 Task: Open a blank google sheet and write heading  Optimize Sales. Add 10 people name  'Ethan Reynolds, Olivia Thompson, Benjamin Martinez, Emma Davis, Alexander Mitchell, Ava Rodriguez, Daniel Anderson, Mia Lewis, Christopher Scott, Sophia Harris.'Item code in between  450-900. Product range in between  1000-5000. Add Products  Nike shoe, Adidas shoe, Gucci T-shirt, Louis Vuitton bag, Zara Shirt, H&M jeans, Chanel perfume, Versace perfume, Ralph Lauren, Prada ShirtChoose quantity  1 to 10  Tax 12 percent Total Add Amount. Save page  Optimize Sales review   book
Action: Mouse moved to (254, 273)
Screenshot: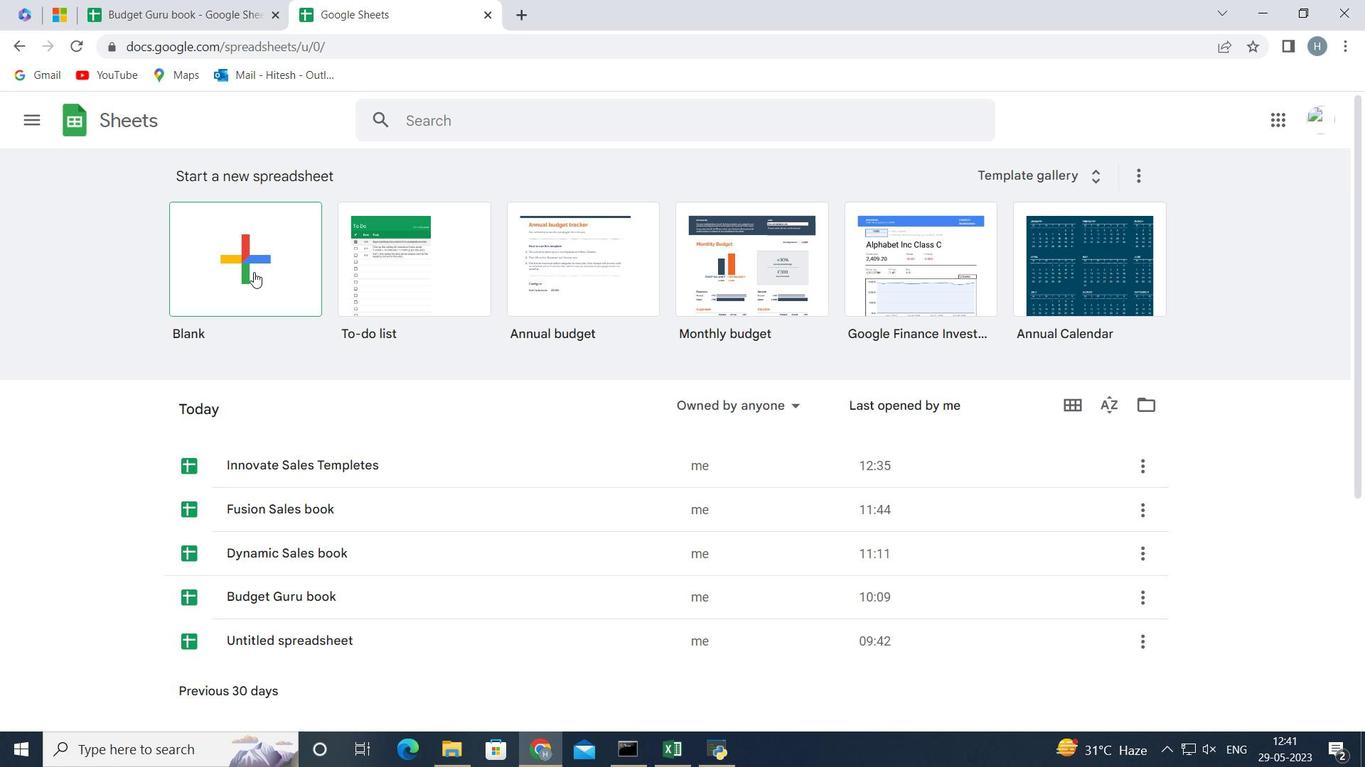 
Action: Mouse pressed left at (254, 273)
Screenshot: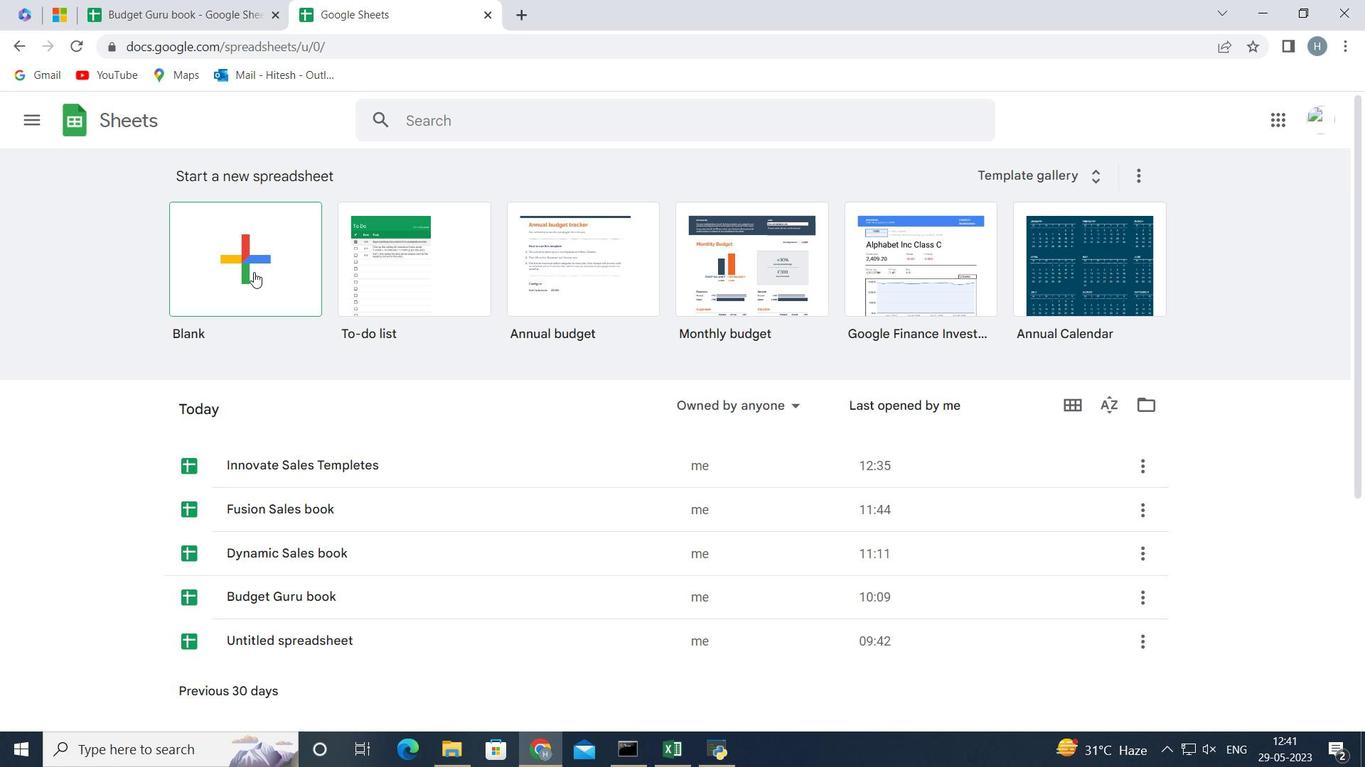 
Action: Mouse scrolled (254, 273) with delta (0, 0)
Screenshot: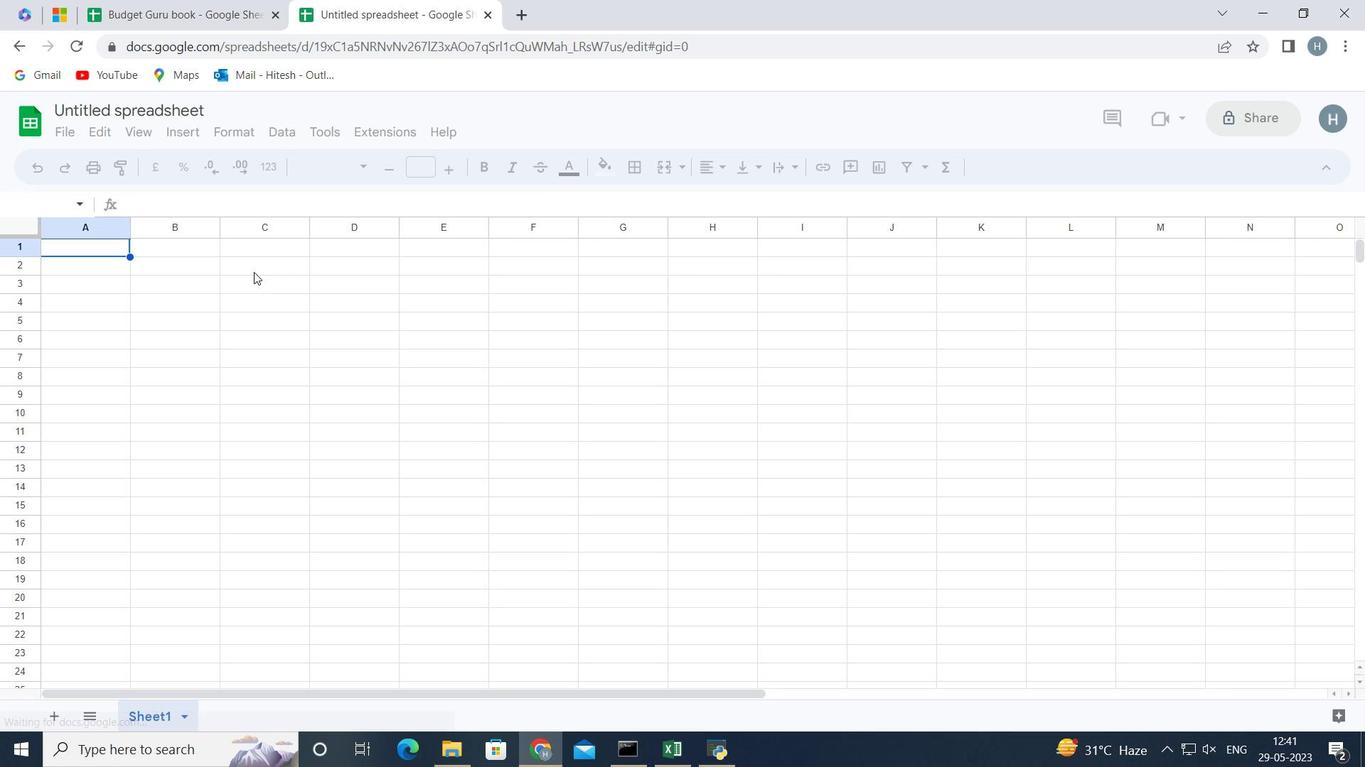 
Action: Mouse scrolled (254, 273) with delta (0, 0)
Screenshot: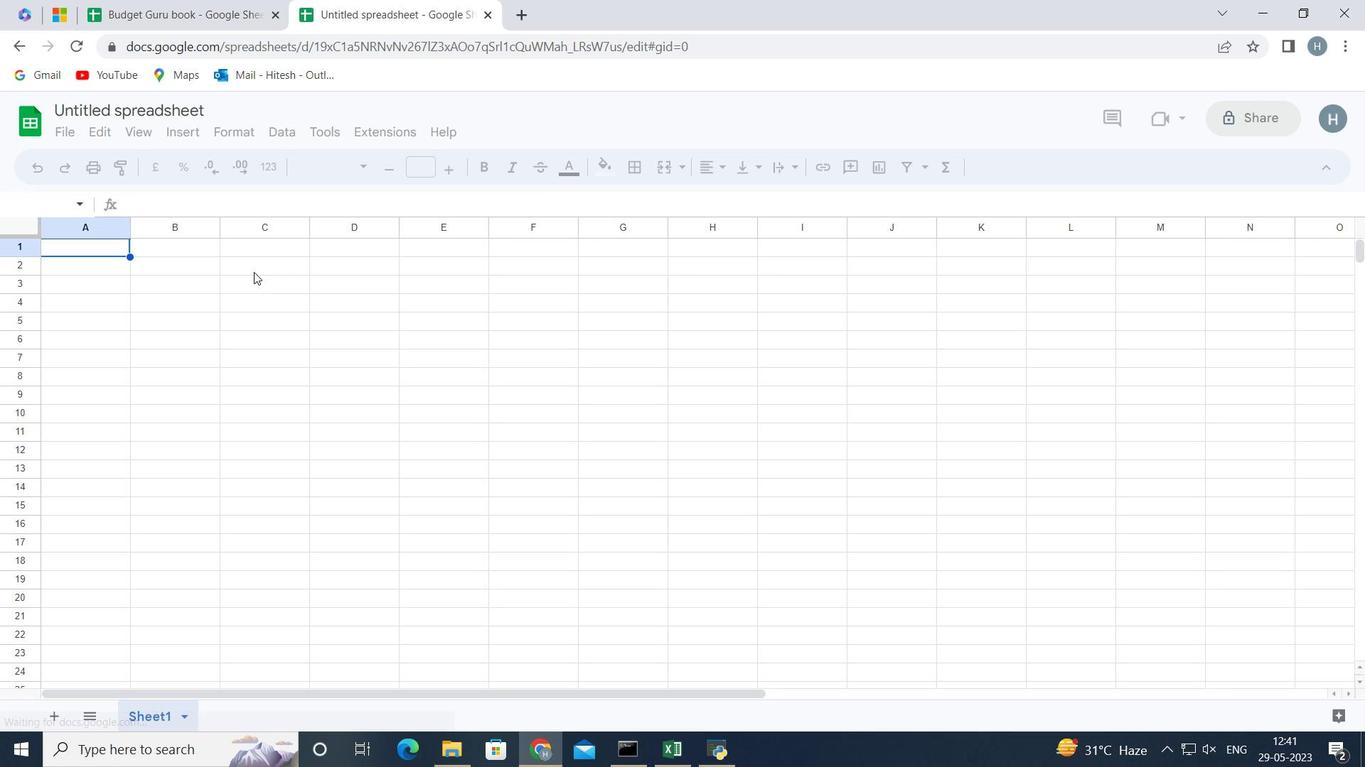 
Action: Mouse scrolled (254, 273) with delta (0, 0)
Screenshot: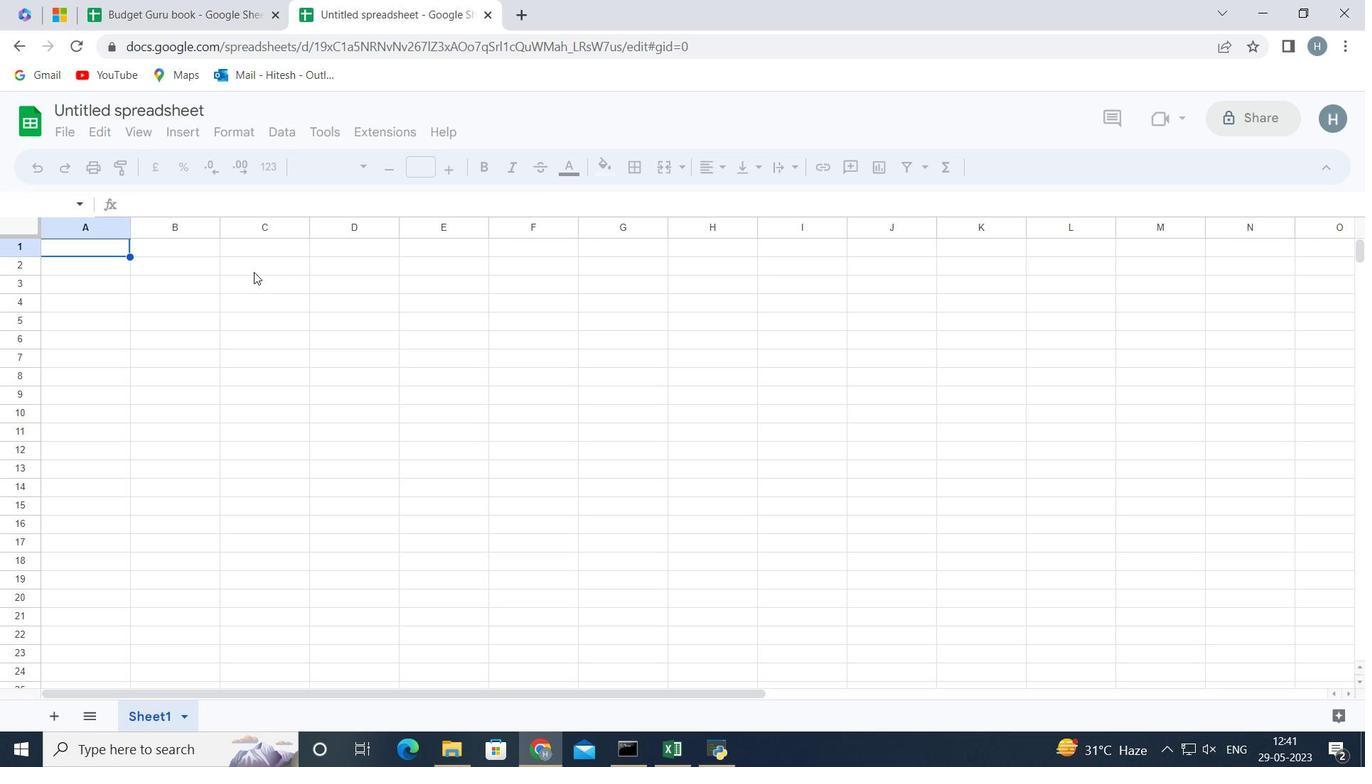 
Action: Mouse scrolled (254, 273) with delta (0, 0)
Screenshot: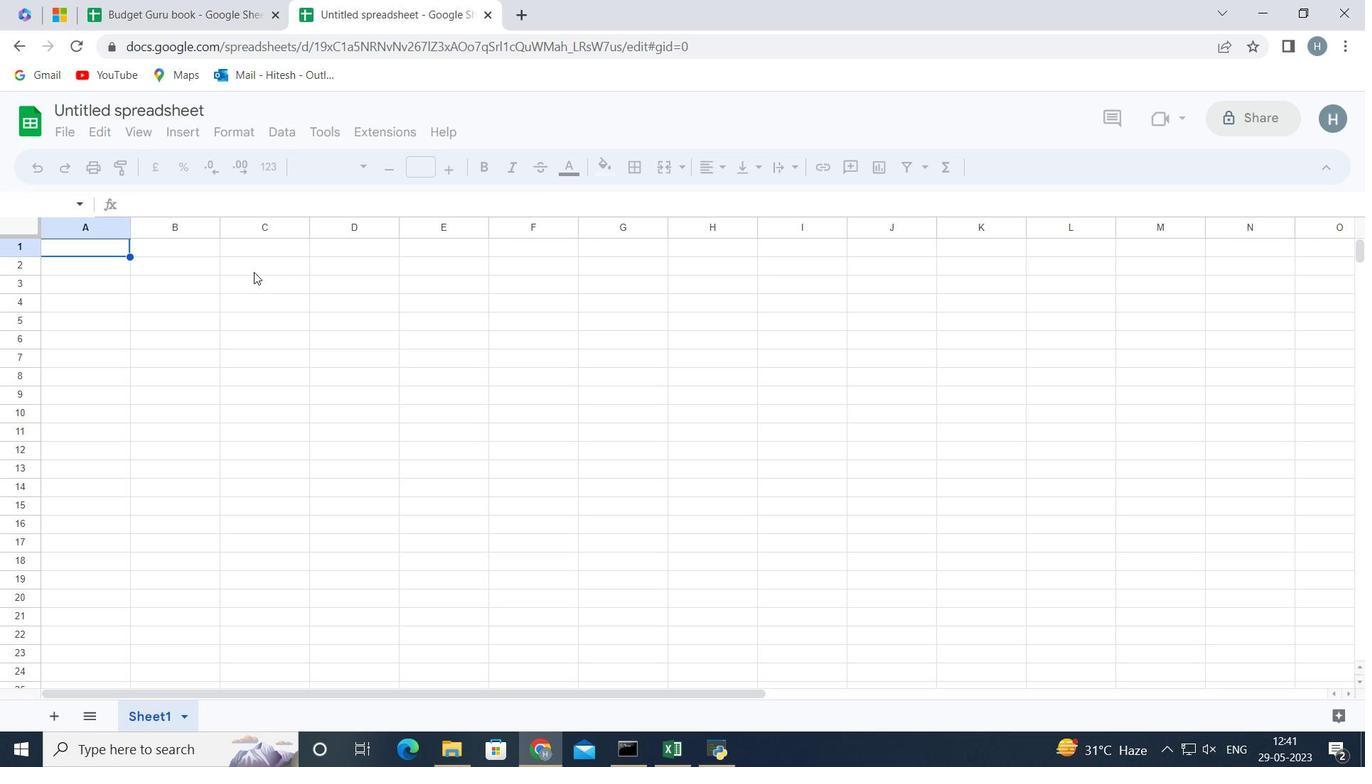 
Action: Mouse scrolled (254, 273) with delta (0, 0)
Screenshot: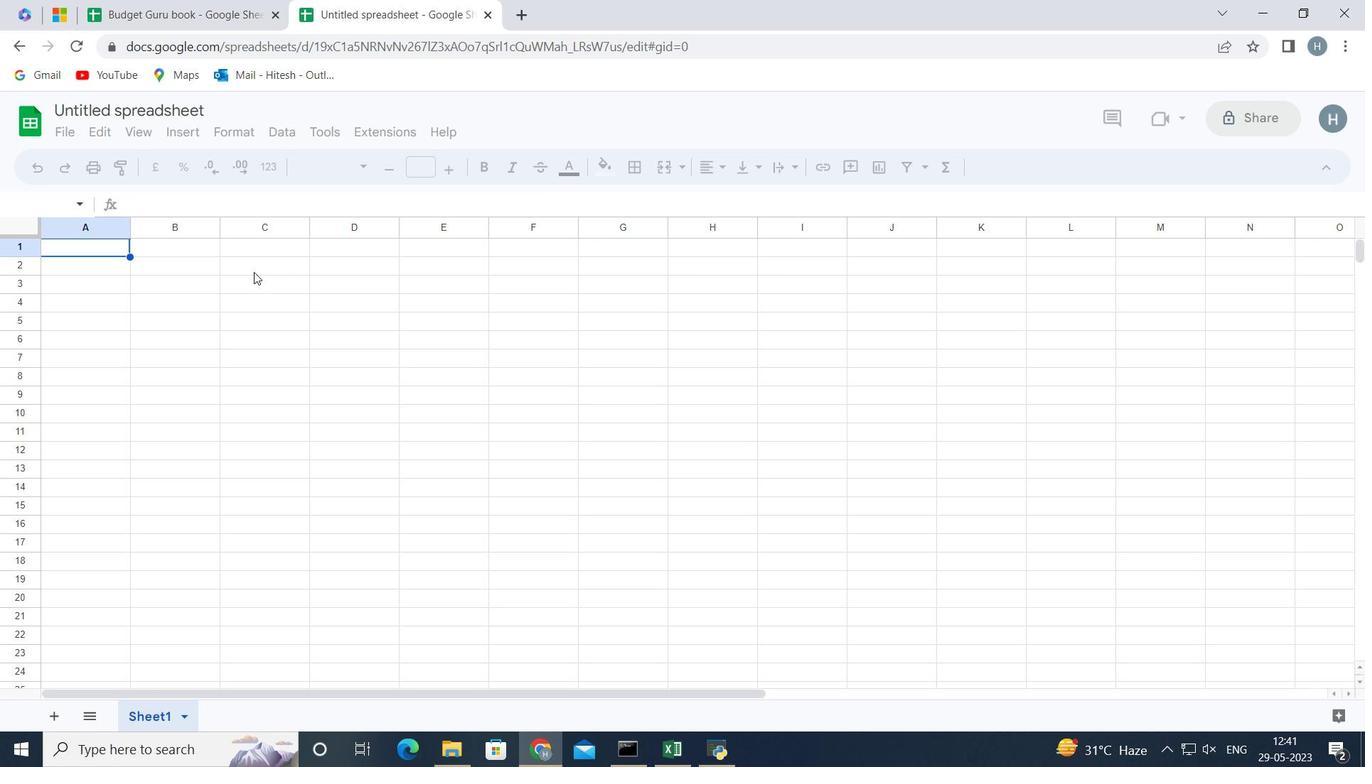 
Action: Mouse scrolled (254, 273) with delta (0, 0)
Screenshot: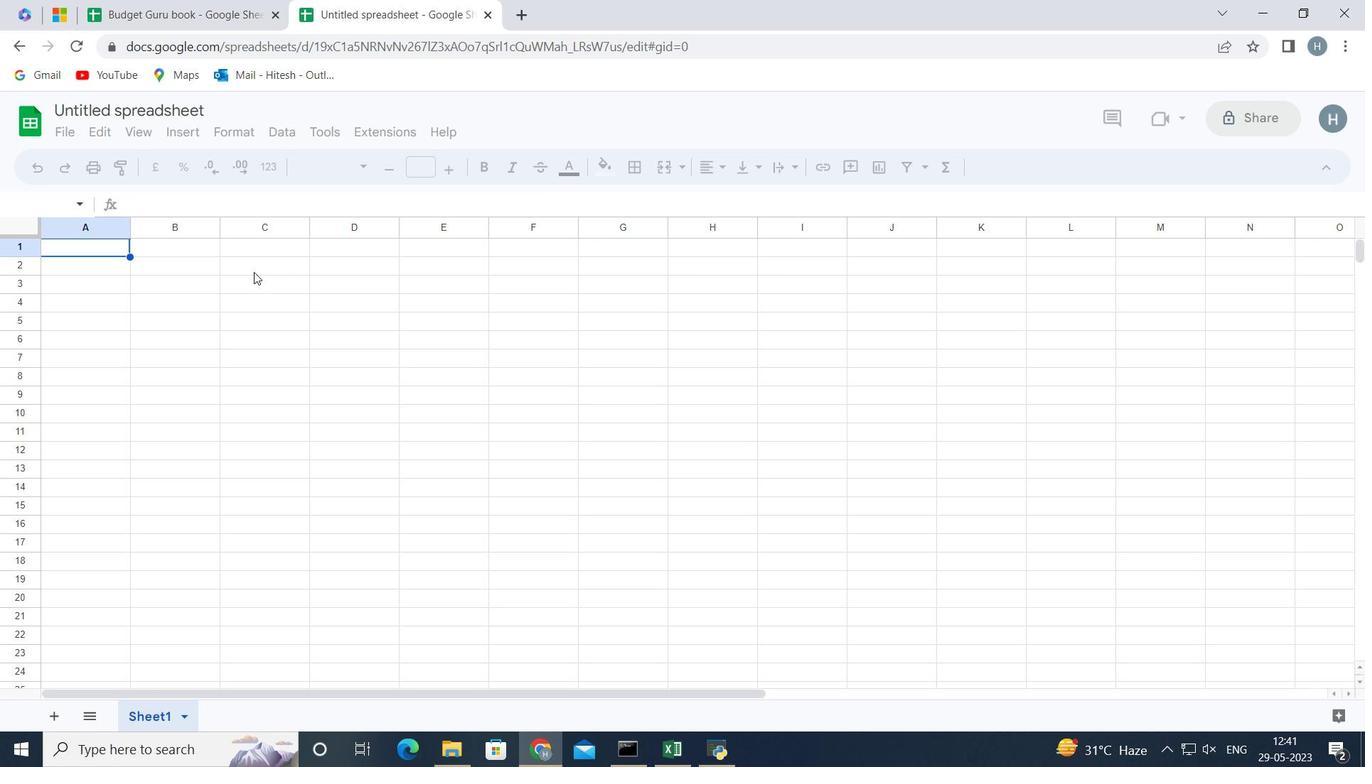 
Action: Mouse scrolled (254, 273) with delta (0, 0)
Screenshot: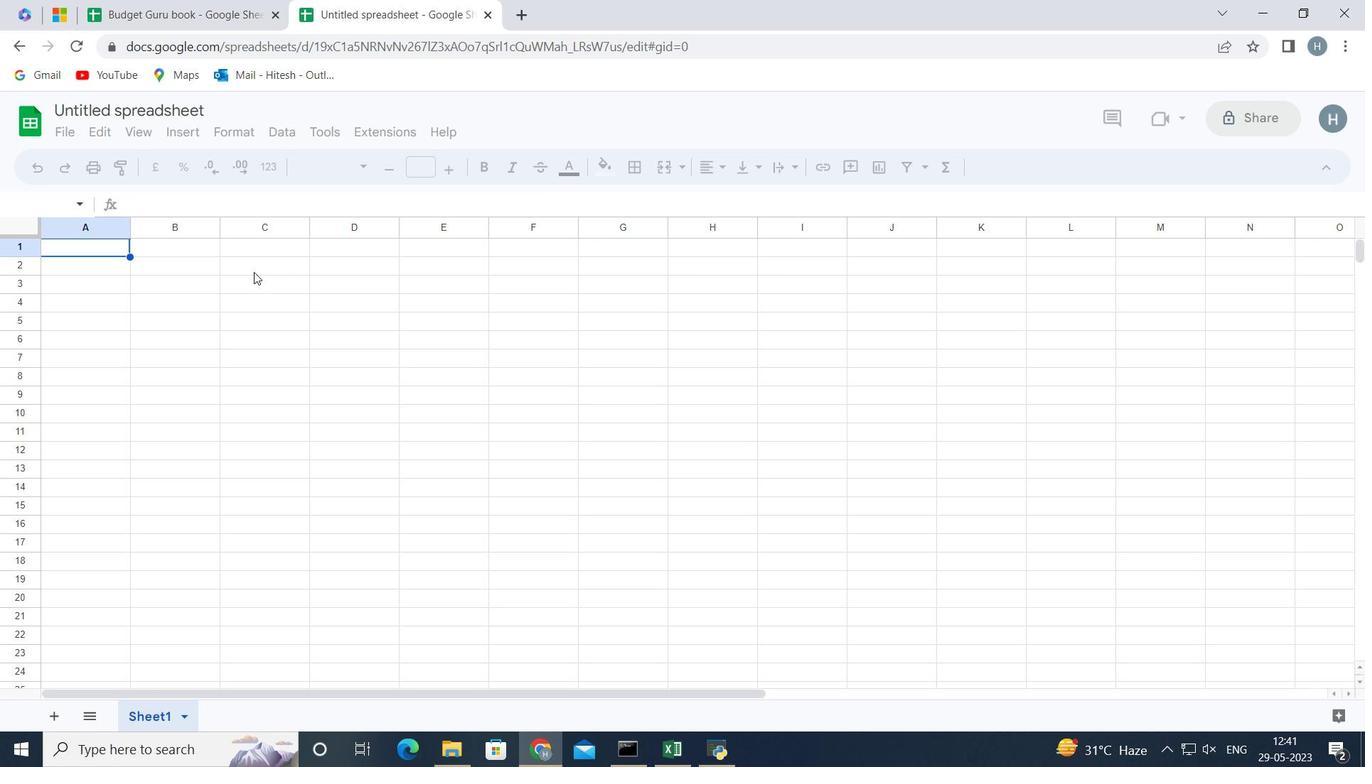 
Action: Mouse moved to (63, 241)
Screenshot: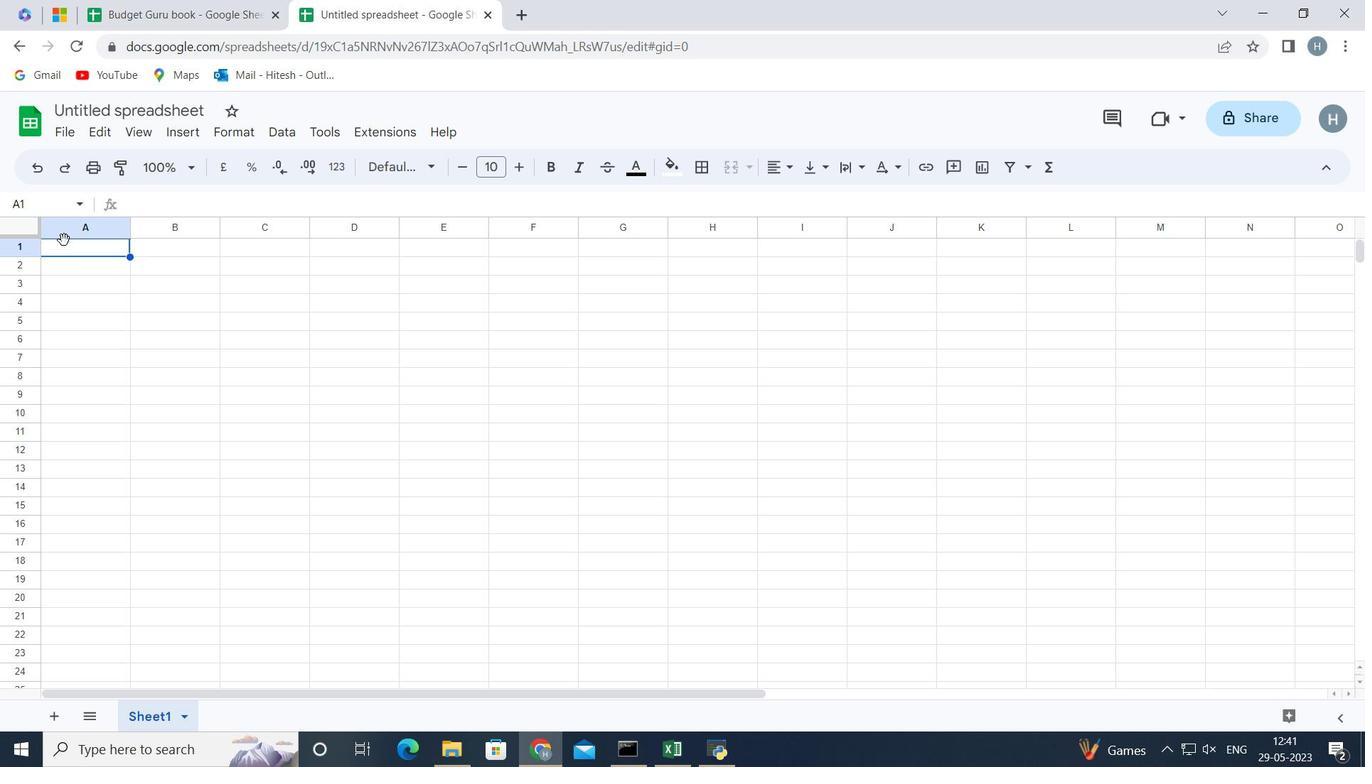 
Action: Key pressed <Key.shift>Optimize<Key.space><Key.shift>Sales<Key.enter>
Screenshot: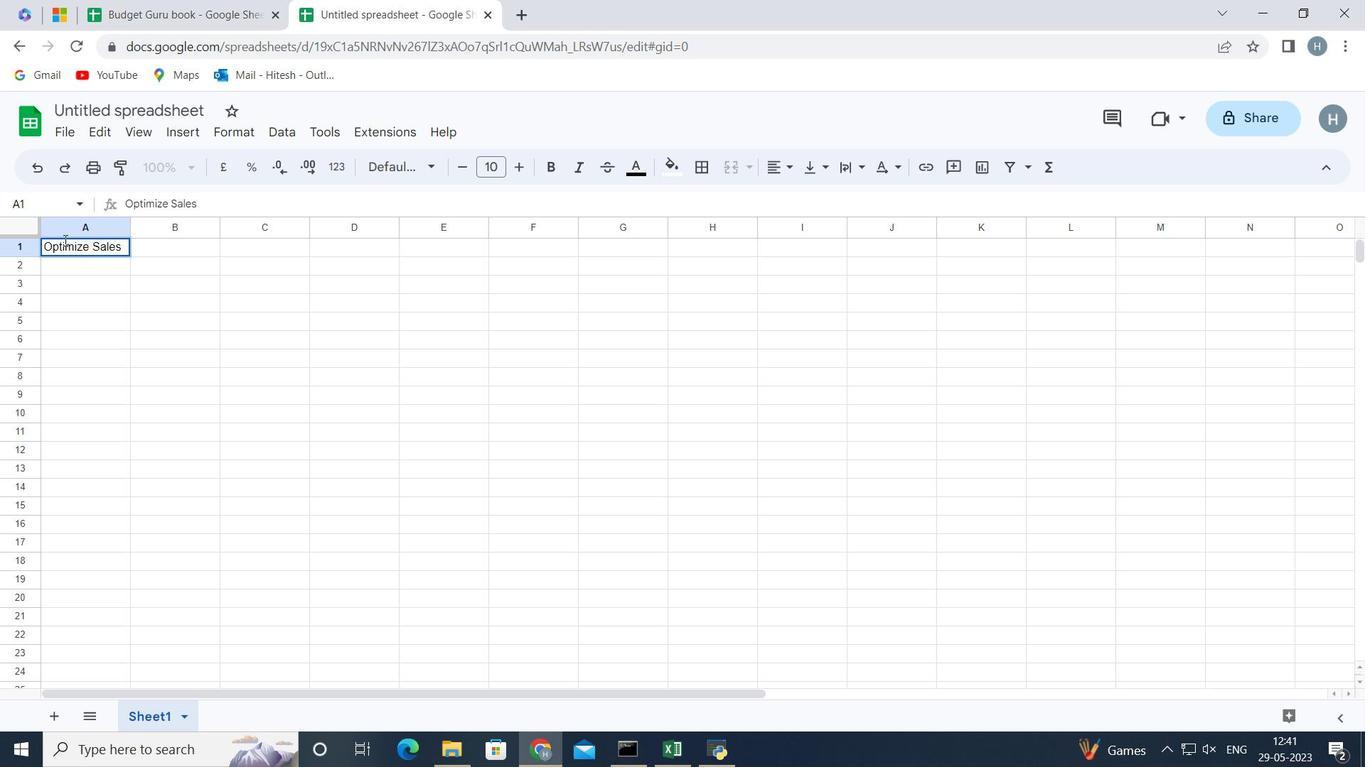 
Action: Mouse moved to (137, 248)
Screenshot: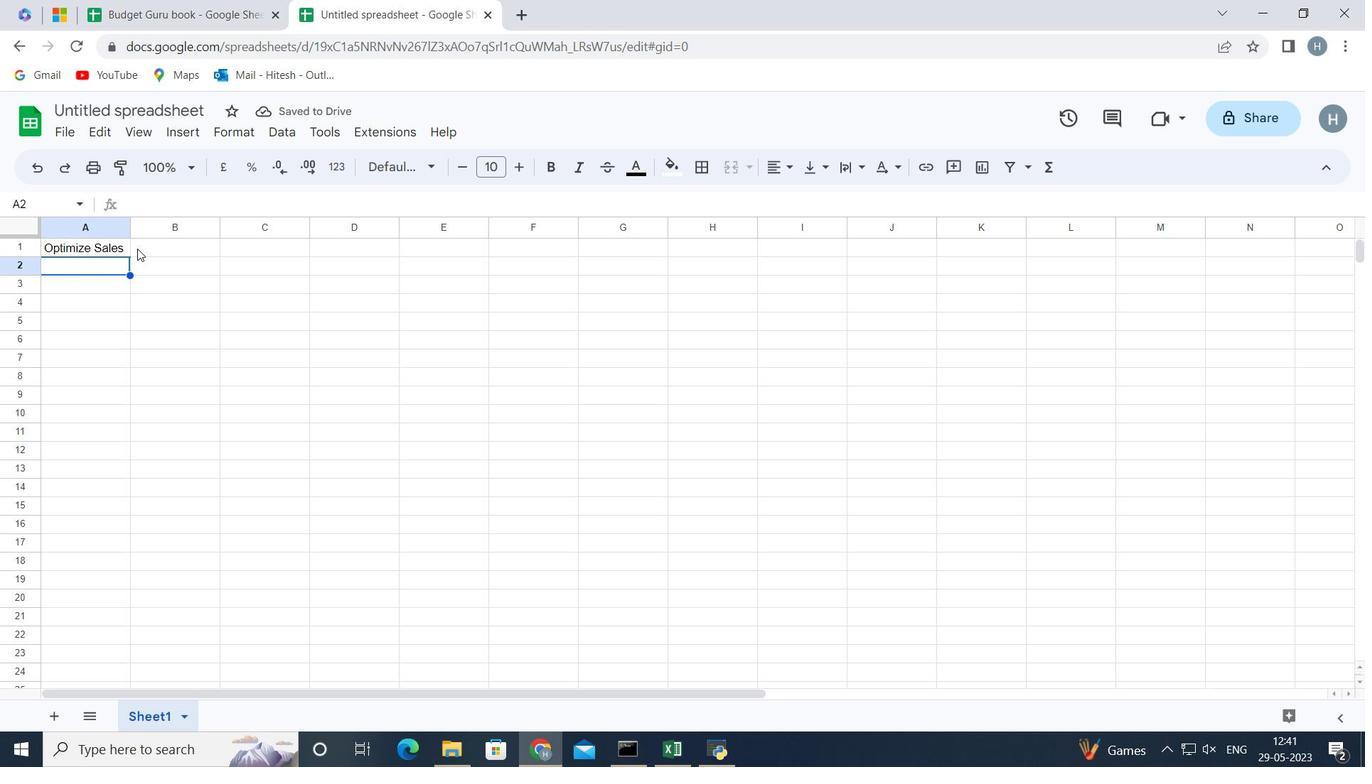 
Action: Key pressed <Key.shift>Name<Key.enter>
Screenshot: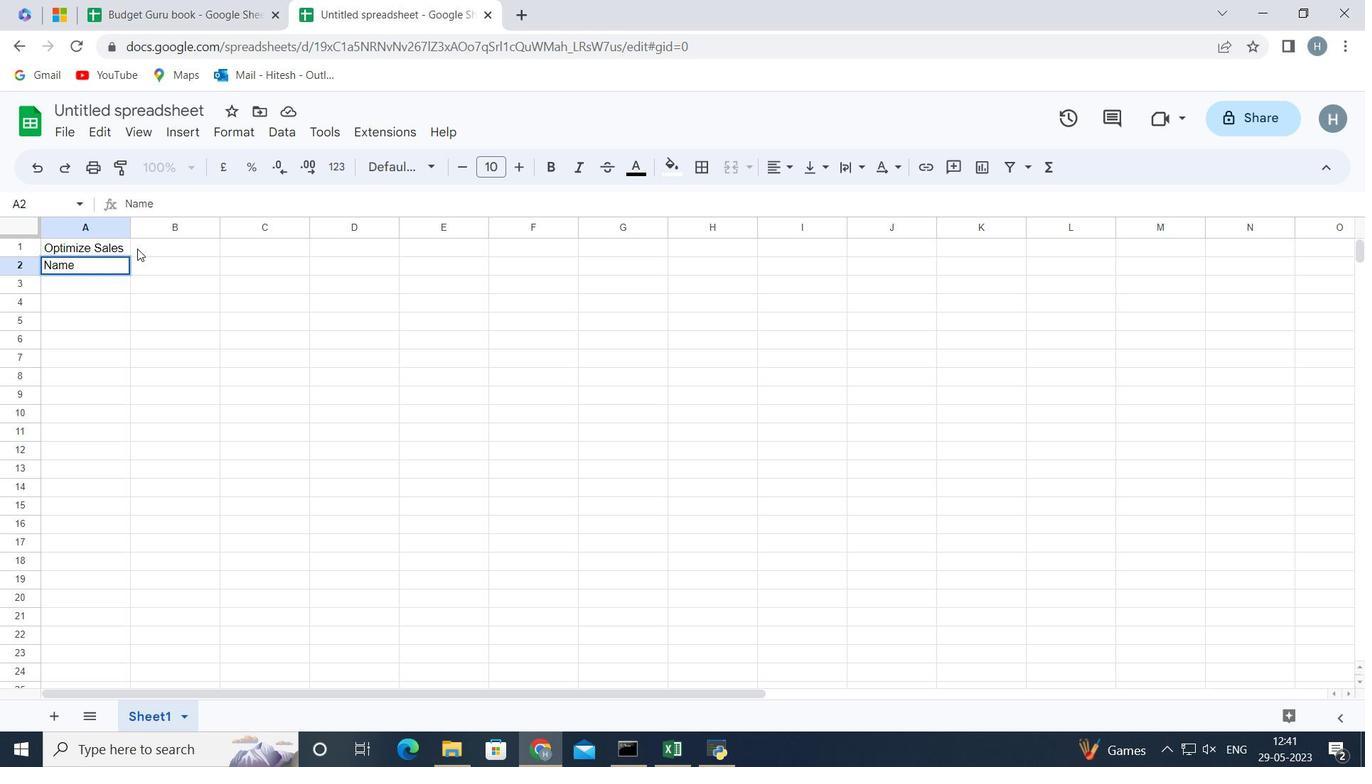 
Action: Mouse moved to (87, 248)
Screenshot: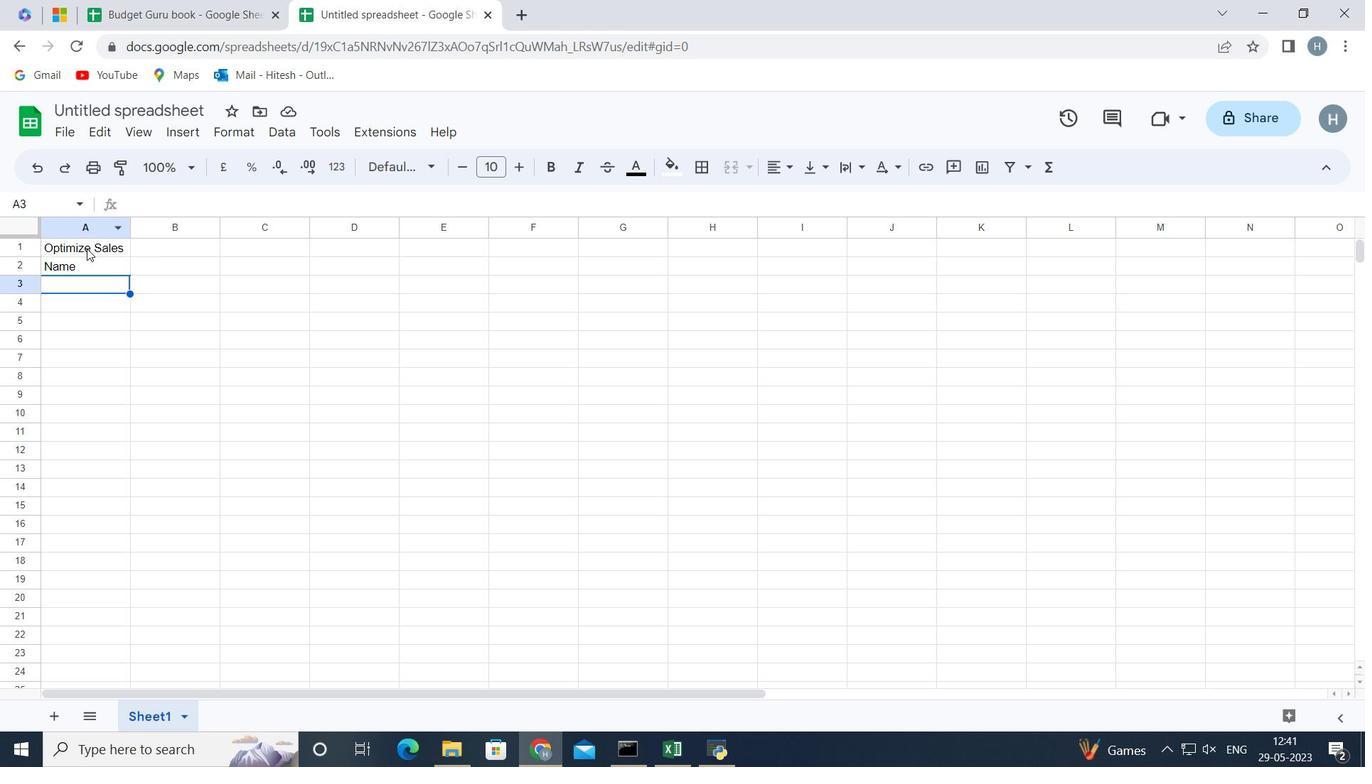 
Action: Mouse pressed left at (87, 248)
Screenshot: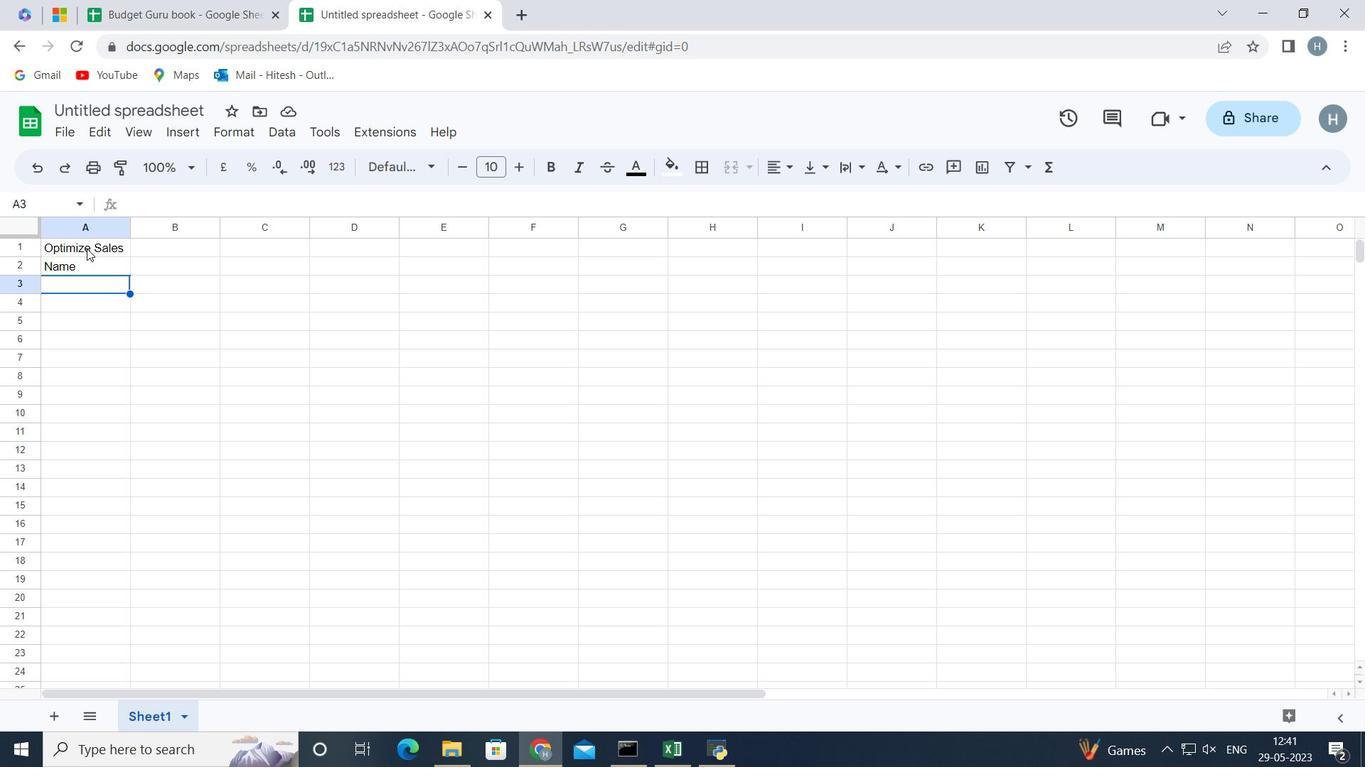 
Action: Mouse moved to (97, 268)
Screenshot: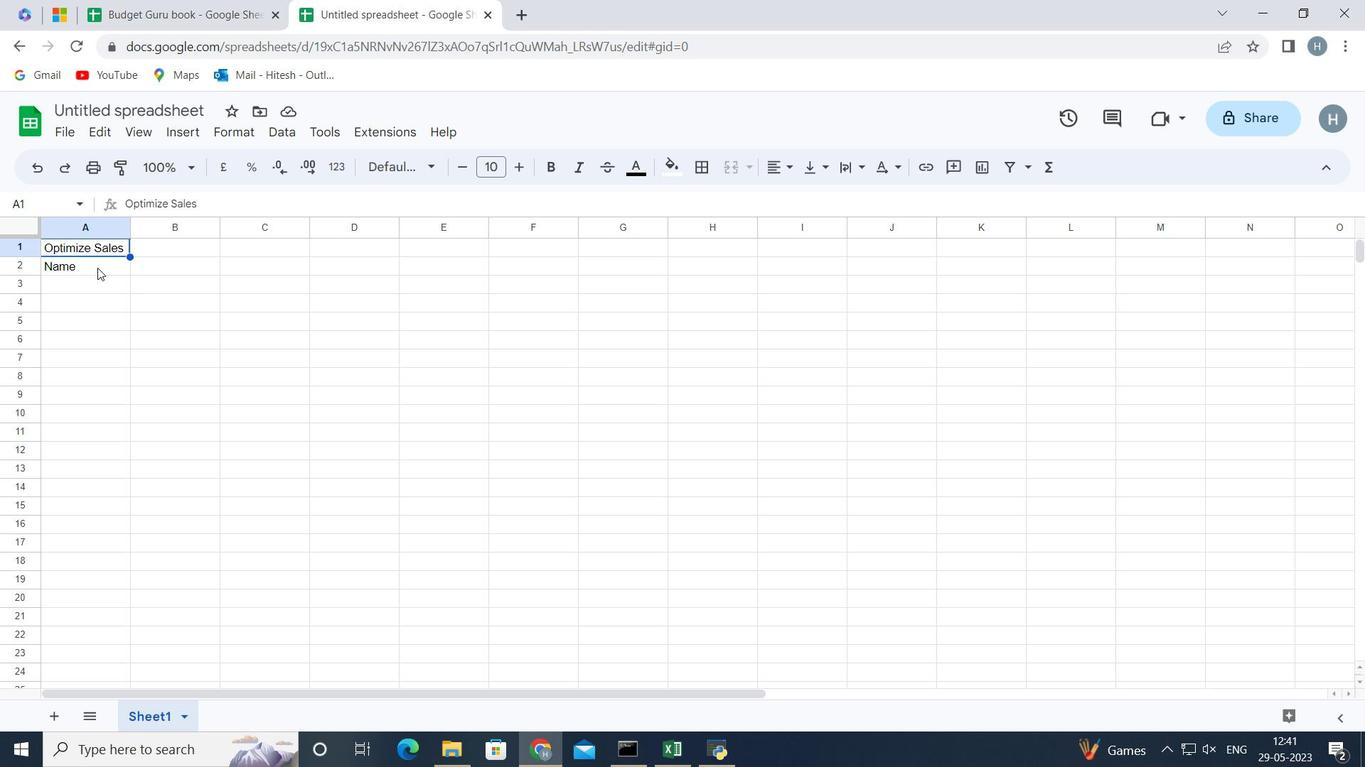 
Action: Mouse pressed left at (97, 268)
Screenshot: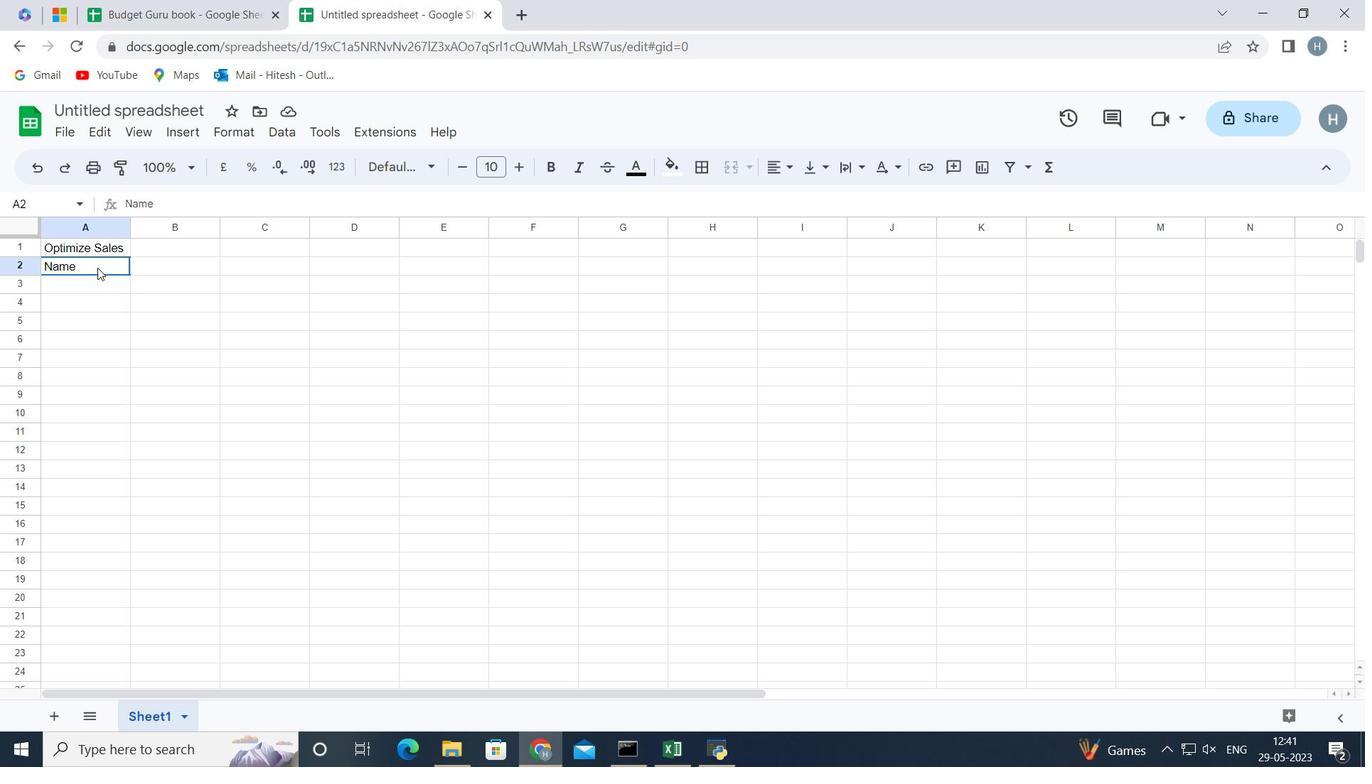 
Action: Mouse moved to (102, 277)
Screenshot: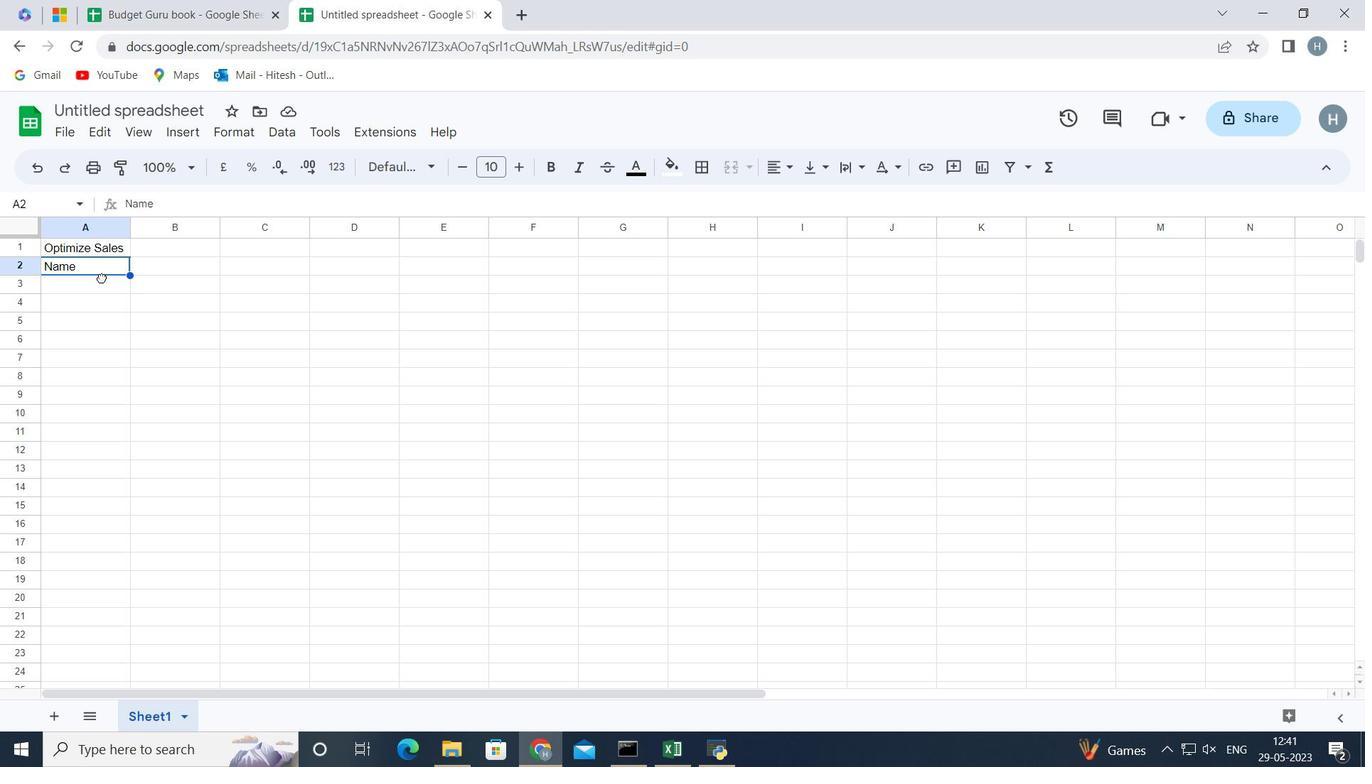 
Action: Mouse pressed left at (102, 277)
Screenshot: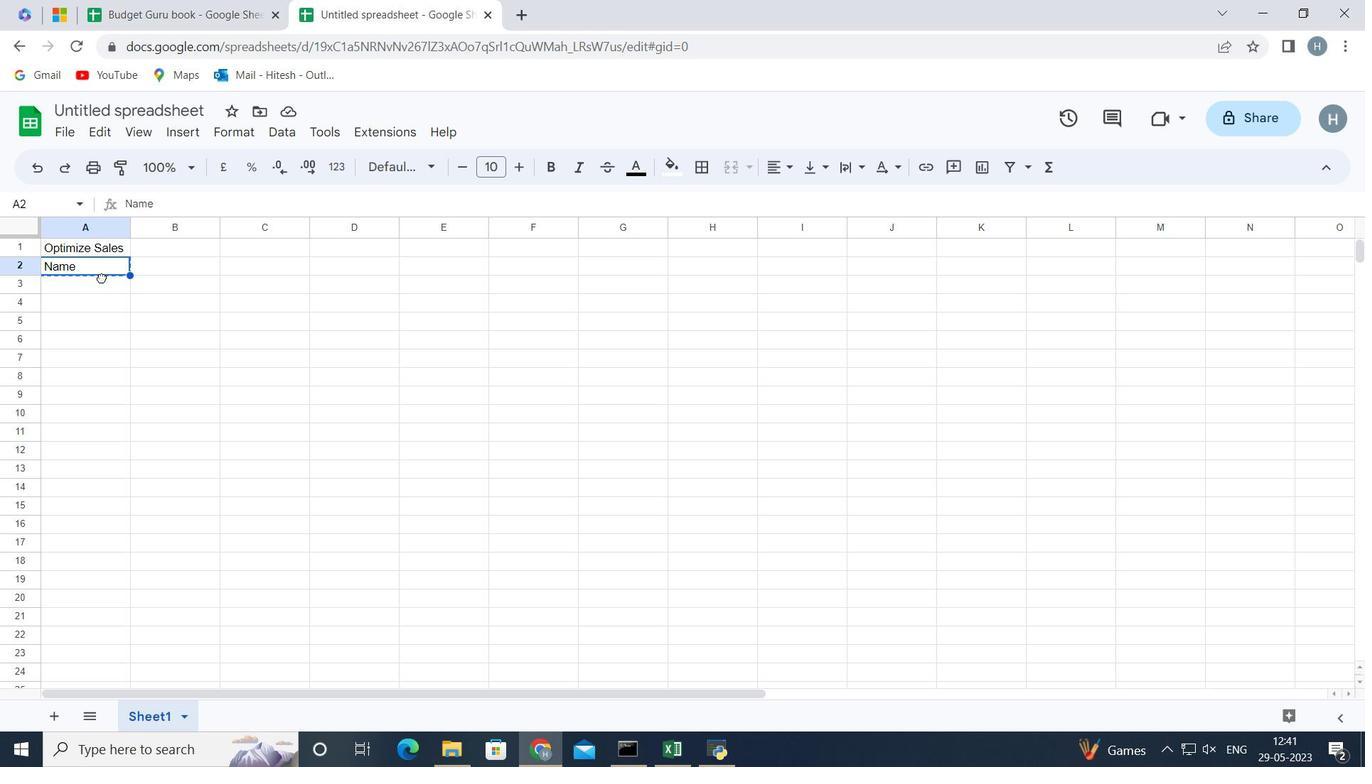 
Action: Mouse moved to (103, 282)
Screenshot: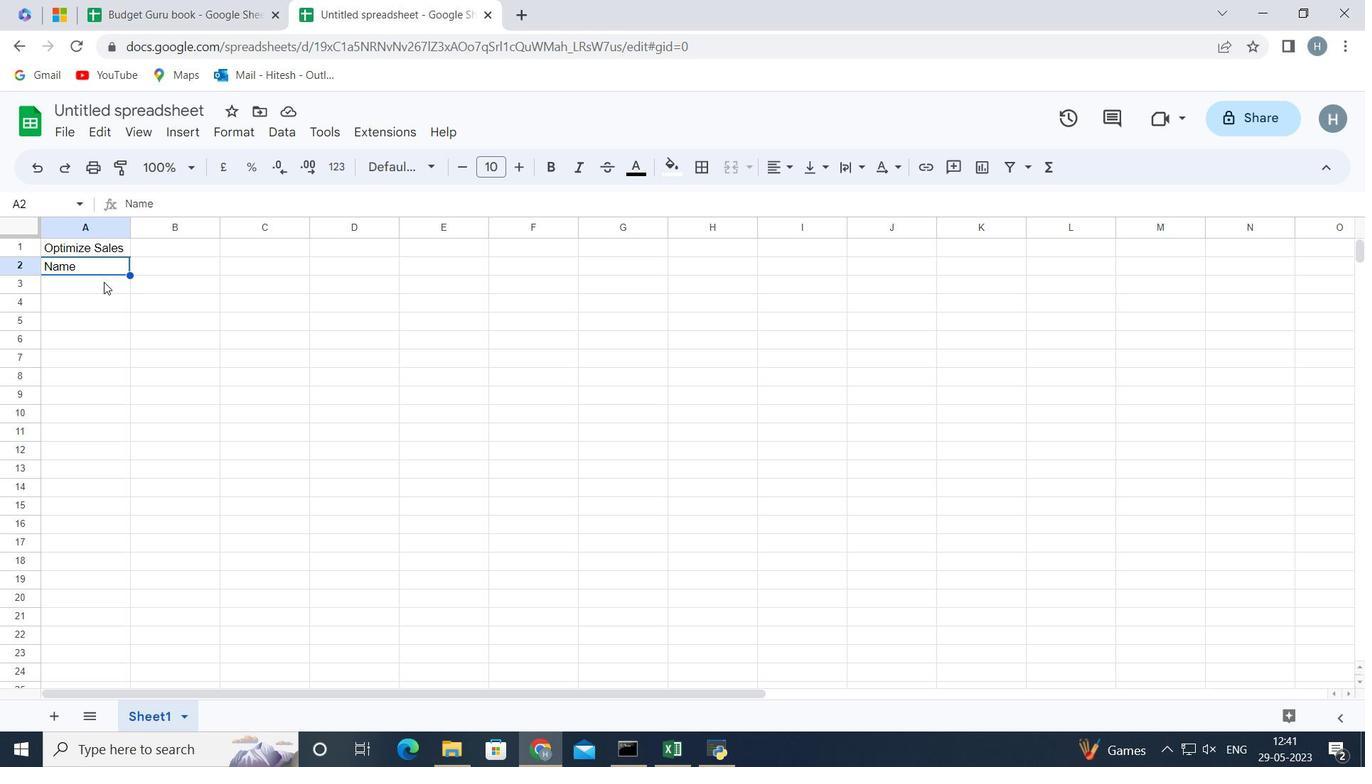 
Action: Mouse pressed left at (103, 282)
Screenshot: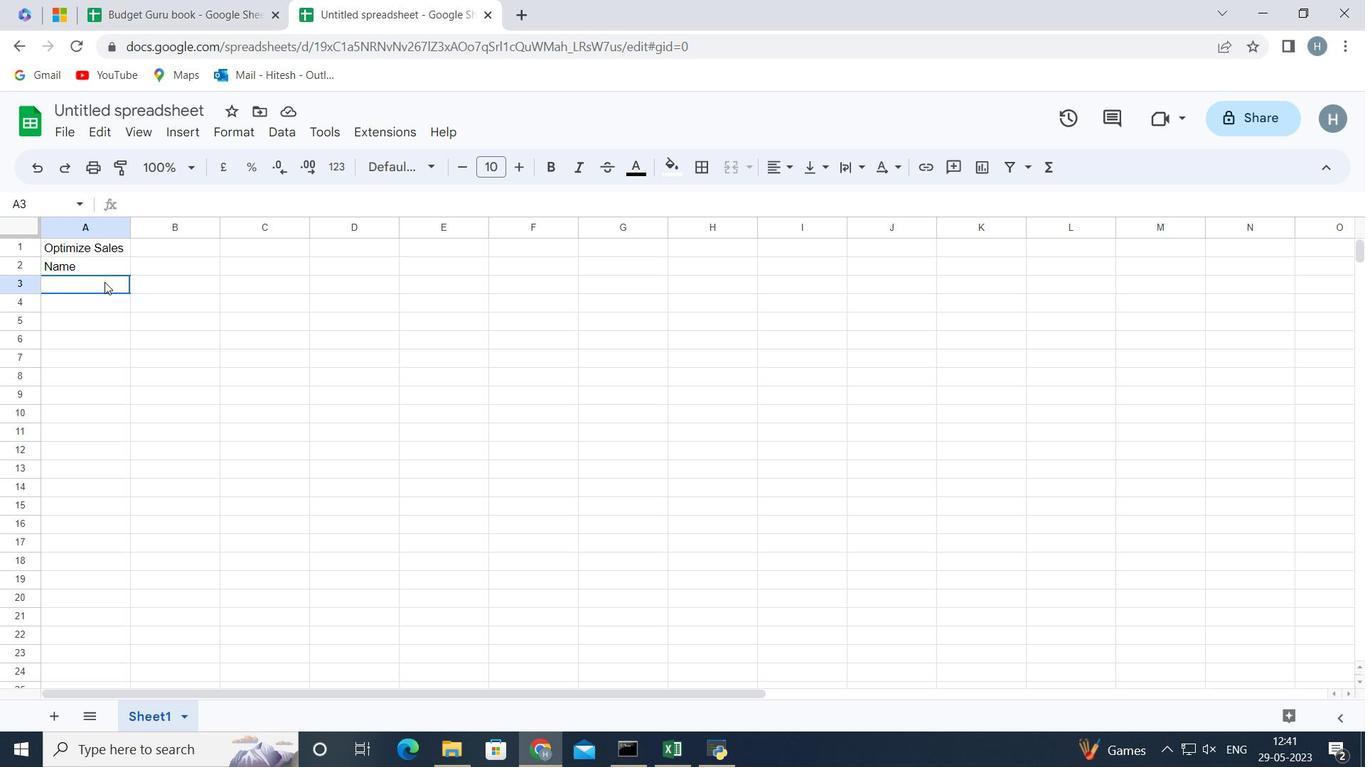 
Action: Mouse moved to (101, 285)
Screenshot: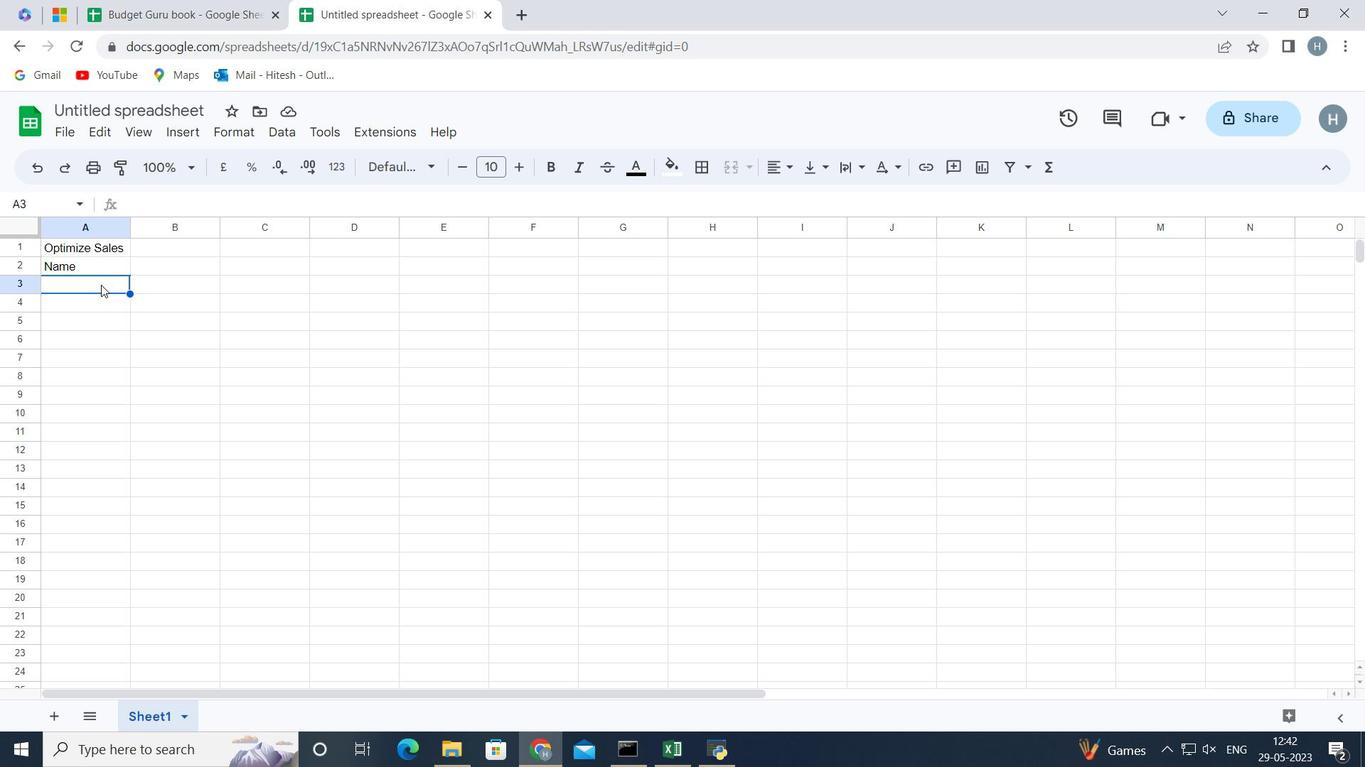 
Action: Key pressed <Key.shift>Ethan<Key.space><Key.shift>Reynolds<Key.enter><Key.shift><Key.shift><Key.shift><Key.shift><Key.shift><Key.shift><Key.shift><Key.shift><Key.shift><Key.shift><Key.shift><Key.shift><Key.shift><Key.shift>Olivia<Key.space><Key.shift><Key.shift><Key.shift><Key.shift>Thompson<Key.enter><Key.shift><Key.shift><Key.shift><Key.shift><Key.shift><Key.shift>Benjamin<Key.space><Key.shift>Martinez<Key.space><Key.enter><Key.shift>Emma<Key.space><Key.shift>Davis<Key.space><Key.enter><Key.shift>Alexander<Key.space><Key.shift>Mitchell<Key.enter><Key.shift>Ava<Key.space><Key.shift><Key.shift><Key.shift>Rodriguez<Key.enter><Key.shift>Daniel<Key.space><Key.shift>Anderson<Key.space><Key.enter><Key.shift>Mia<Key.space><Key.shift>Lewis<Key.space><Key.enter><Key.shift>Christopher<Key.space><Key.shift>Scott<Key.enter><Key.shift>Sophia<Key.space><Key.shift>Harris<Key.enter>
Screenshot: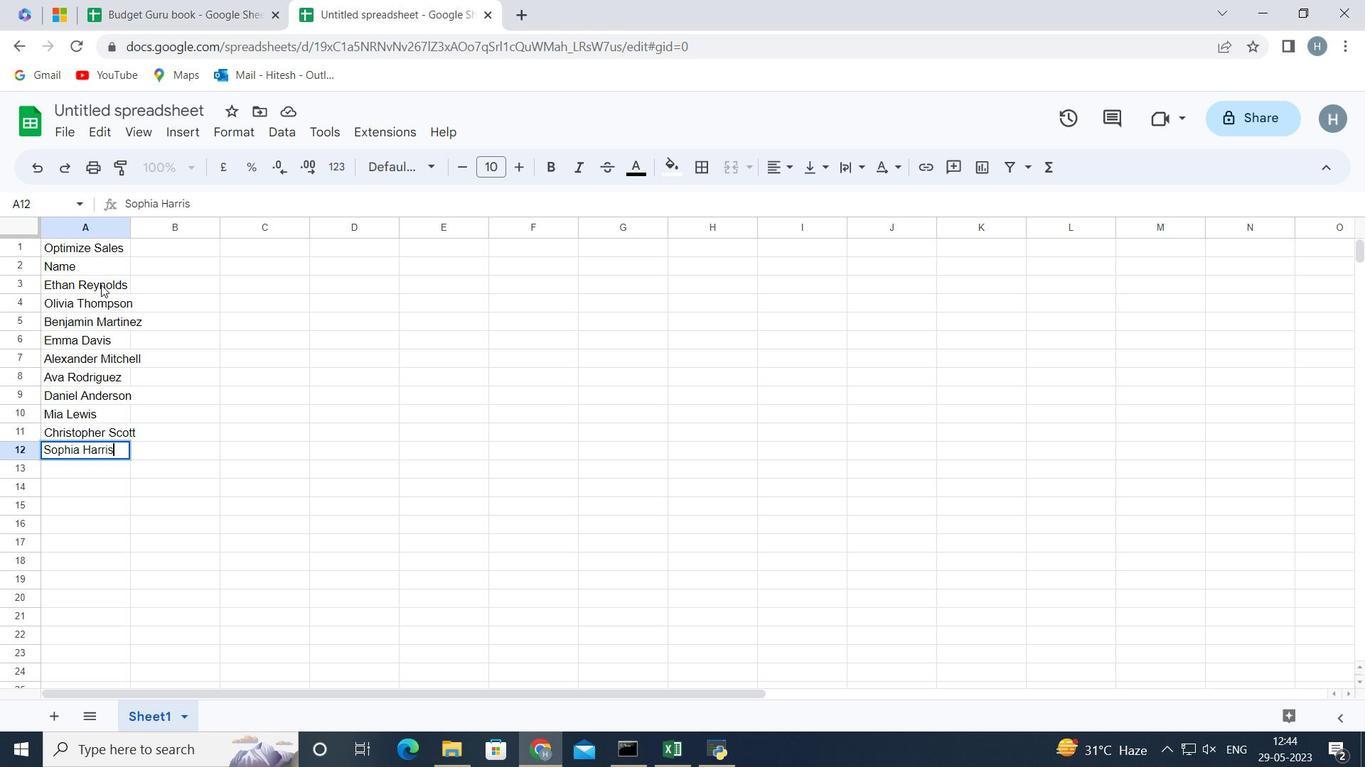 
Action: Mouse moved to (129, 231)
Screenshot: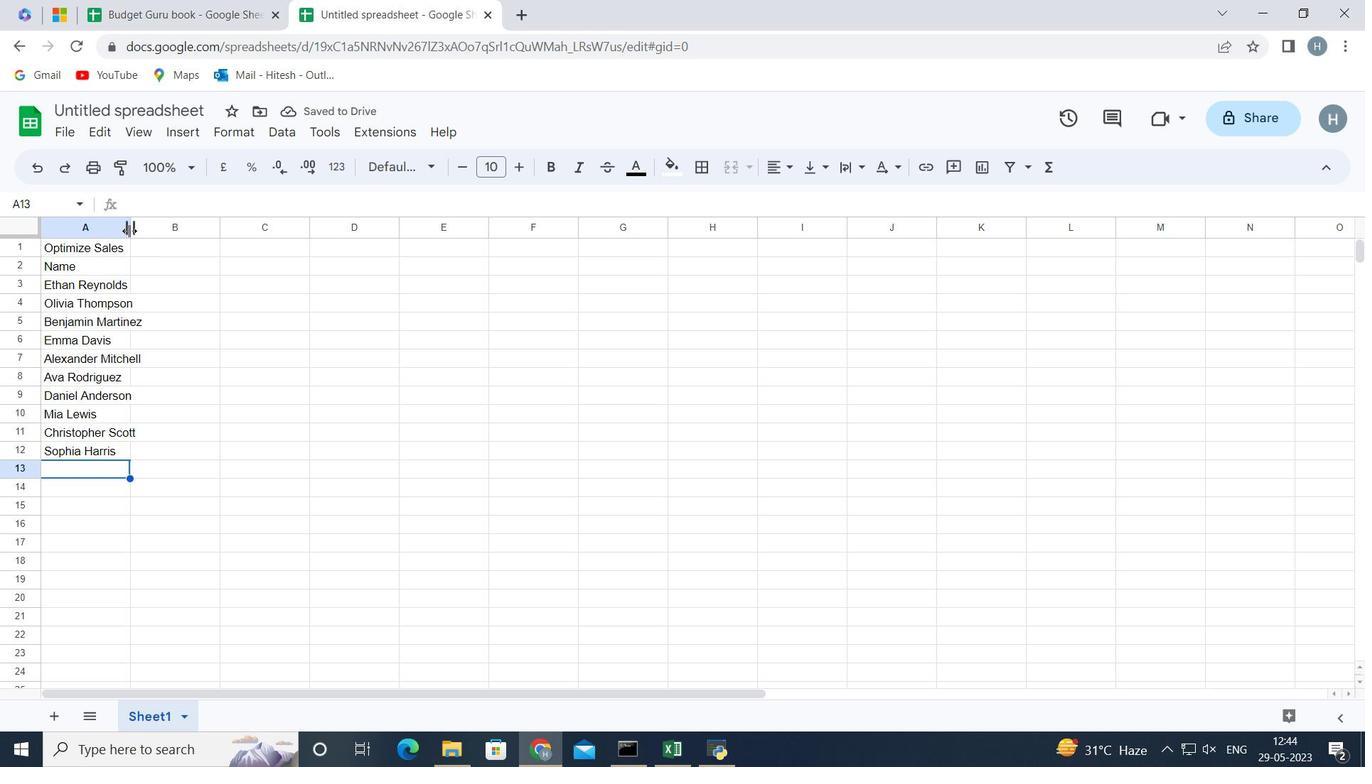 
Action: Mouse pressed left at (129, 231)
Screenshot: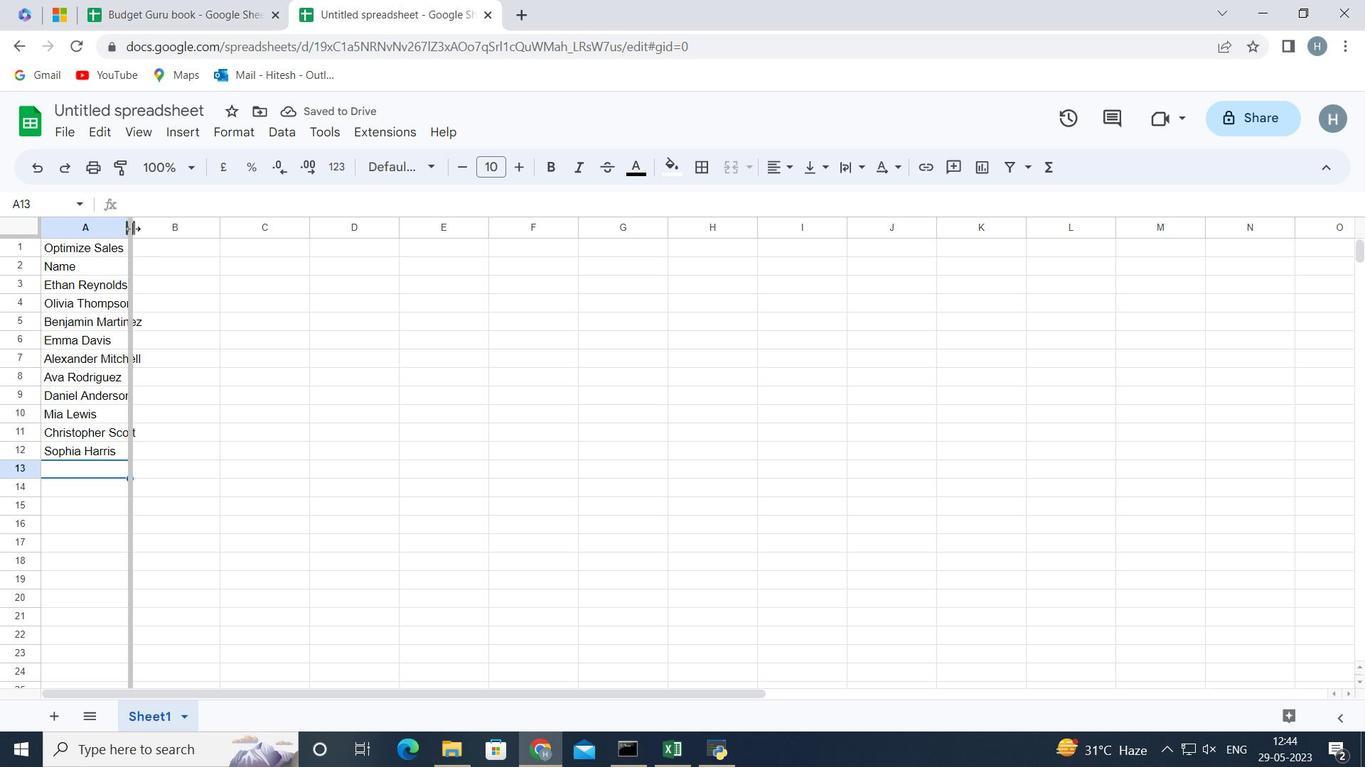 
Action: Mouse moved to (186, 263)
Screenshot: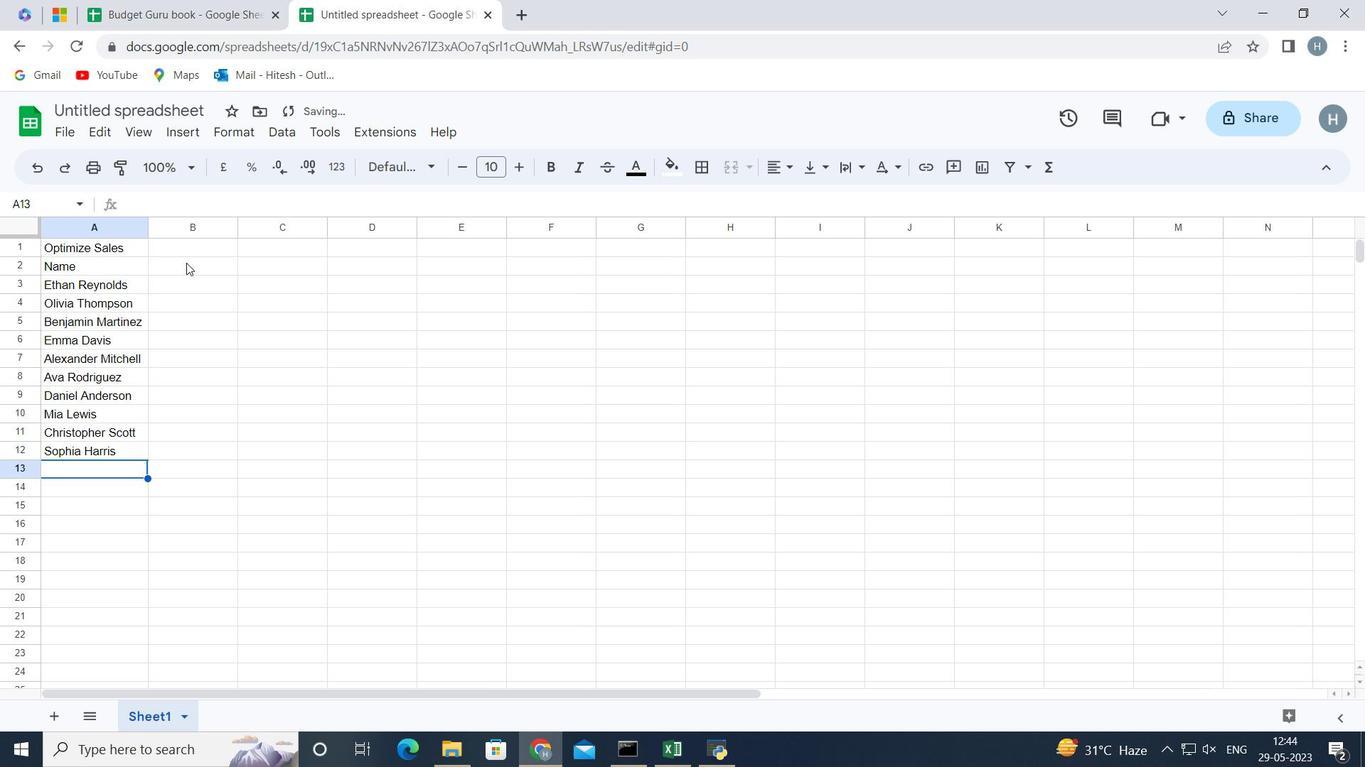 
Action: Mouse pressed left at (186, 263)
Screenshot: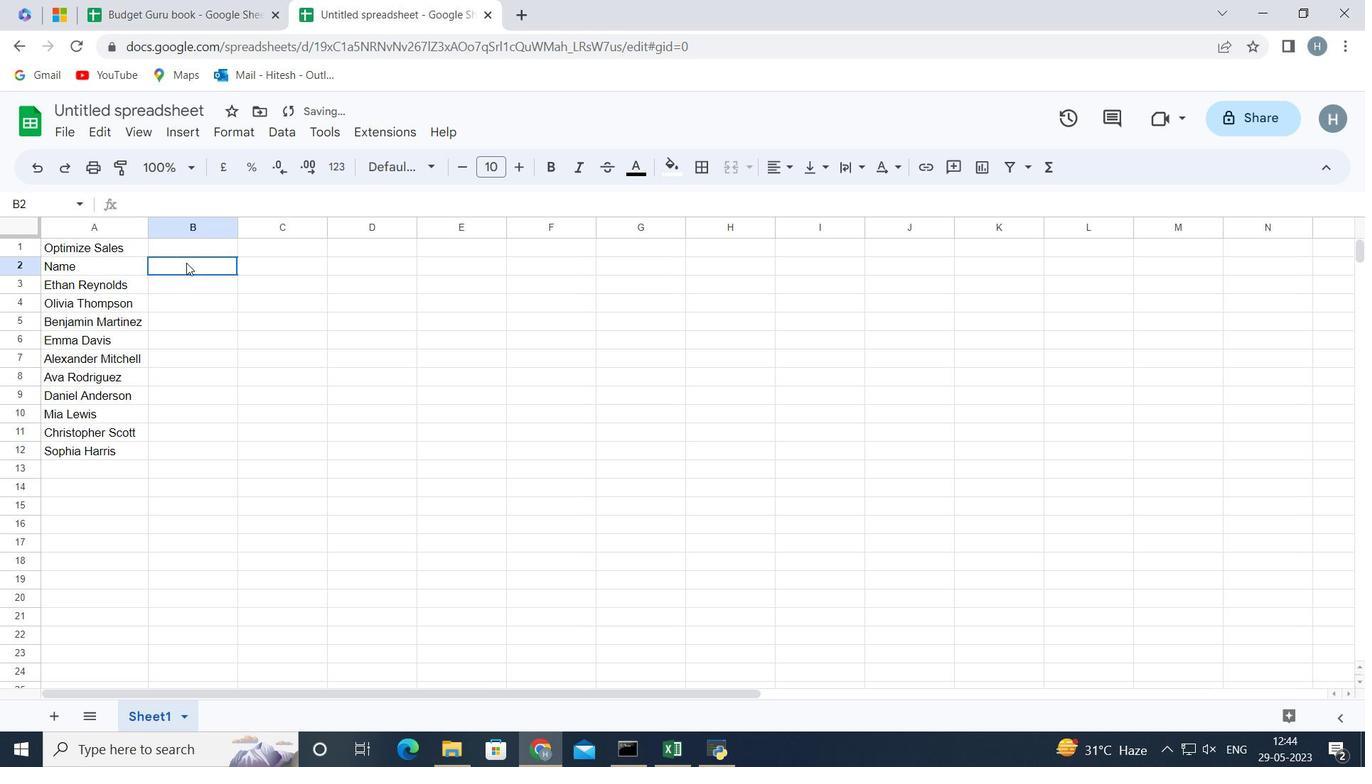 
Action: Mouse moved to (185, 263)
Screenshot: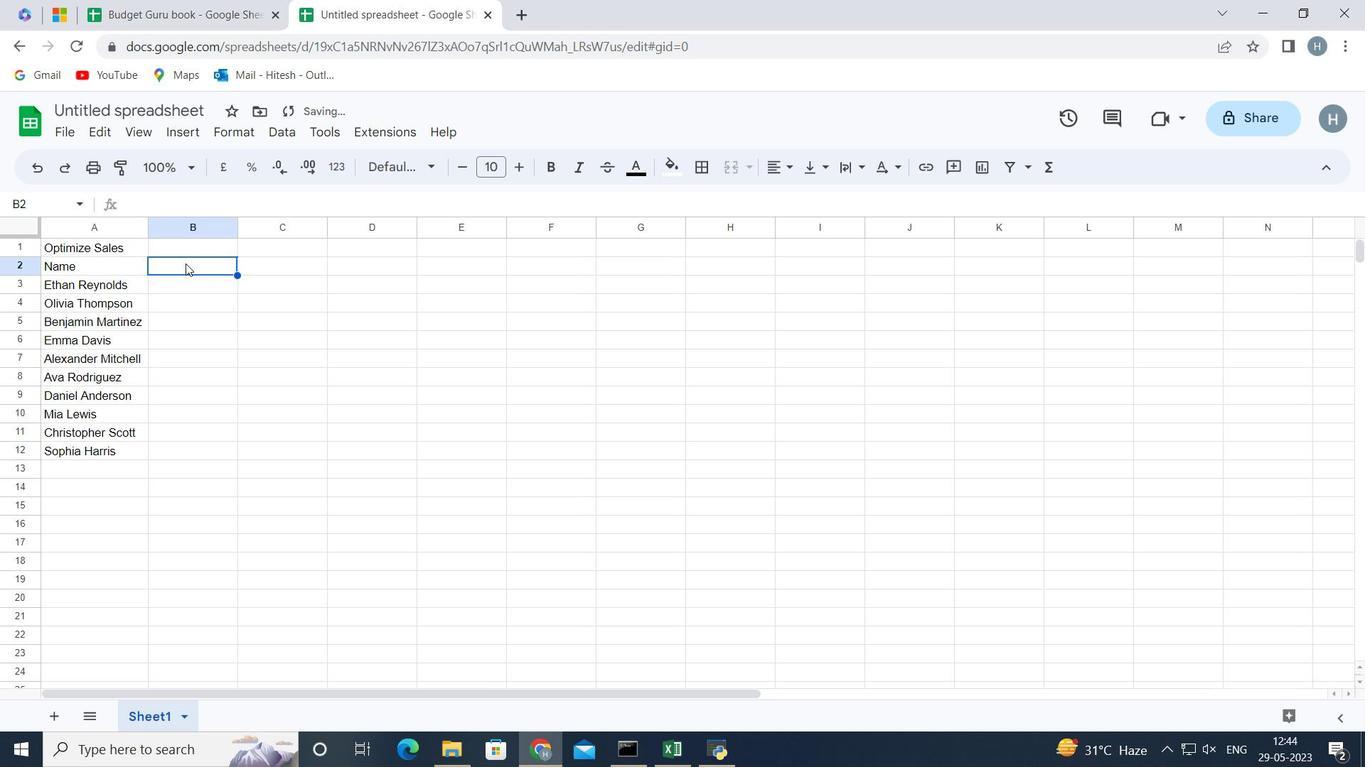 
Action: Key pressed <Key.shift>Iteam<Key.space><Key.shift>Code<Key.enter>
Screenshot: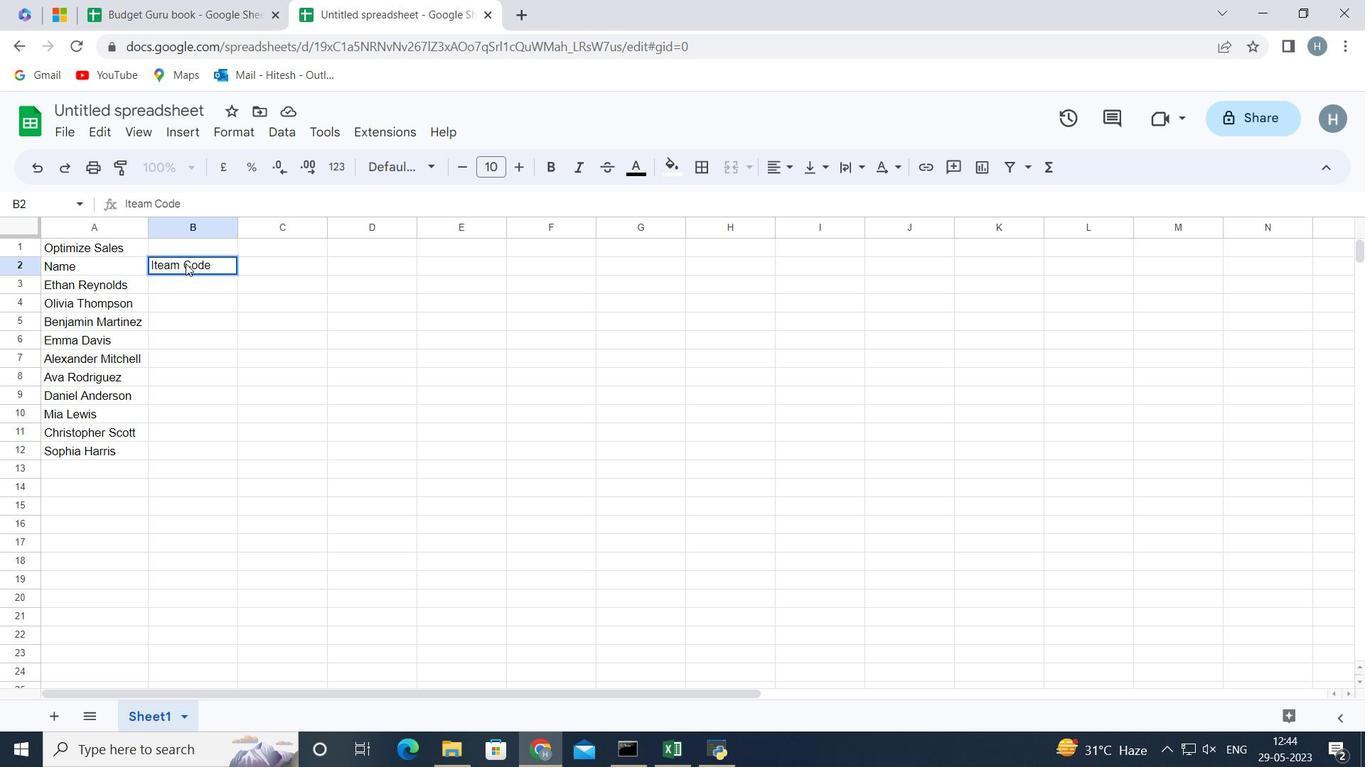 
Action: Mouse moved to (170, 267)
Screenshot: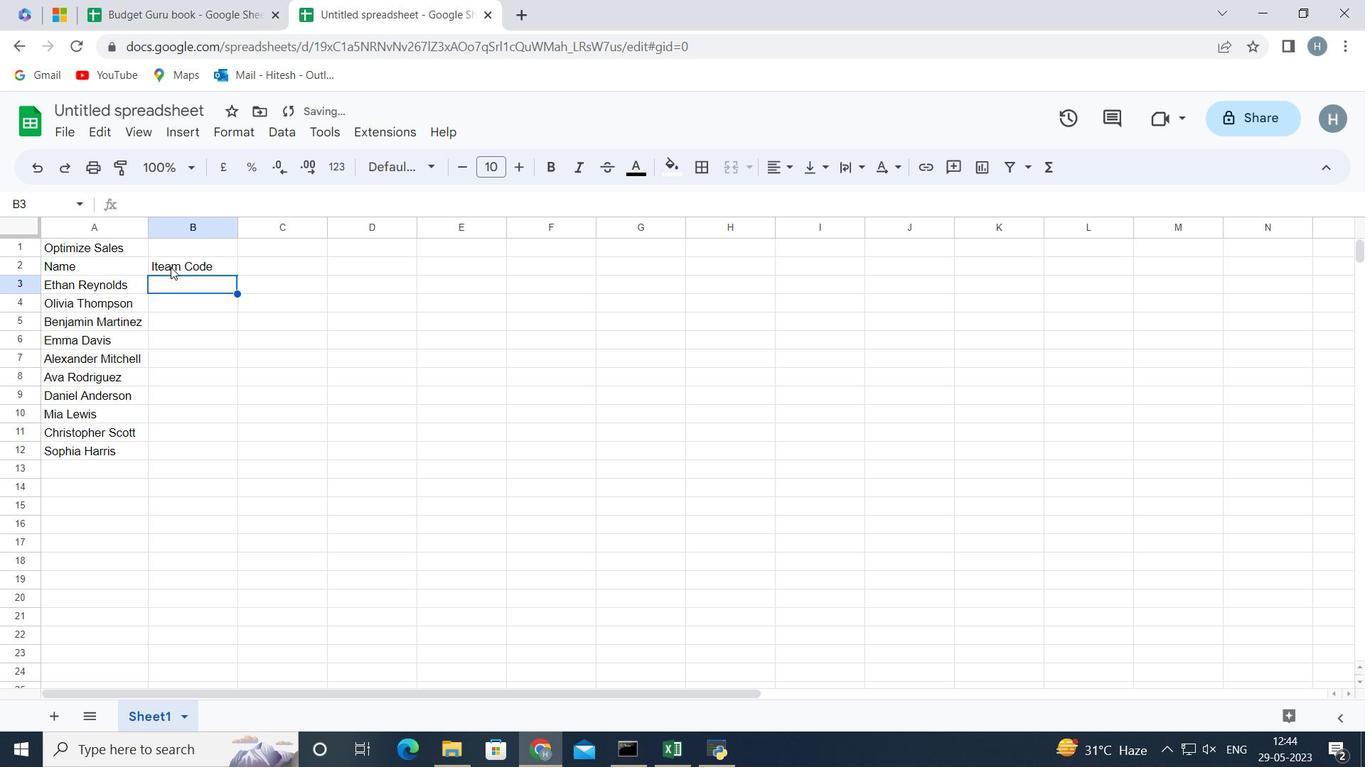 
Action: Key pressed 500<Key.enter>550<Key.enter>900<Key.enter>700<Key.enter>840<Key.enter>660<Key.enter>530<Key.enter>870<Key.enter>5<Key.backspace>450<Key.enter>79-<Key.backspace>0<Key.enter>
Screenshot: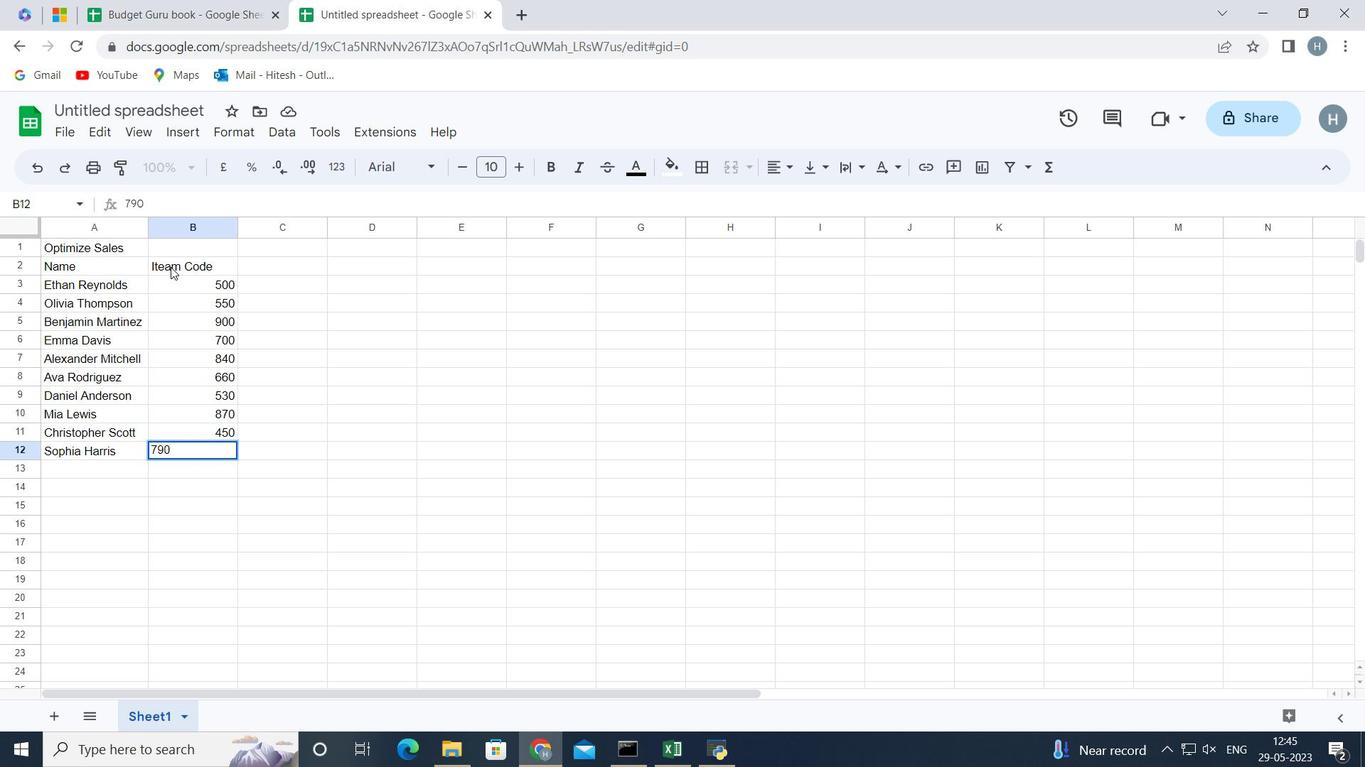 
Action: Mouse moved to (290, 264)
Screenshot: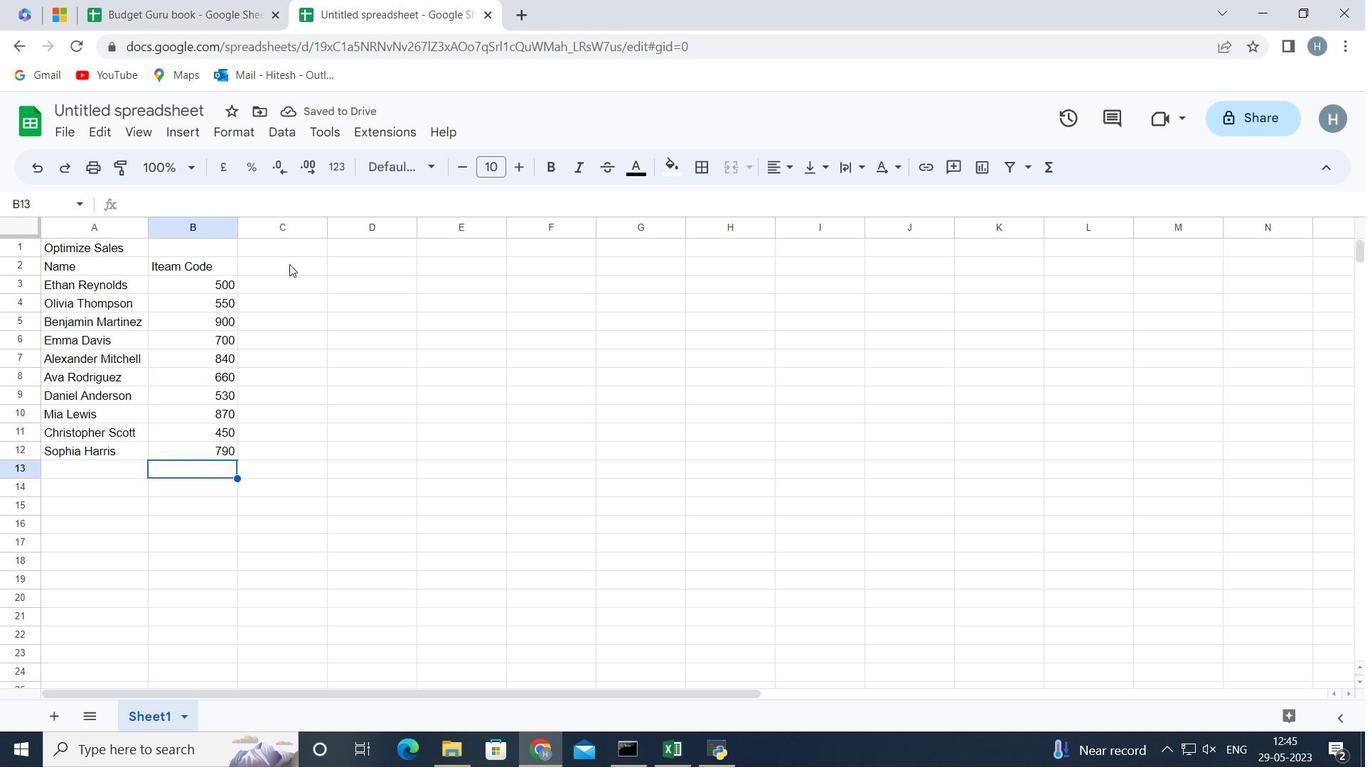 
Action: Mouse pressed left at (290, 264)
Screenshot: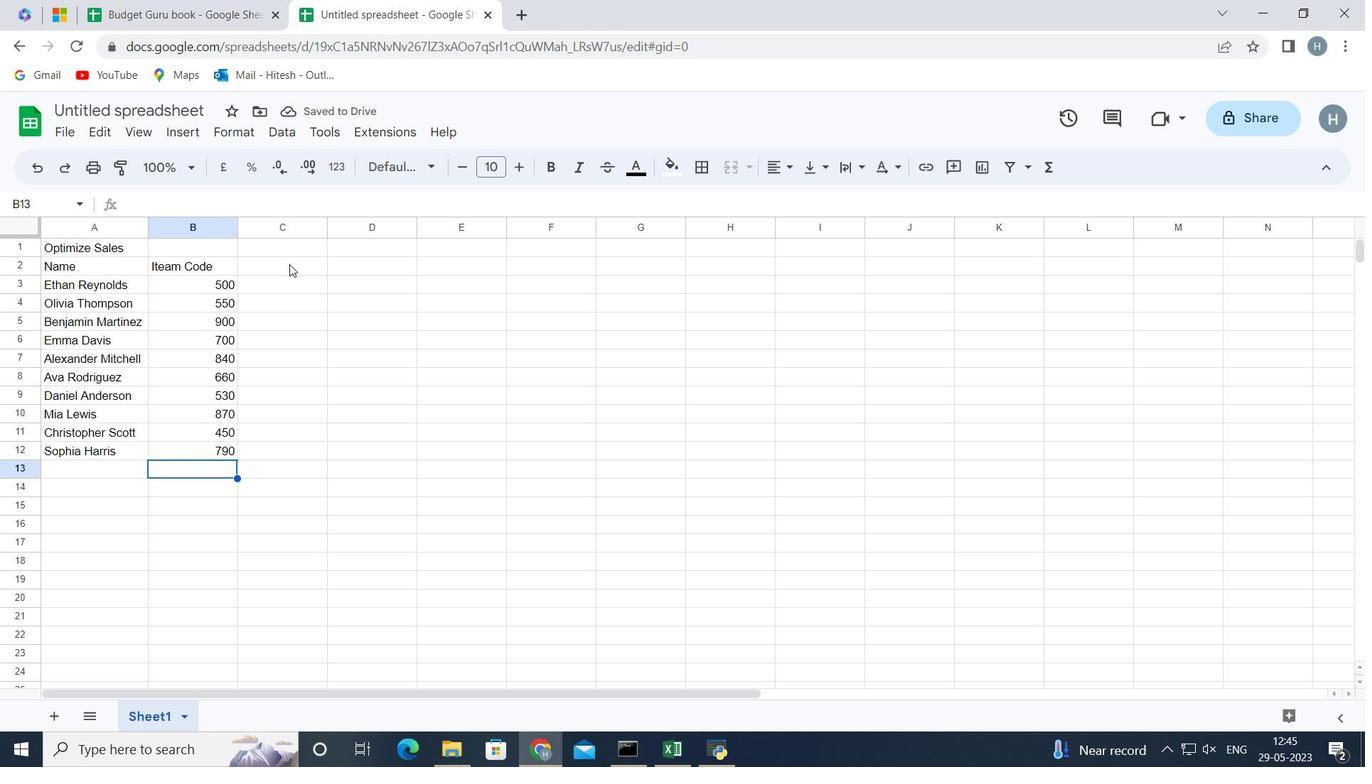 
Action: Key pressed <Key.shift>Product<Key.space><Key.shift>Range<Key.enter>1200<Key.enter>2899<Key.backspace><Key.backspace>00<Key.enter>5000<Key.enter>43<Key.enter><Key.up><Key.backspace>4300<Key.enter>2400<Key.enter>1700<Key.enter>49<Key.backspace><Key.backspace>4100<Key.enter>180<Key.backspace><Key.backspace>3600<Key.backspace><Key.backspace><Key.backspace><Key.backspace><Key.backspace>3600<Key.enter>3300<Key.enter>2500<Key.enter>
Screenshot: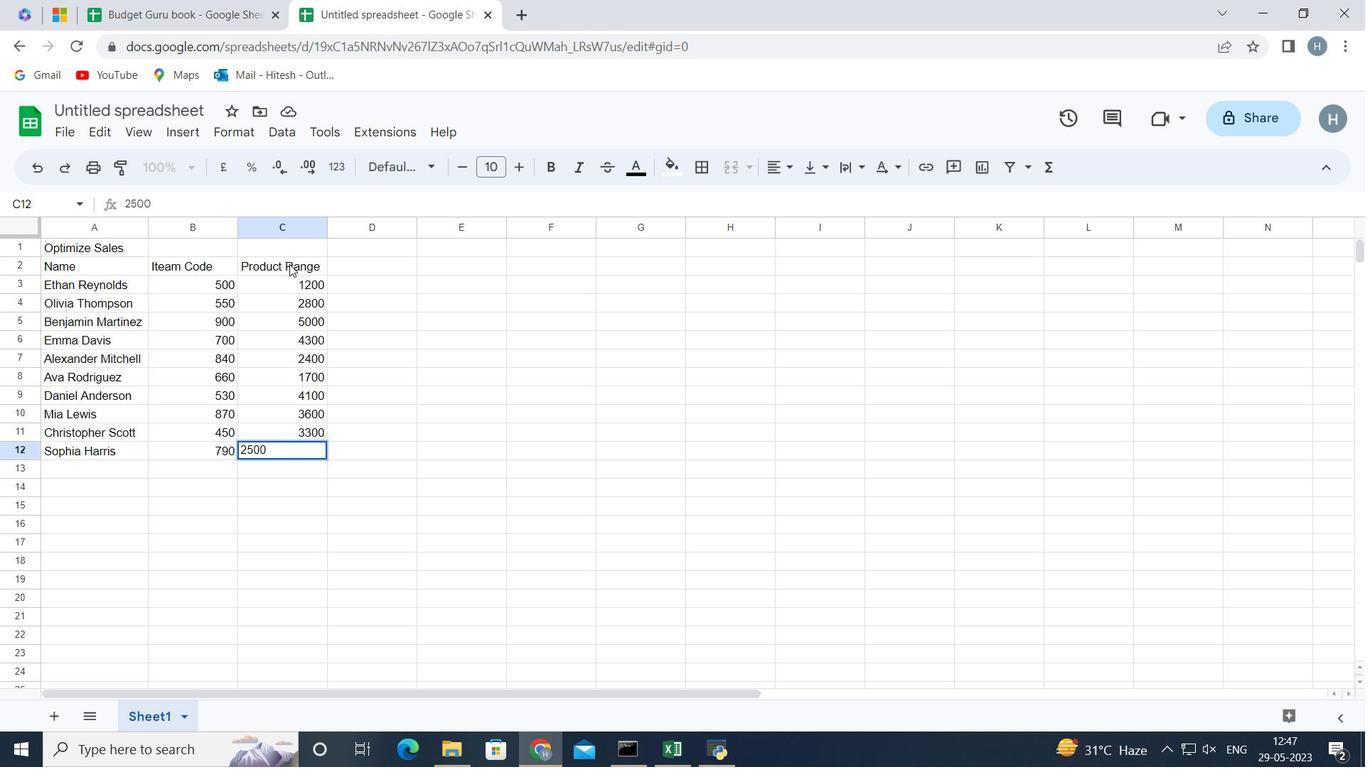 
Action: Mouse moved to (392, 261)
Screenshot: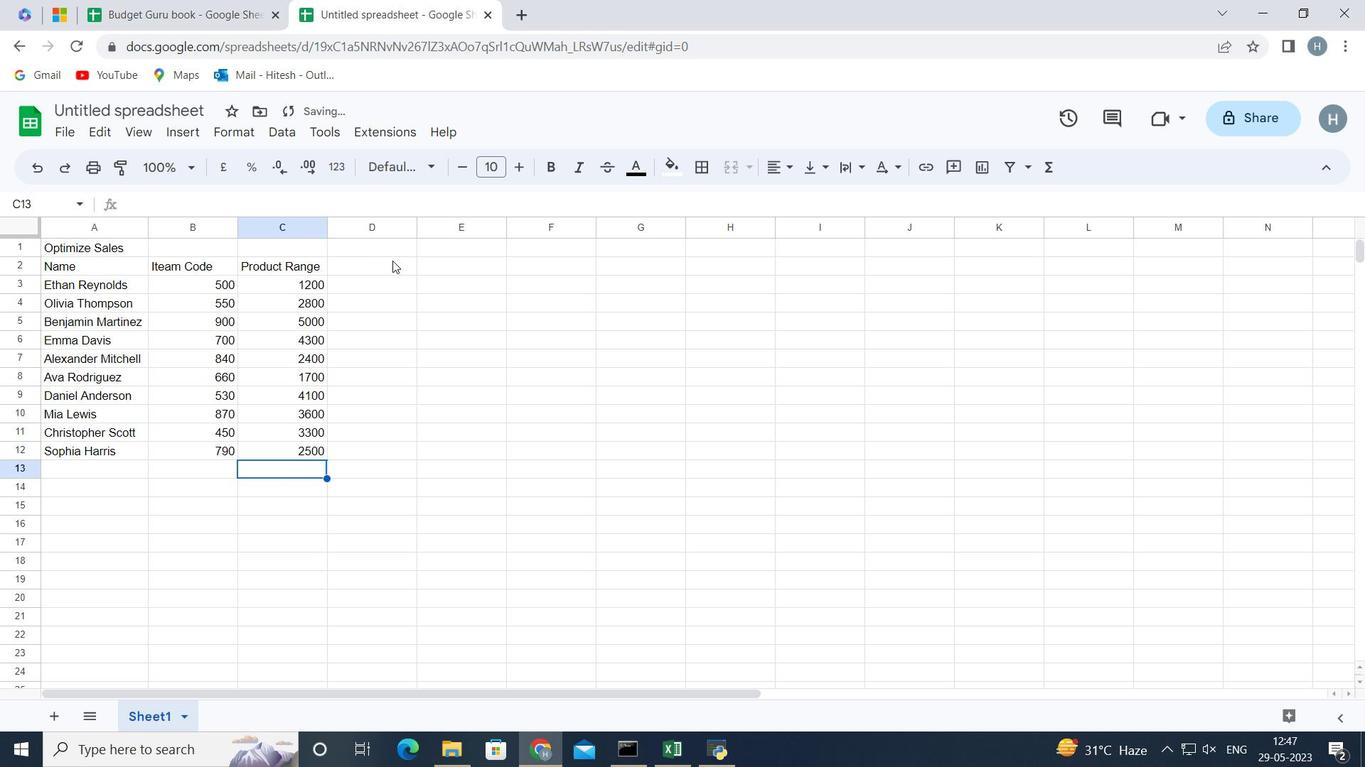 
Action: Mouse pressed left at (392, 261)
Screenshot: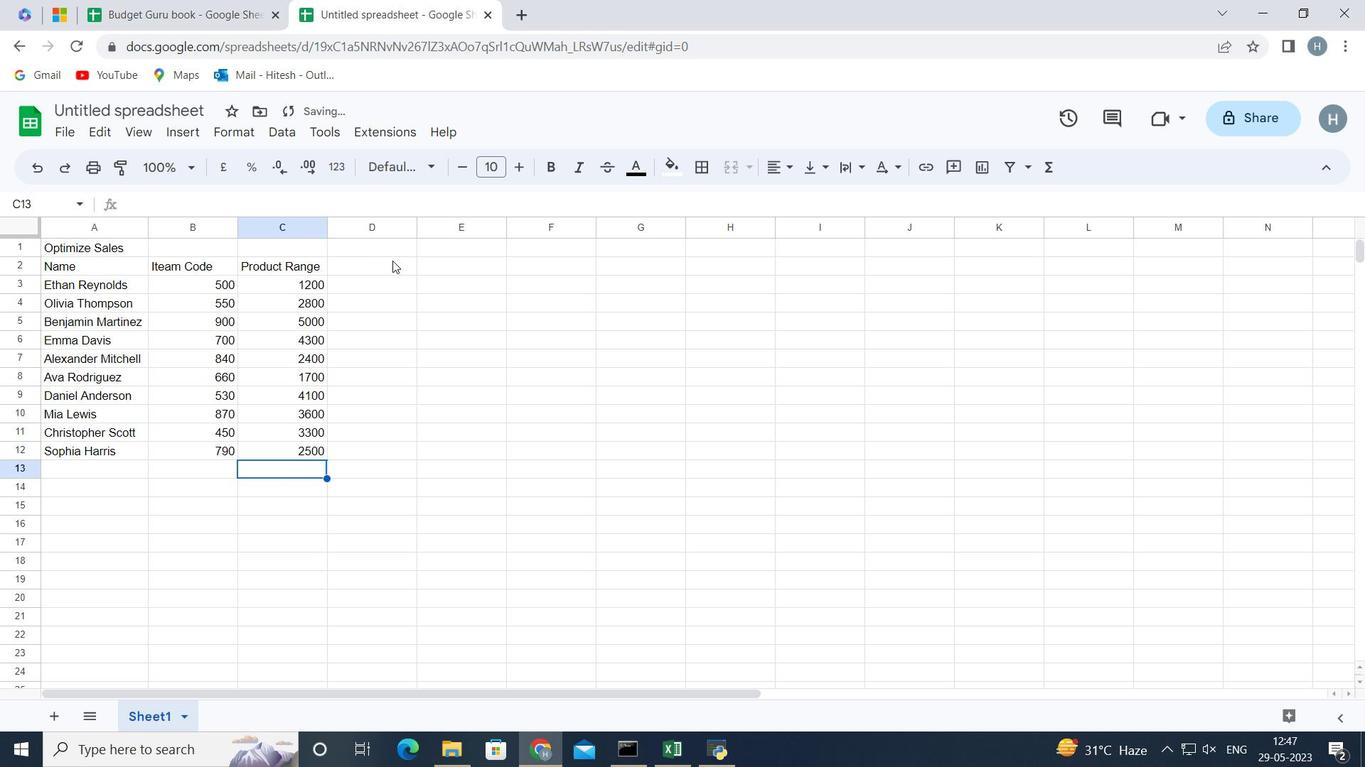 
Action: Mouse moved to (391, 260)
Screenshot: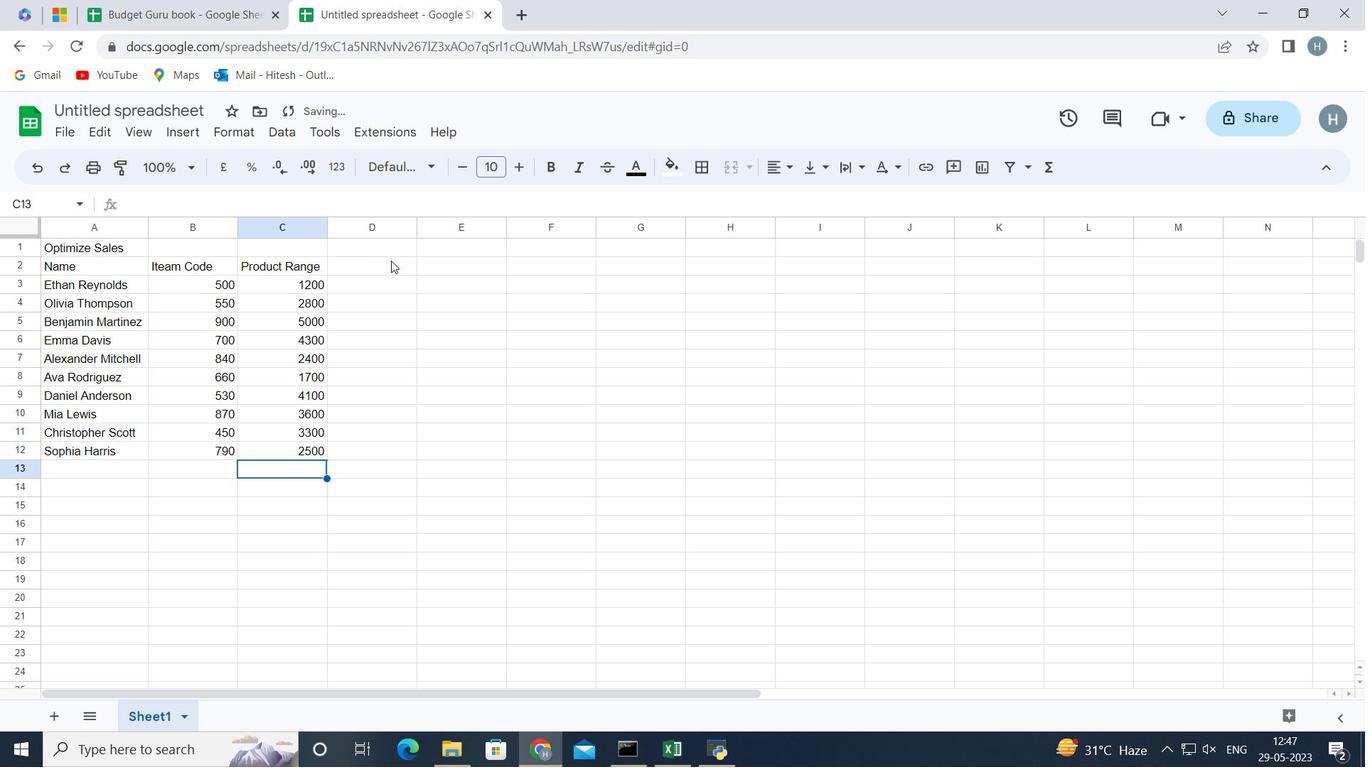 
Action: Key pressed <Key.shift>Product<Key.enter><Key.shift>Nike<Key.space><Key.shift>Shoe<Key.enter><Key.shift>Adidas<Key.space><Key.shift>Shoe<Key.enter><Key.shift>Gucci<Key.space><Key.shift>T-shirt<Key.enter><Key.shift><Key.shift><Key.shift><Key.shift>Louis<Key.space><Key.shift><Key.shift><Key.shift><Key.shift><Key.shift><Key.shift><Key.shift><Key.shift>Vuitton<Key.space>bag<Key.enter><Key.shift>Zara<Key.space><Key.shift>Shirt<Key.enter><Key.shift>H<Key.shift>&<Key.shift>M<Key.space><Key.shift>jeans<Key.enter><Key.shift>Chanel<Key.space><Key.shift>Perfume<Key.space><Key.enter><Key.shift>Versace<Key.space>perfume<Key.enter><Key.shift><Key.shift><Key.shift><Key.shift><Key.shift><Key.shift><Key.shift><Key.shift><Key.shift><Key.shift><Key.shift><Key.shift><Key.shift><Key.shift><Key.shift><Key.shift><Key.shift><Key.shift><Key.shift><Key.shift><Key.shift><Key.shift><Key.shift><Key.shift><Key.shift><Key.shift><Key.shift><Key.shift><Key.shift><Key.shift><Key.shift><Key.shift><Key.shift><Key.shift><Key.shift><Key.shift><Key.shift><Key.shift><Key.shift><Key.shift><Key.shift><Key.shift><Key.shift><Key.shift><Key.shift><Key.shift><Key.shift><Key.shift><Key.shift>Ralph<Key.space><Key.shift><Key.shift><Key.shift><Key.shift><Key.shift><Key.shift>Lauren<Key.enter><Key.shift><Key.shift><Key.shift><Key.shift><Key.shift><Key.shift><Key.shift><Key.shift><Key.shift>Prada<Key.space><Key.shift>Shirt<Key.enter>
Screenshot: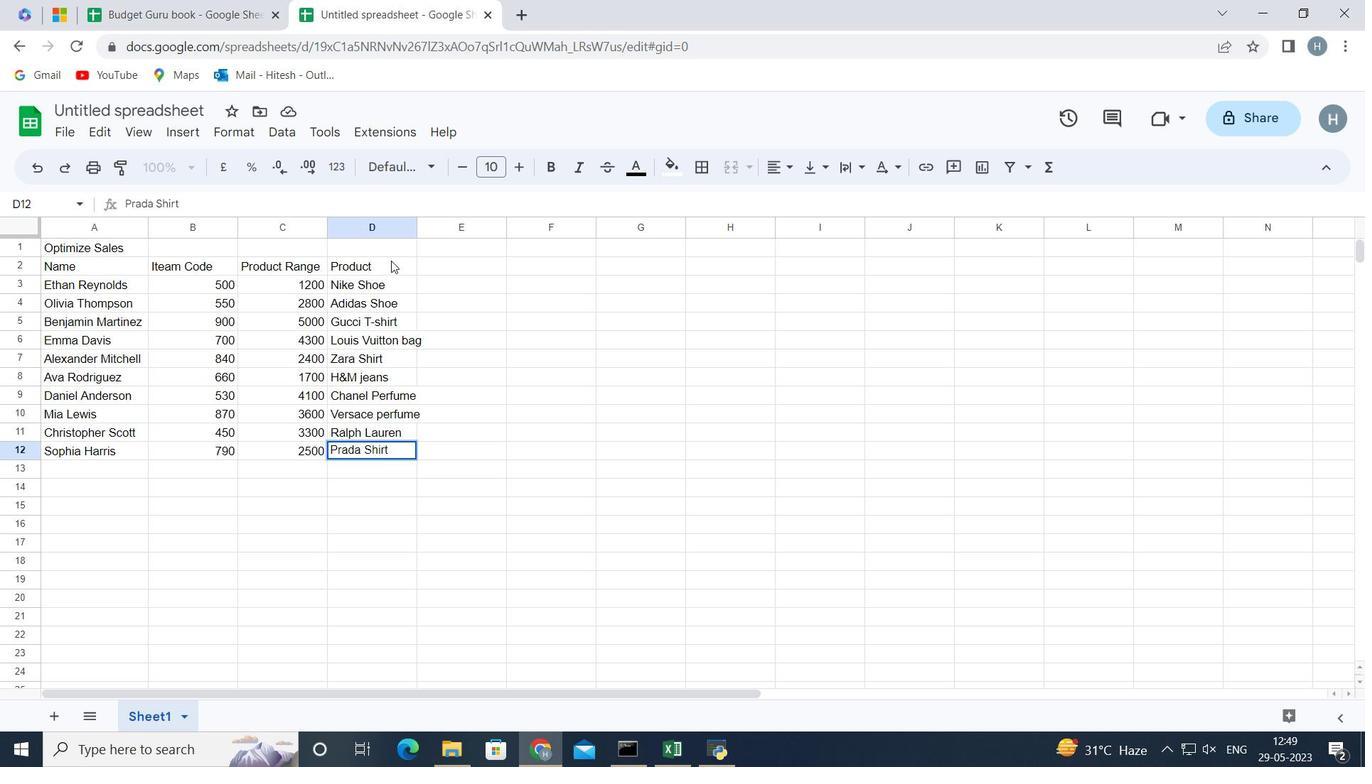 
Action: Mouse moved to (477, 260)
Screenshot: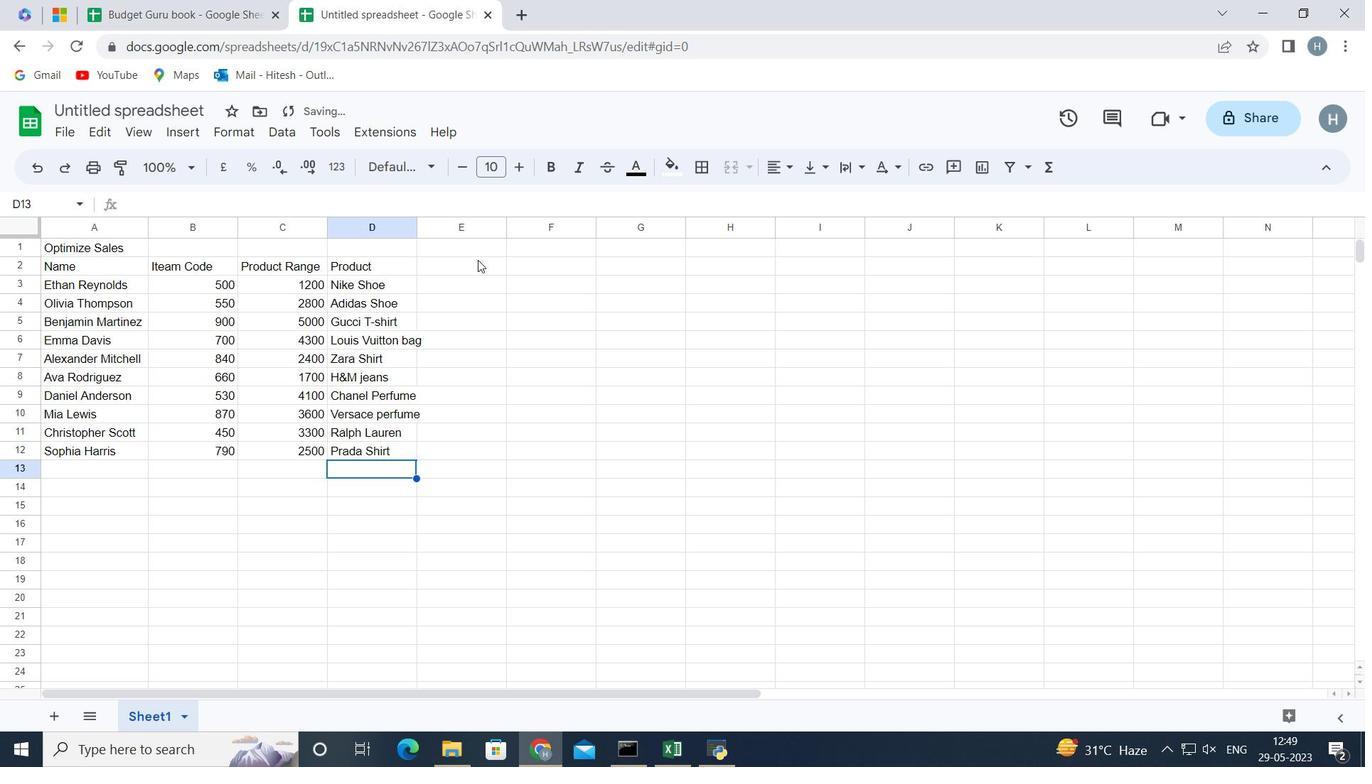 
Action: Mouse pressed left at (477, 260)
Screenshot: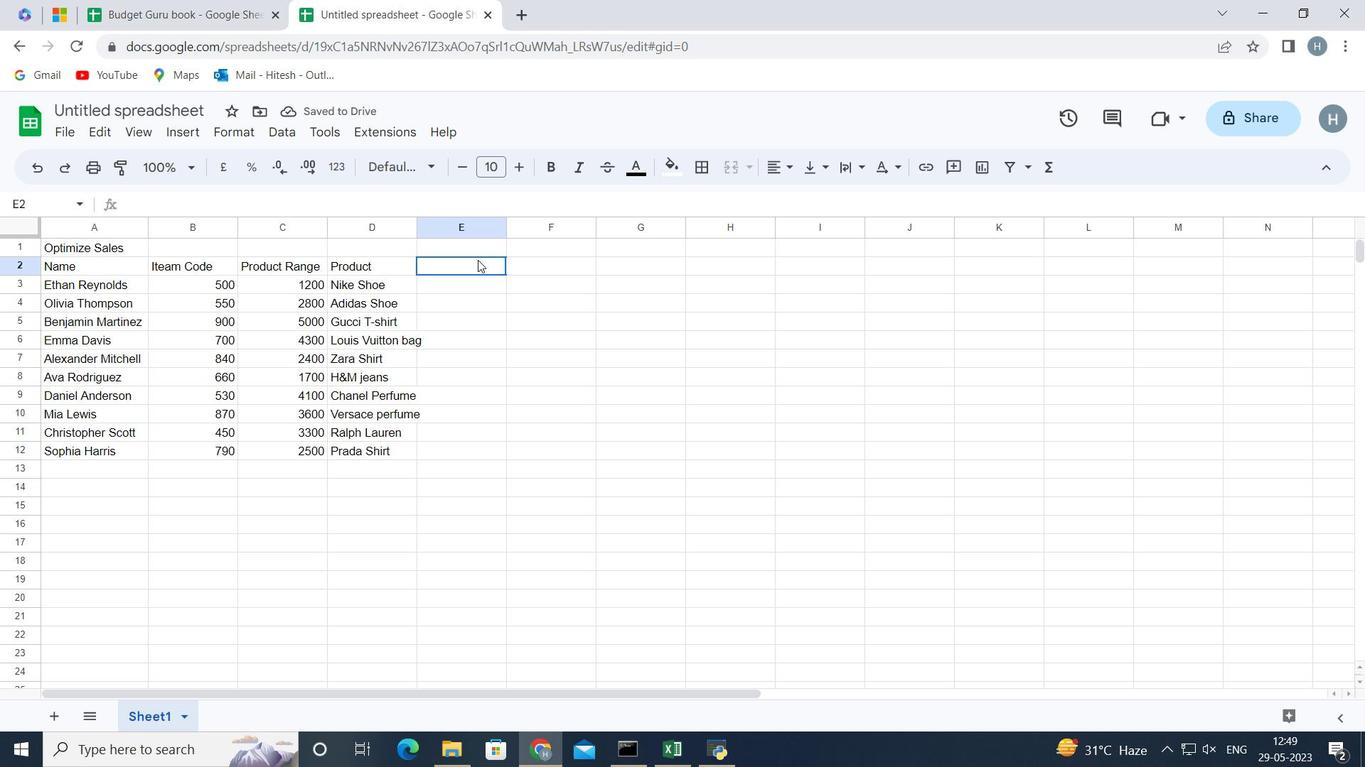
Action: Key pressed <Key.shift>Quantity<Key.enter>6<Key.enter>2<Key.enter>9<Key.enter>5<Key.enter>1<Key.enter>8<Key.enter>7<Key.enter>3<Key.enter>2<Key.enter>4<Key.enter>
Screenshot: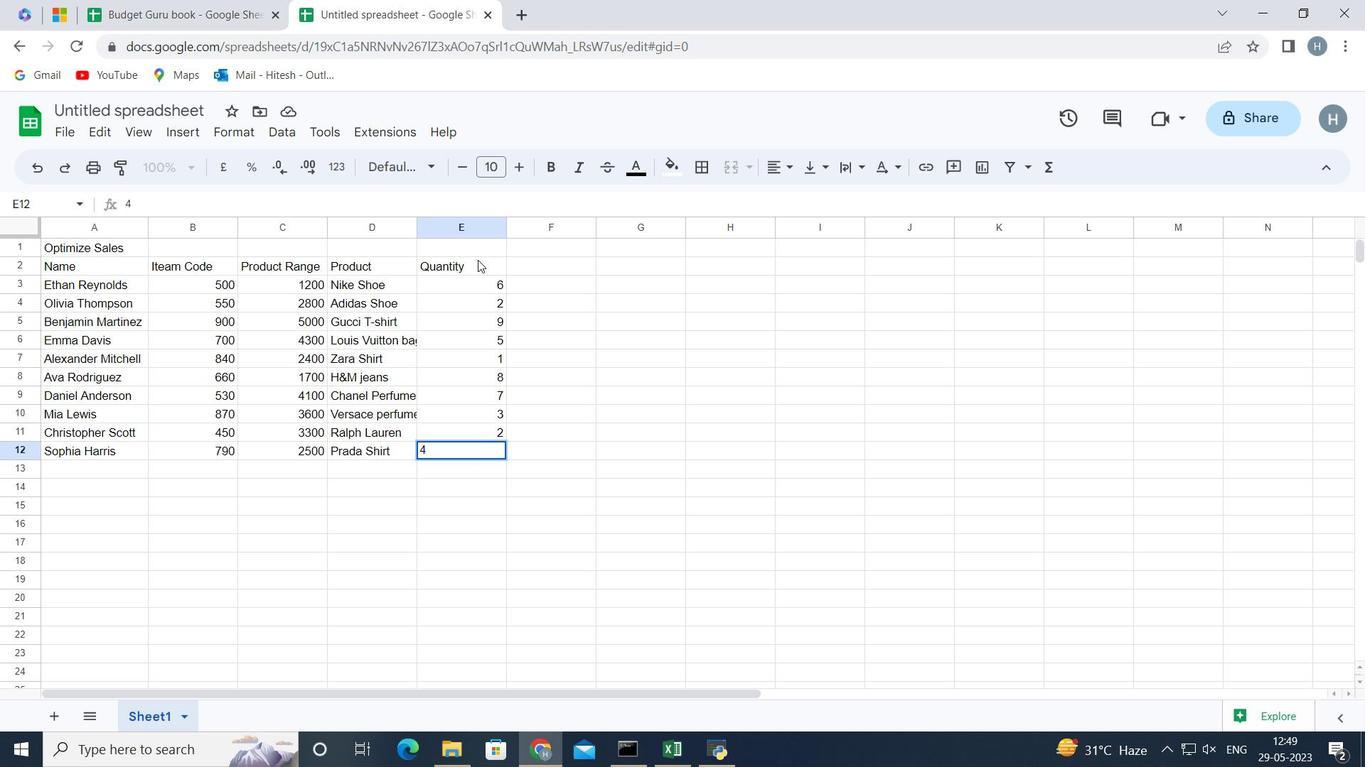 
Action: Mouse moved to (527, 494)
Screenshot: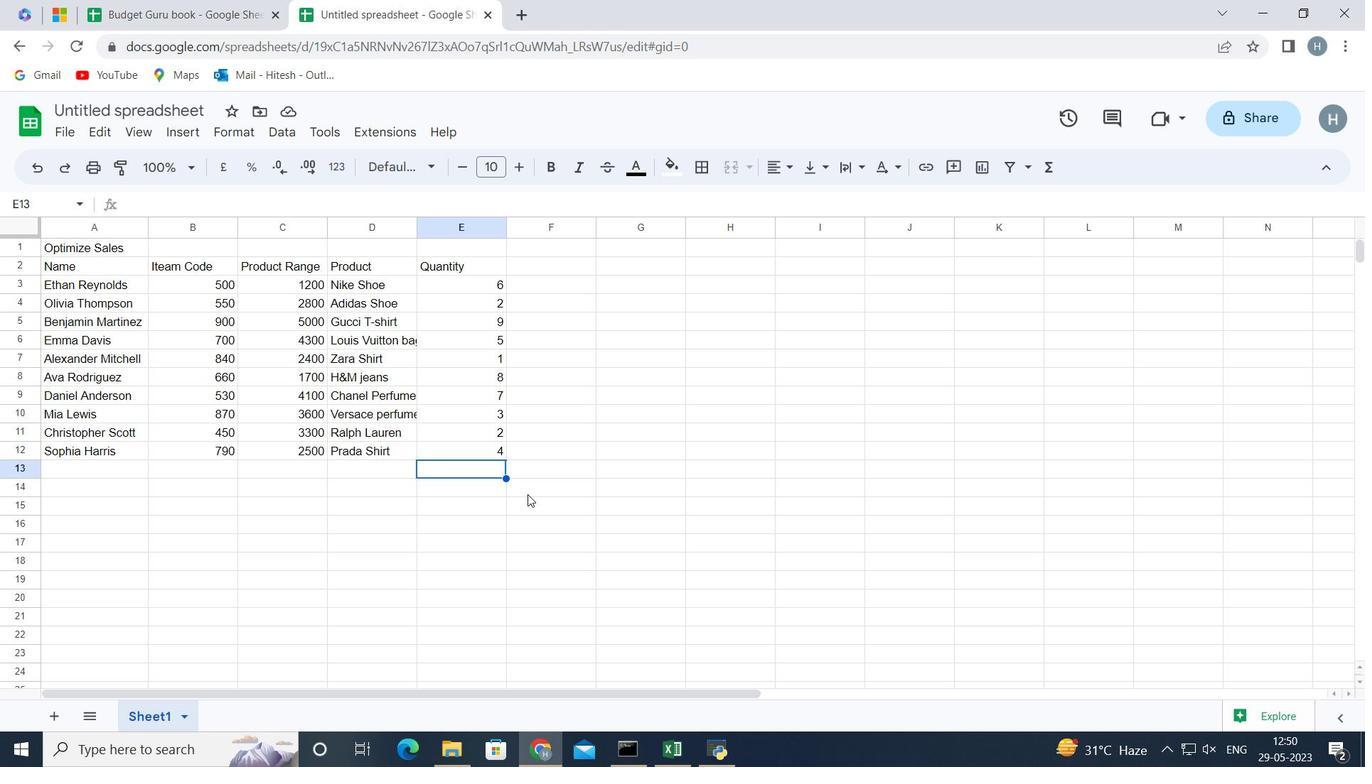 
Action: Mouse pressed left at (527, 494)
Screenshot: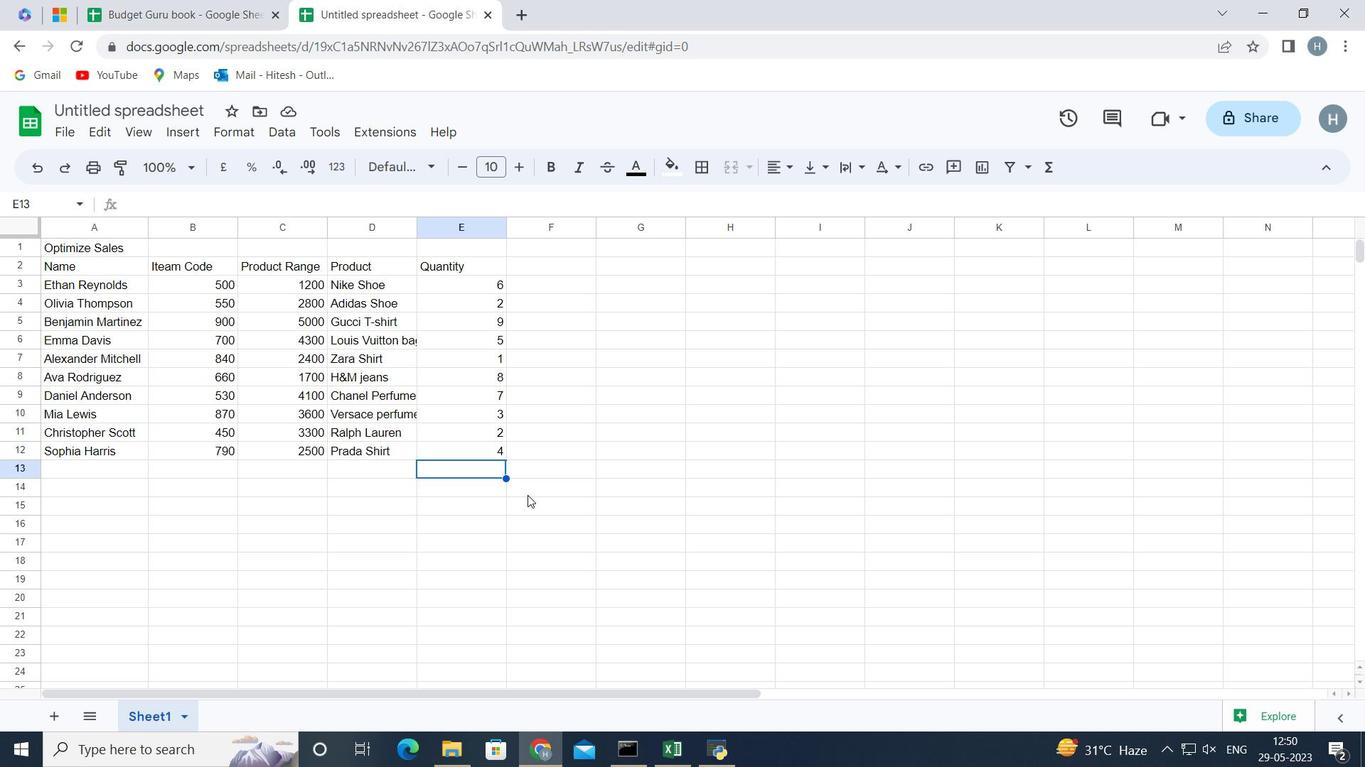 
Action: Mouse moved to (552, 259)
Screenshot: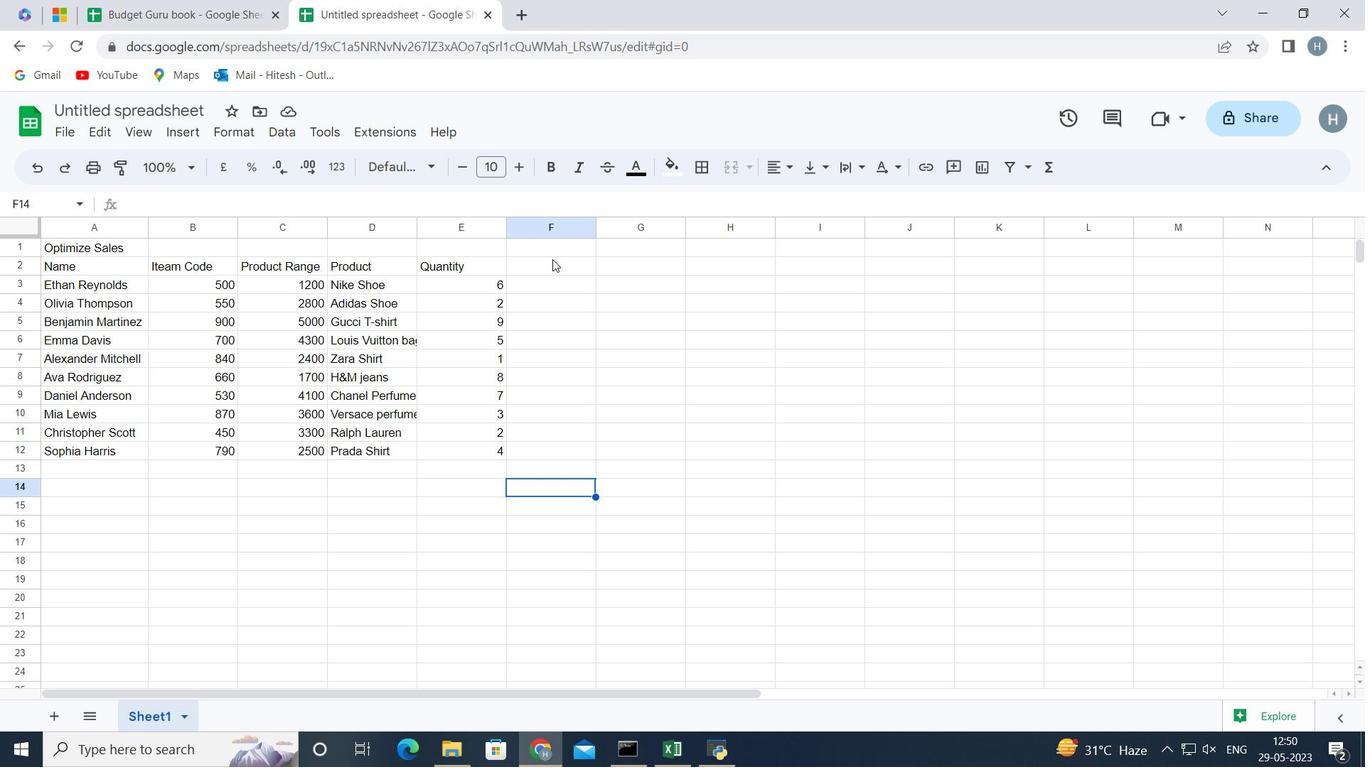 
Action: Mouse pressed left at (552, 259)
Screenshot: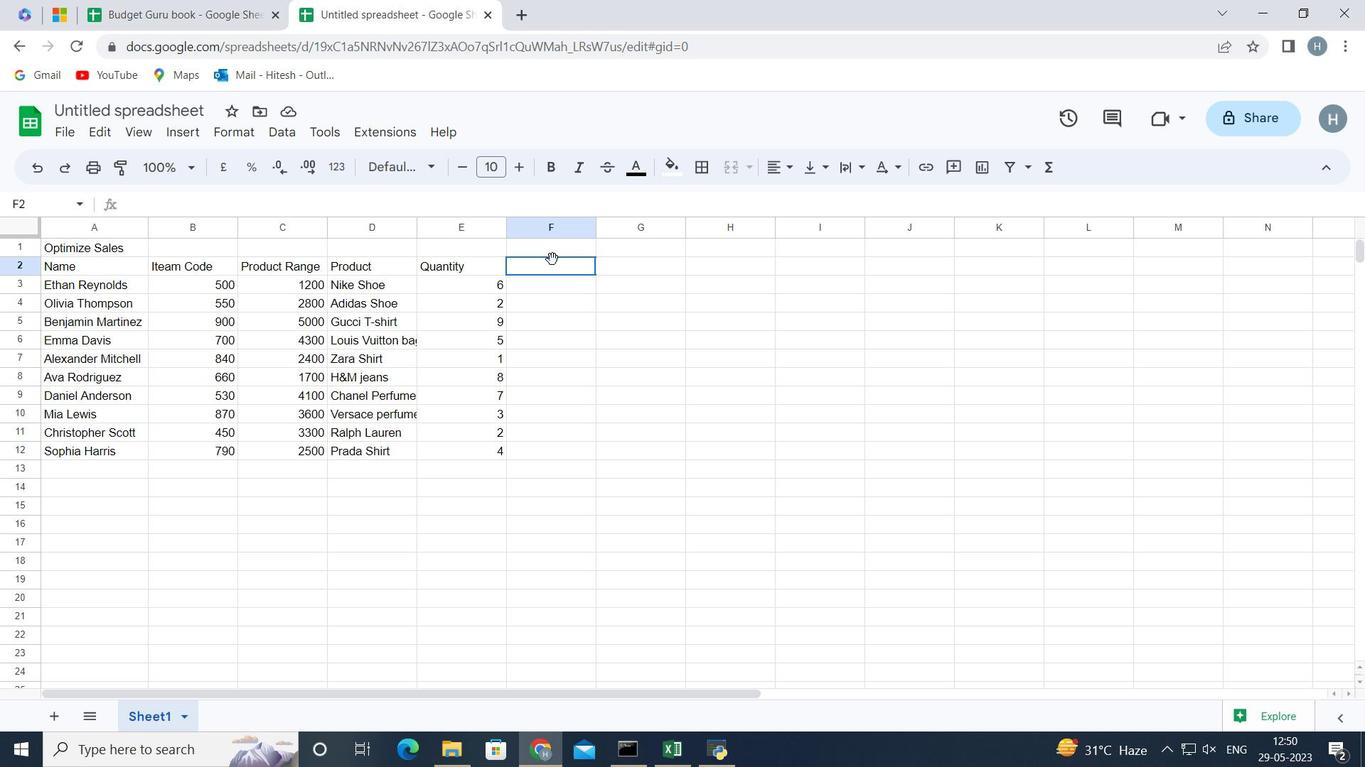 
Action: Mouse moved to (550, 260)
Screenshot: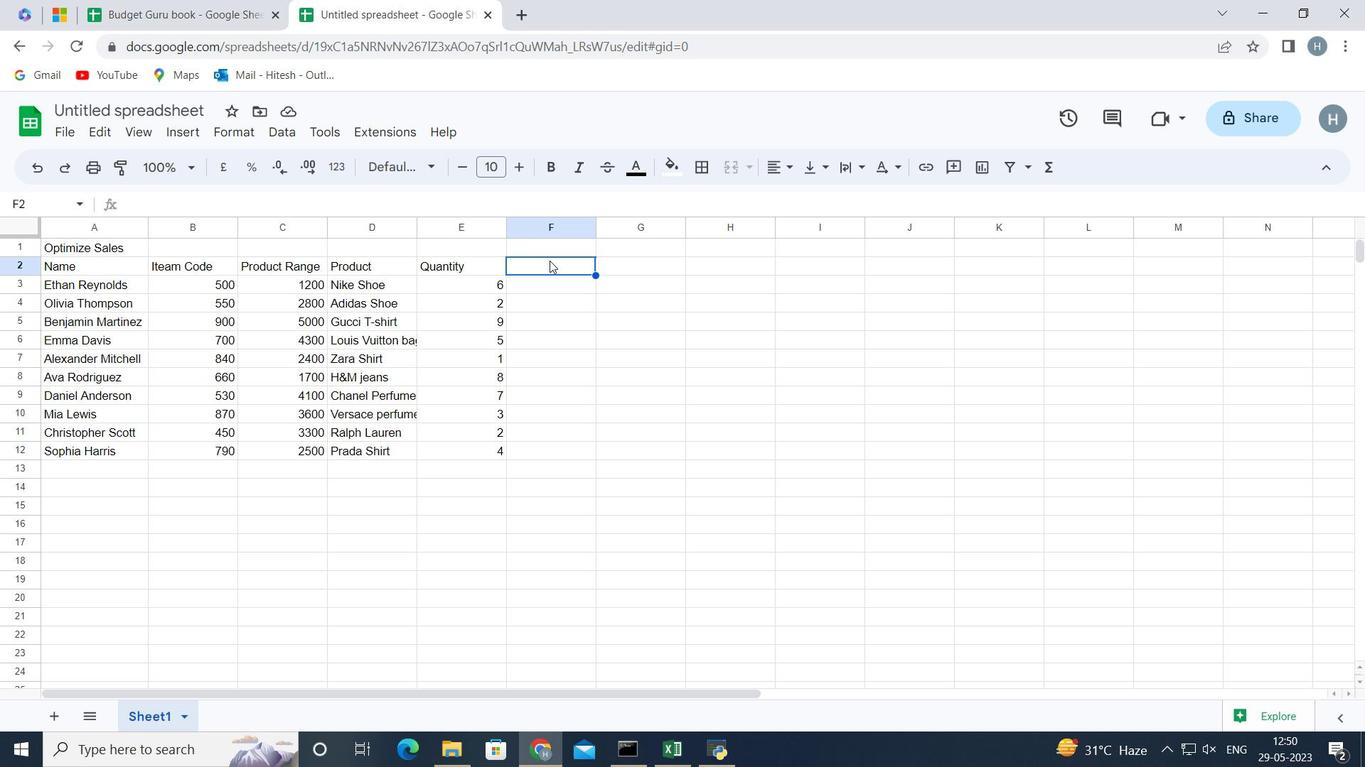 
Action: Key pressed <Key.shift>Tax<Key.enter>
Screenshot: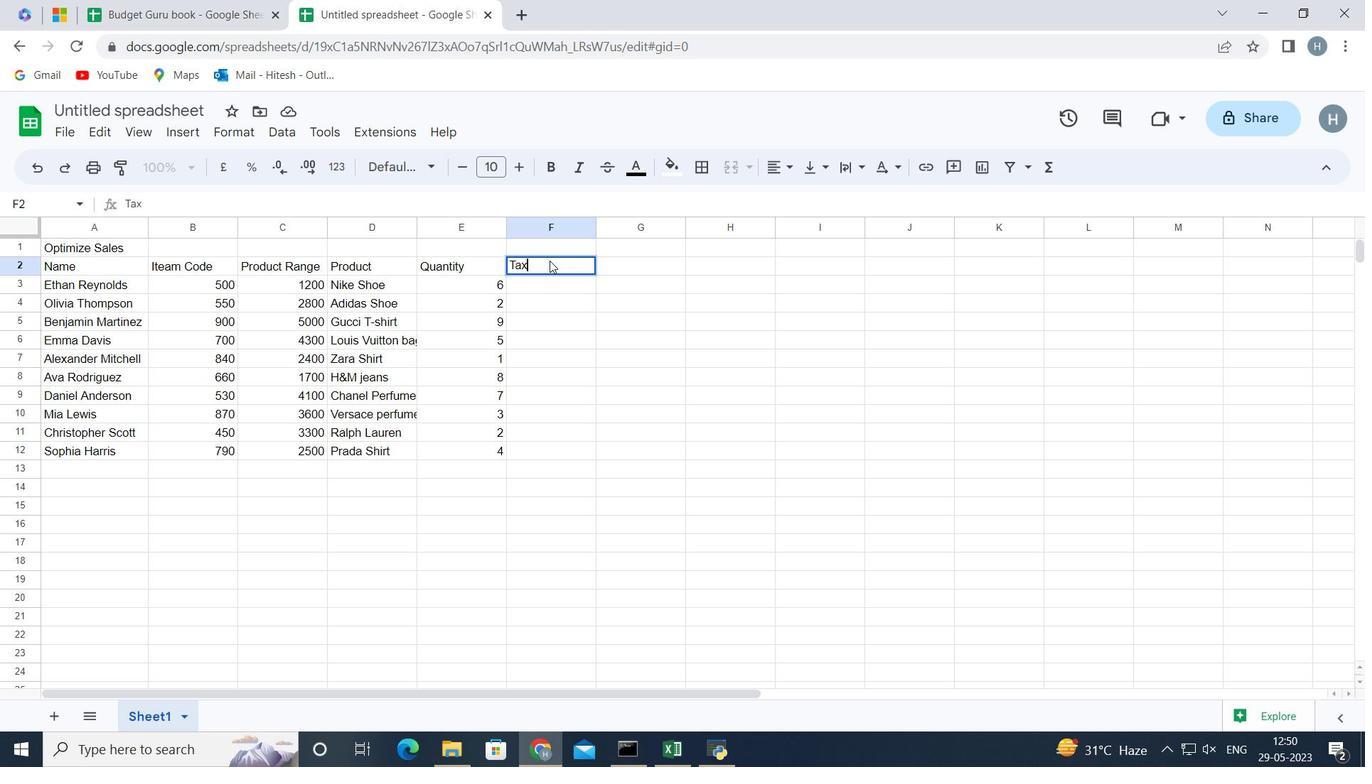 
Action: Mouse moved to (483, 292)
Screenshot: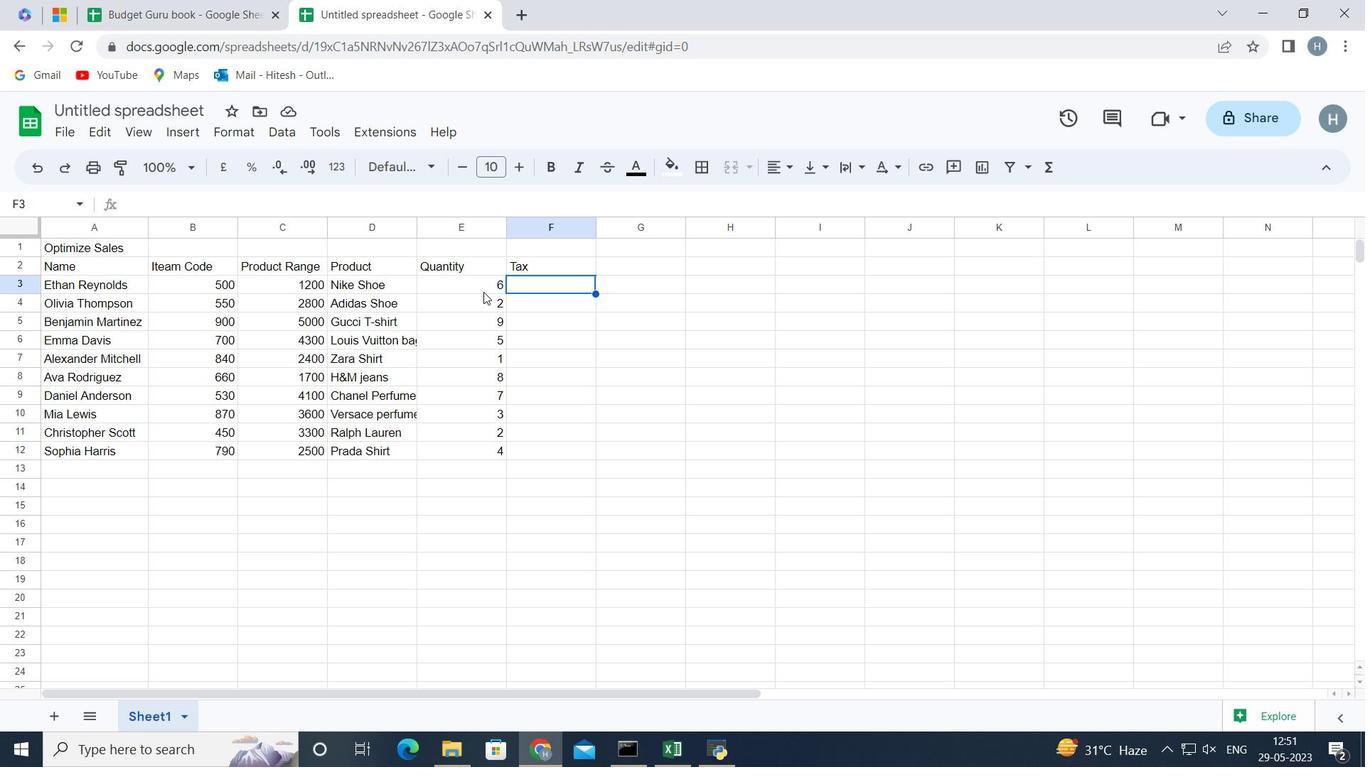 
Action: Key pressed =
Screenshot: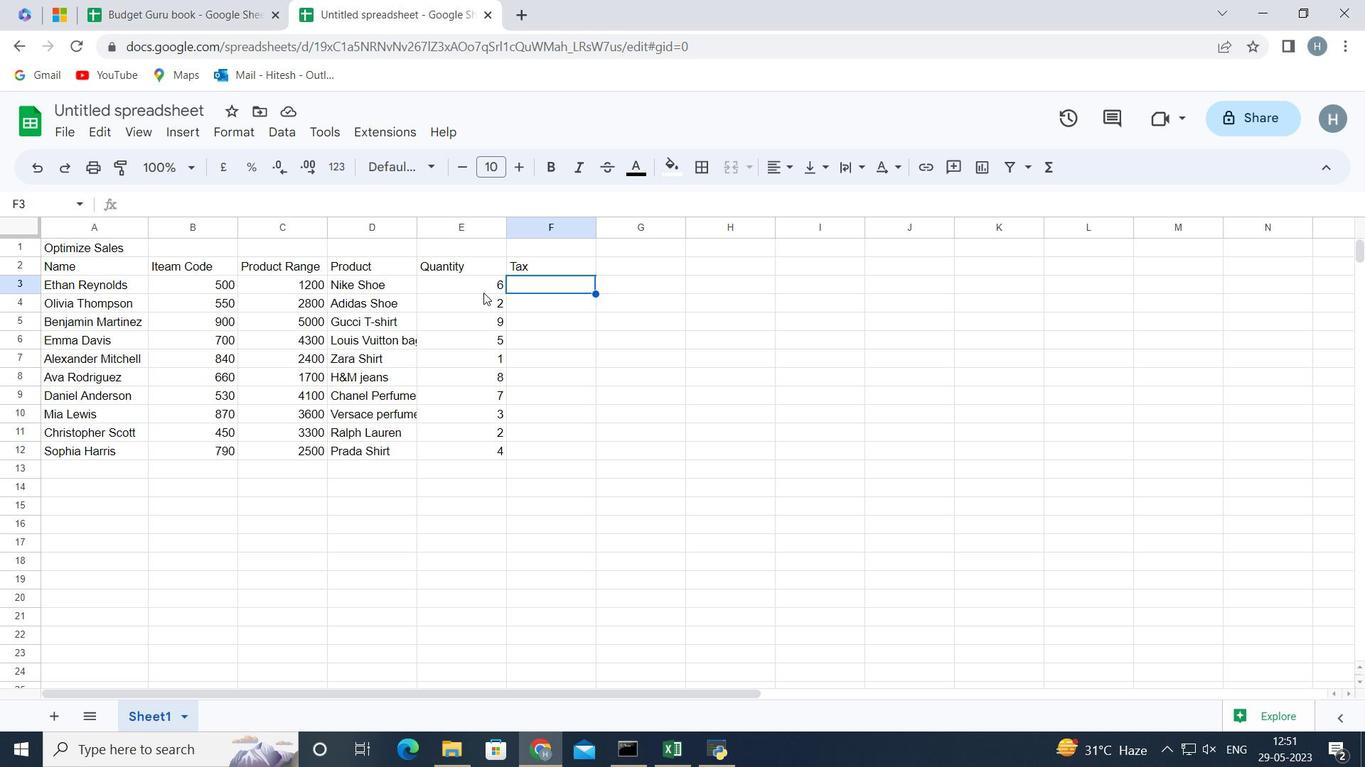 
Action: Mouse moved to (290, 280)
Screenshot: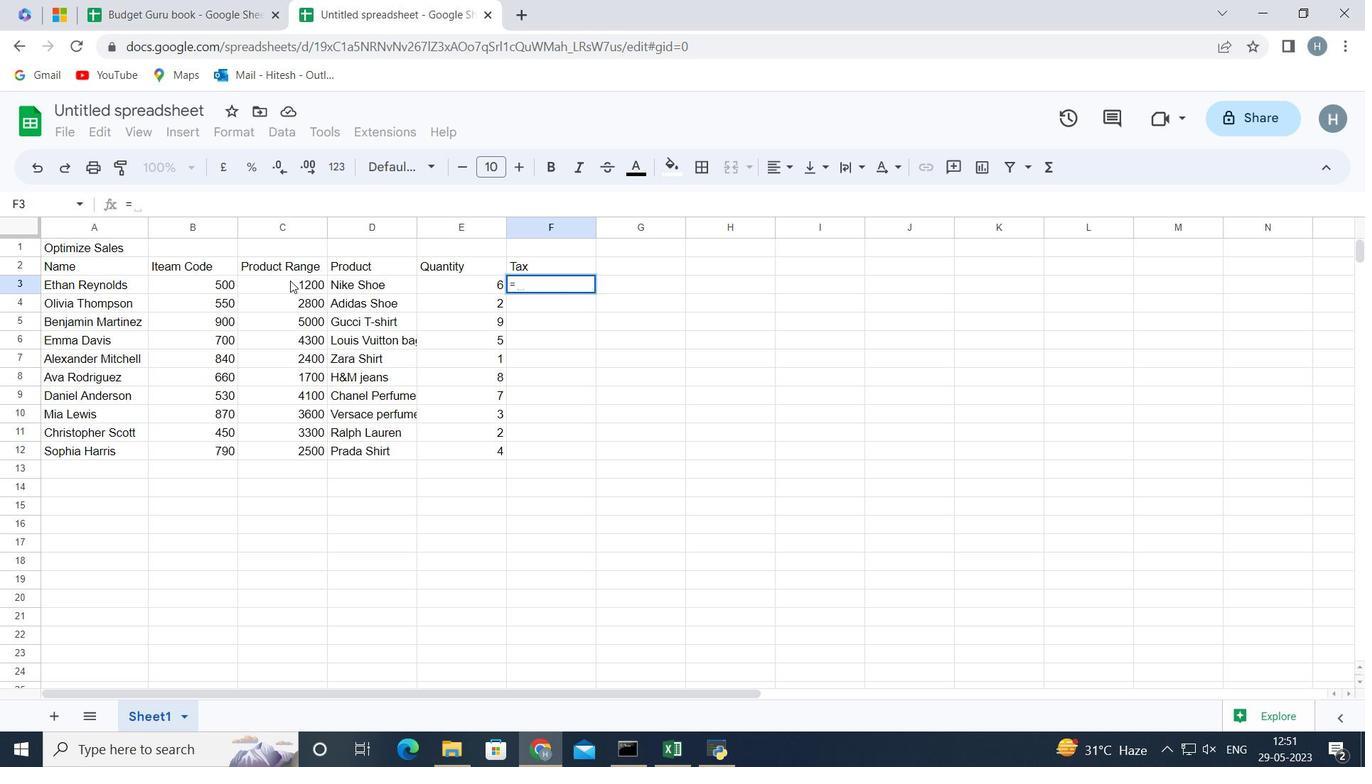 
Action: Mouse pressed left at (290, 280)
Screenshot: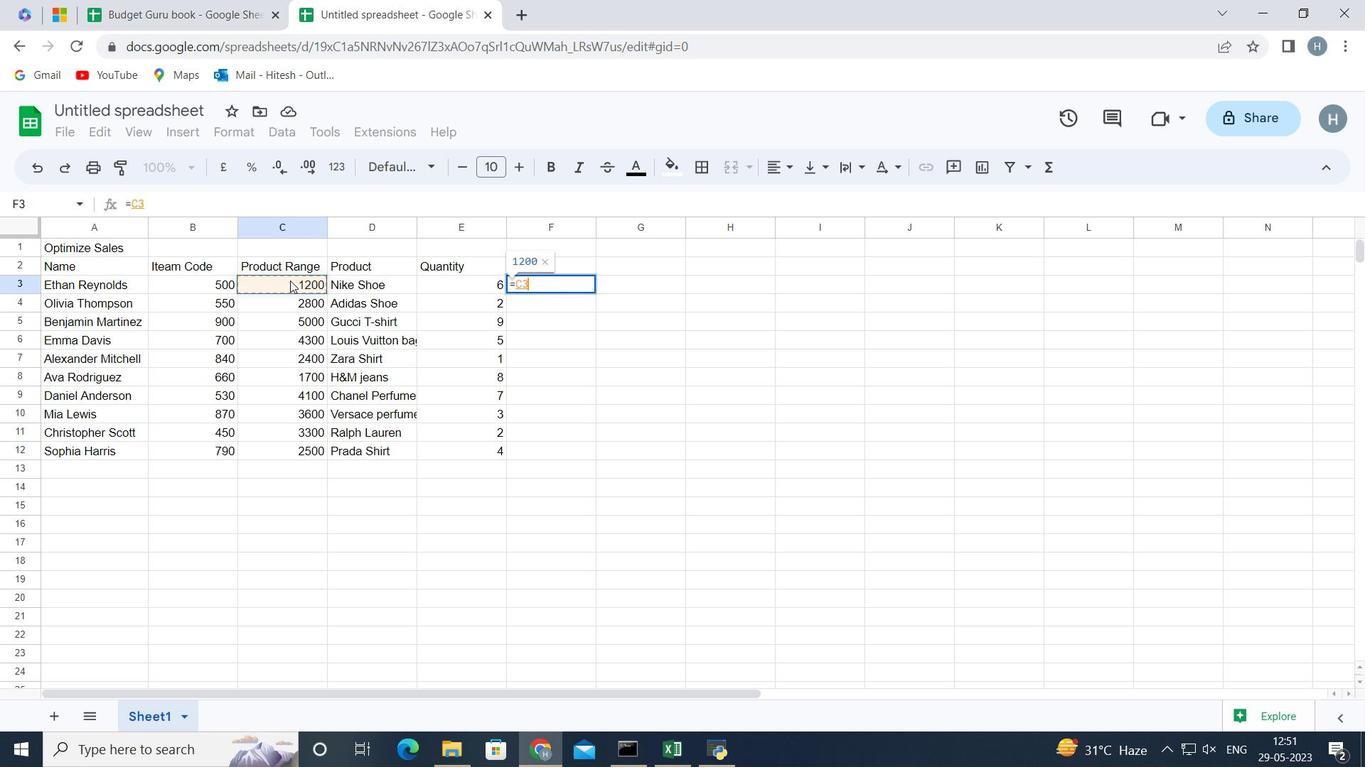 
Action: Mouse moved to (285, 280)
Screenshot: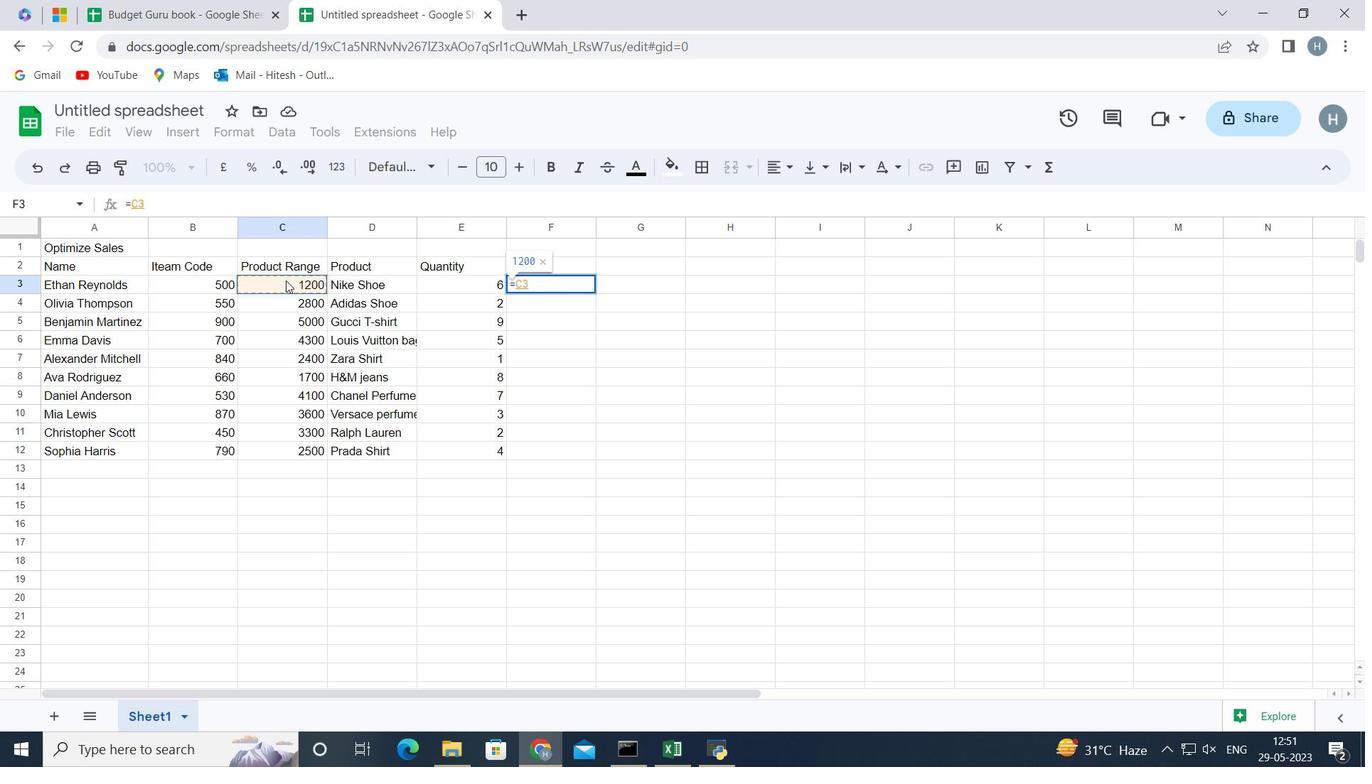 
Action: Key pressed *
Screenshot: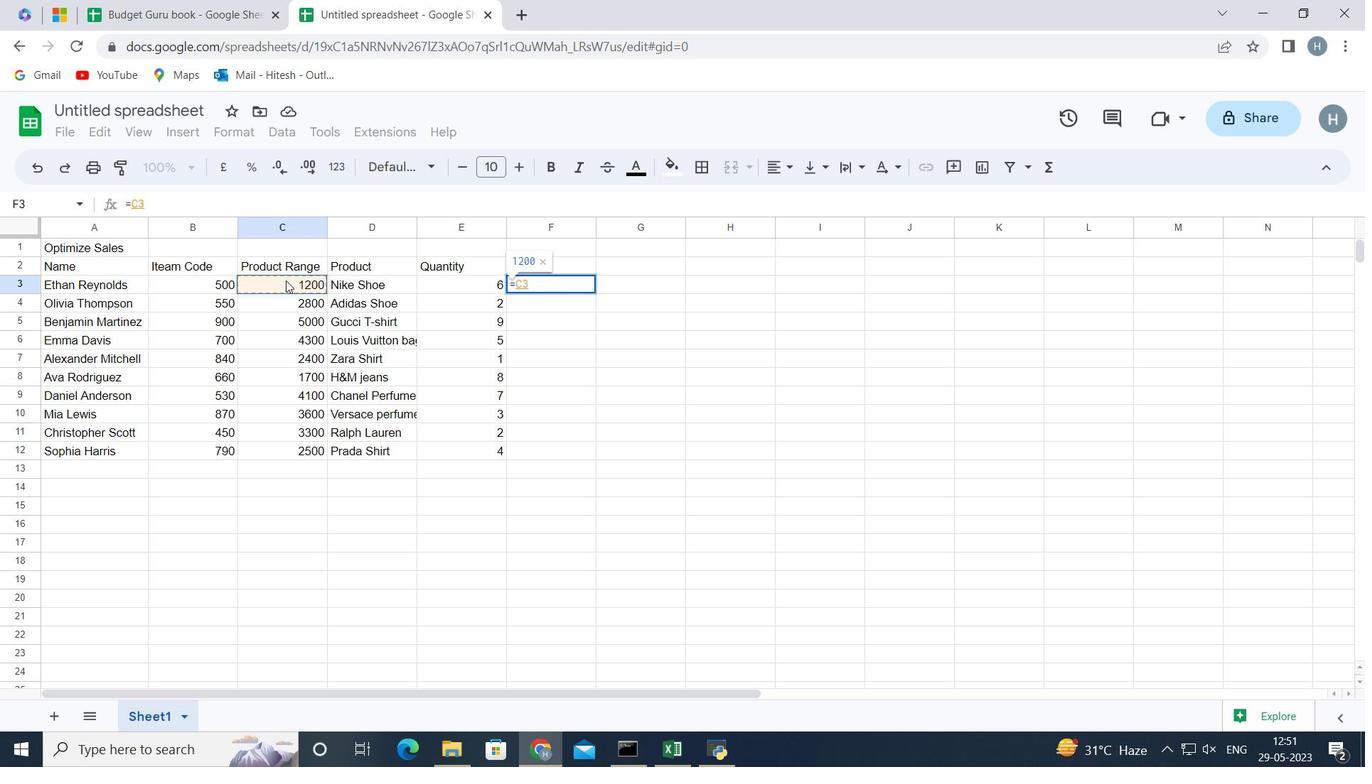 
Action: Mouse moved to (285, 282)
Screenshot: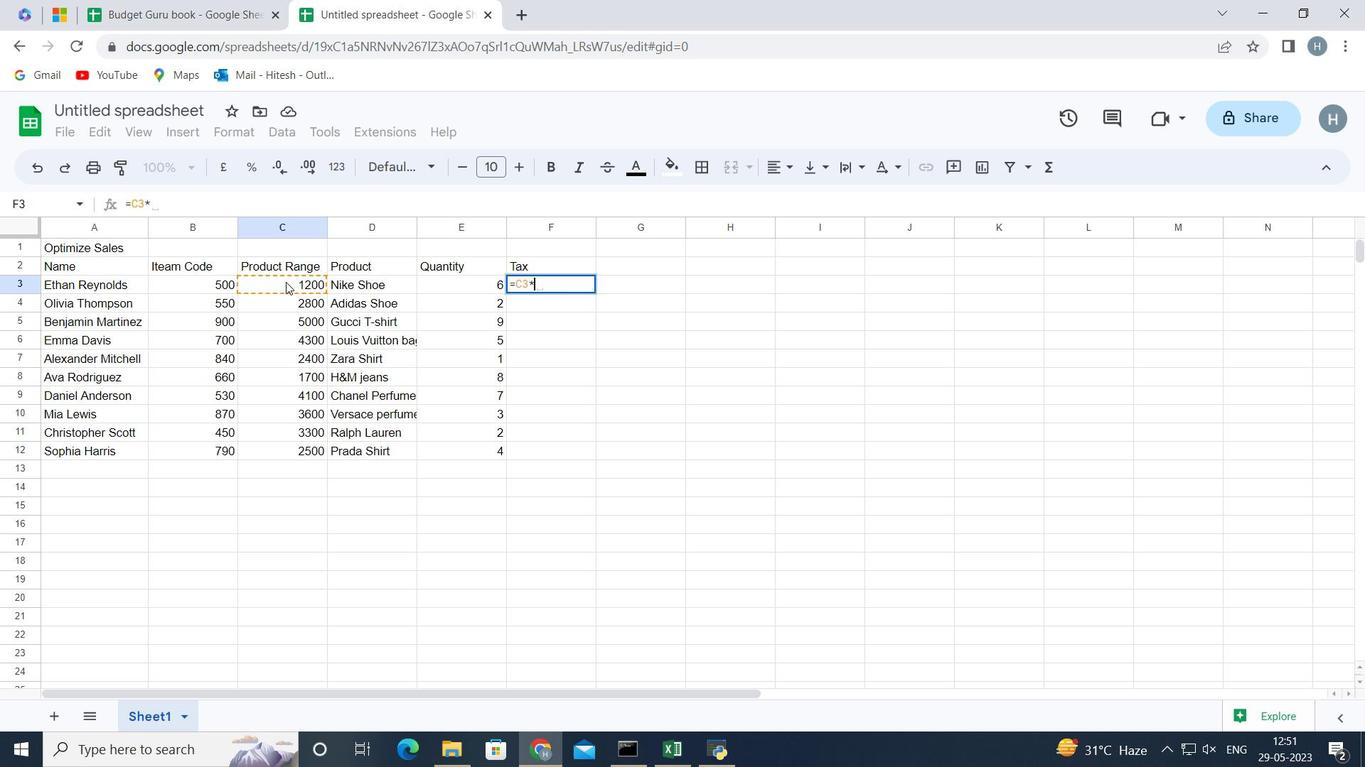 
Action: Key pressed 1
Screenshot: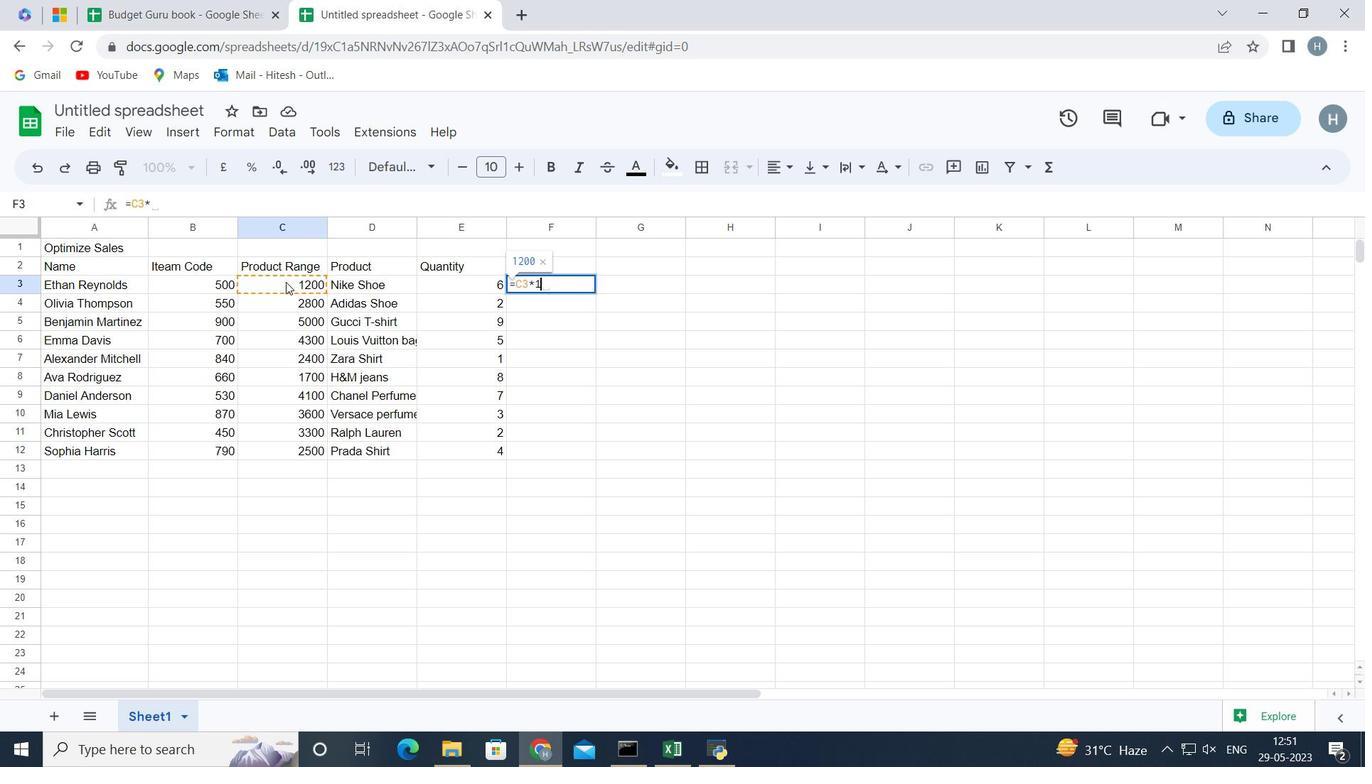 
Action: Mouse moved to (285, 282)
Screenshot: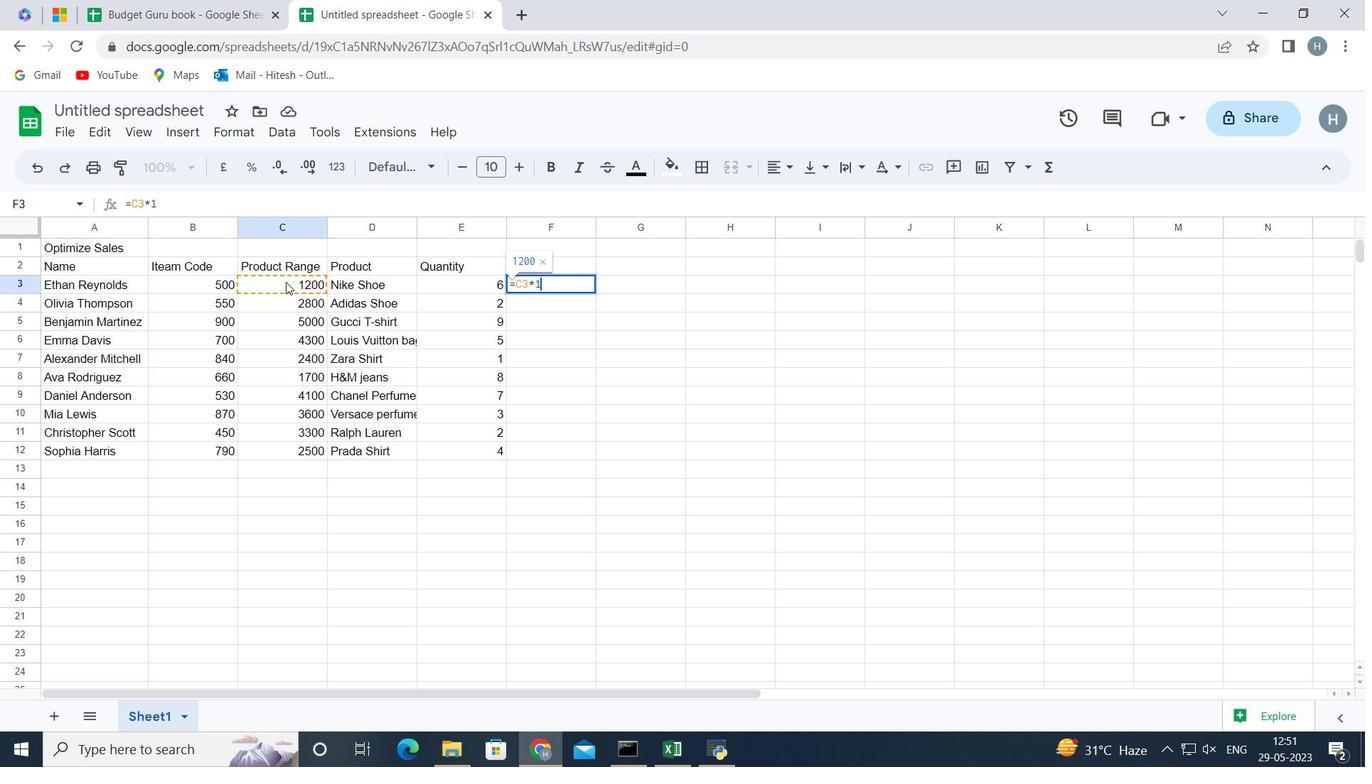 
Action: Key pressed 2<Key.shift><Key.shift><Key.shift><Key.shift><Key.shift><Key.shift><Key.shift>%<Key.enter>
Screenshot: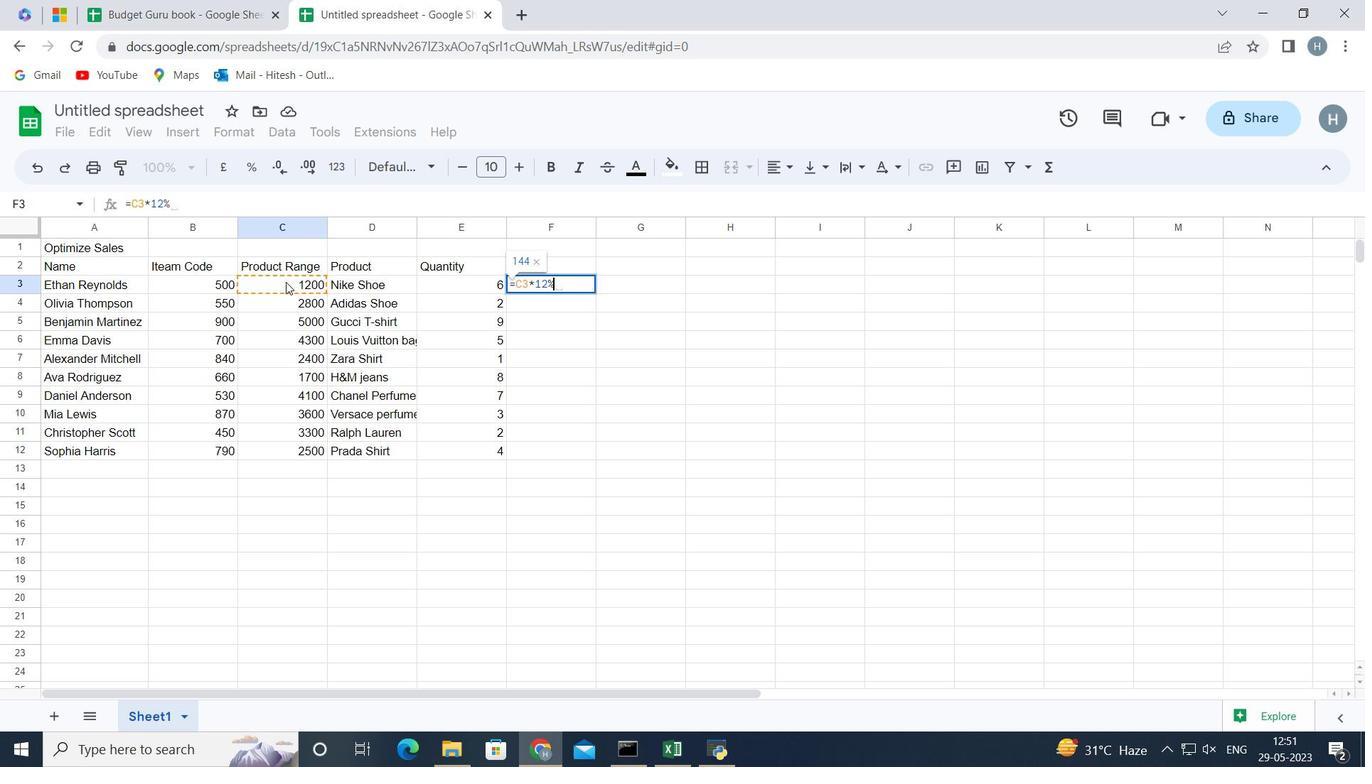 
Action: Mouse moved to (615, 416)
Screenshot: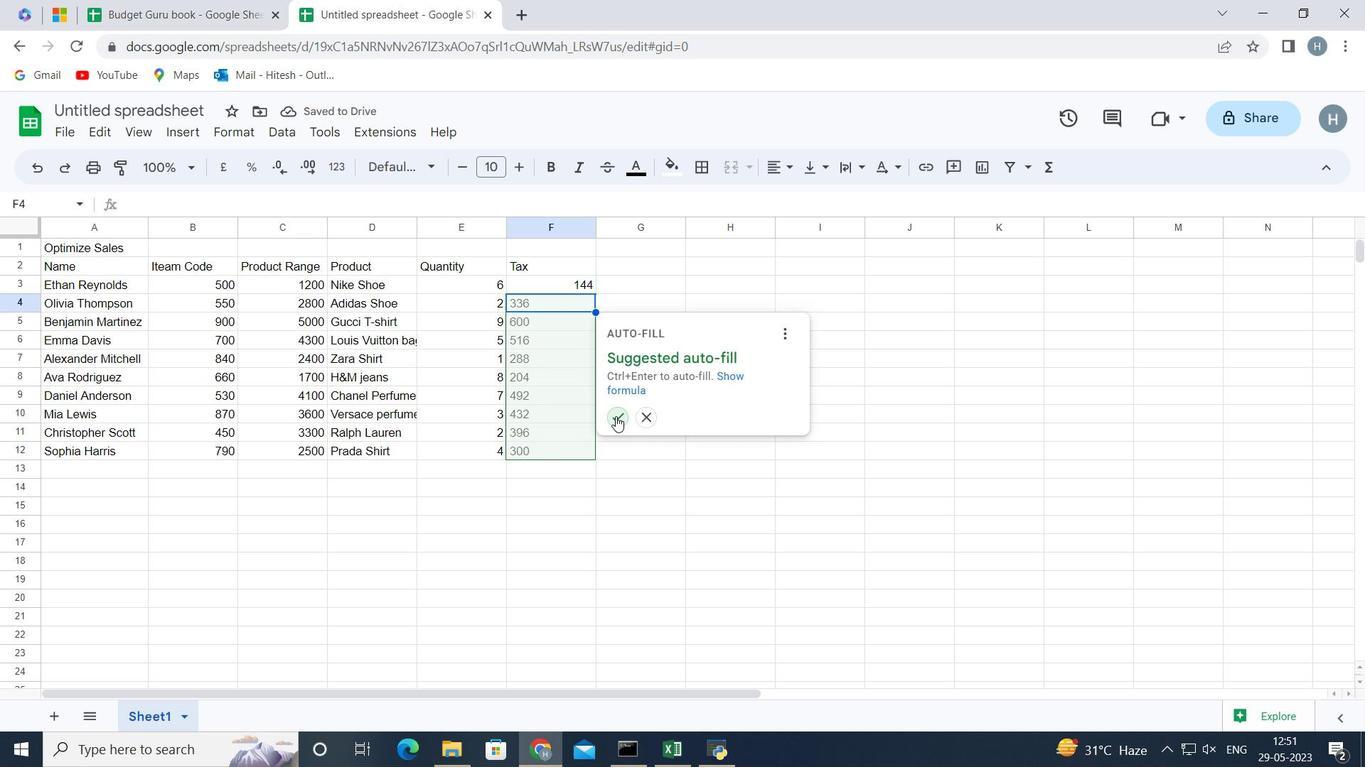 
Action: Mouse pressed left at (615, 416)
Screenshot: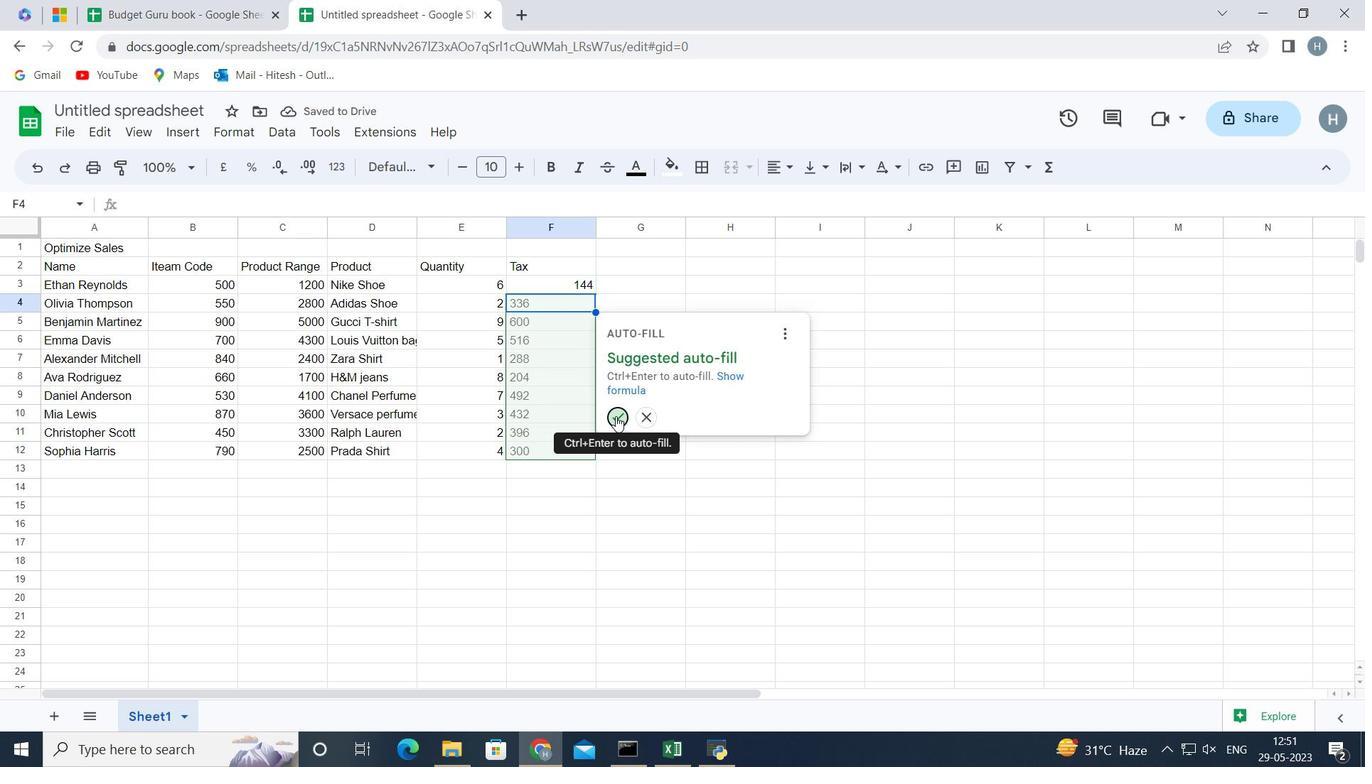 
Action: Mouse moved to (624, 466)
Screenshot: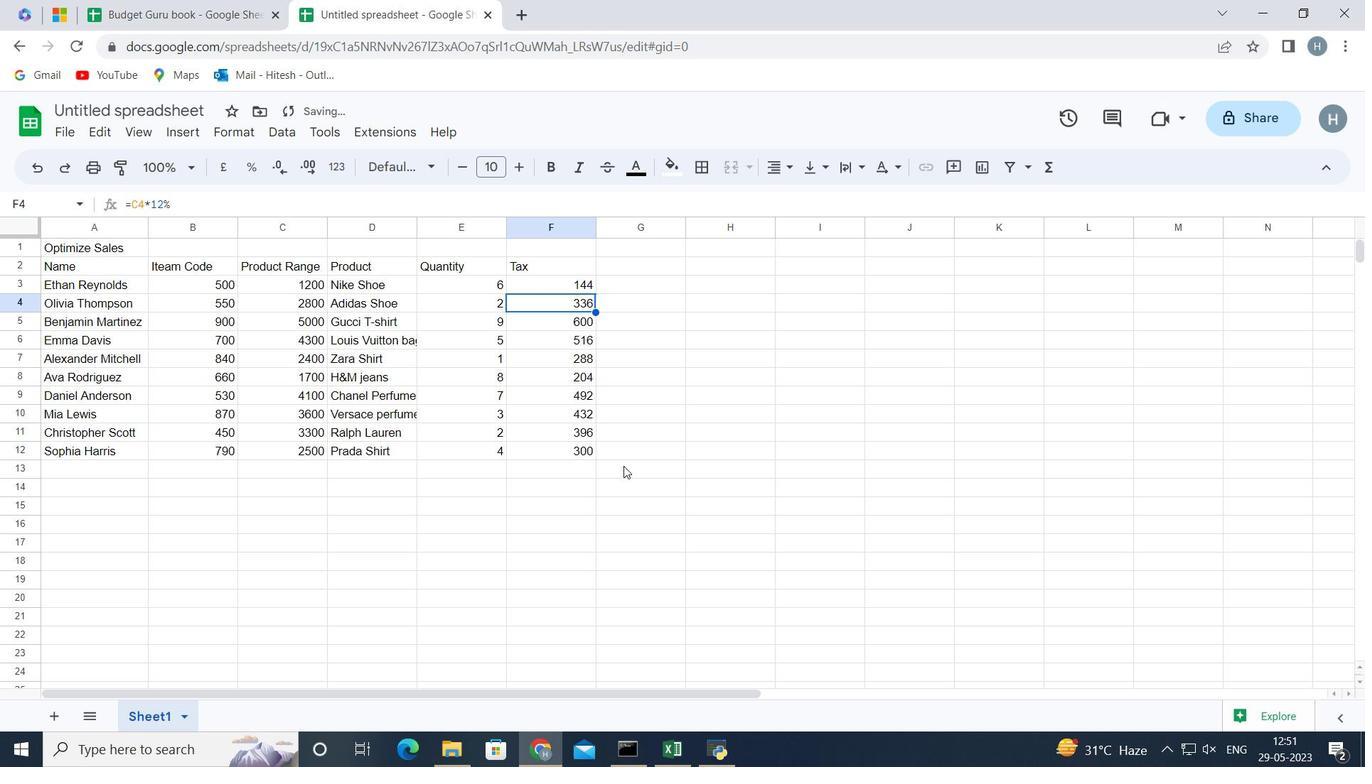 
Action: Mouse pressed left at (624, 466)
Screenshot: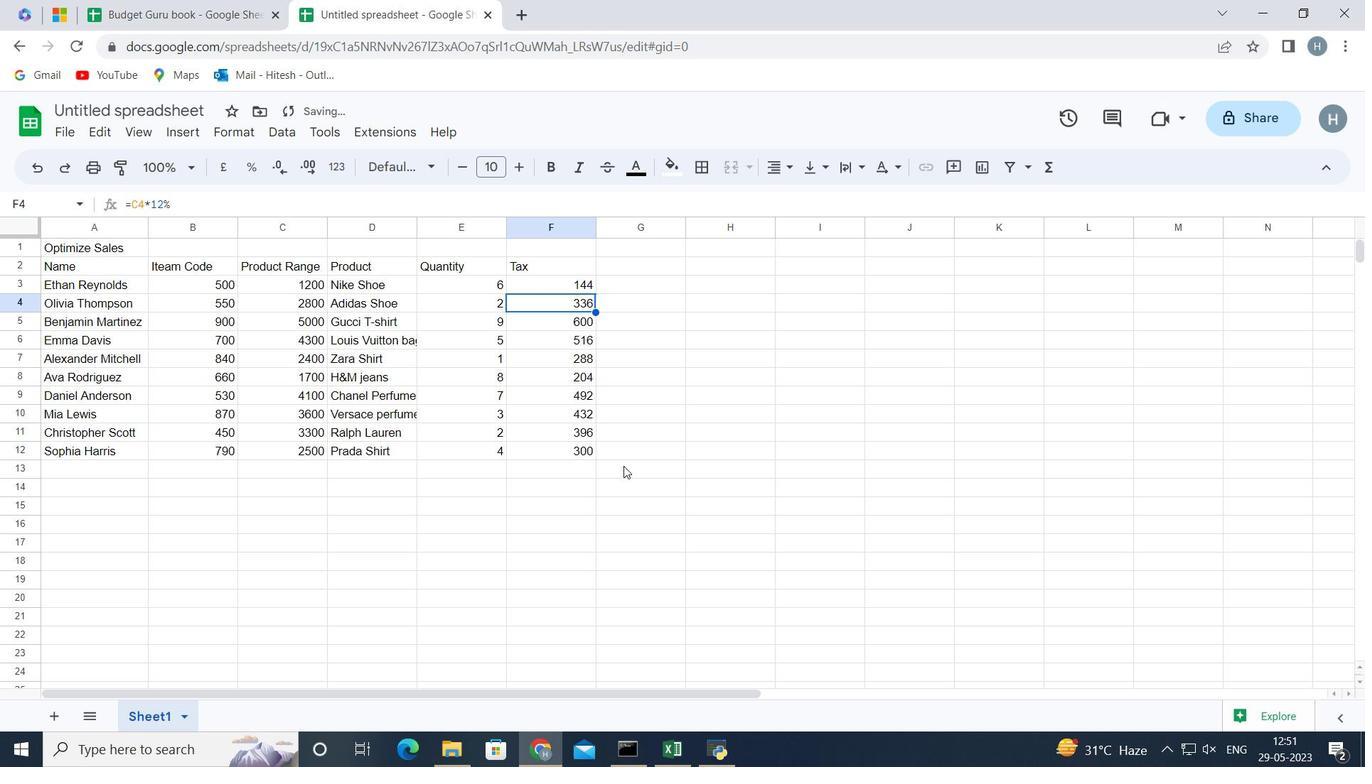 
Action: Mouse moved to (624, 265)
Screenshot: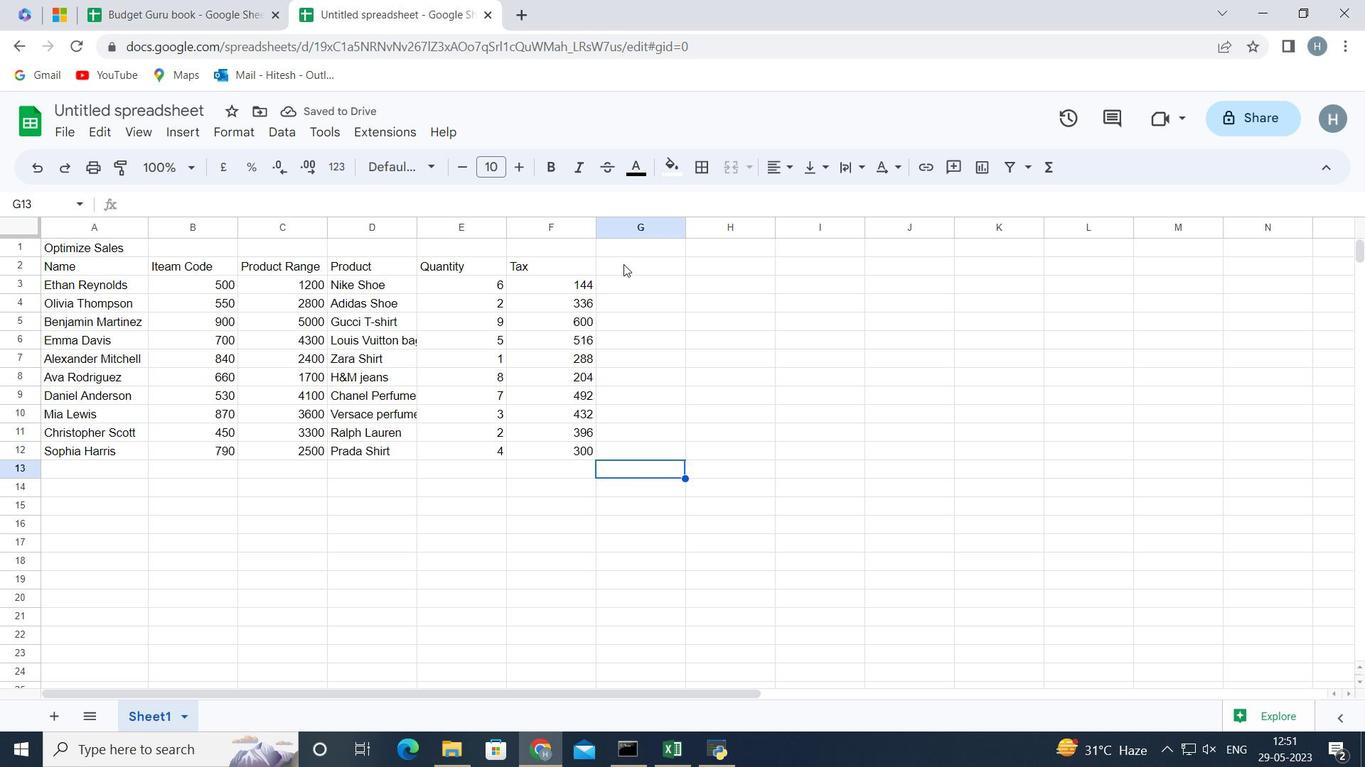 
Action: Mouse pressed left at (624, 265)
Screenshot: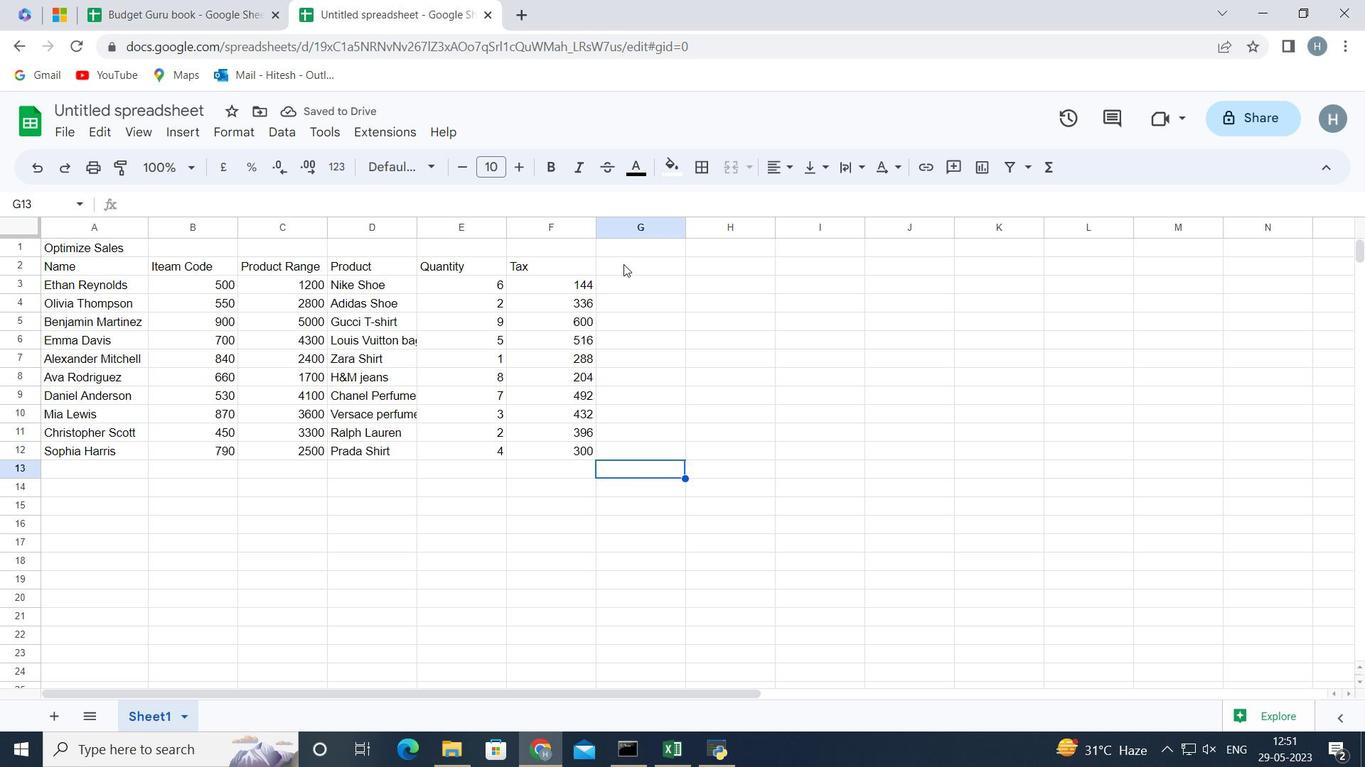 
Action: Mouse moved to (623, 264)
Screenshot: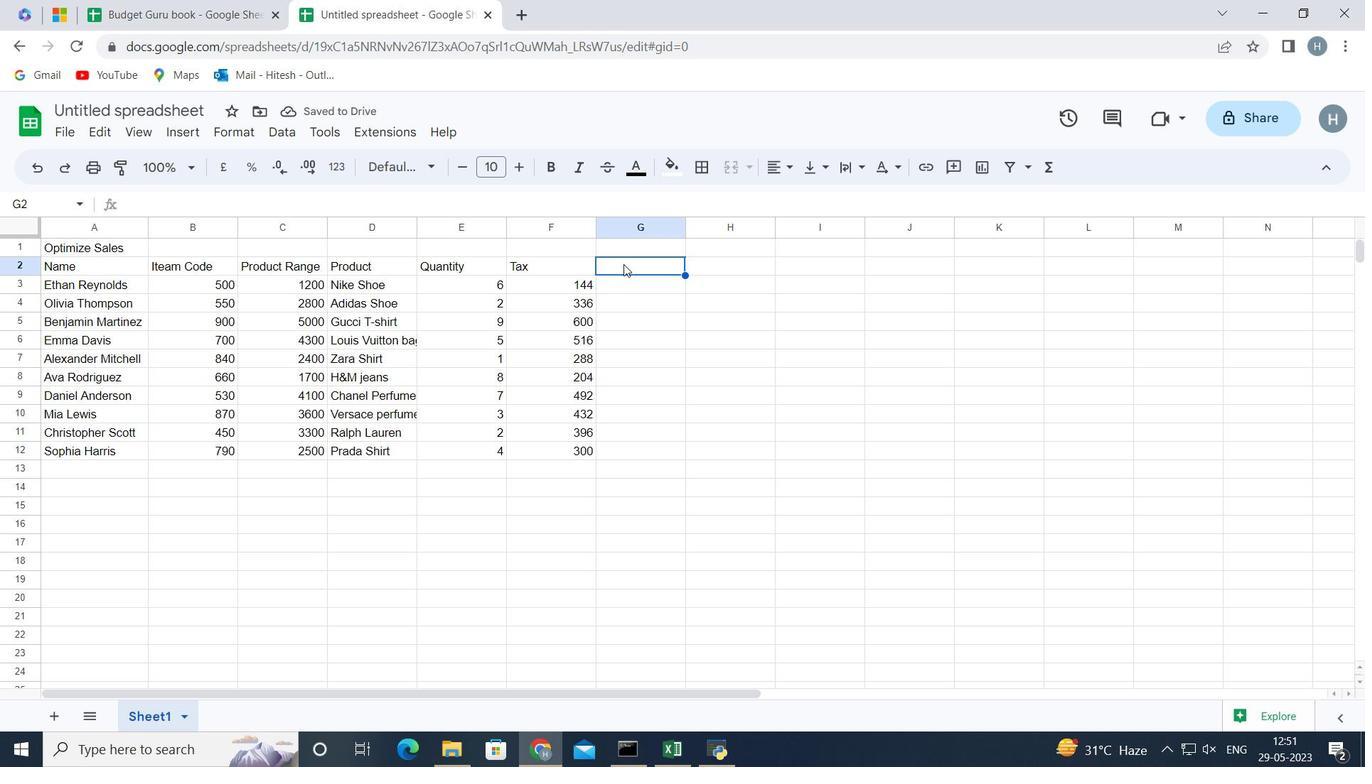 
Action: Key pressed <Key.shift>Total<Key.enter>
Screenshot: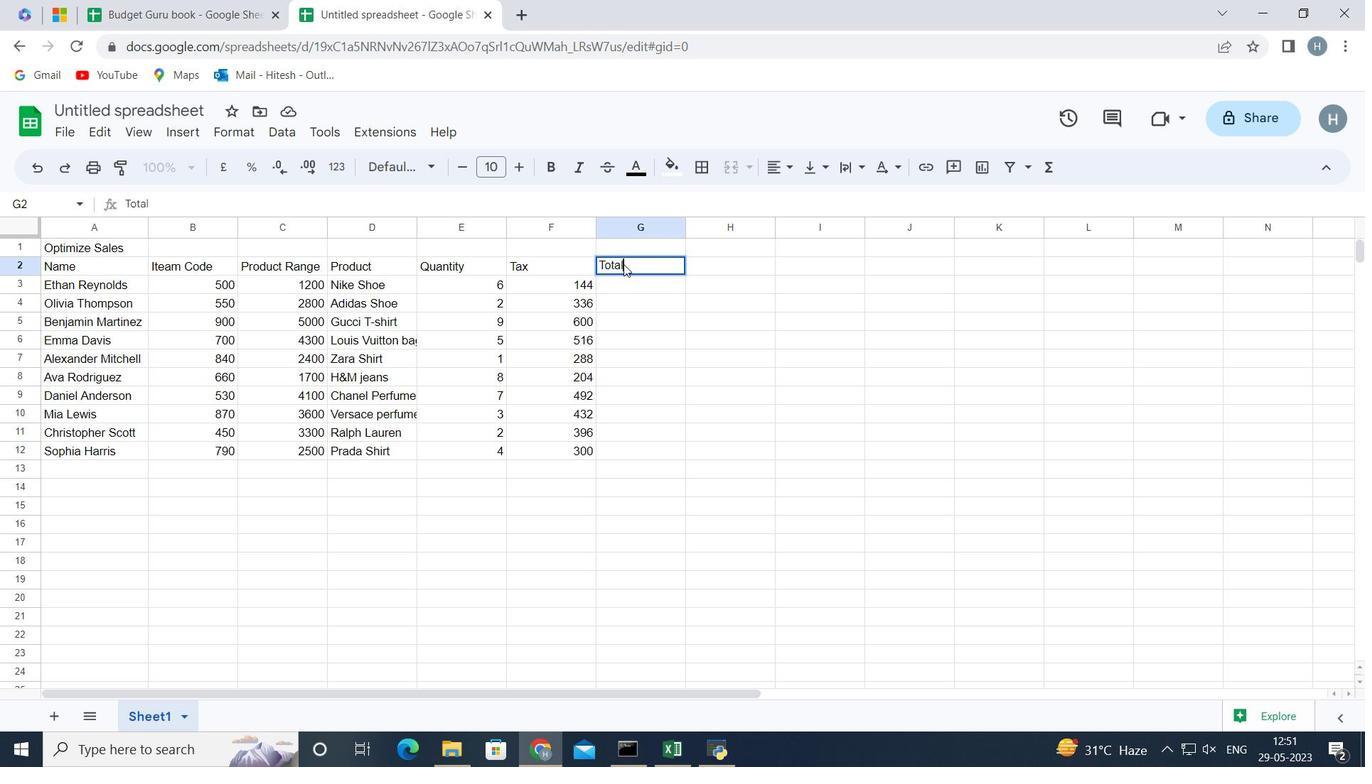 
Action: Mouse moved to (636, 313)
Screenshot: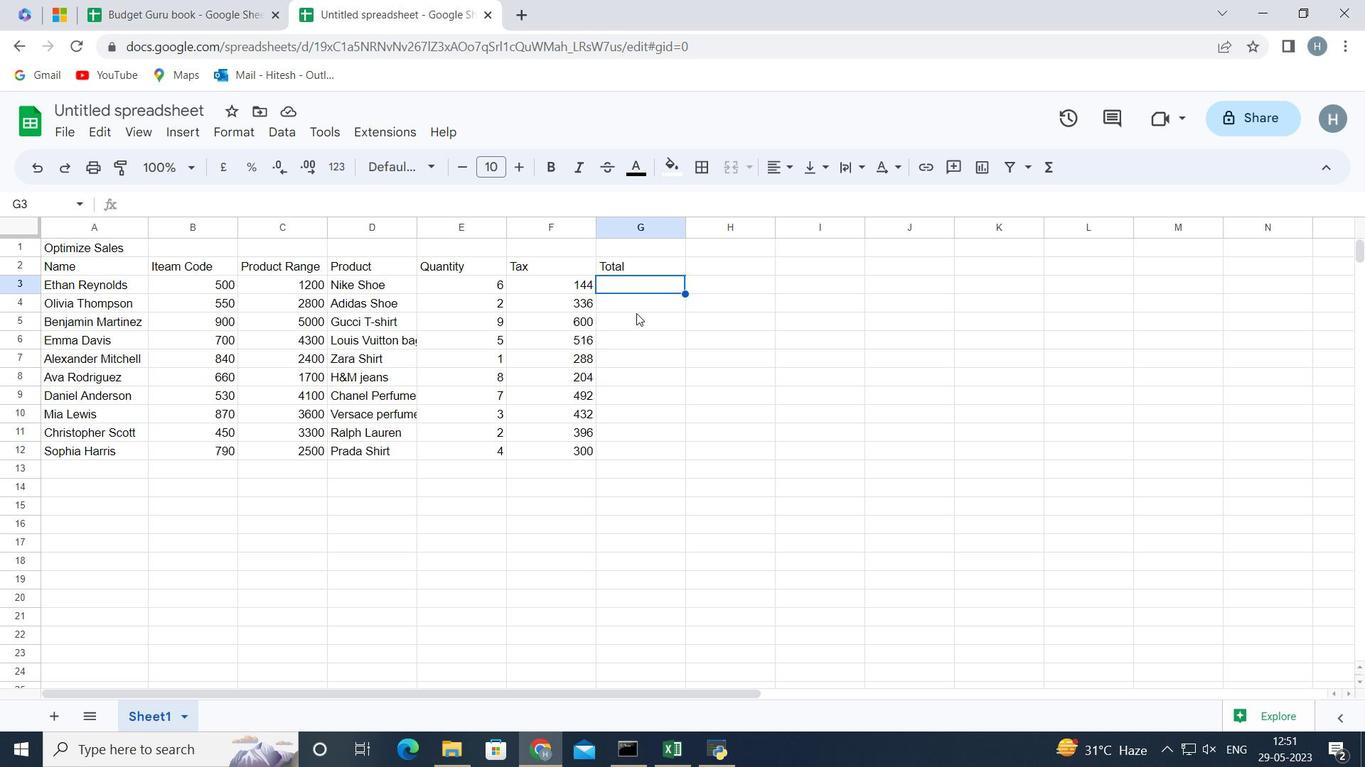 
Action: Key pressed =
Screenshot: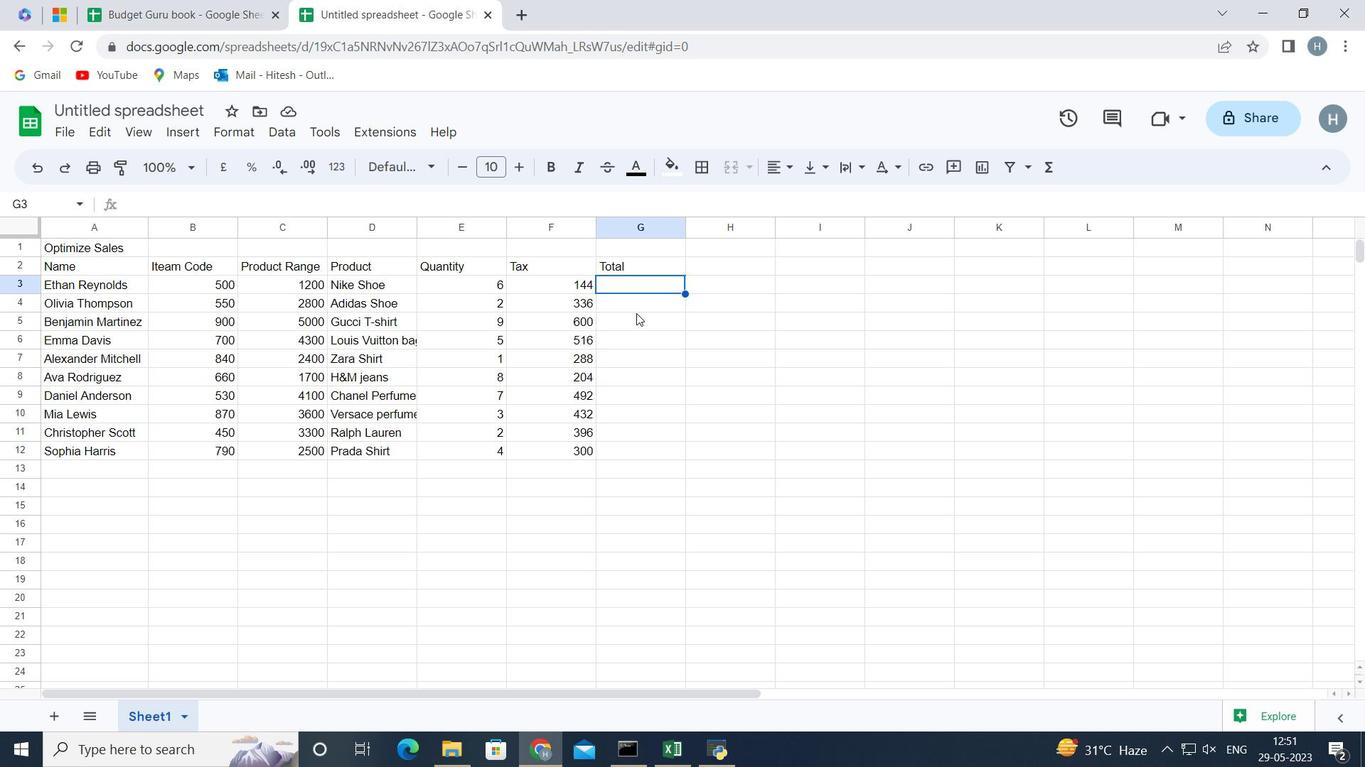 
Action: Mouse moved to (462, 280)
Screenshot: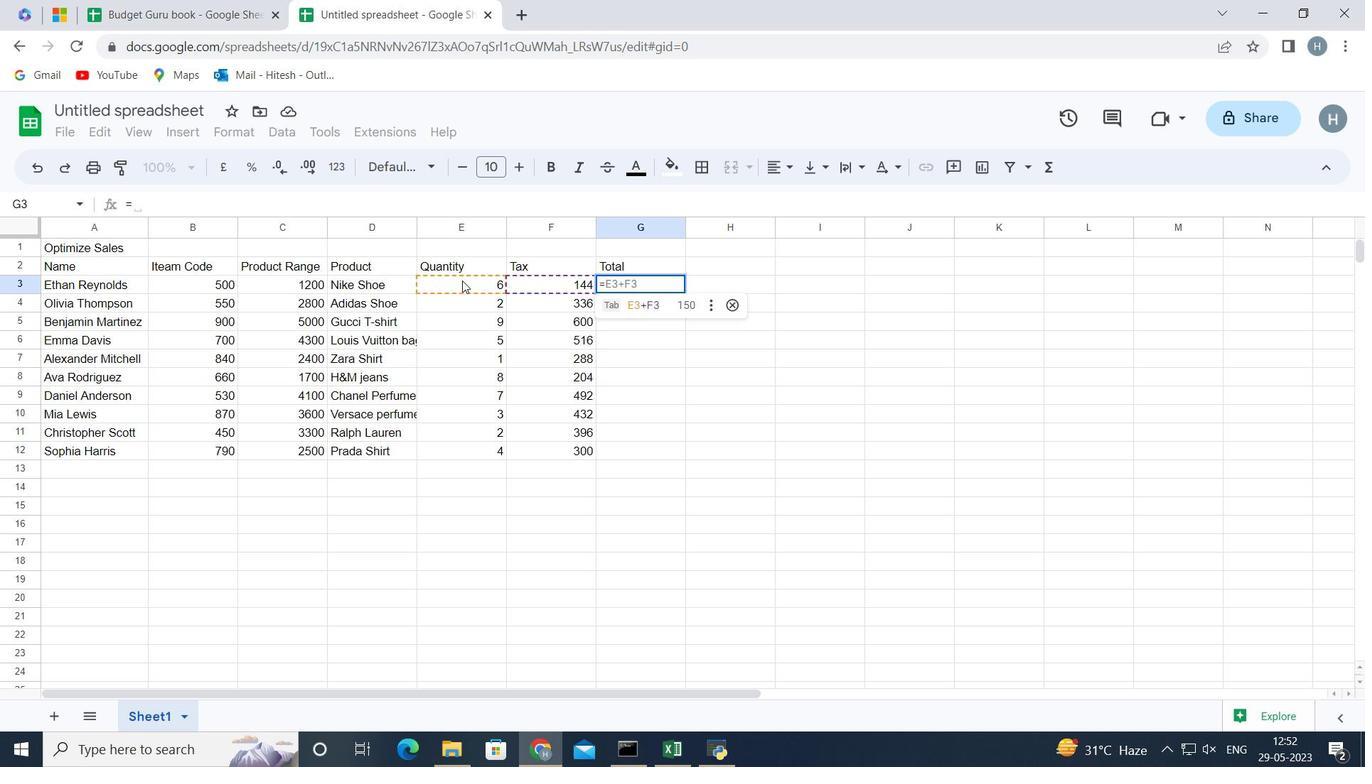 
Action: Mouse pressed left at (462, 280)
Screenshot: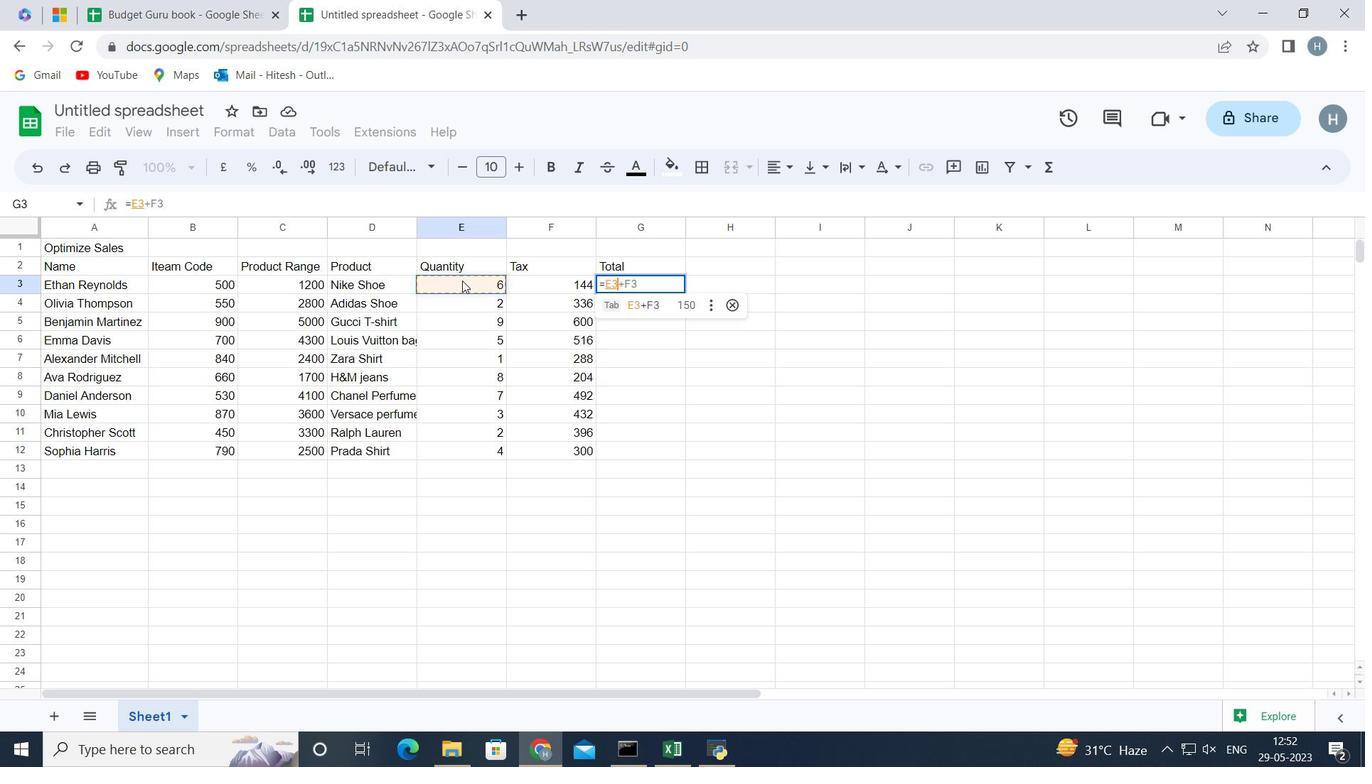 
Action: Mouse moved to (410, 303)
Screenshot: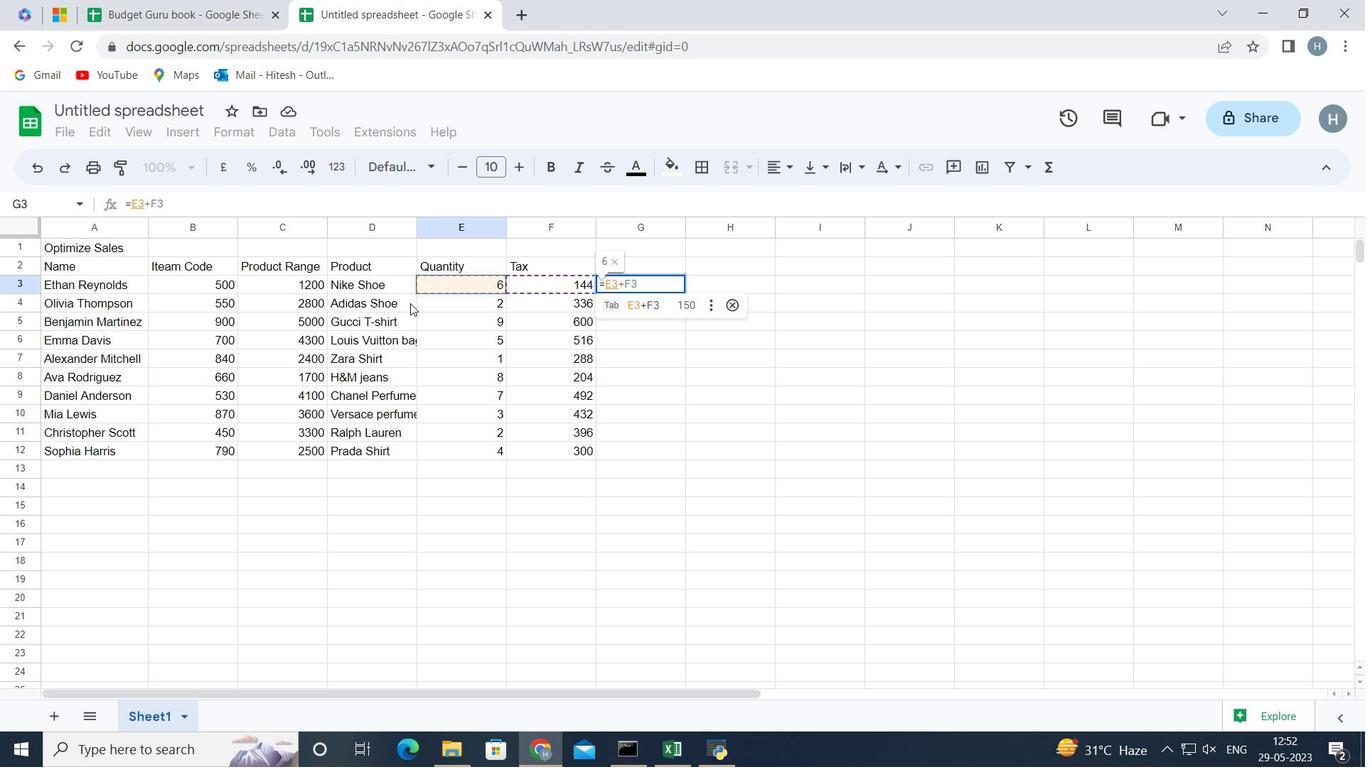 
Action: Key pressed <Key.shift_r><Key.shift_r><Key.shift_r>(
Screenshot: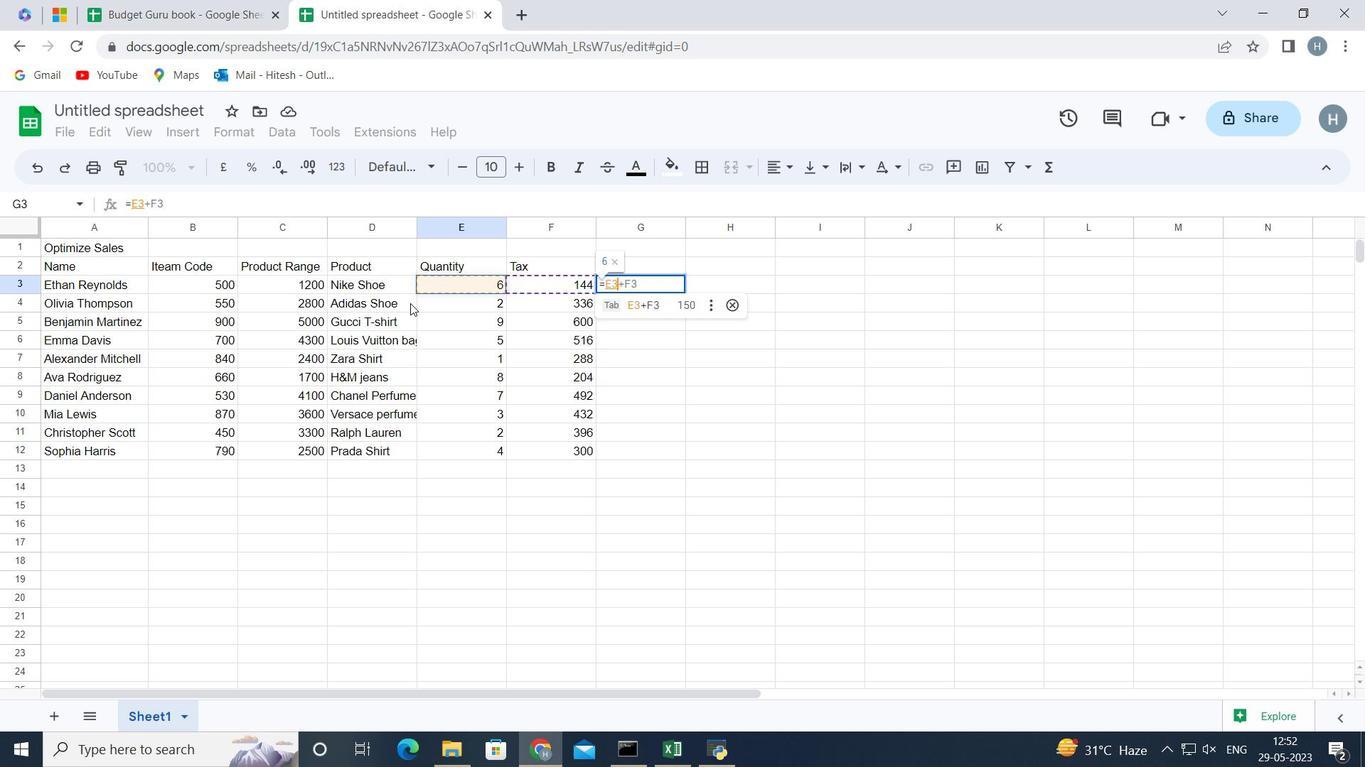 
Action: Mouse moved to (565, 276)
Screenshot: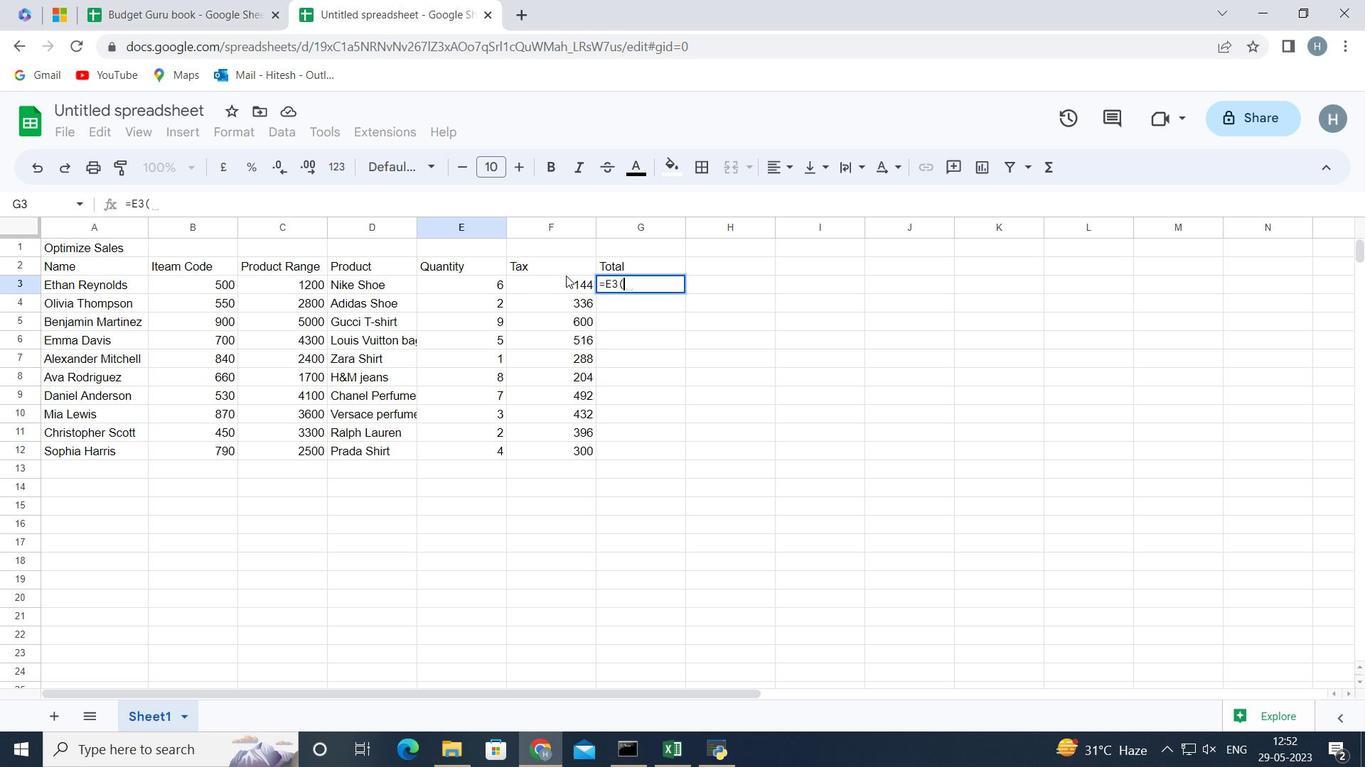 
Action: Key pressed <Key.backspace>*
Screenshot: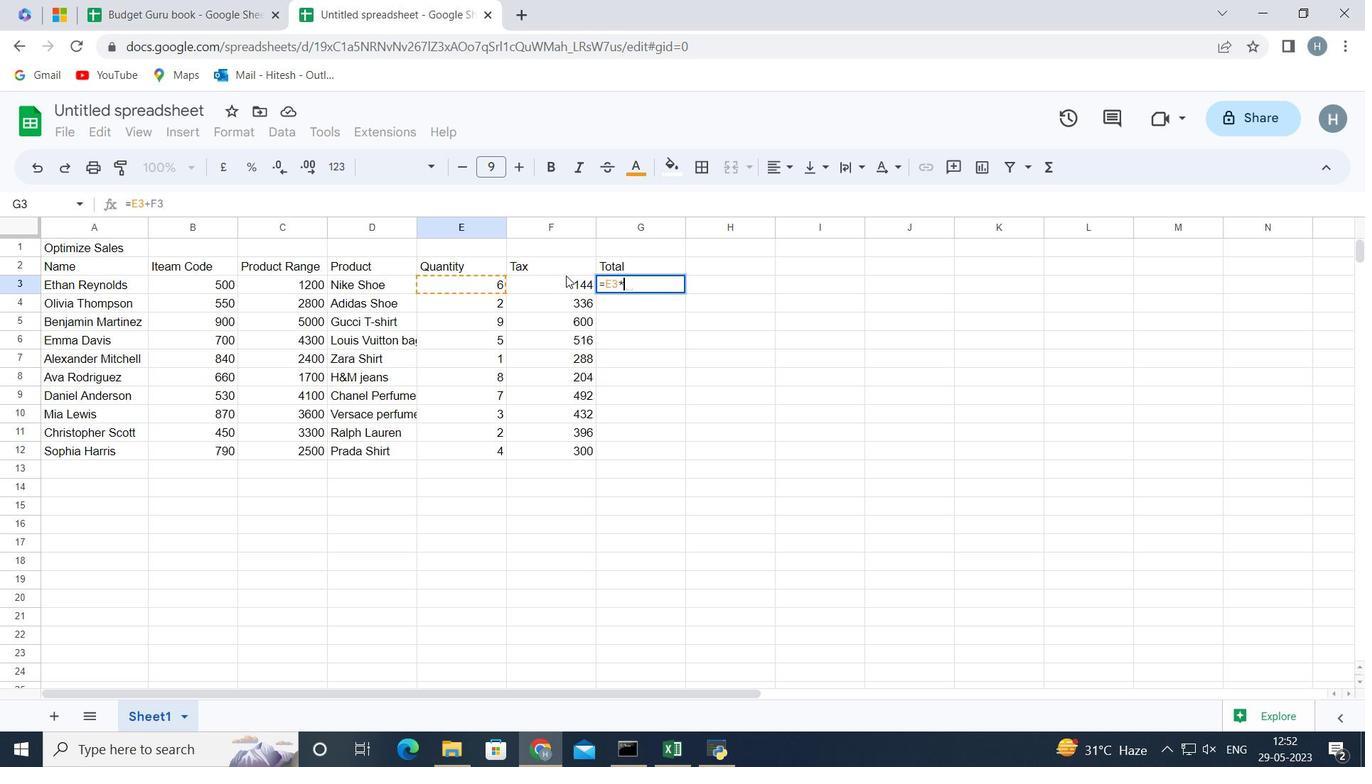 
Action: Mouse moved to (568, 282)
Screenshot: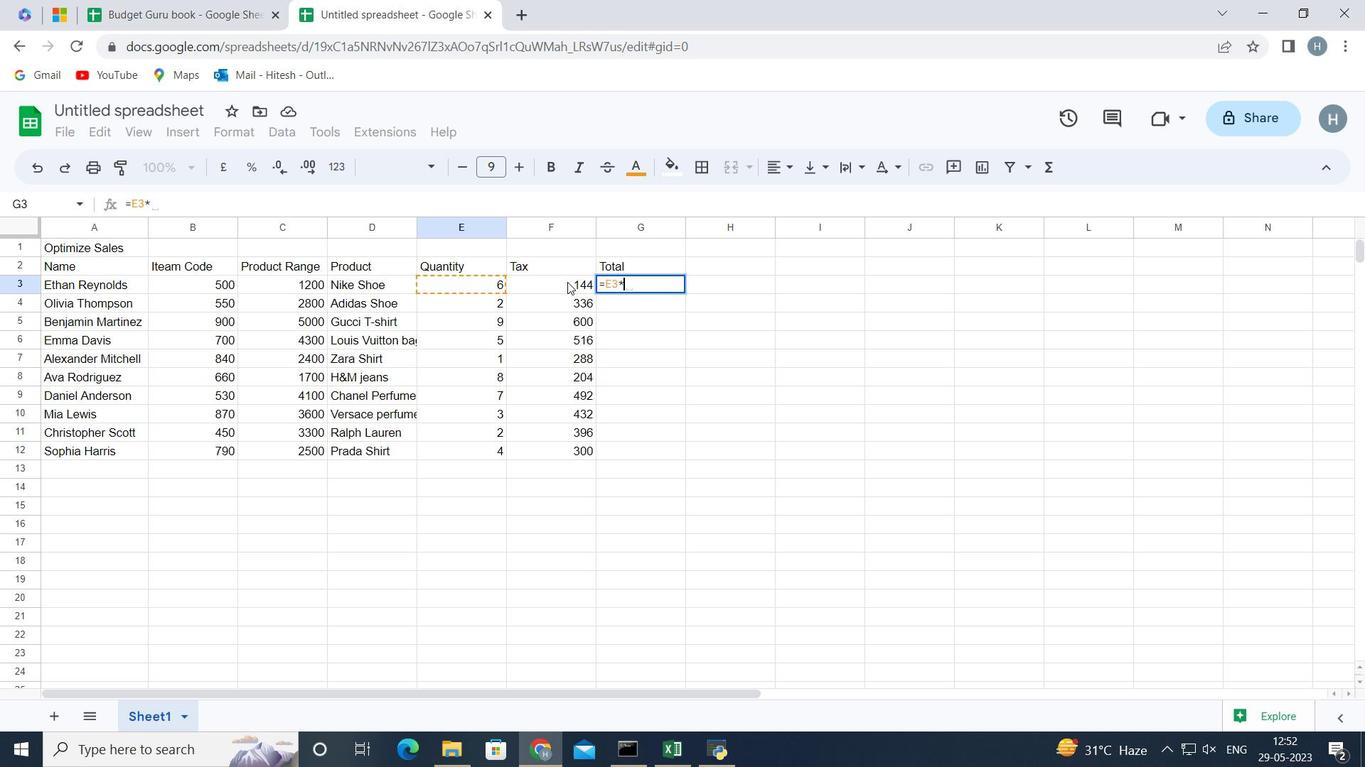 
Action: Key pressed <Key.shift_r><Key.shift_r><Key.shift_r>(
Screenshot: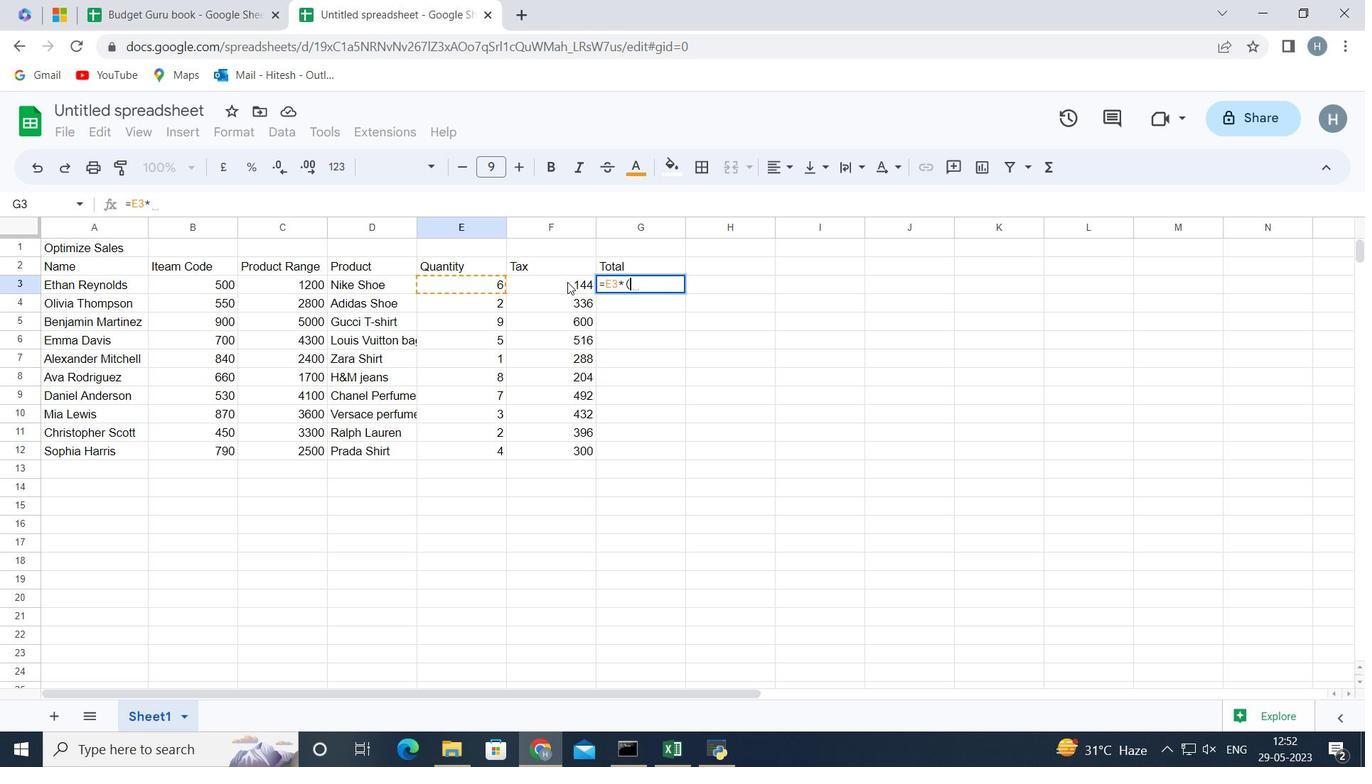 
Action: Mouse moved to (288, 284)
Screenshot: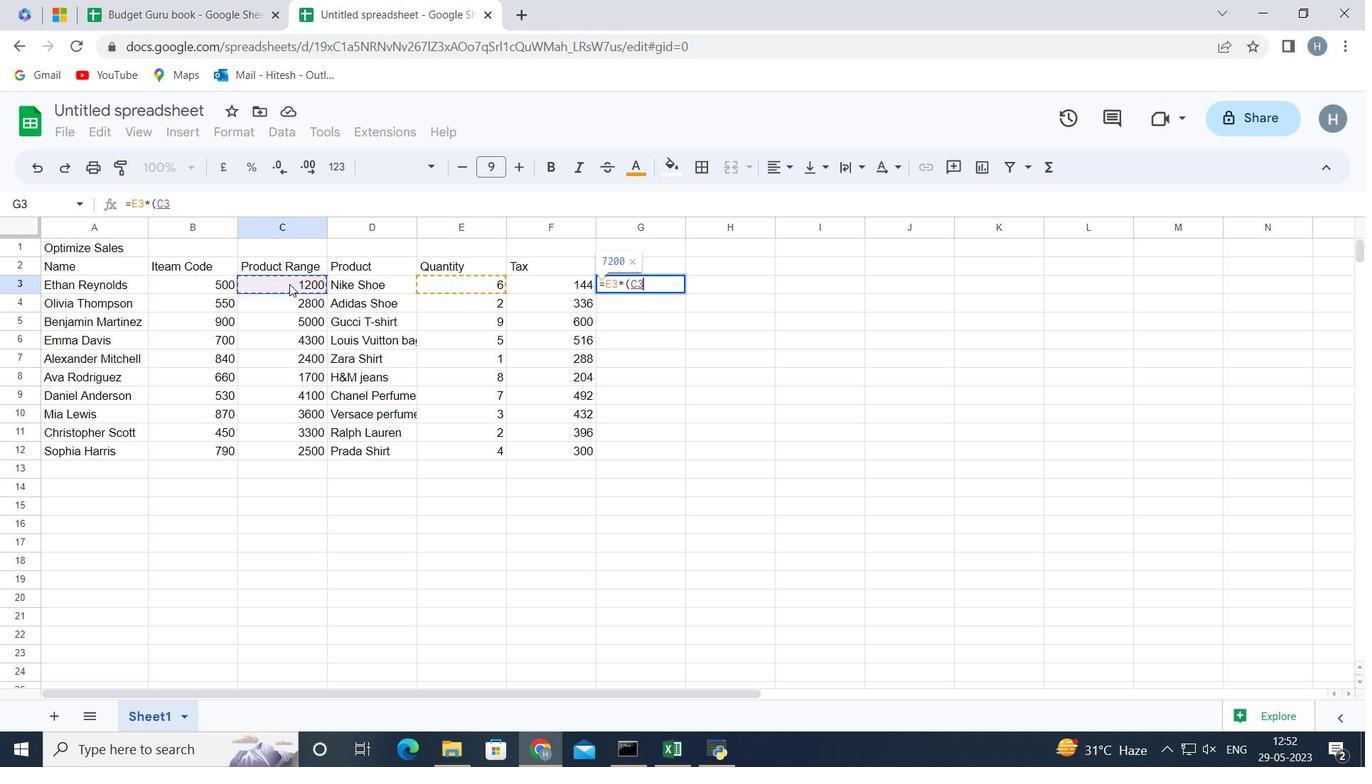 
Action: Mouse pressed left at (288, 284)
Screenshot: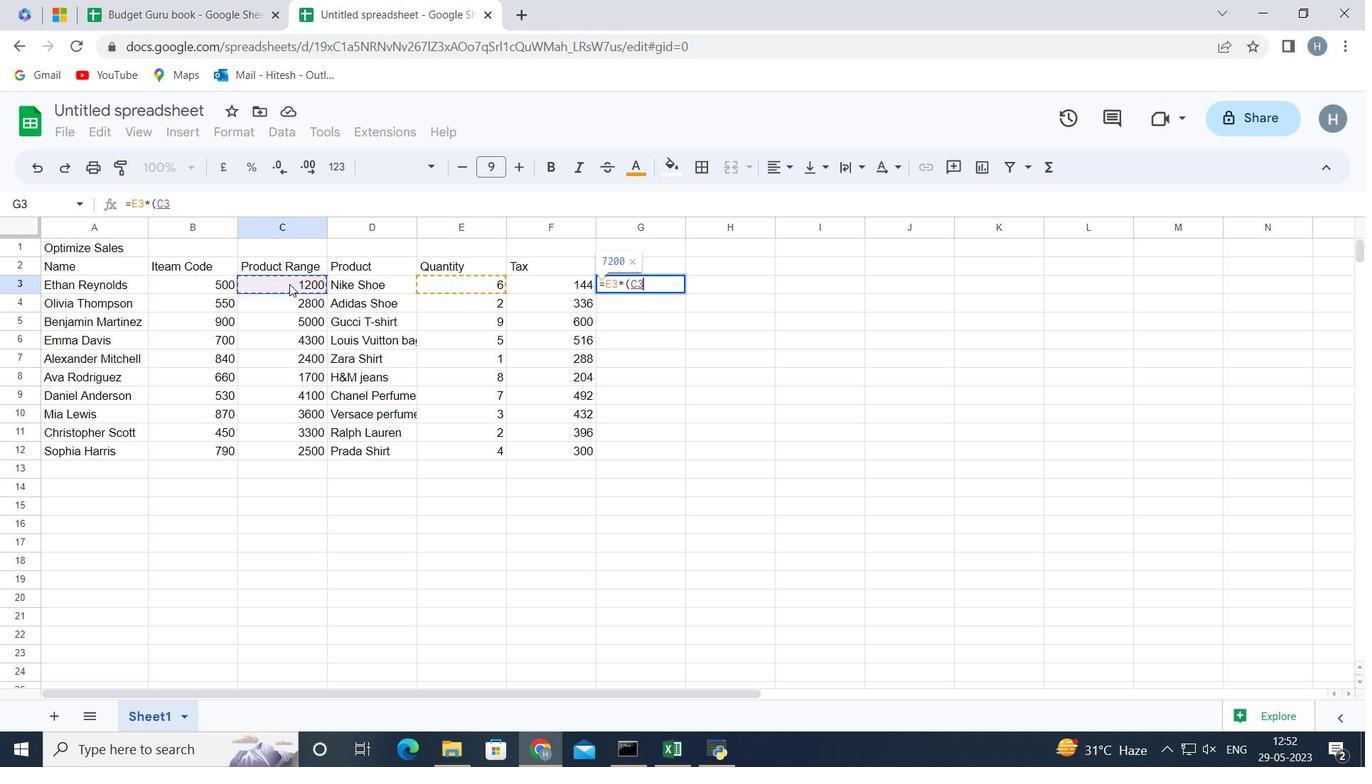 
Action: Mouse moved to (288, 284)
Screenshot: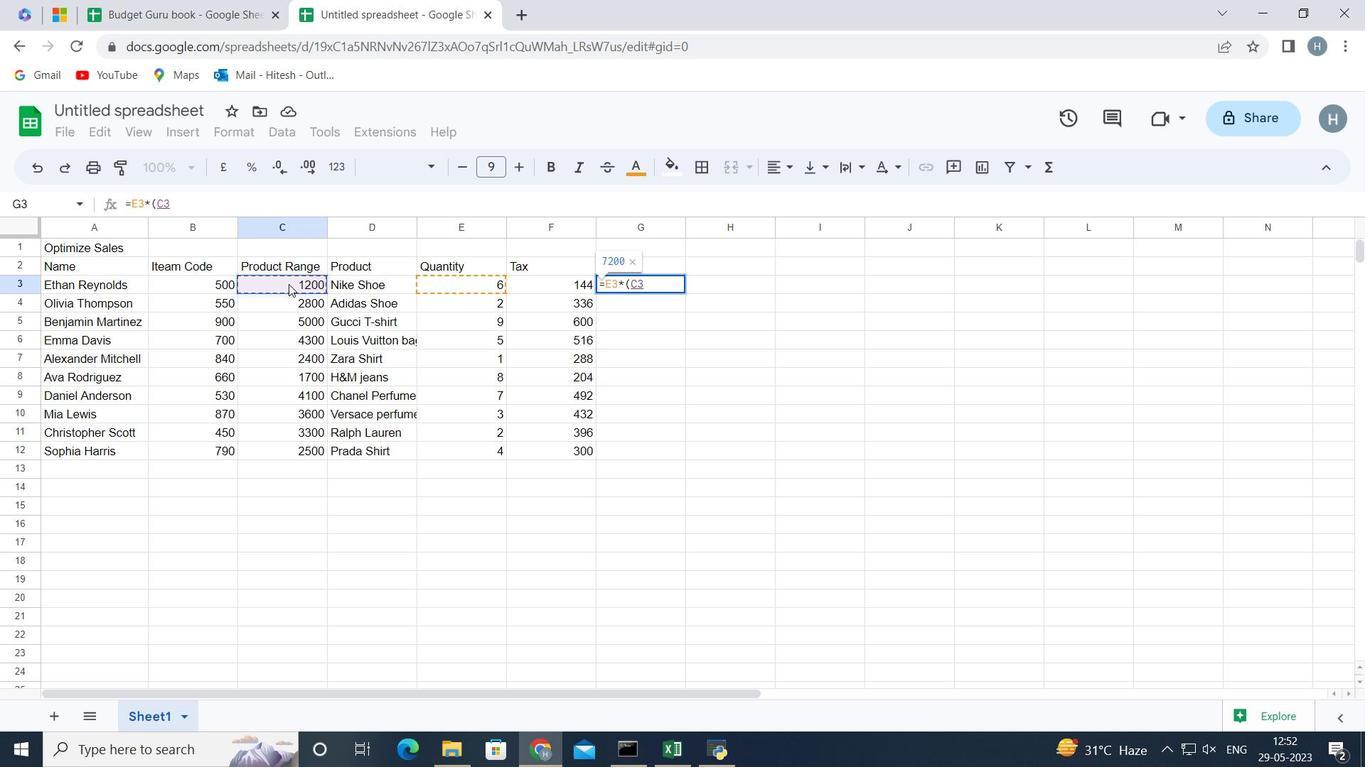 
Action: Key pressed +
Screenshot: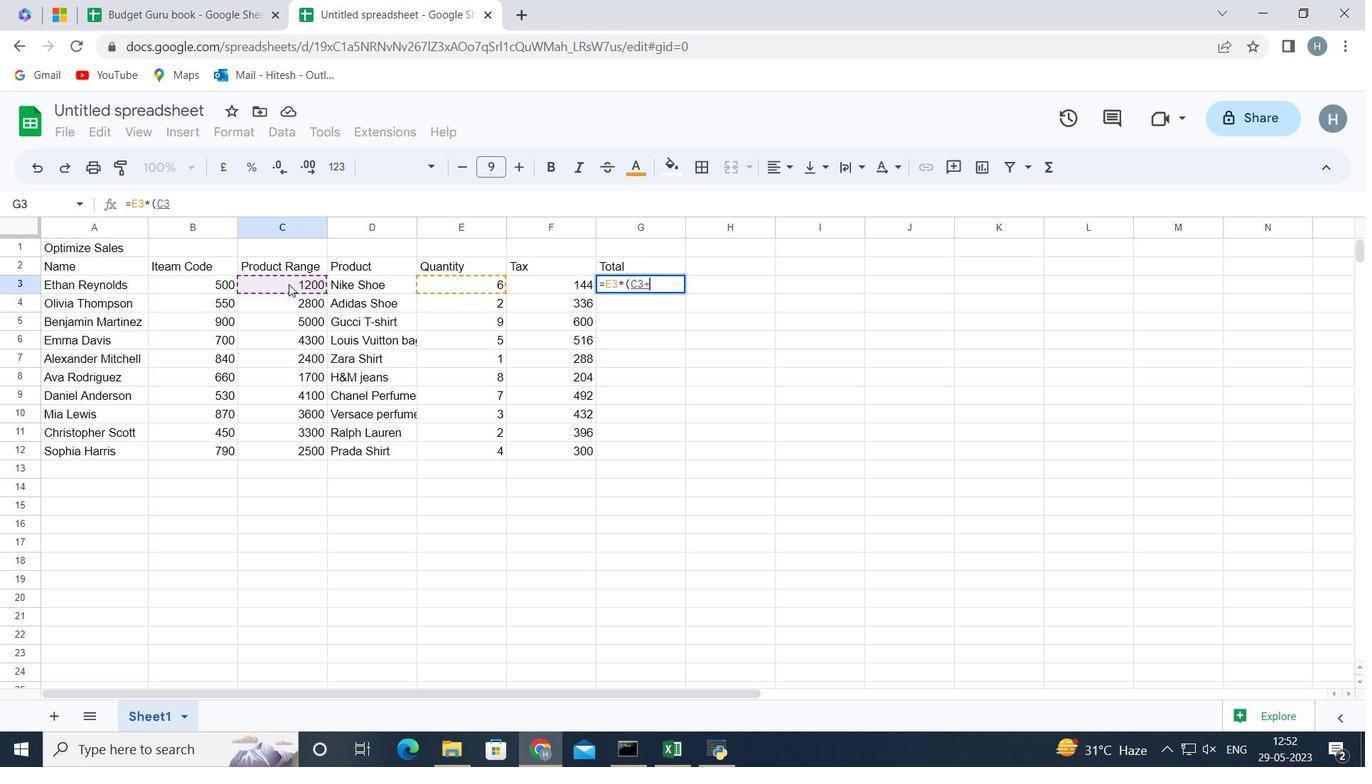 
Action: Mouse moved to (533, 281)
Screenshot: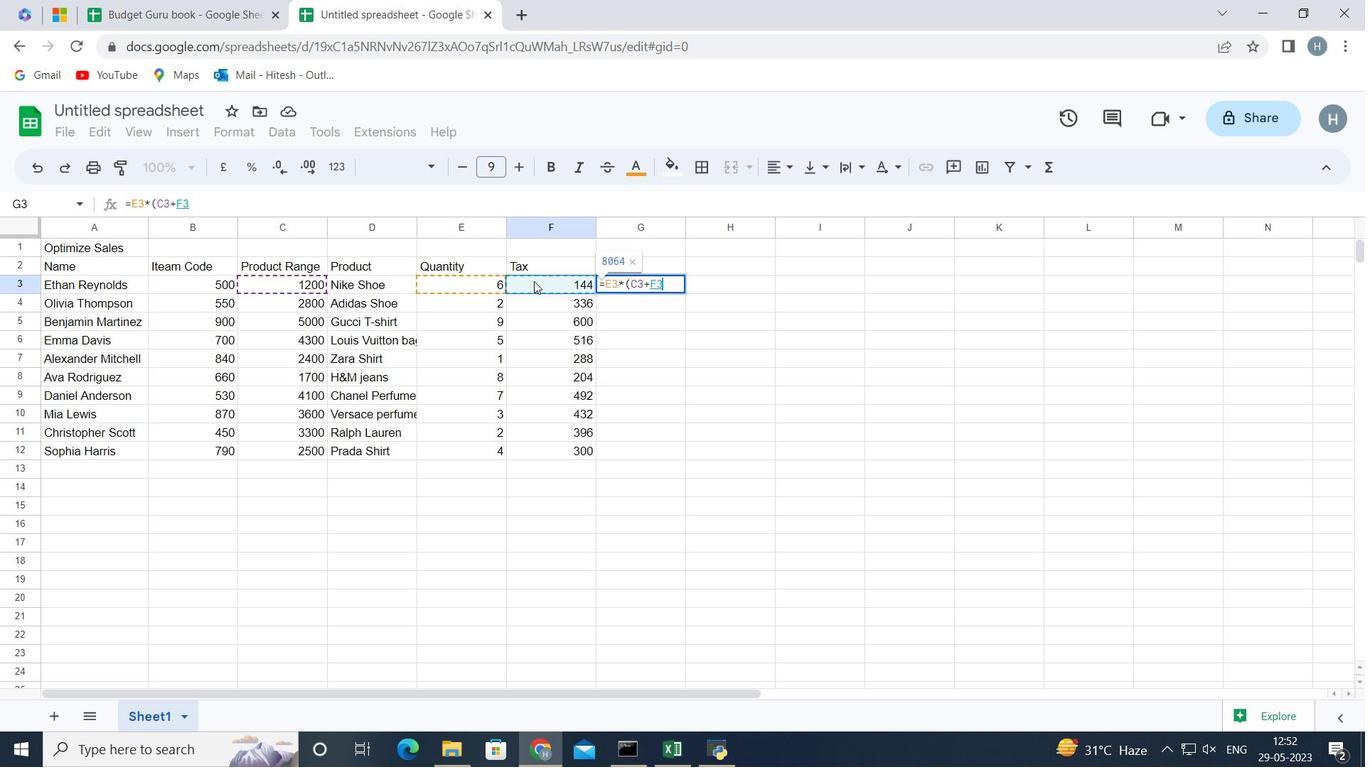 
Action: Mouse pressed left at (533, 281)
Screenshot: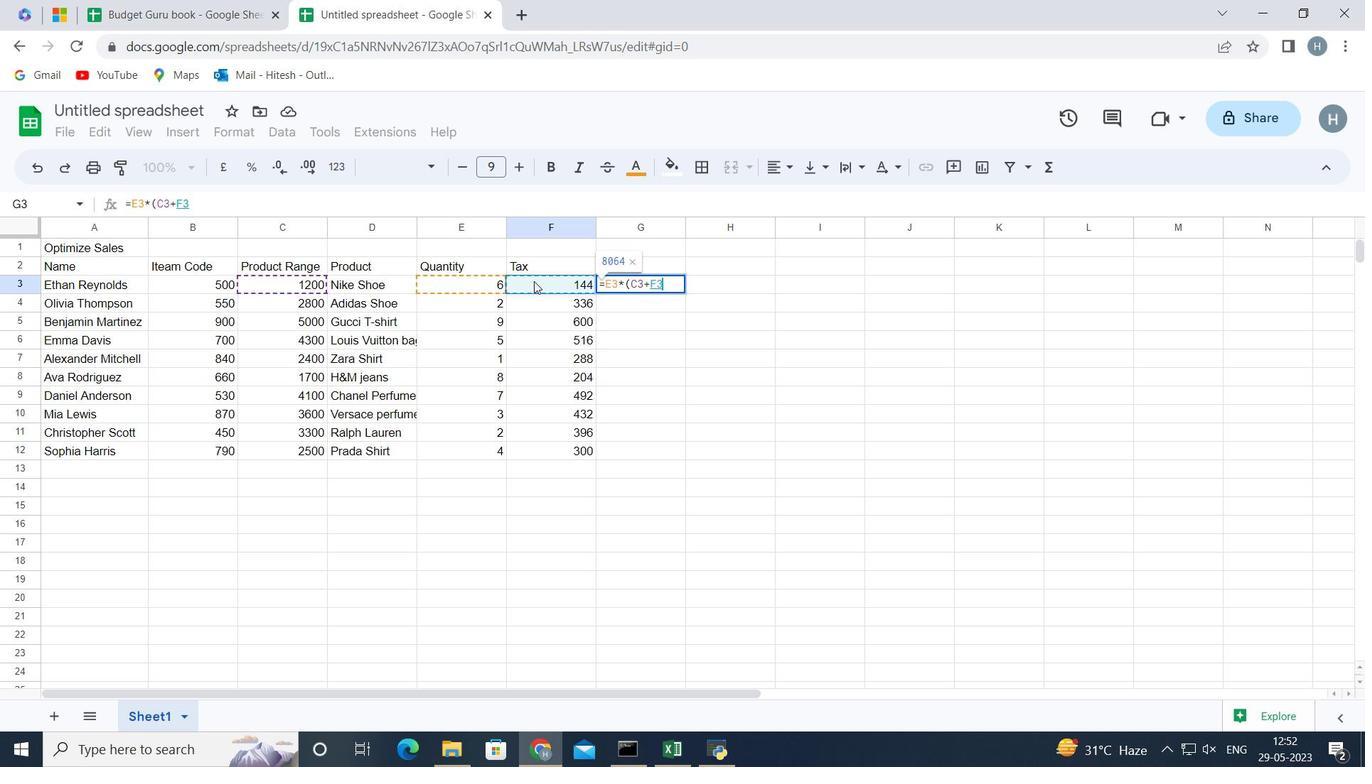 
Action: Mouse moved to (533, 281)
Screenshot: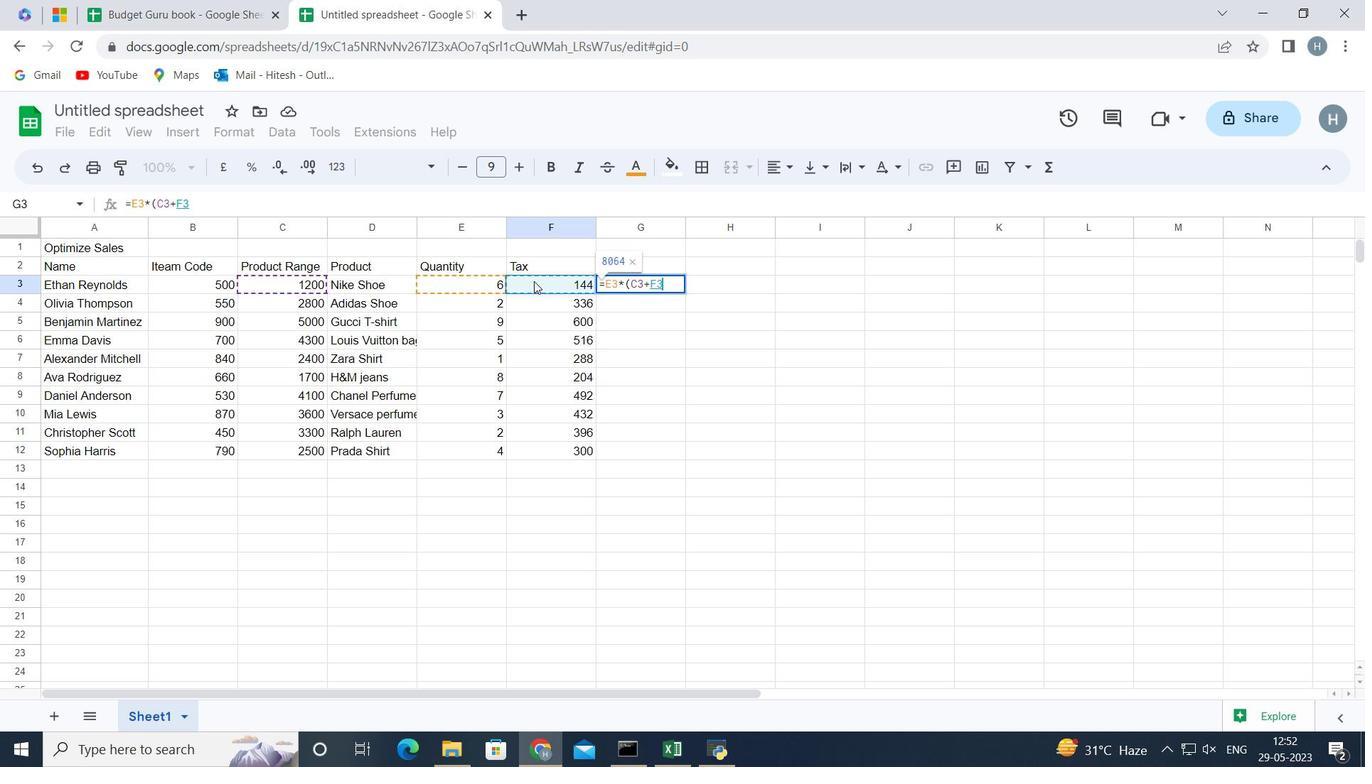 
Action: Key pressed <Key.shift_r><Key.shift_r><Key.shift_r><Key.shift_r><Key.shift_r>)<Key.enter>
Screenshot: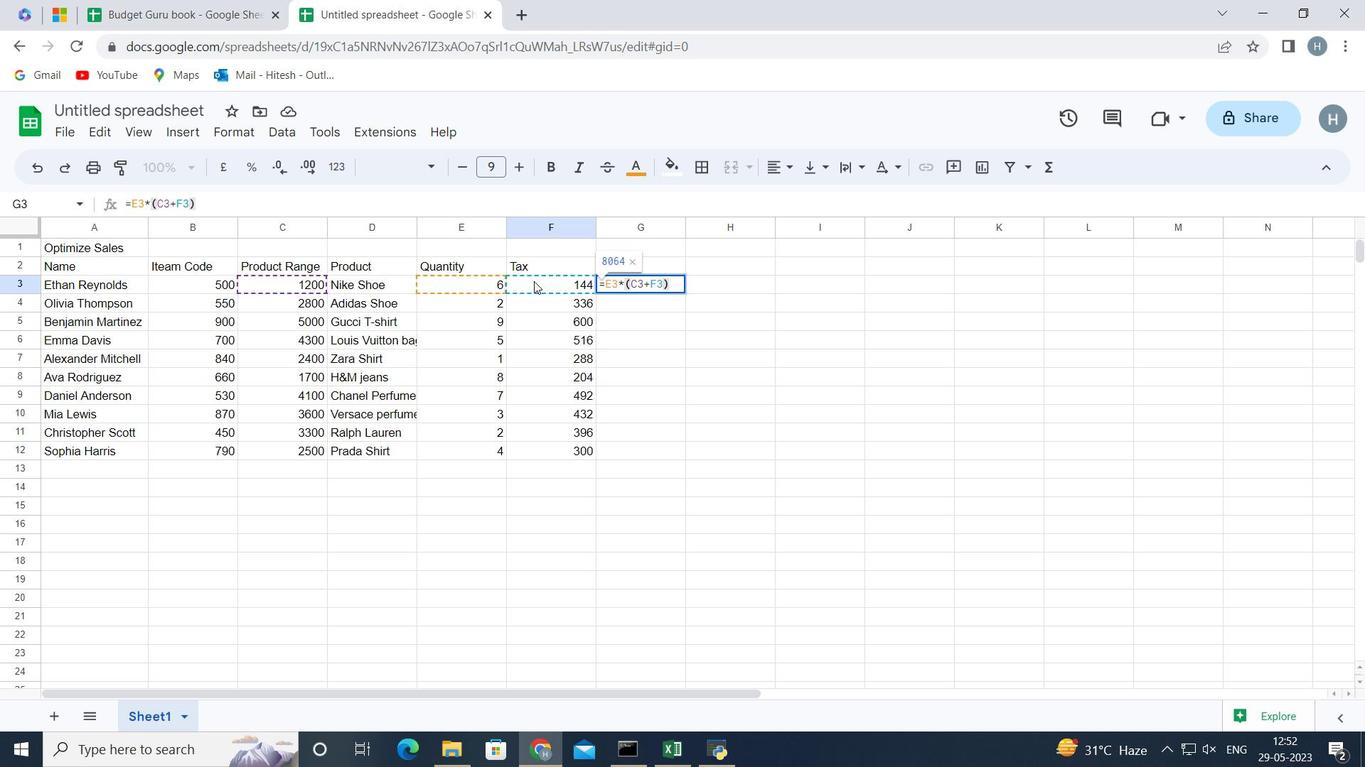 
Action: Mouse moved to (756, 462)
Screenshot: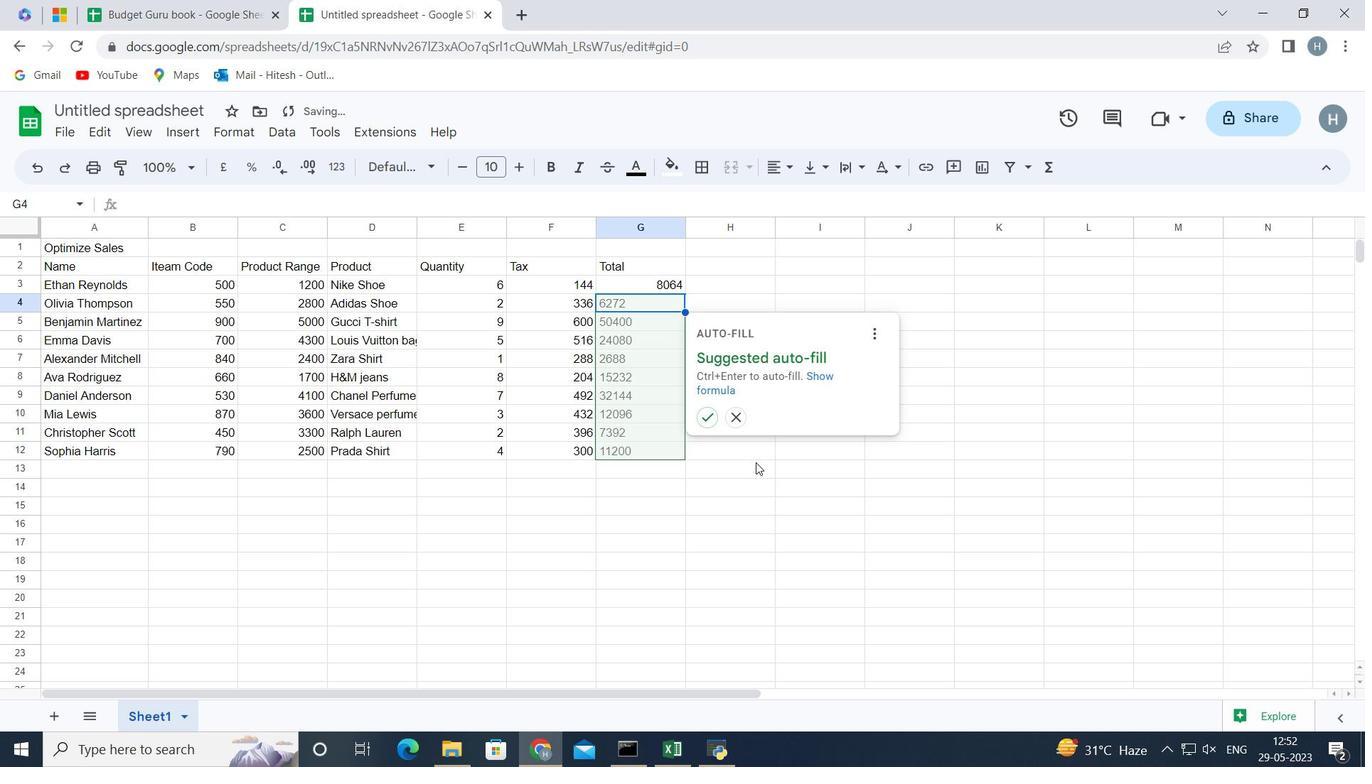 
Action: Mouse pressed left at (756, 462)
Screenshot: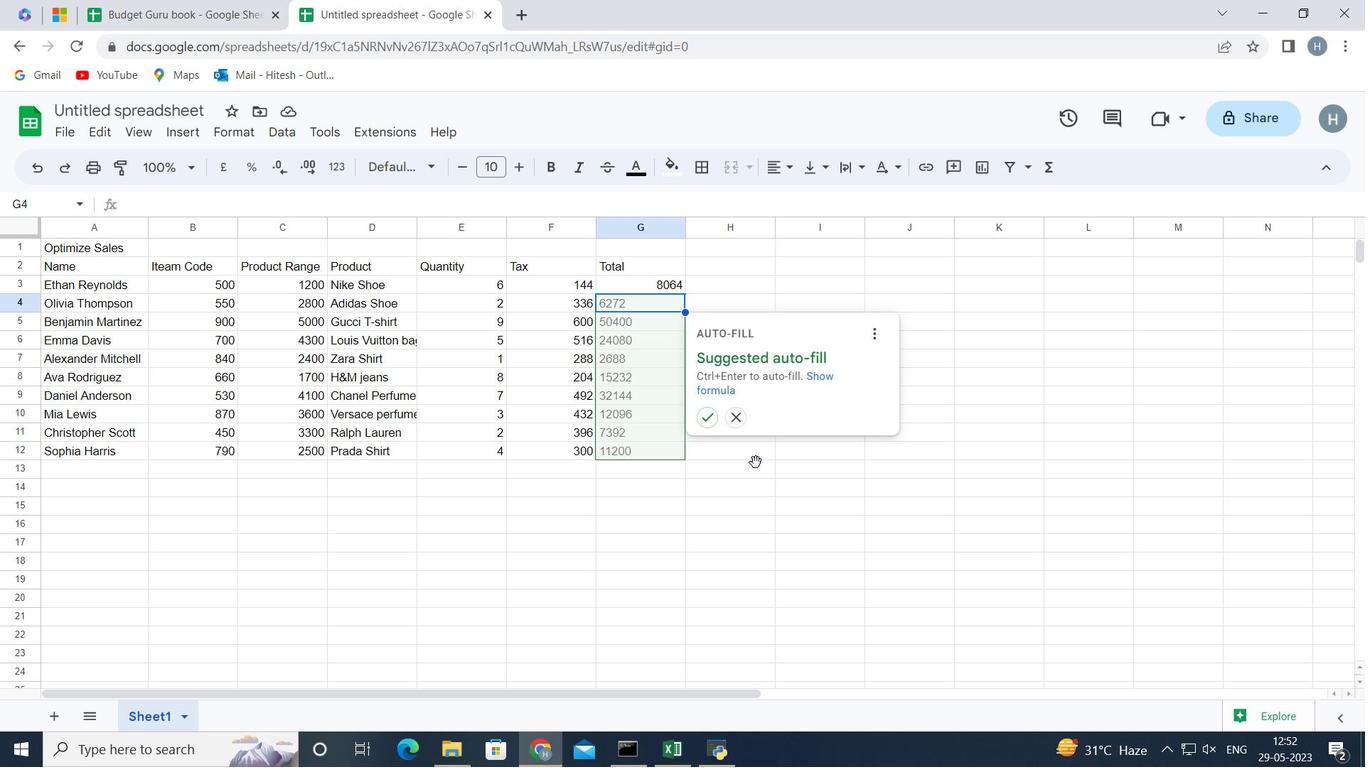 
Action: Mouse moved to (632, 297)
Screenshot: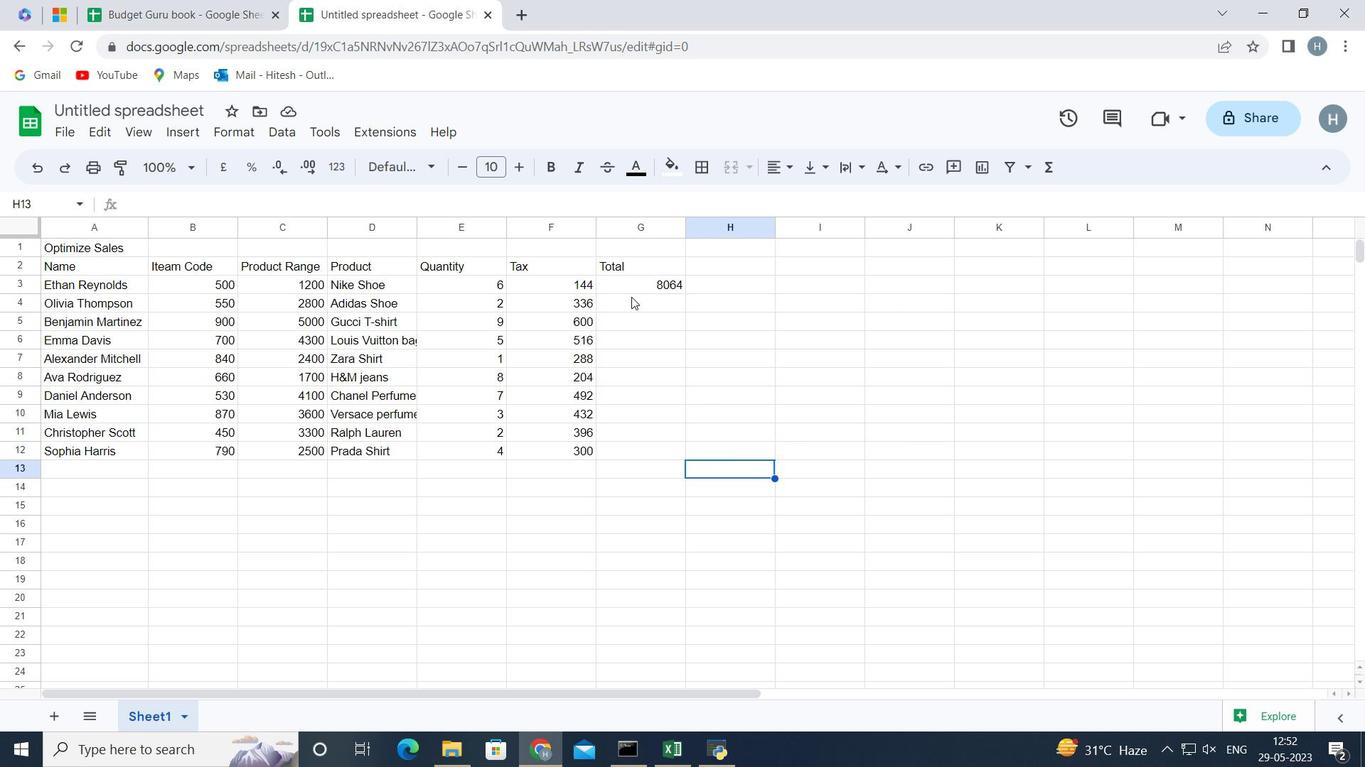 
Action: Mouse pressed left at (632, 297)
Screenshot: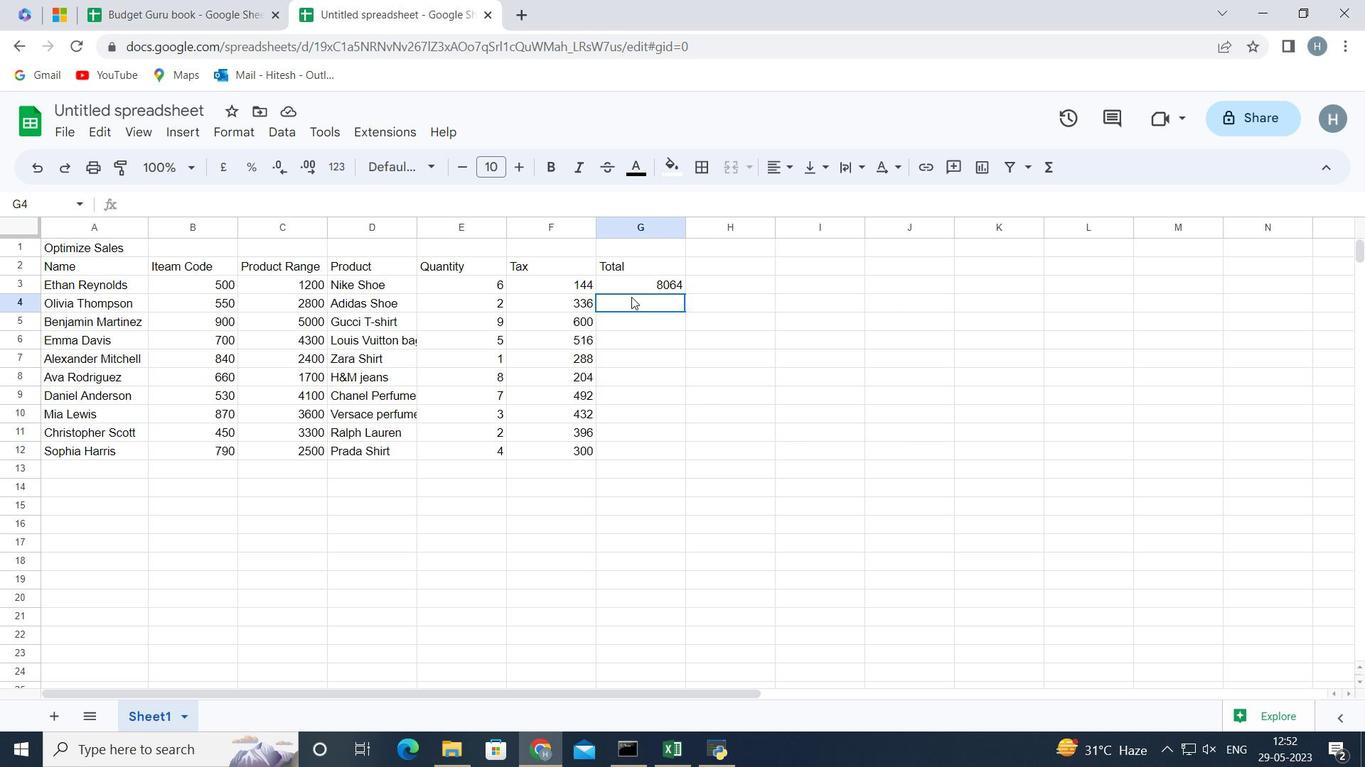 
Action: Mouse moved to (634, 295)
Screenshot: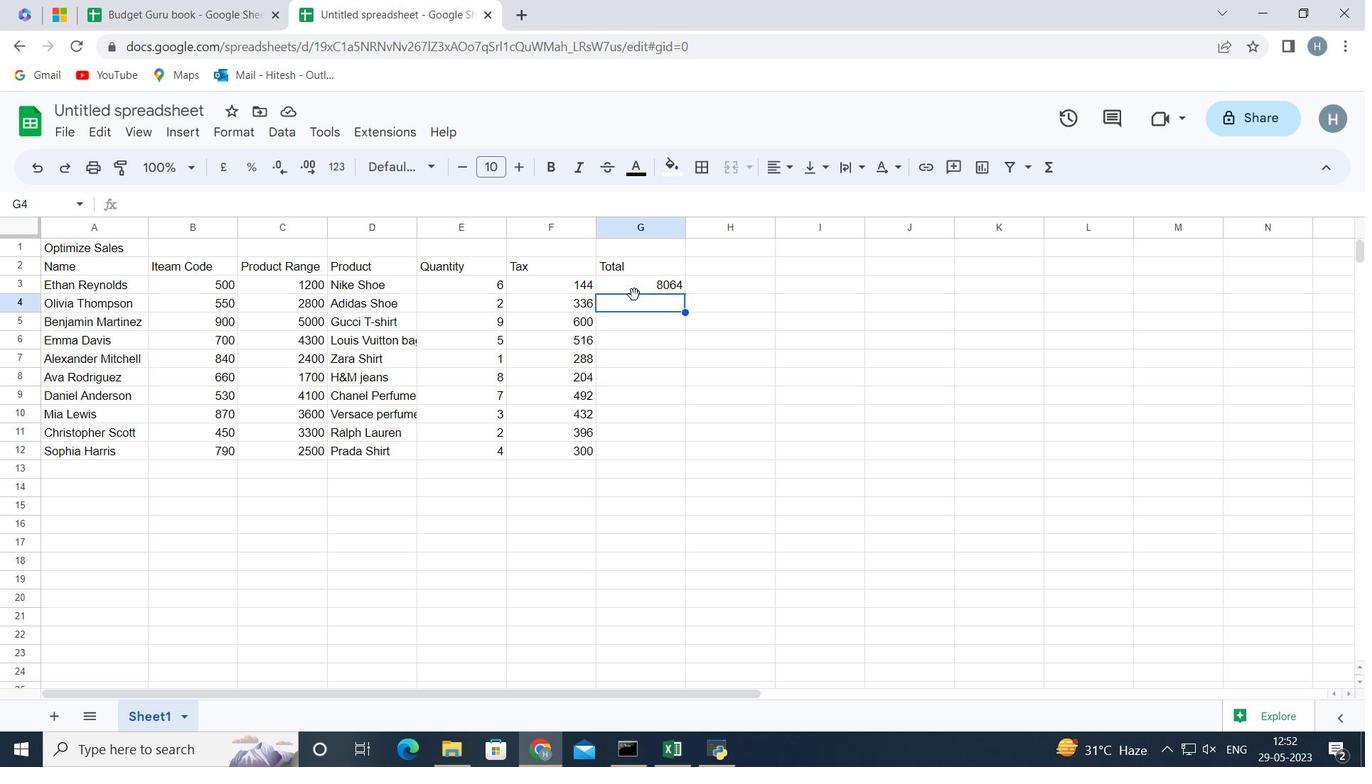 
Action: Key pressed =
Screenshot: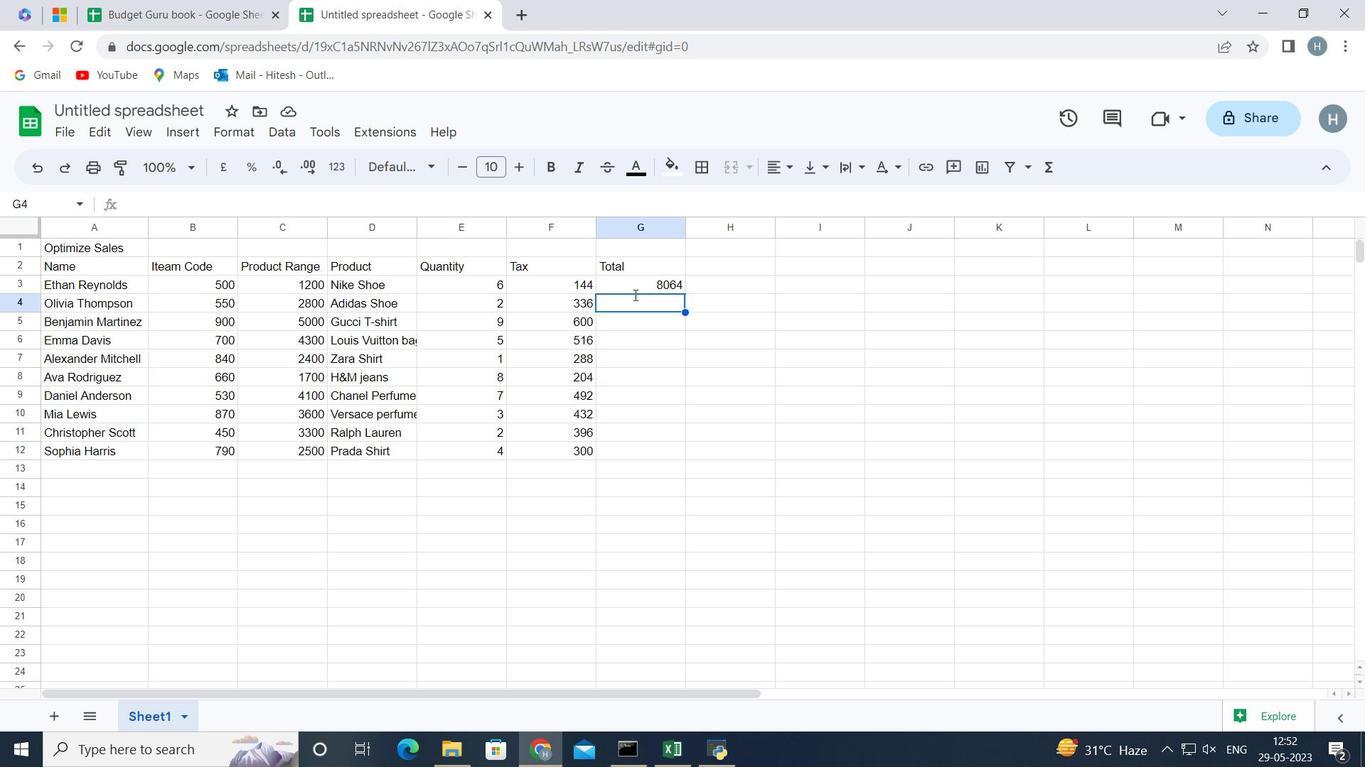 
Action: Mouse moved to (477, 298)
Screenshot: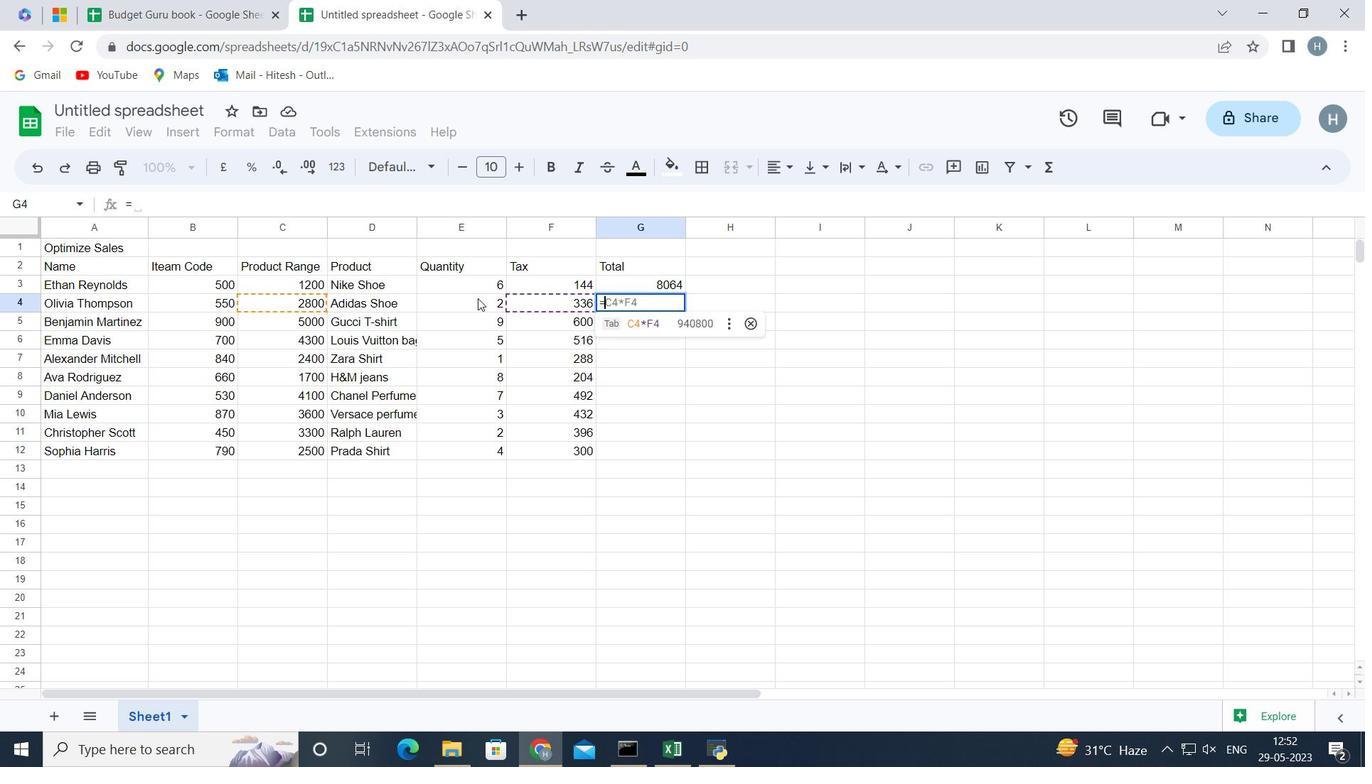 
Action: Mouse pressed left at (477, 298)
Screenshot: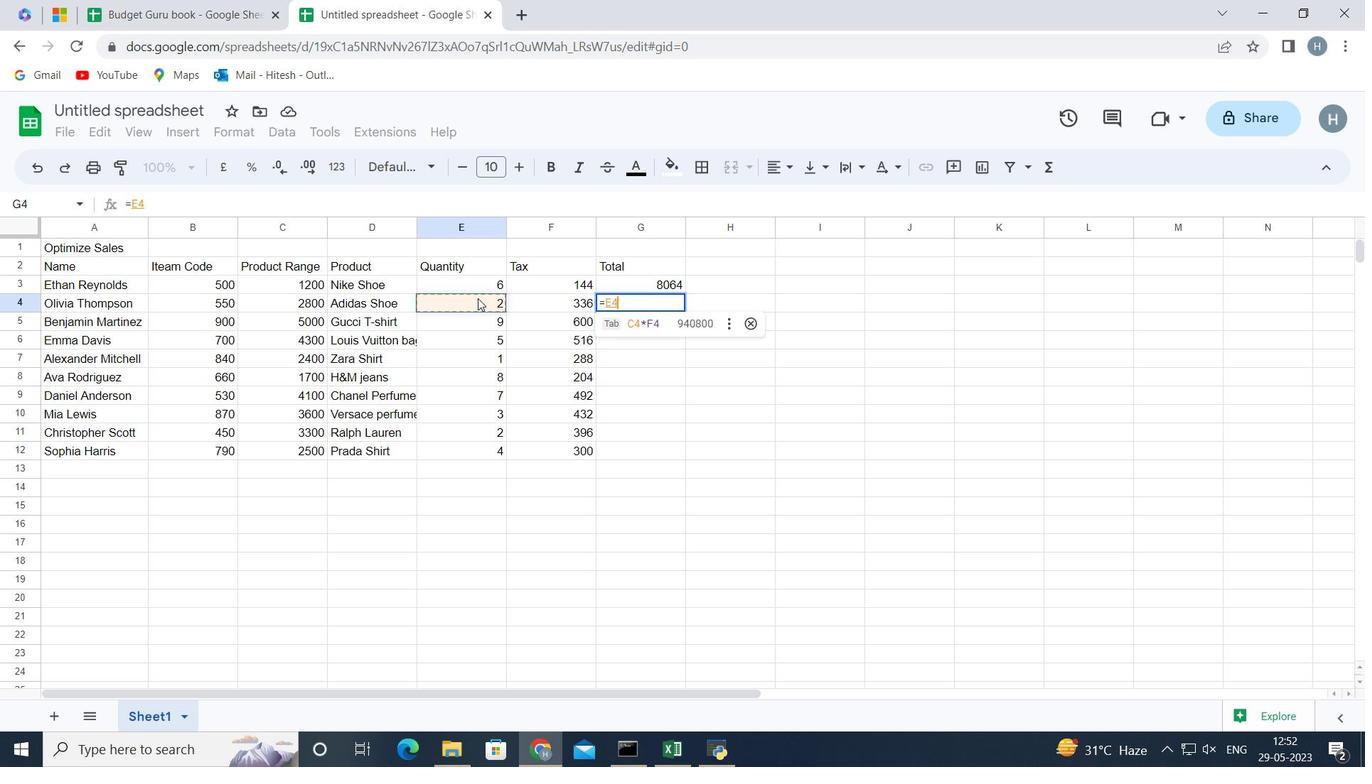 
Action: Mouse moved to (474, 302)
Screenshot: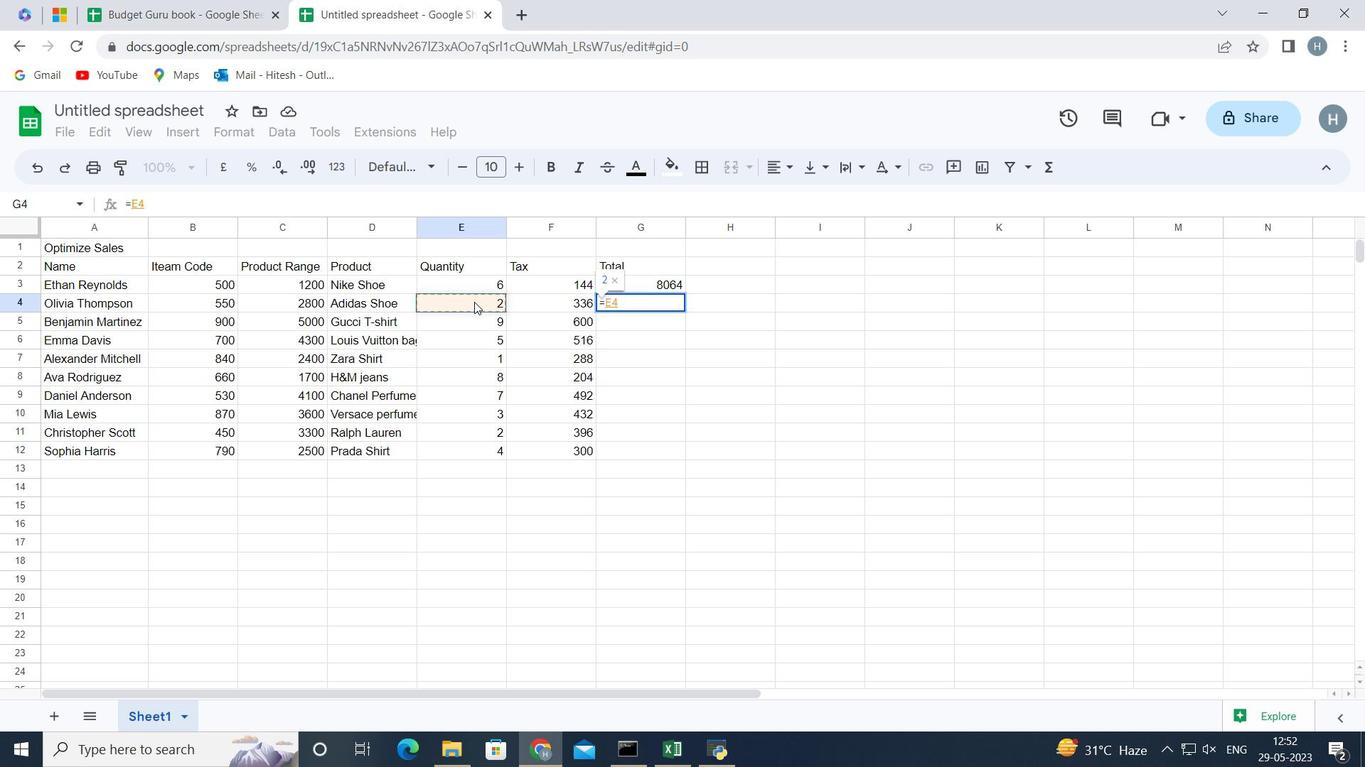 
Action: Key pressed *
Screenshot: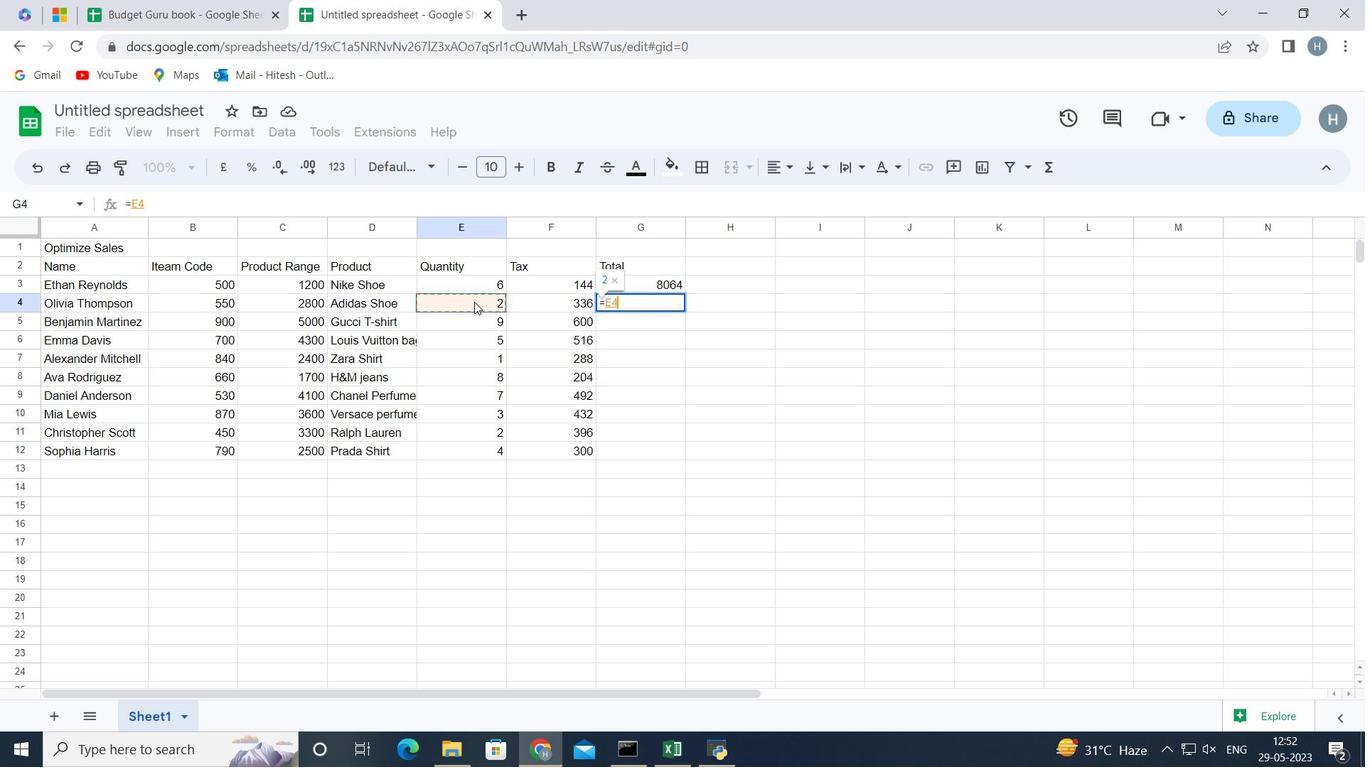 
Action: Mouse moved to (481, 307)
Screenshot: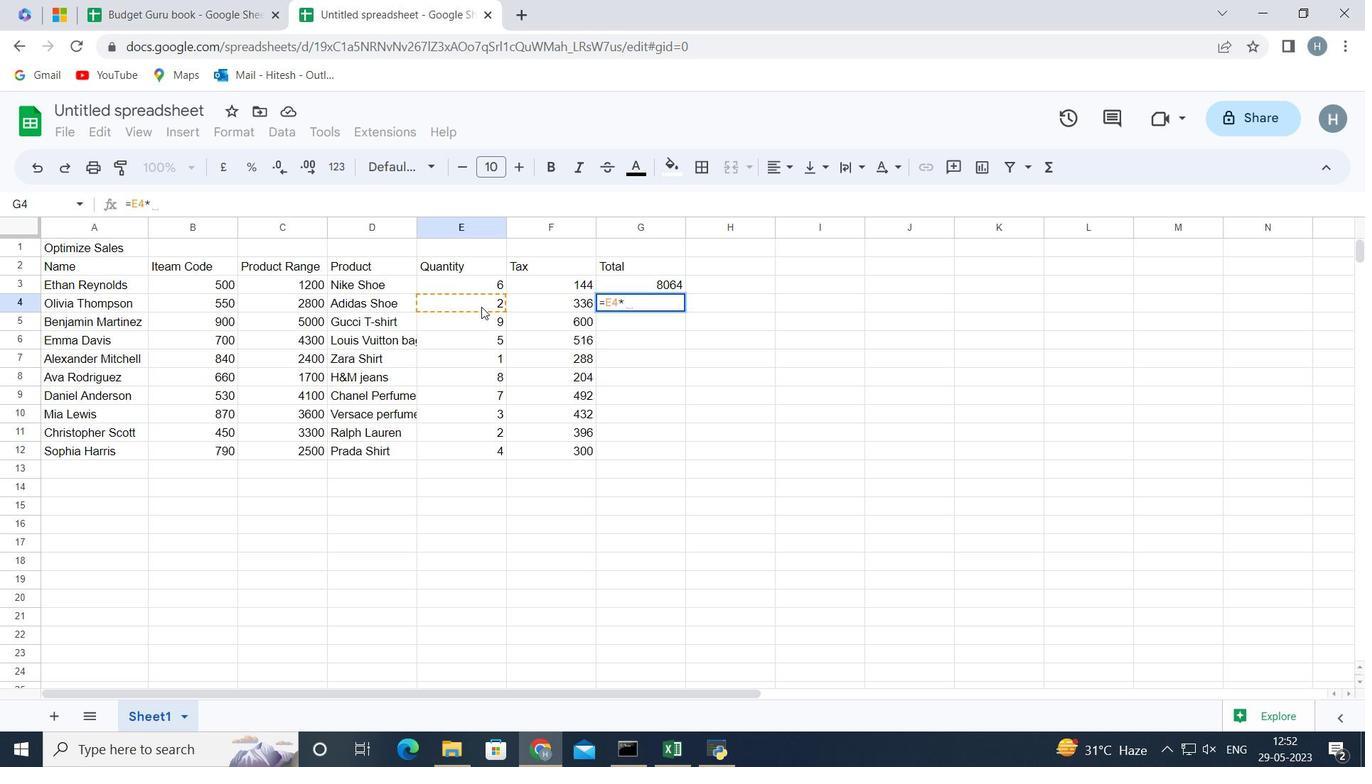 
Action: Key pressed <Key.shift_r>
Screenshot: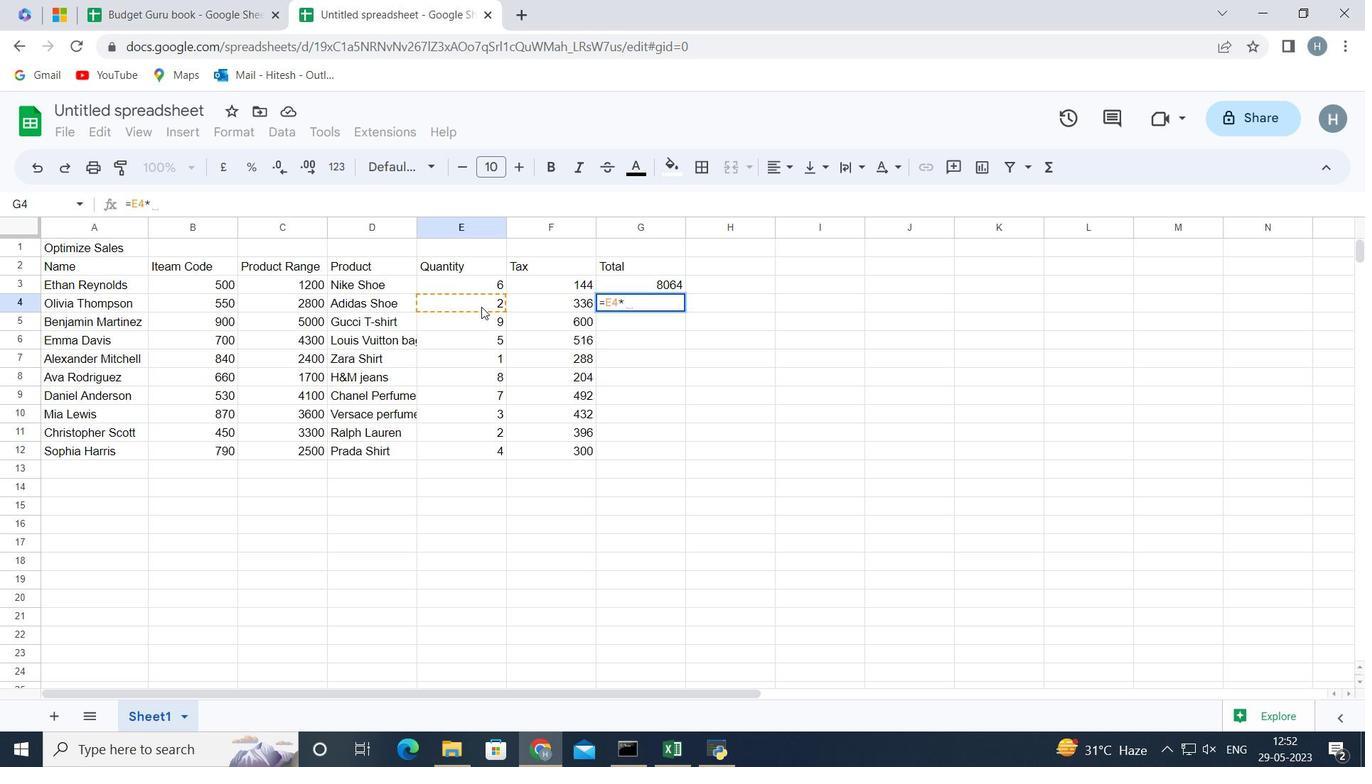 
Action: Mouse moved to (482, 308)
Screenshot: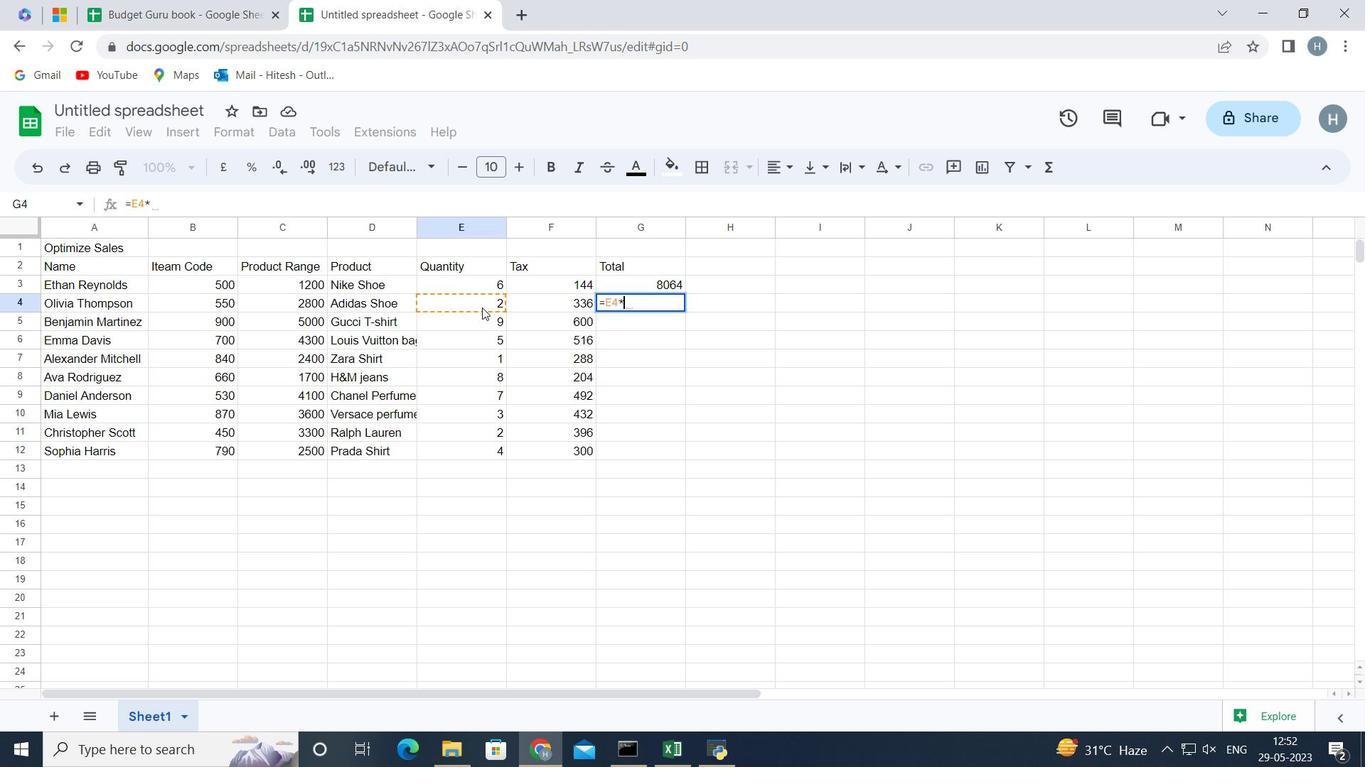 
Action: Key pressed <Key.shift_r><Key.shift_r>(
Screenshot: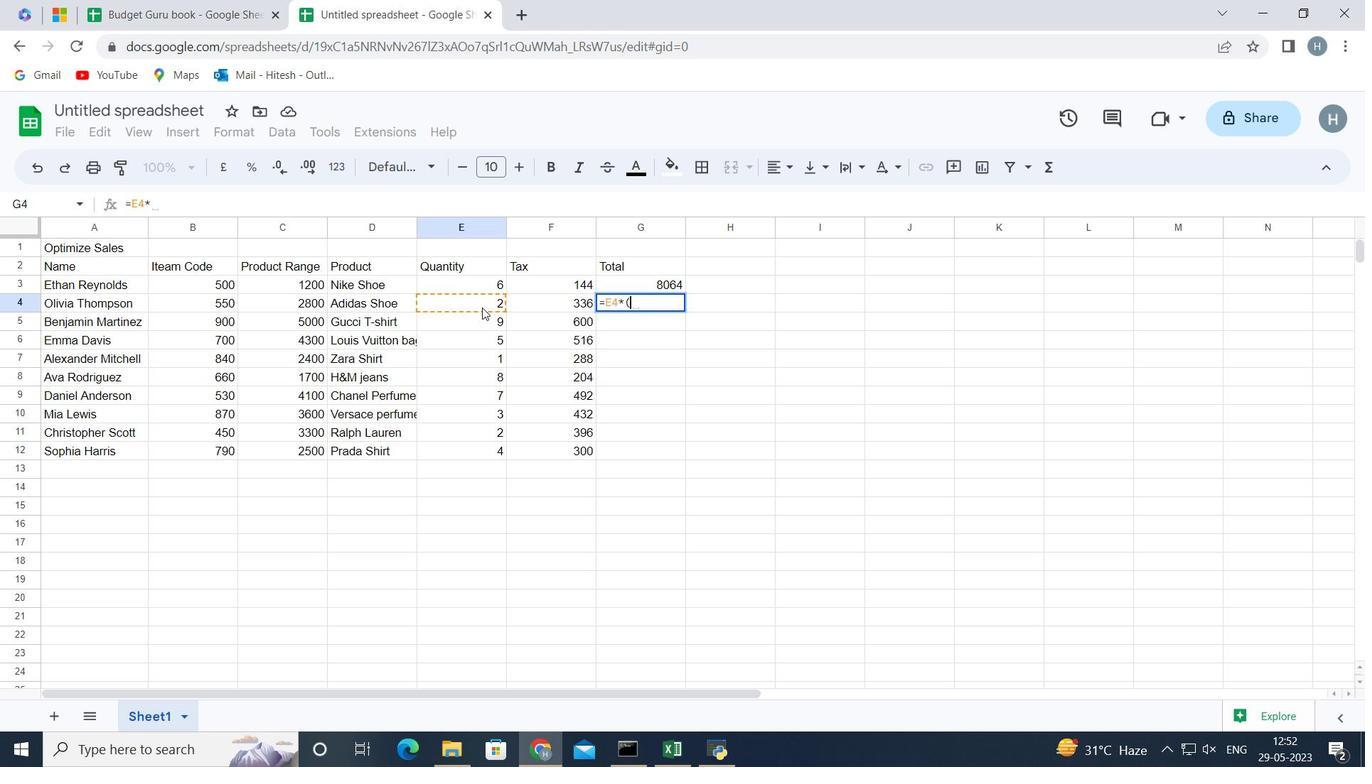 
Action: Mouse moved to (272, 300)
Screenshot: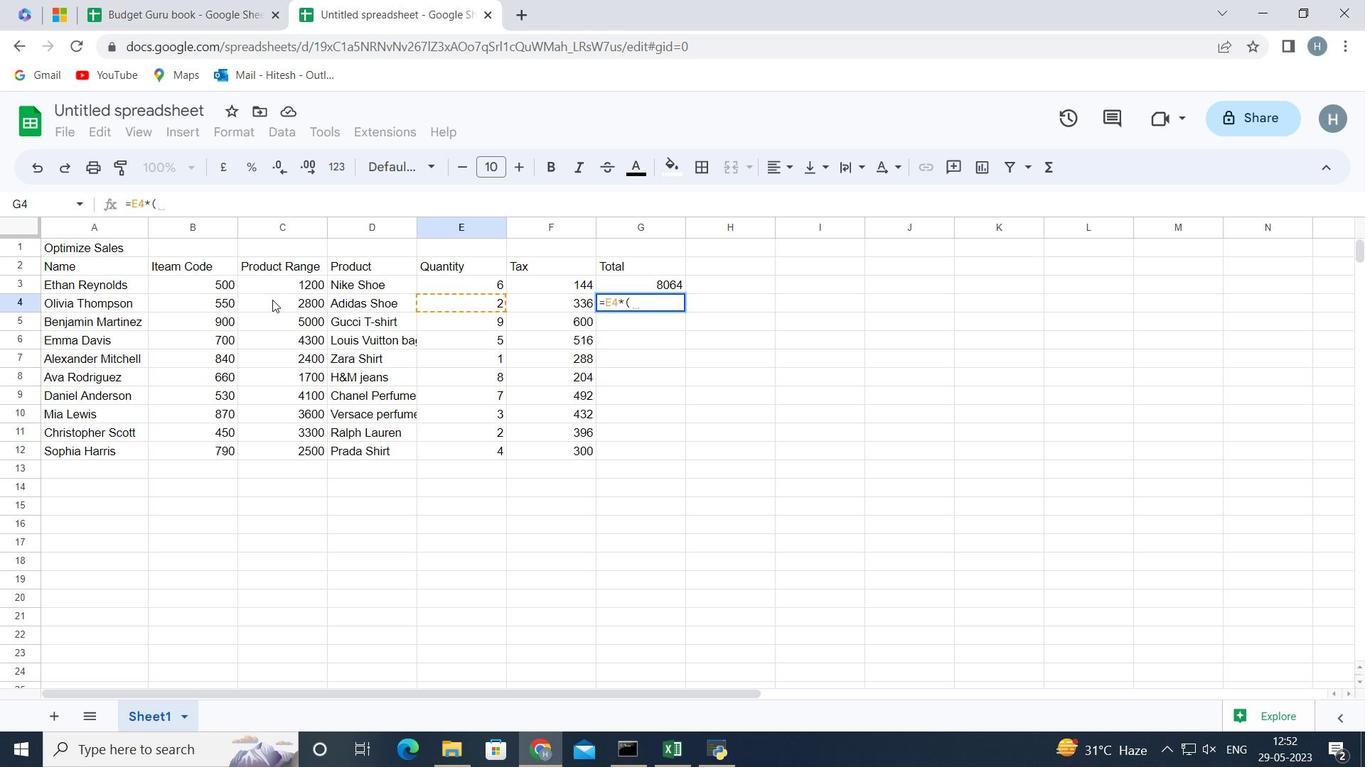 
Action: Mouse pressed left at (272, 300)
Screenshot: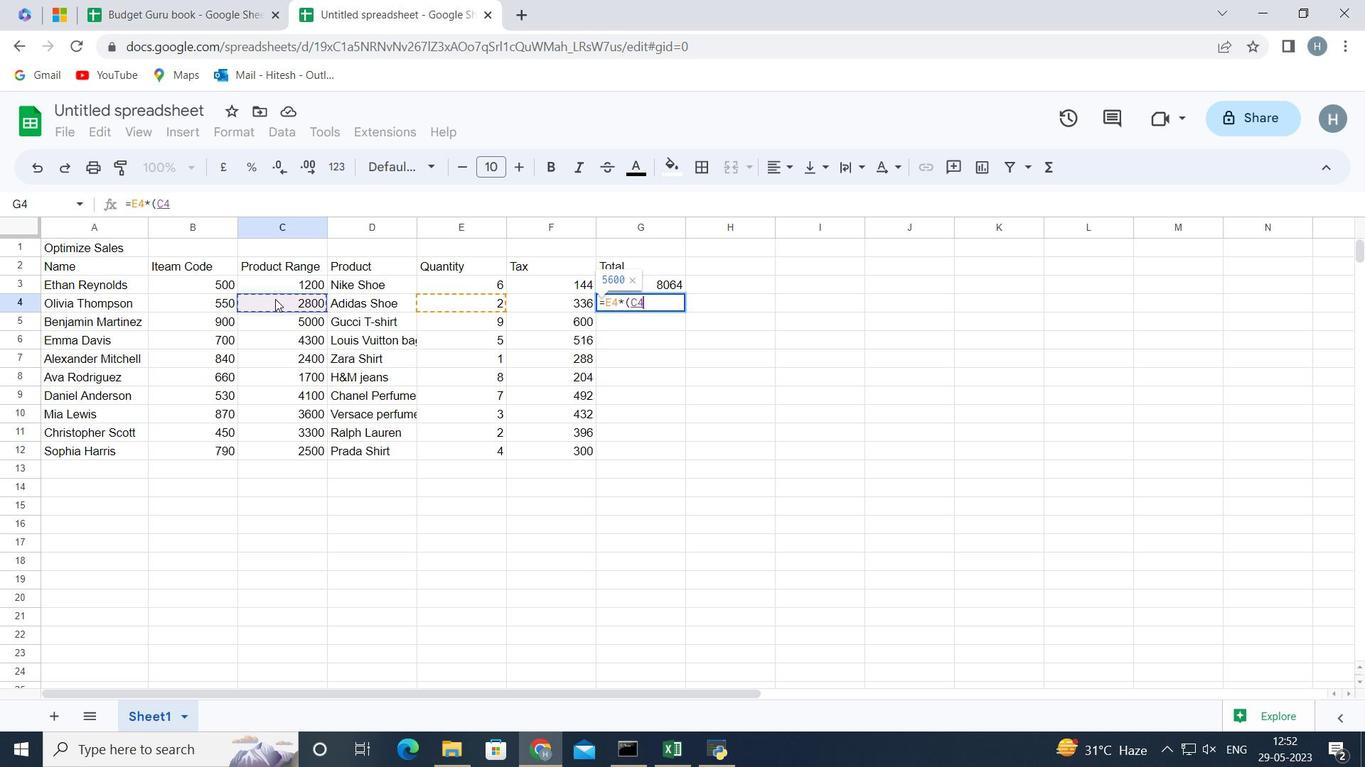 
Action: Mouse moved to (541, 301)
Screenshot: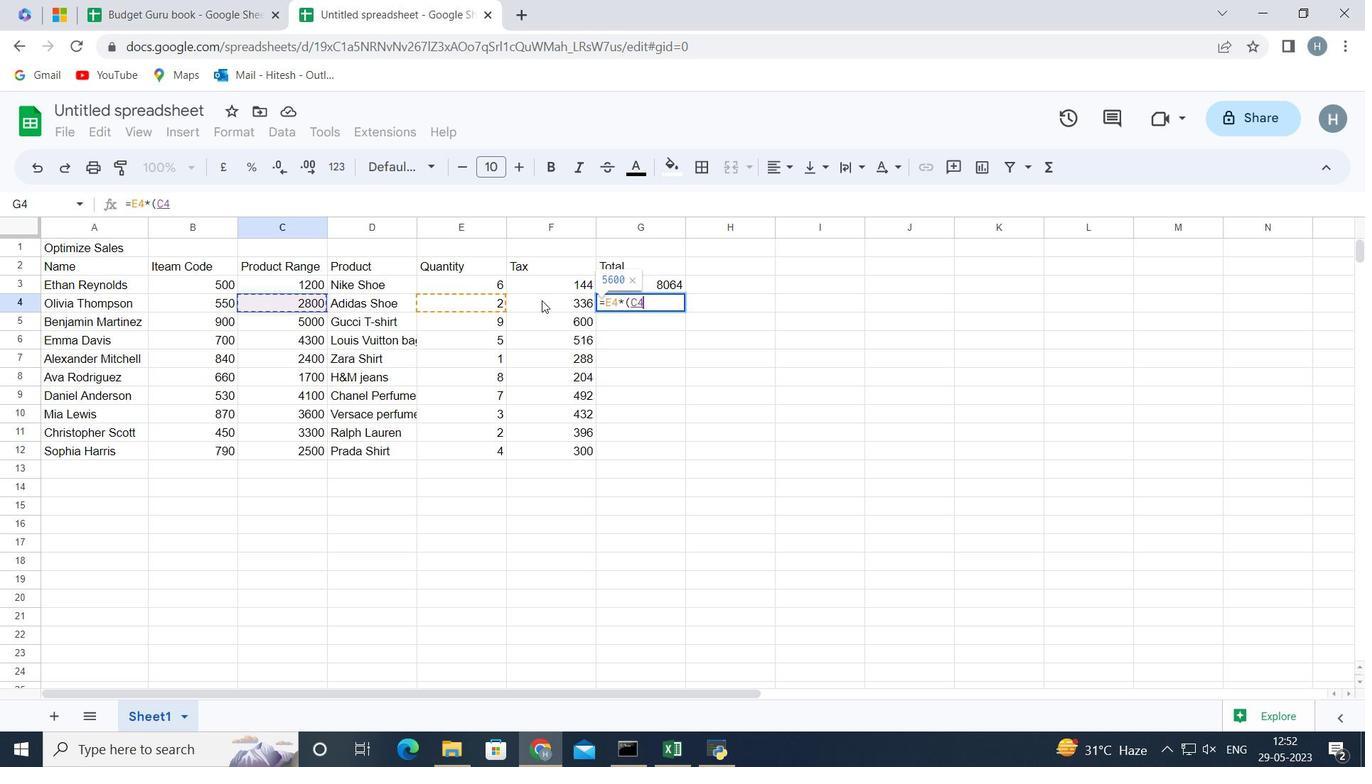 
Action: Key pressed +
Screenshot: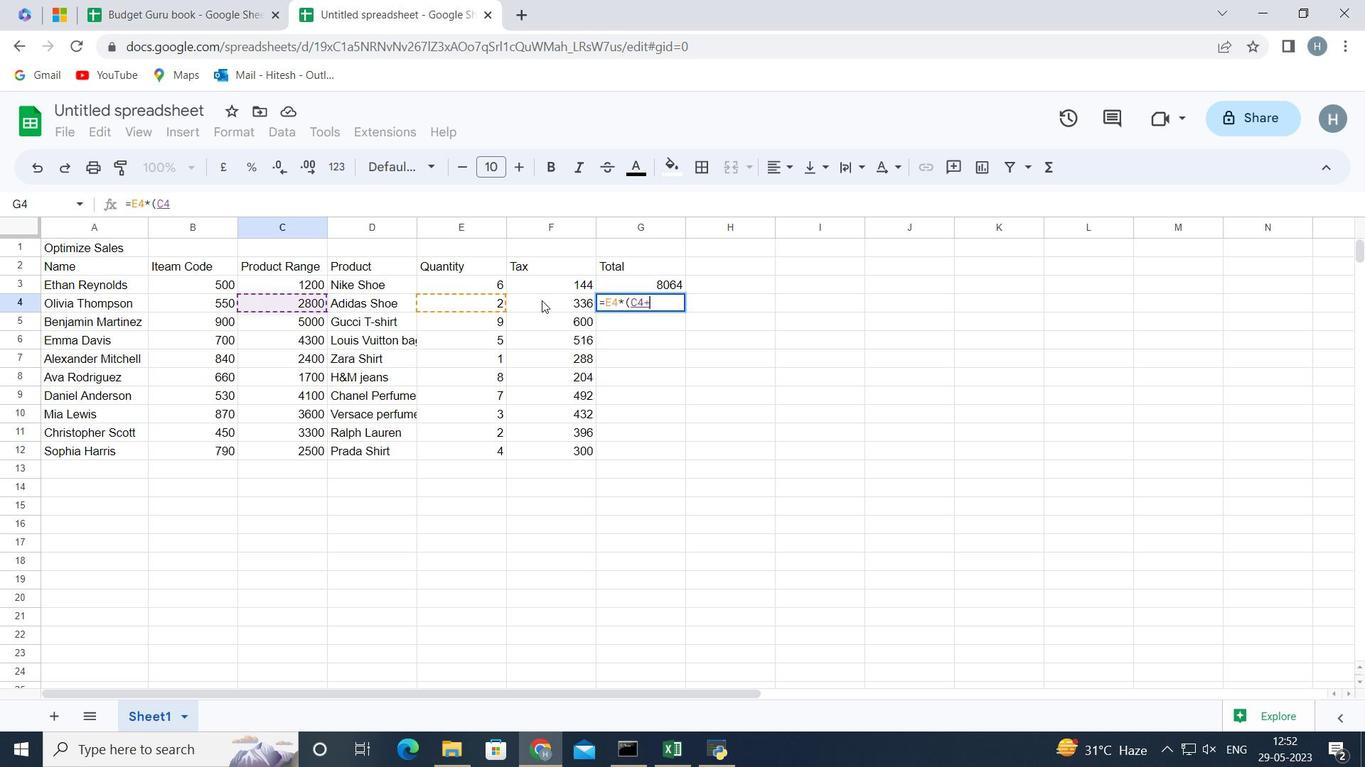 
Action: Mouse moved to (542, 302)
Screenshot: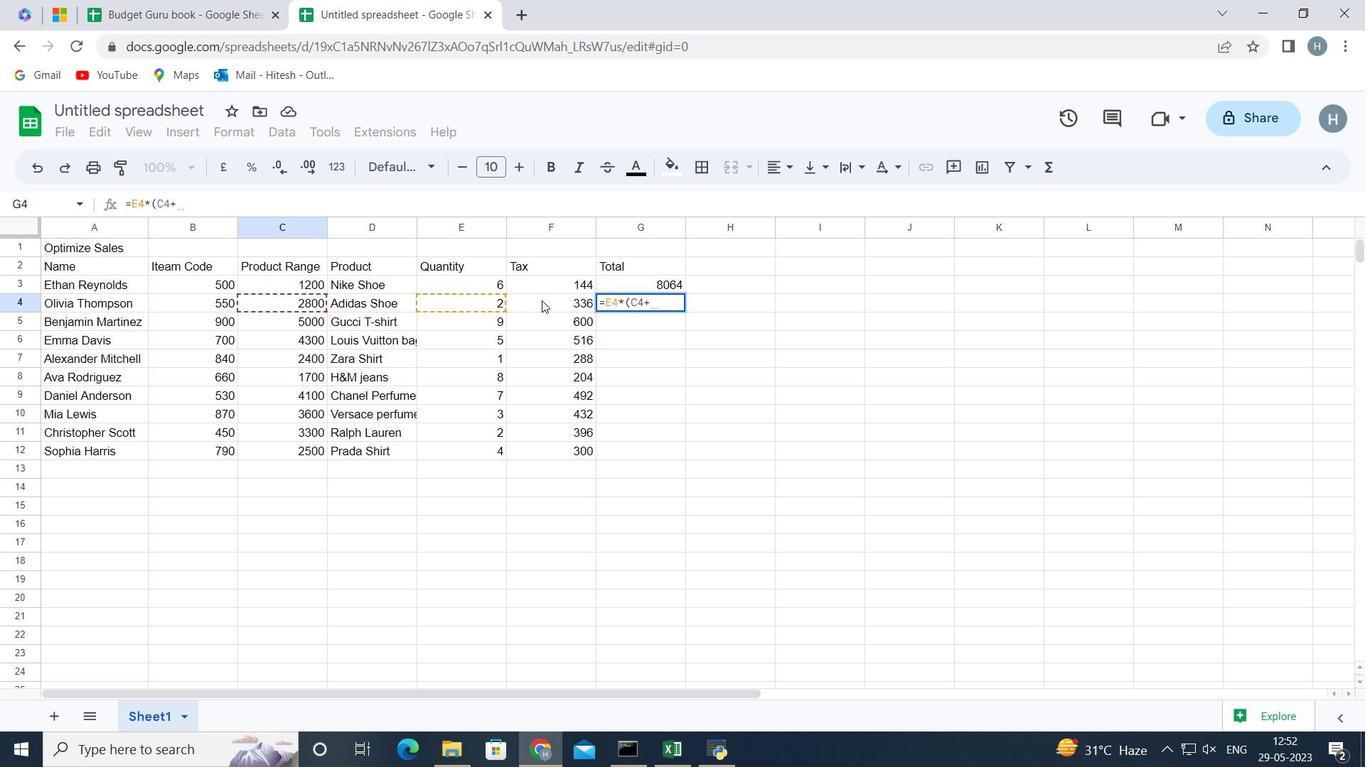 
Action: Mouse pressed left at (542, 302)
Screenshot: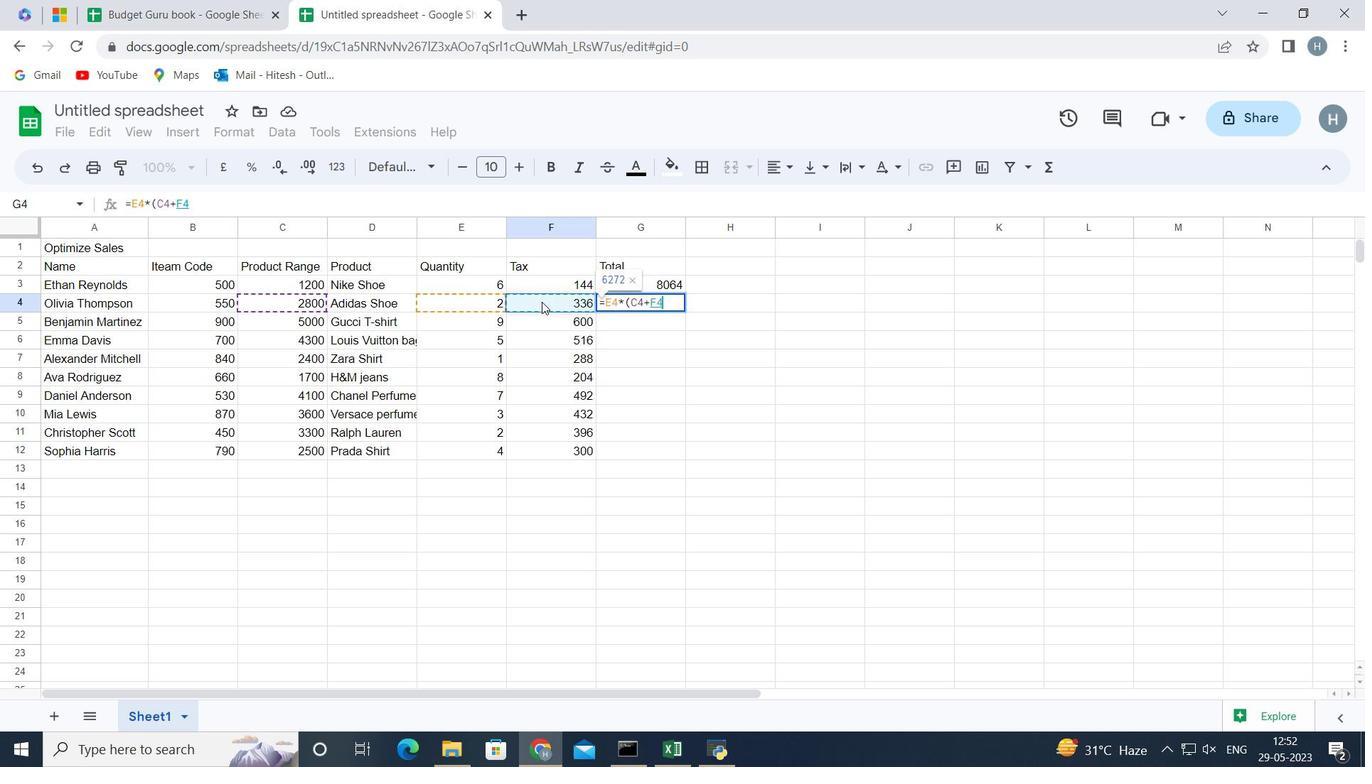 
Action: Key pressed <Key.shift_r><Key.shift_r><Key.shift_r><Key.shift_r><Key.shift_r><Key.shift_r>)<Key.enter>
Screenshot: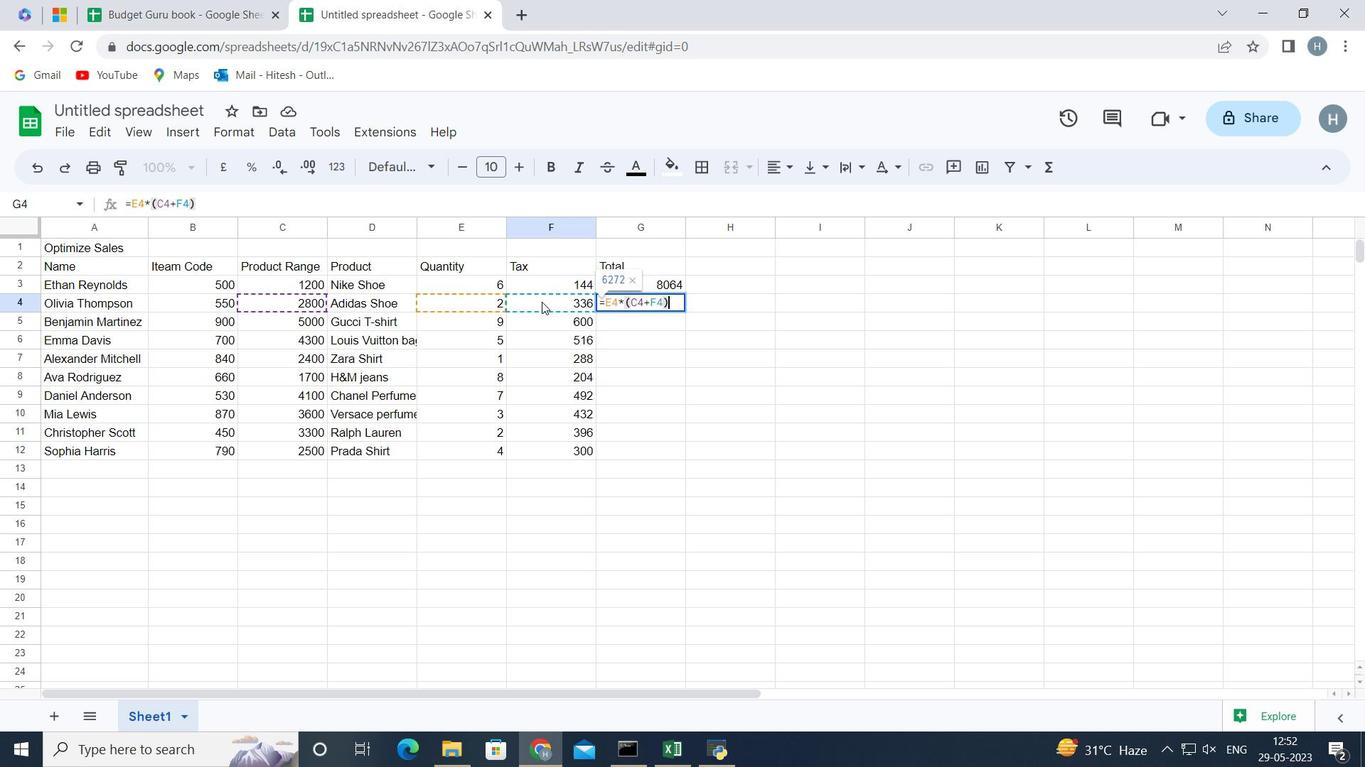 
Action: Mouse moved to (640, 325)
Screenshot: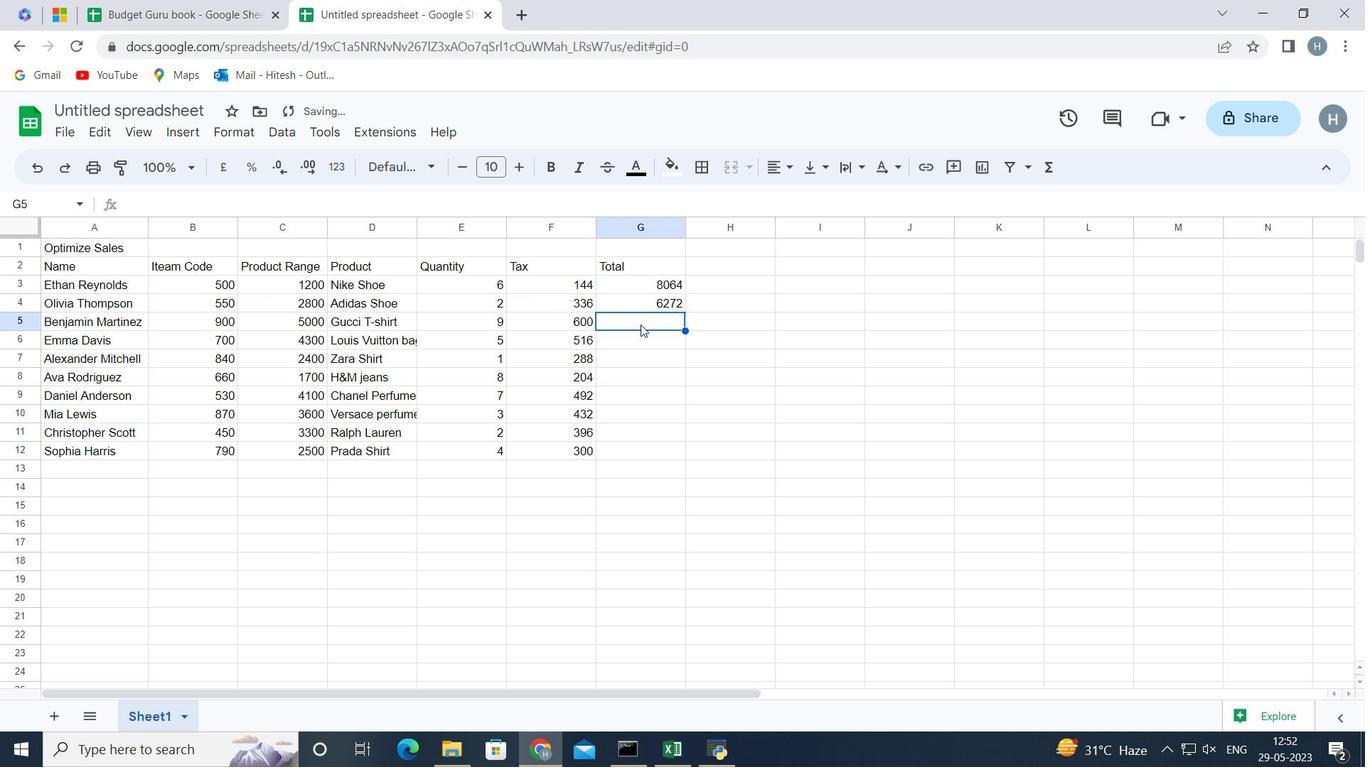
Action: Key pressed =
Screenshot: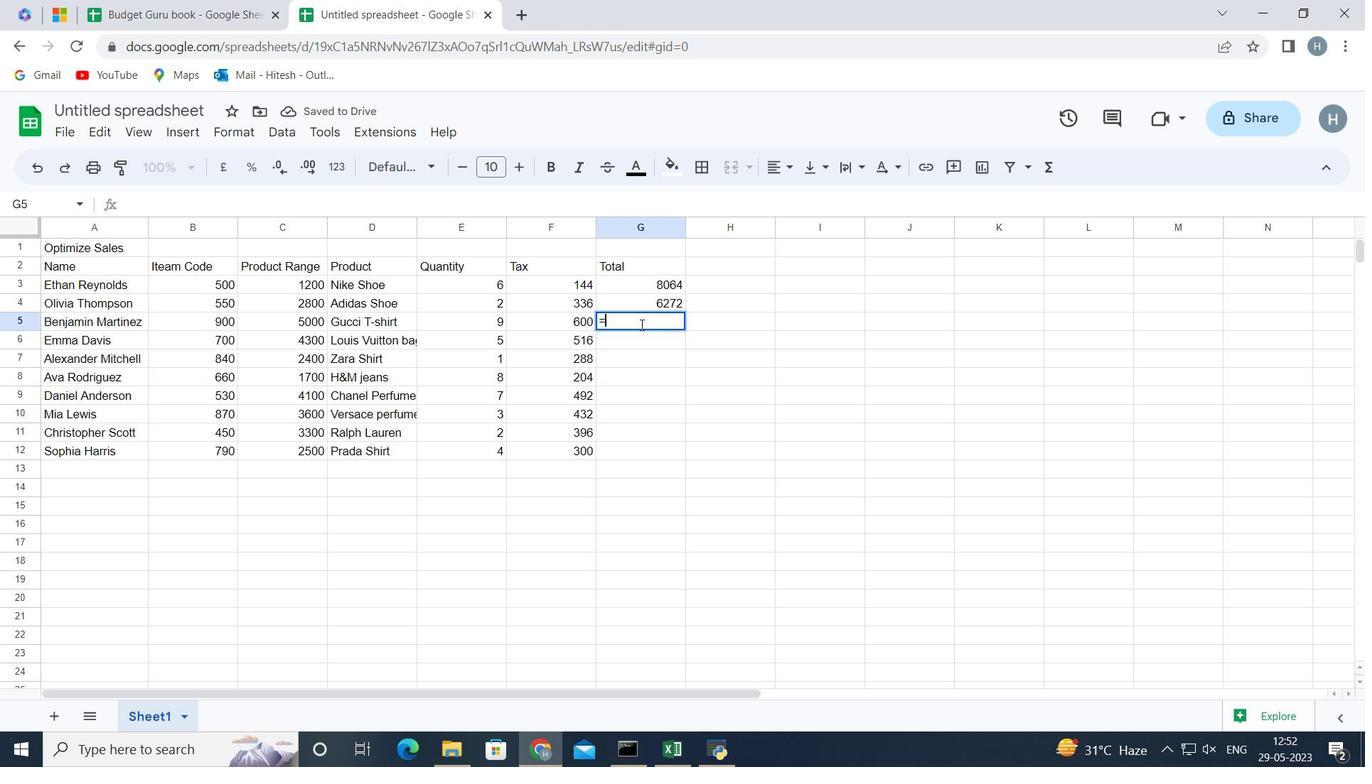 
Action: Mouse moved to (450, 319)
Screenshot: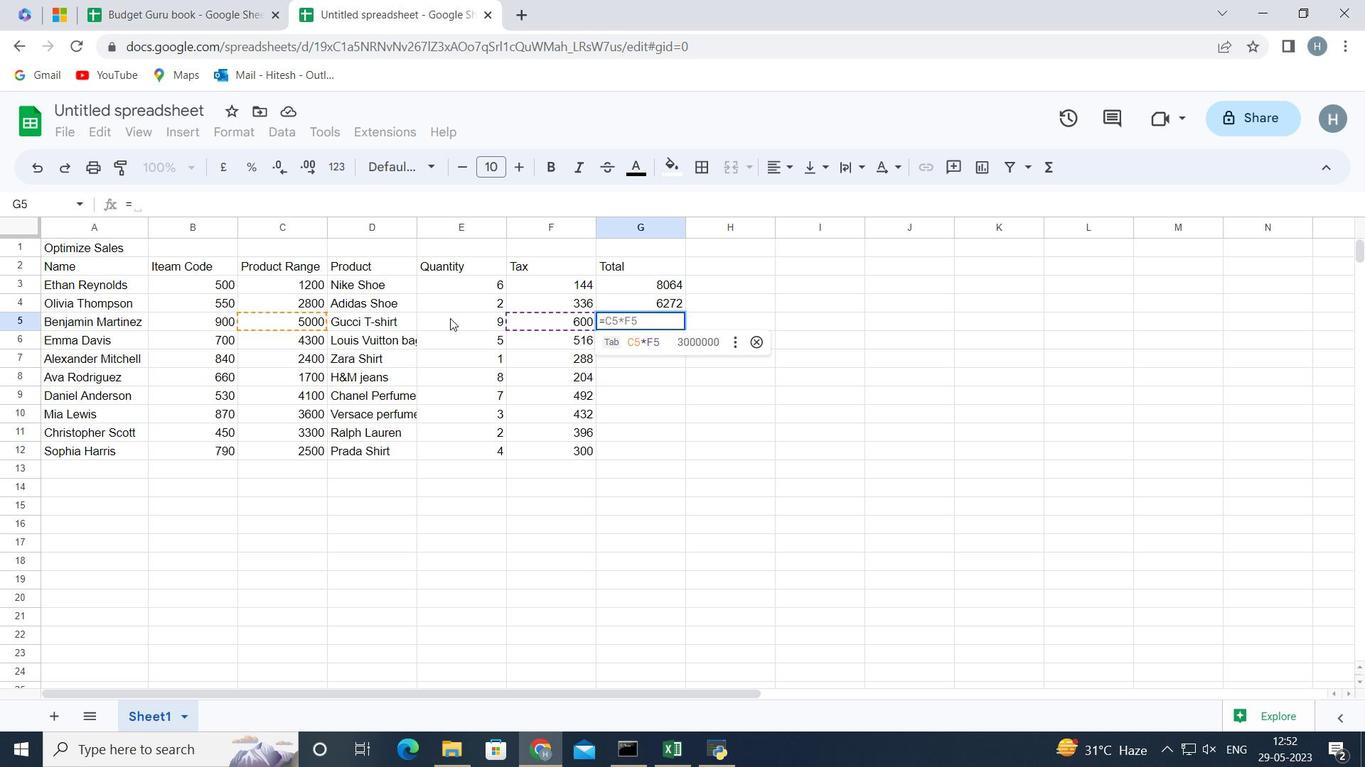 
Action: Mouse pressed left at (450, 319)
Screenshot: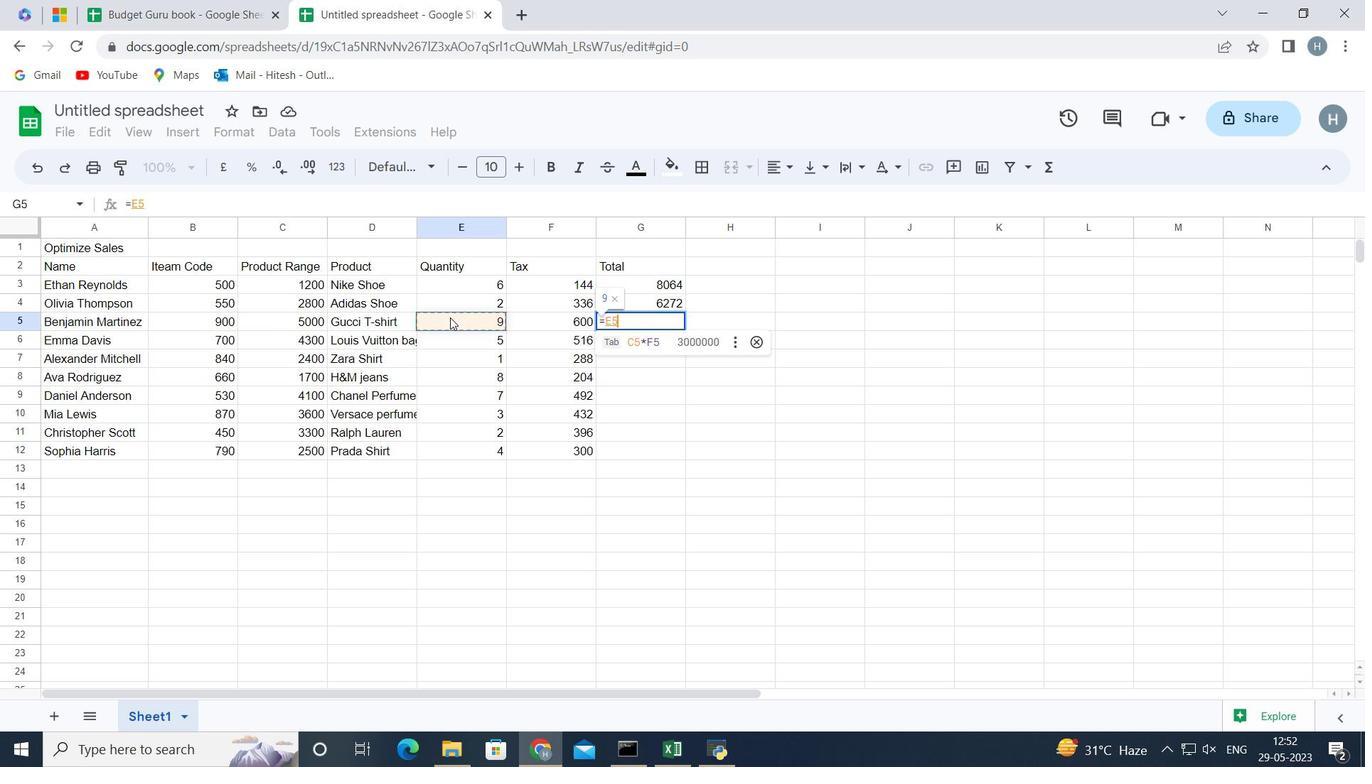 
Action: Mouse moved to (410, 330)
Screenshot: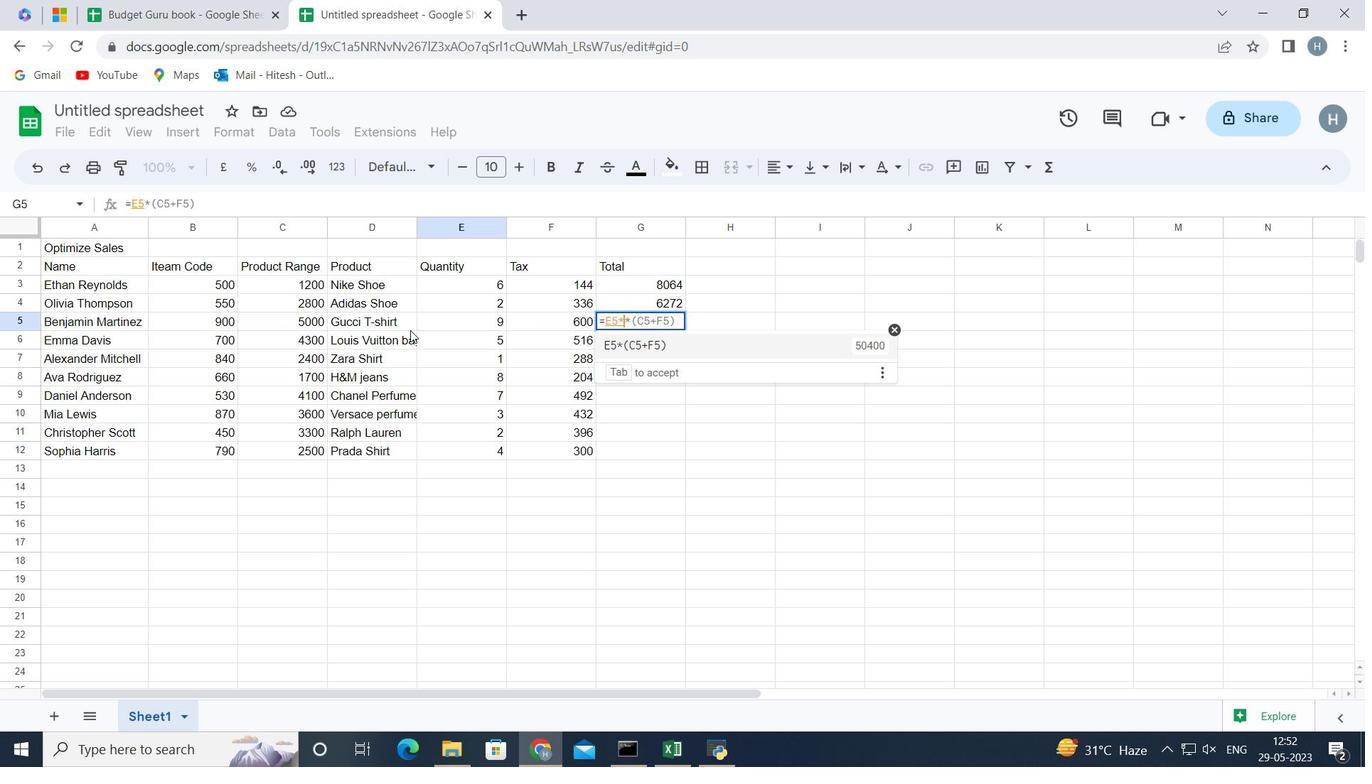 
Action: Key pressed *<Key.shift_r><Key.shift_r><Key.shift_r>(
Screenshot: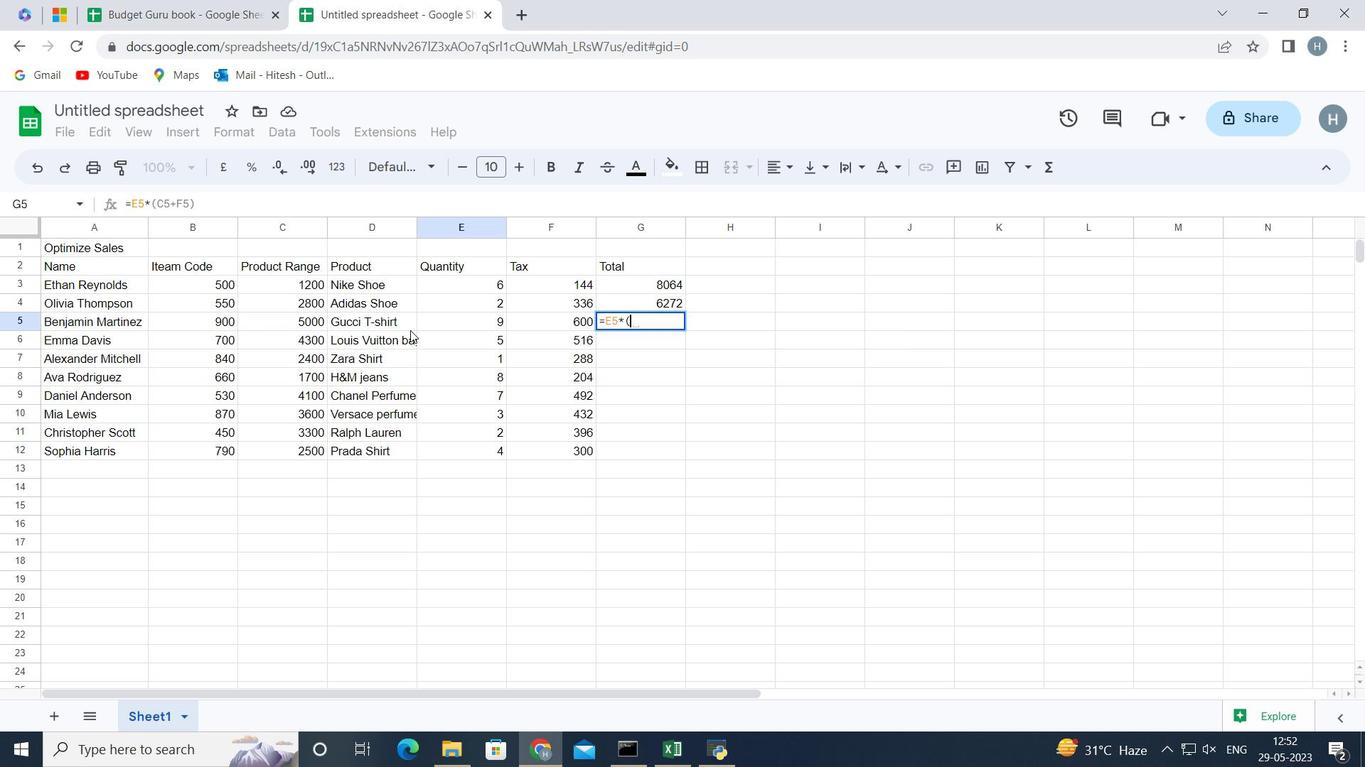 
Action: Mouse moved to (522, 316)
Screenshot: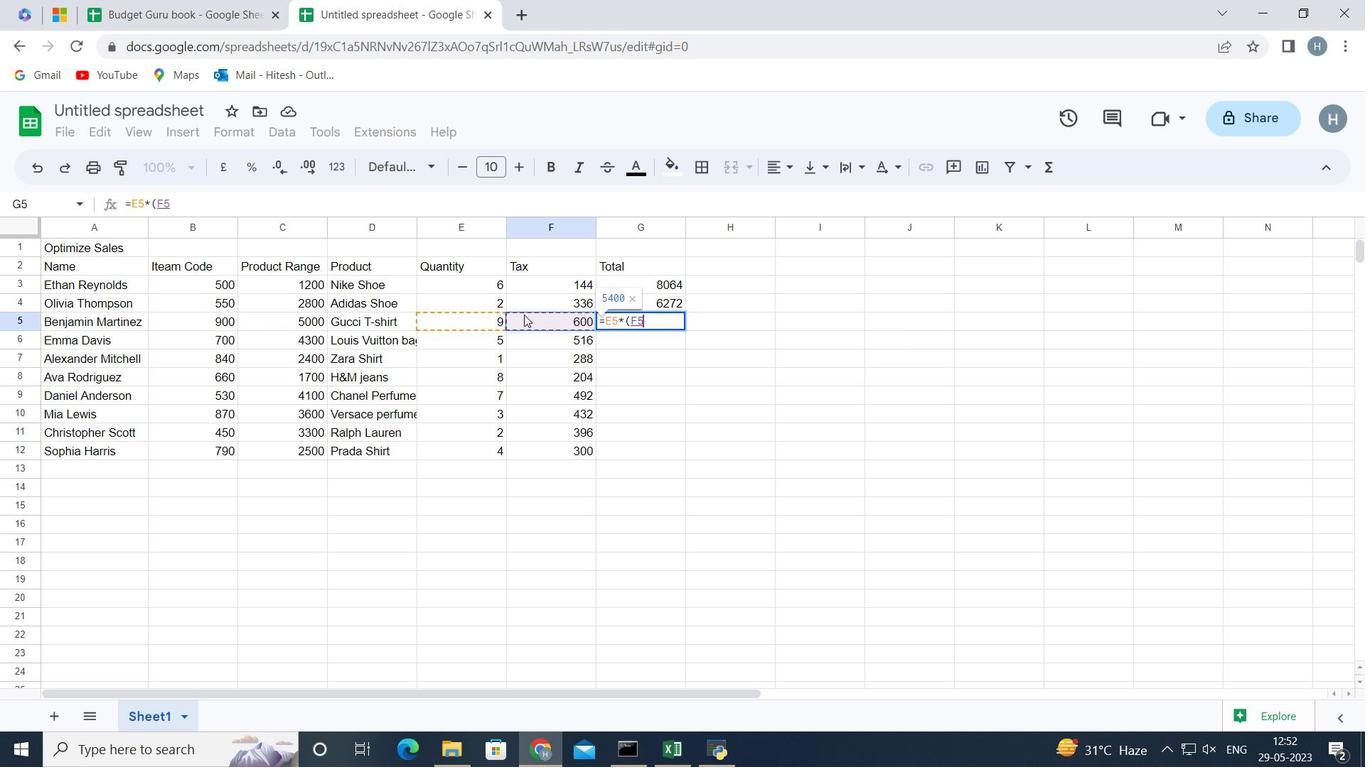 
Action: Mouse pressed left at (522, 316)
Screenshot: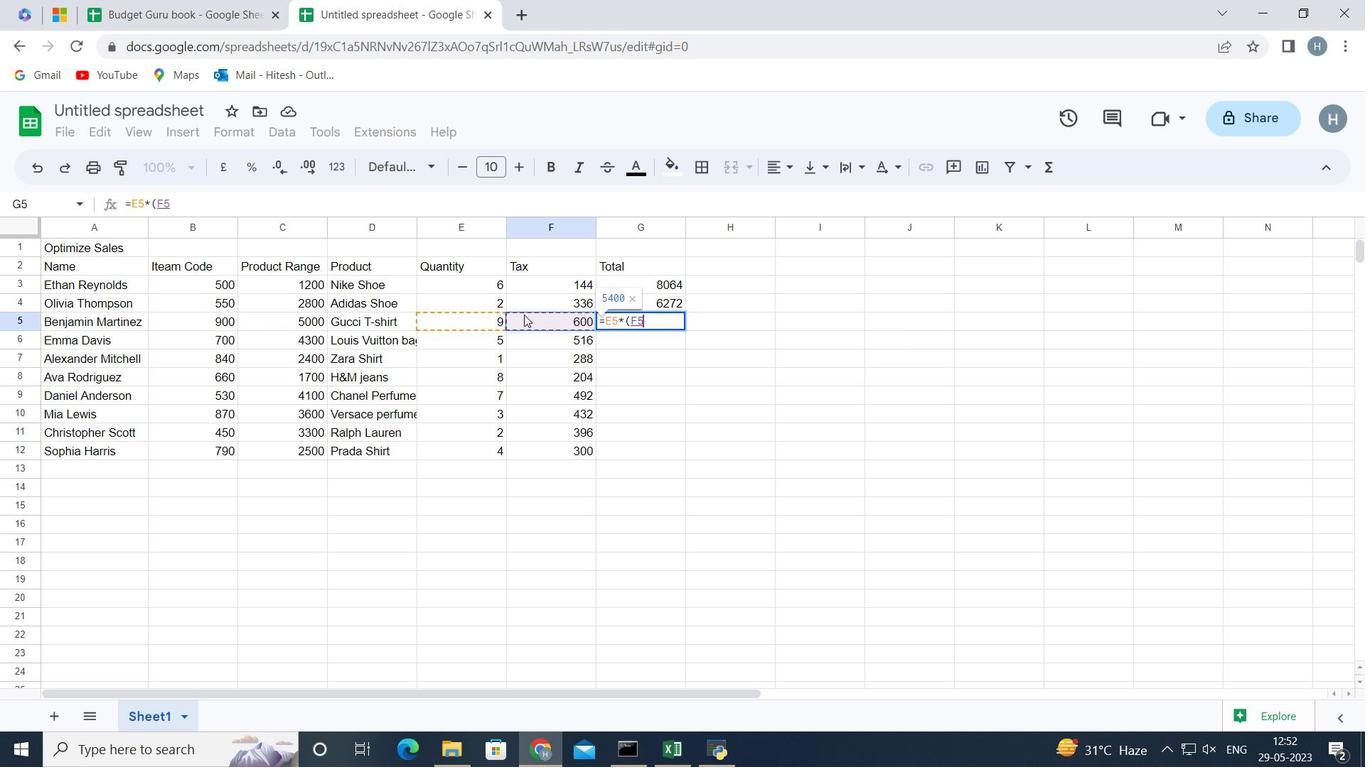 
Action: Mouse moved to (524, 315)
Screenshot: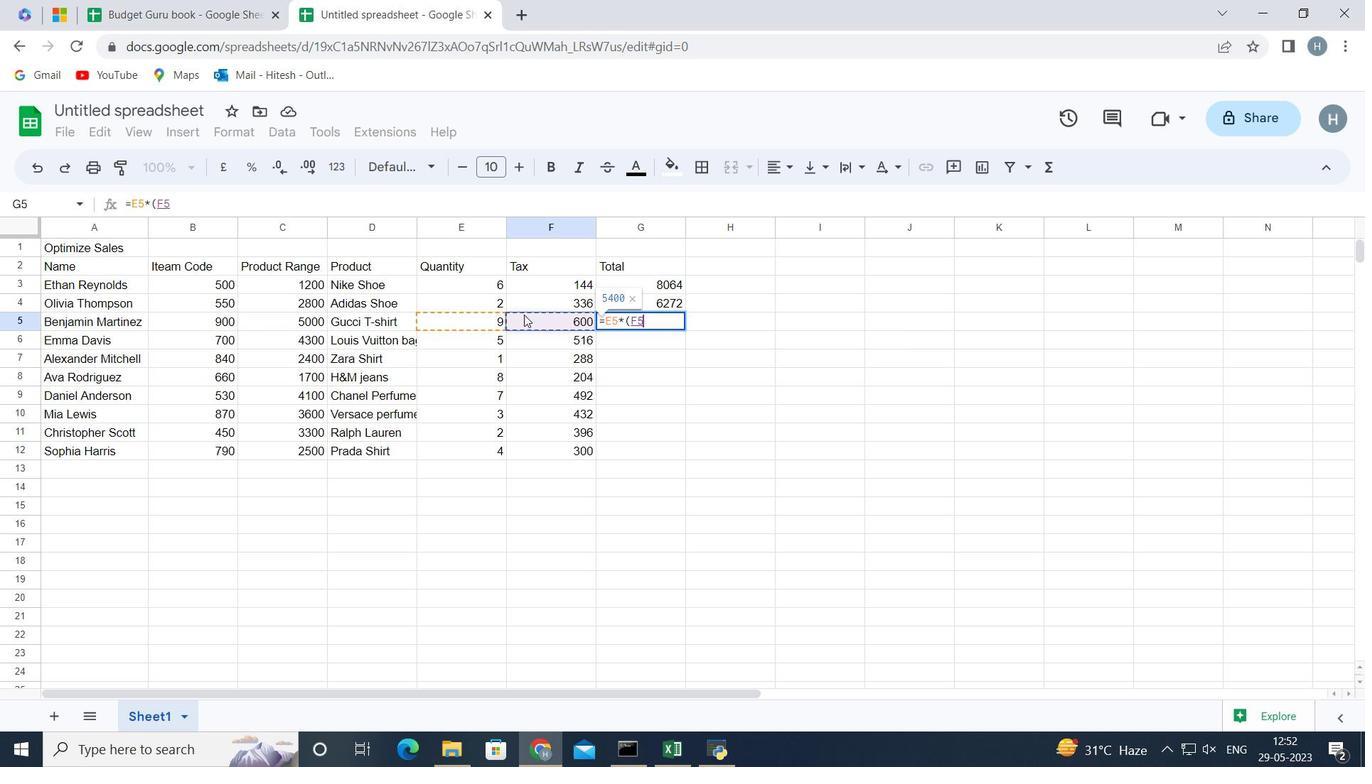 
Action: Key pressed +
Screenshot: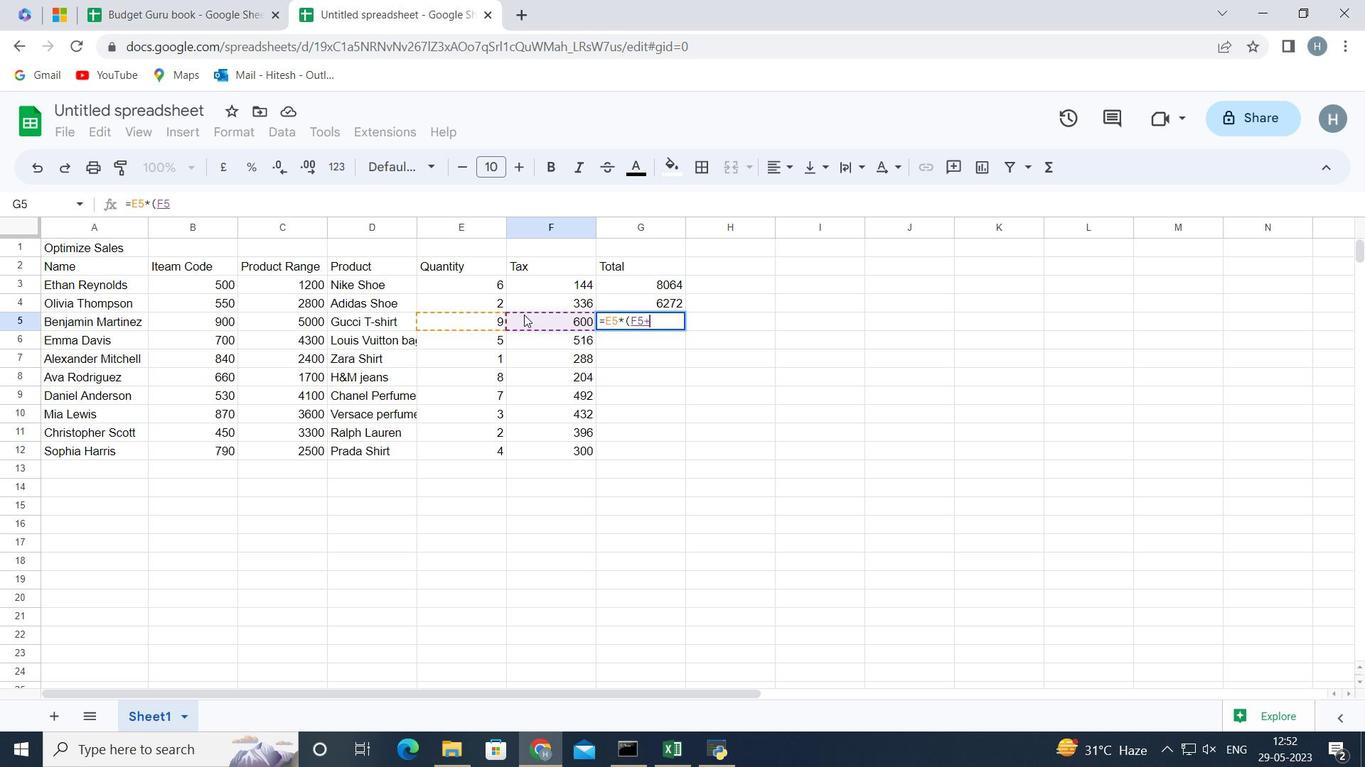 
Action: Mouse moved to (275, 319)
Screenshot: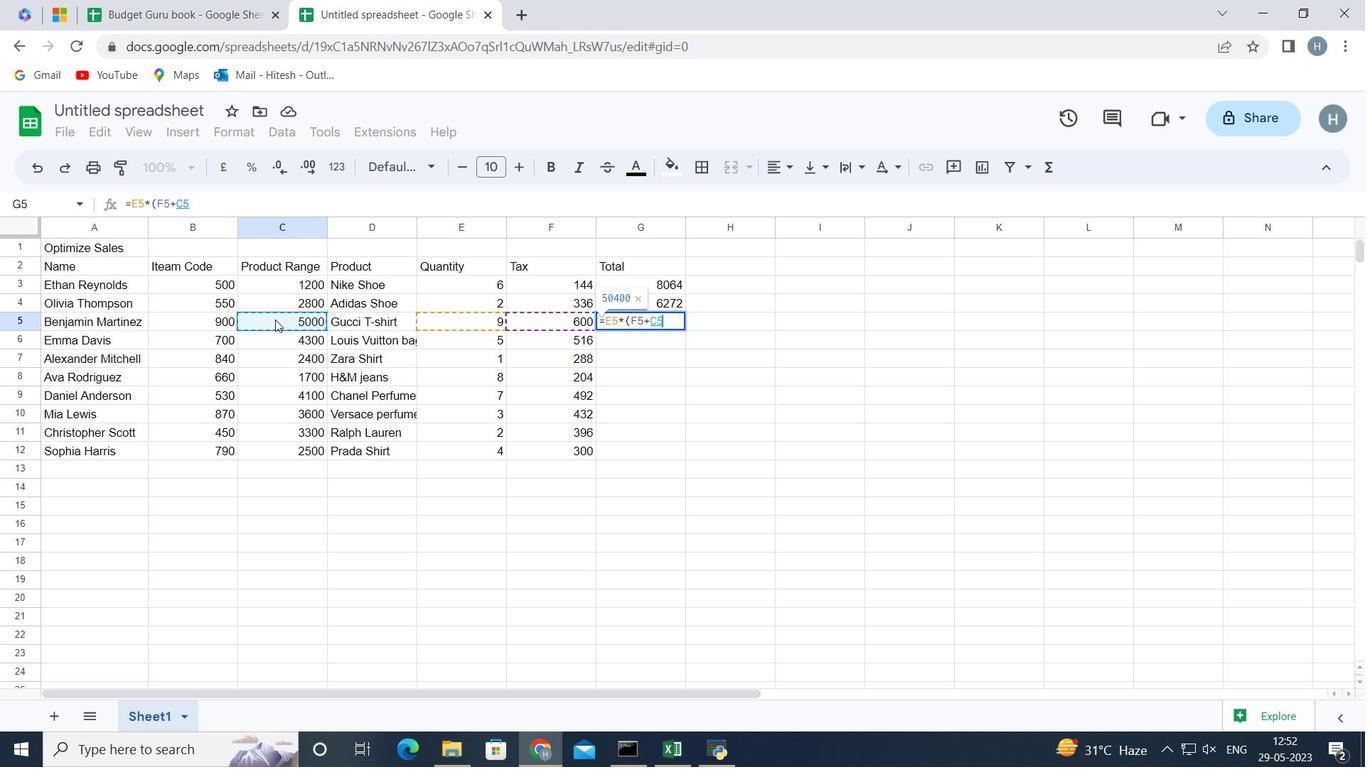 
Action: Mouse pressed left at (275, 319)
Screenshot: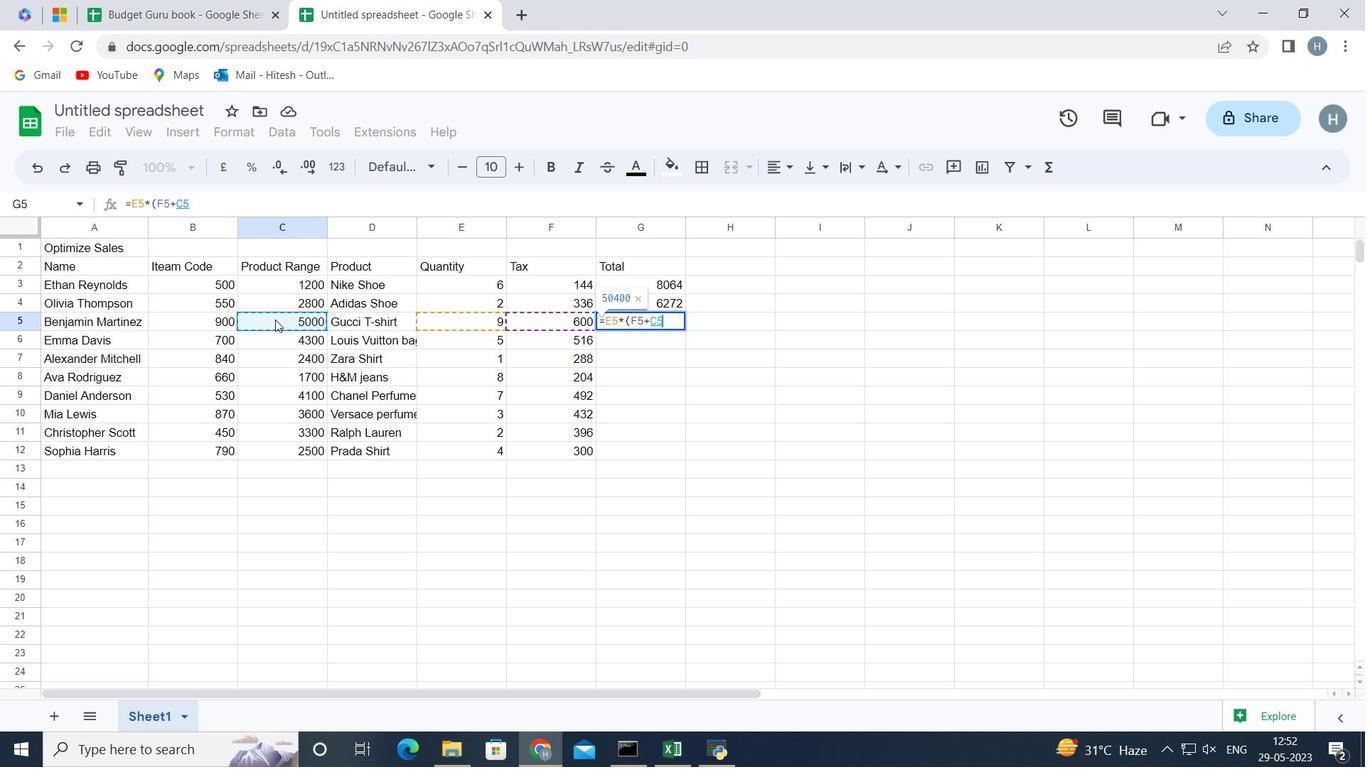 
Action: Mouse moved to (221, 337)
Screenshot: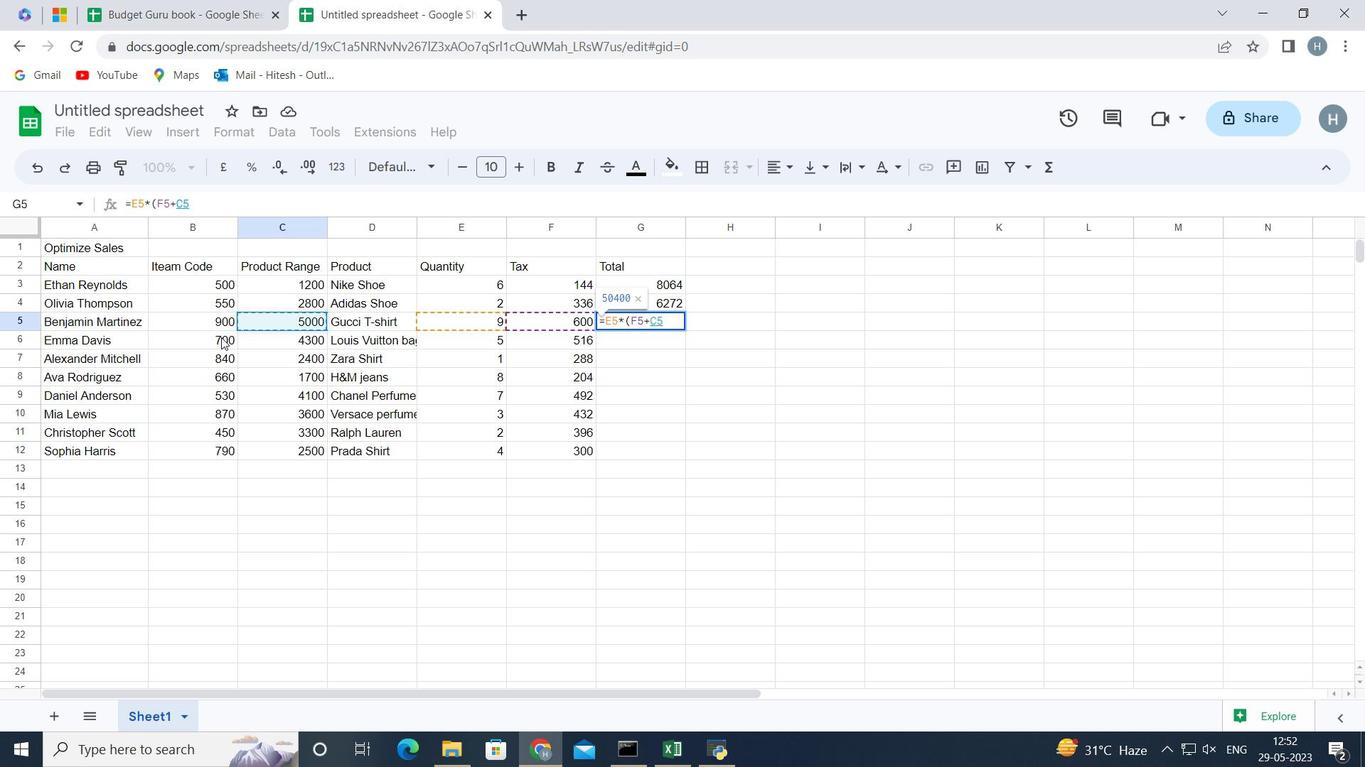 
Action: Key pressed <Key.shift_r><Key.shift_r><Key.shift_r>)
Screenshot: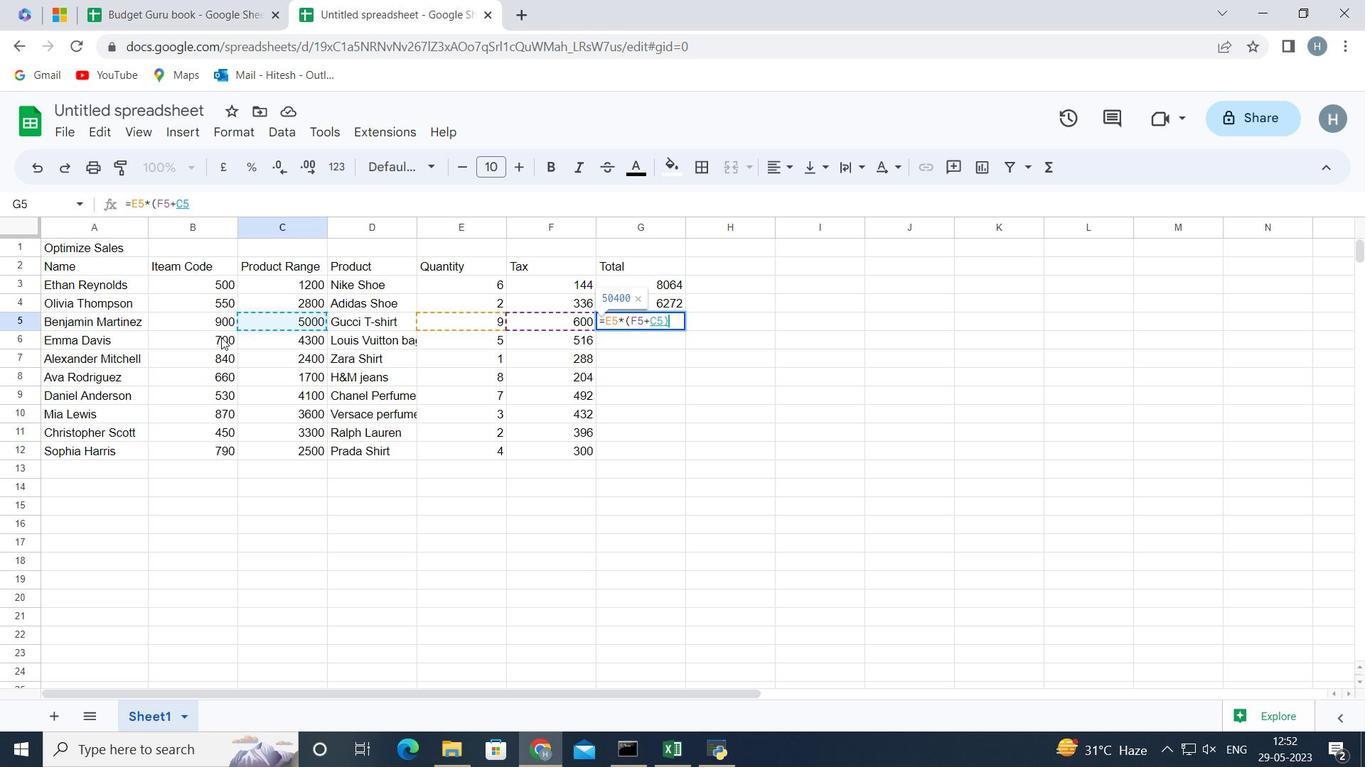 
Action: Mouse moved to (275, 341)
Screenshot: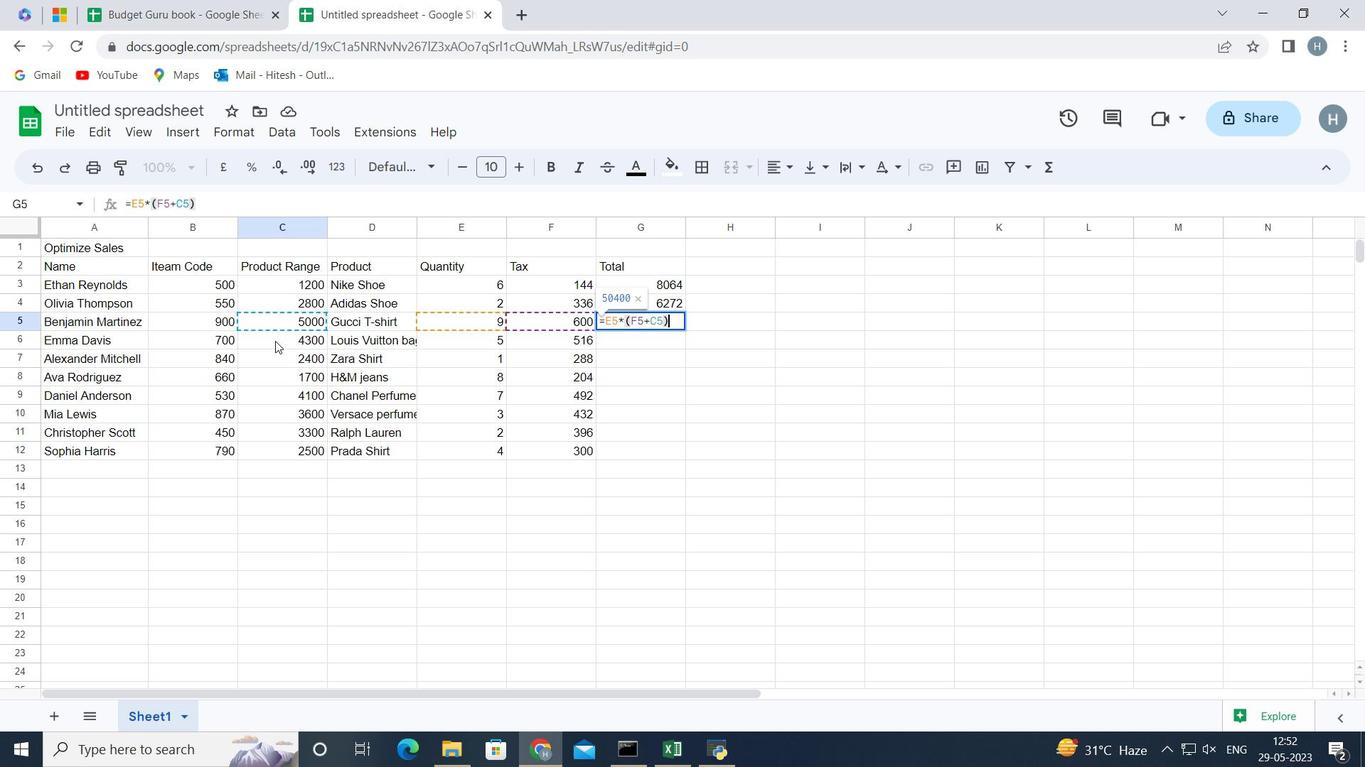 
Action: Key pressed <Key.enter>
Screenshot: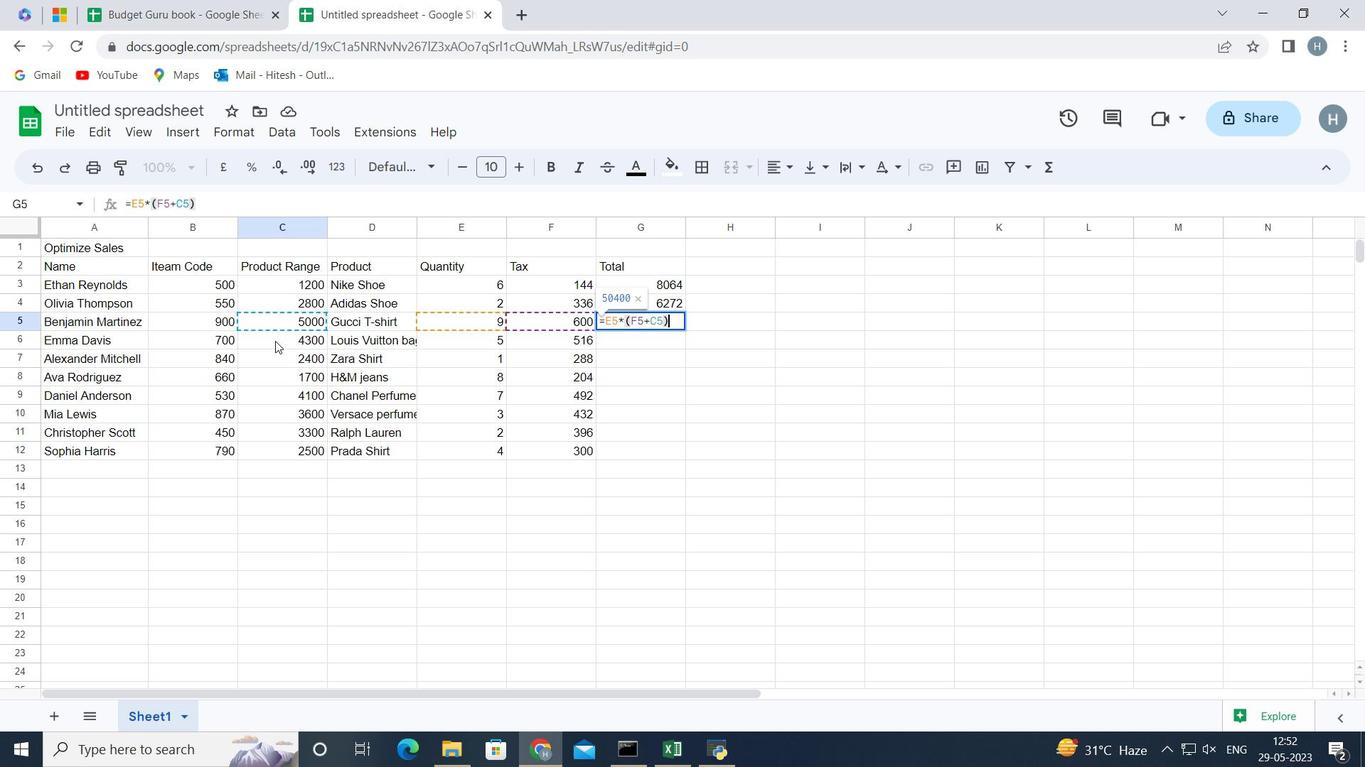 
Action: Mouse moved to (607, 341)
Screenshot: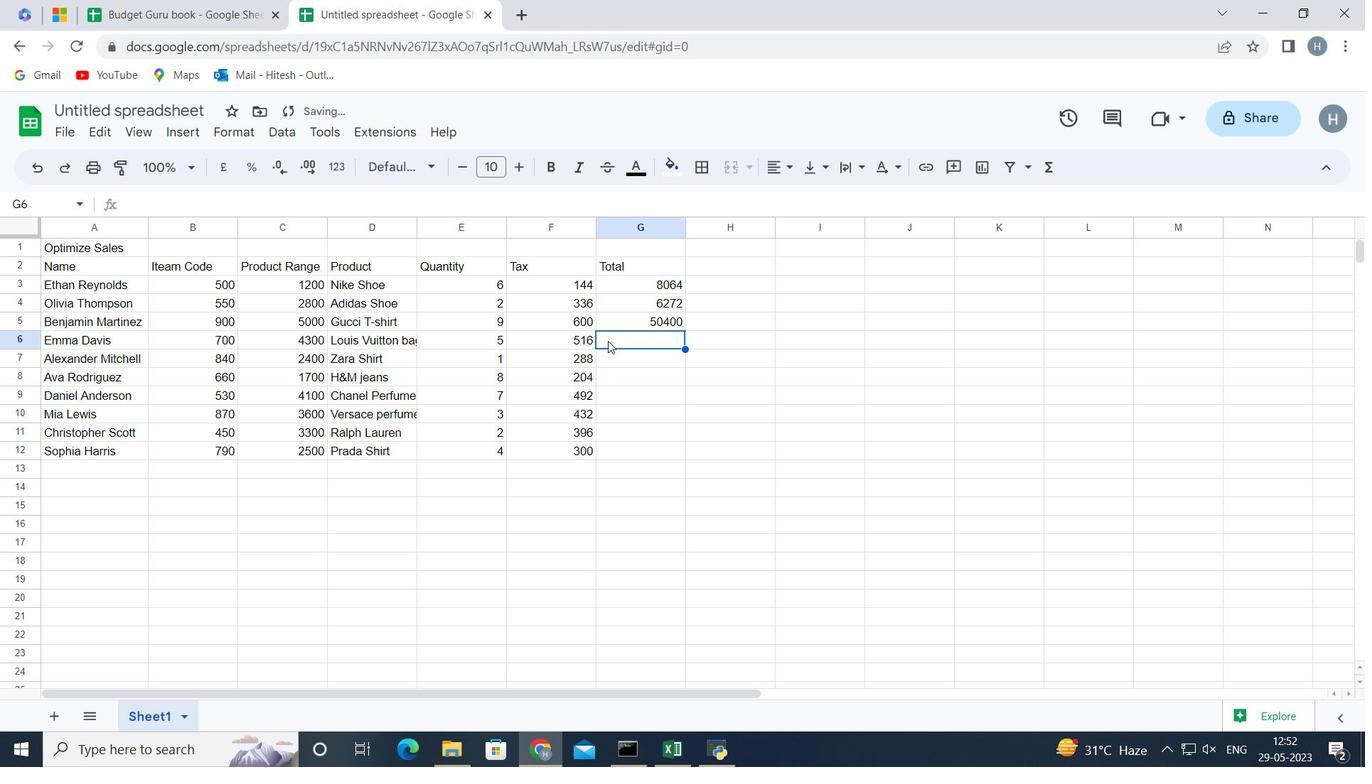 
Action: Key pressed =
Screenshot: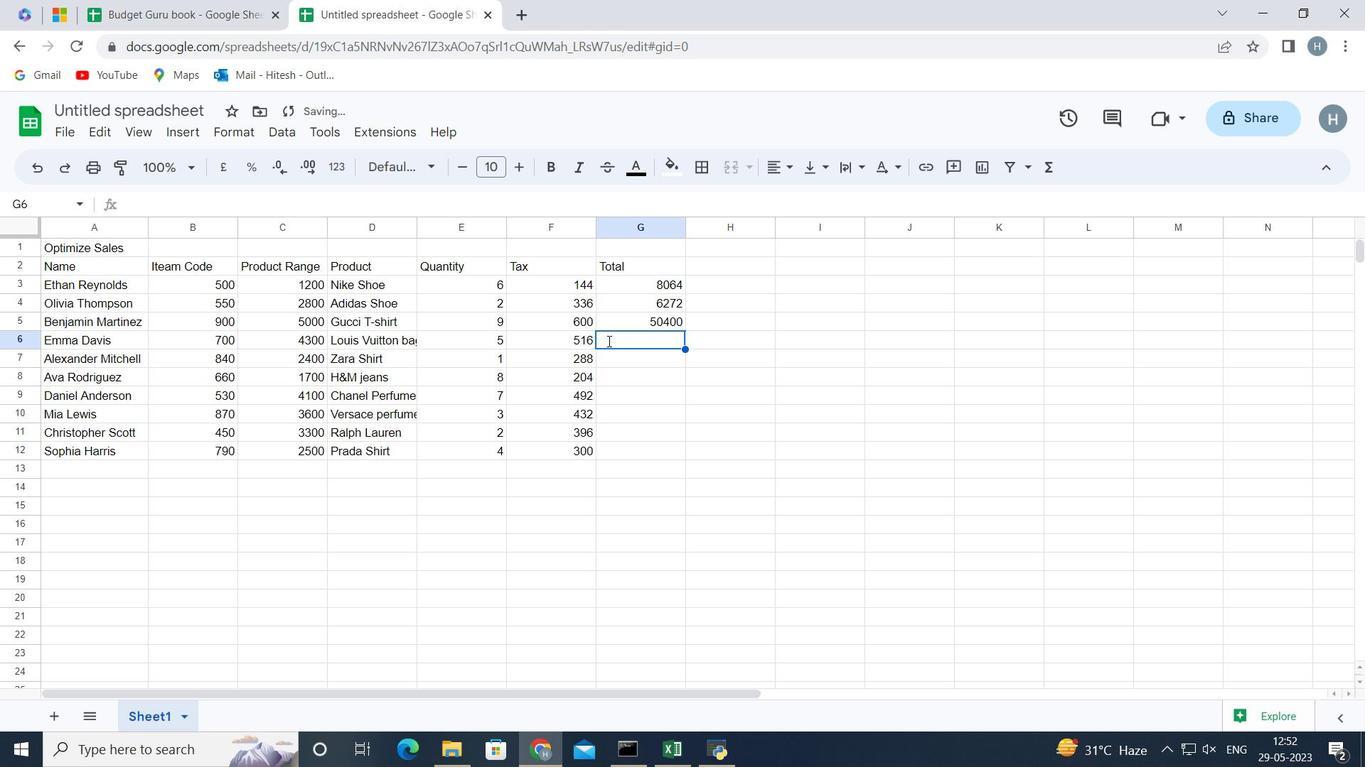 
Action: Mouse moved to (467, 336)
Screenshot: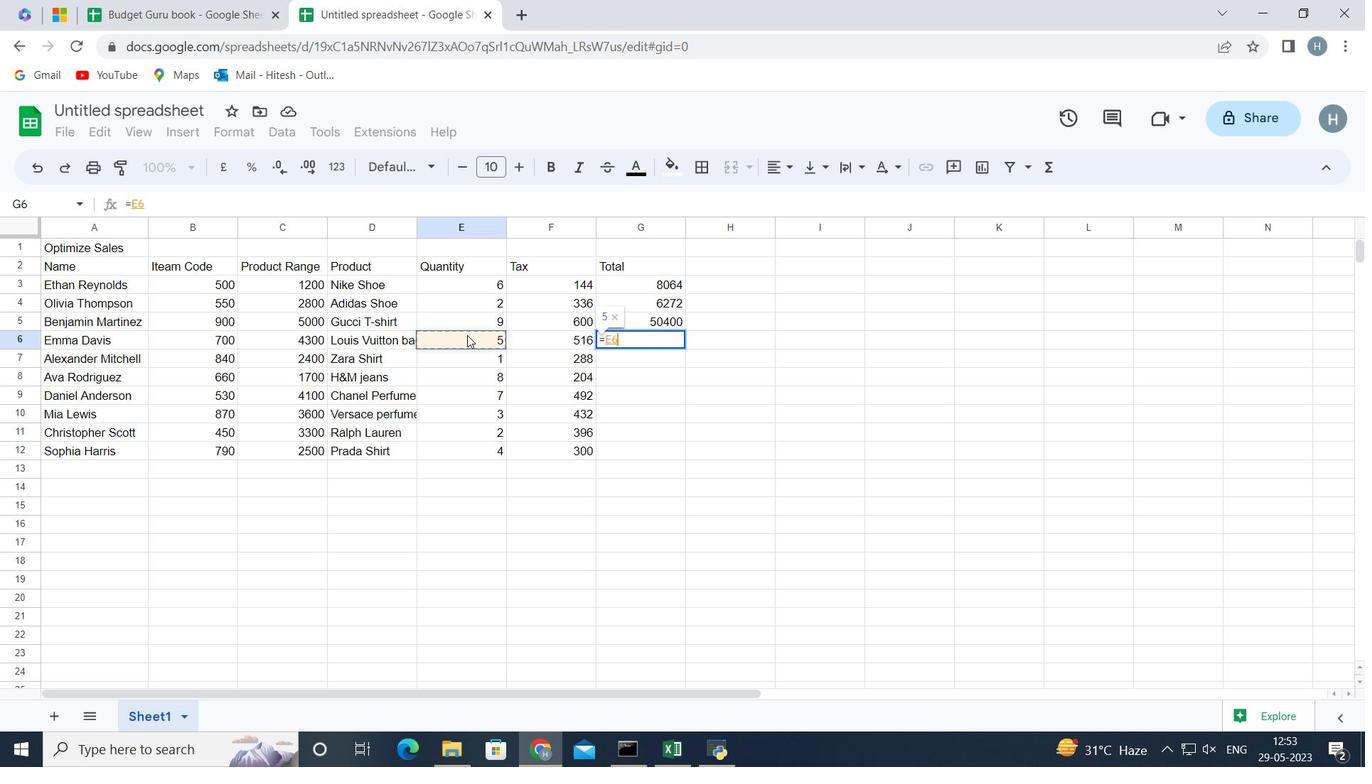 
Action: Mouse pressed left at (467, 336)
Screenshot: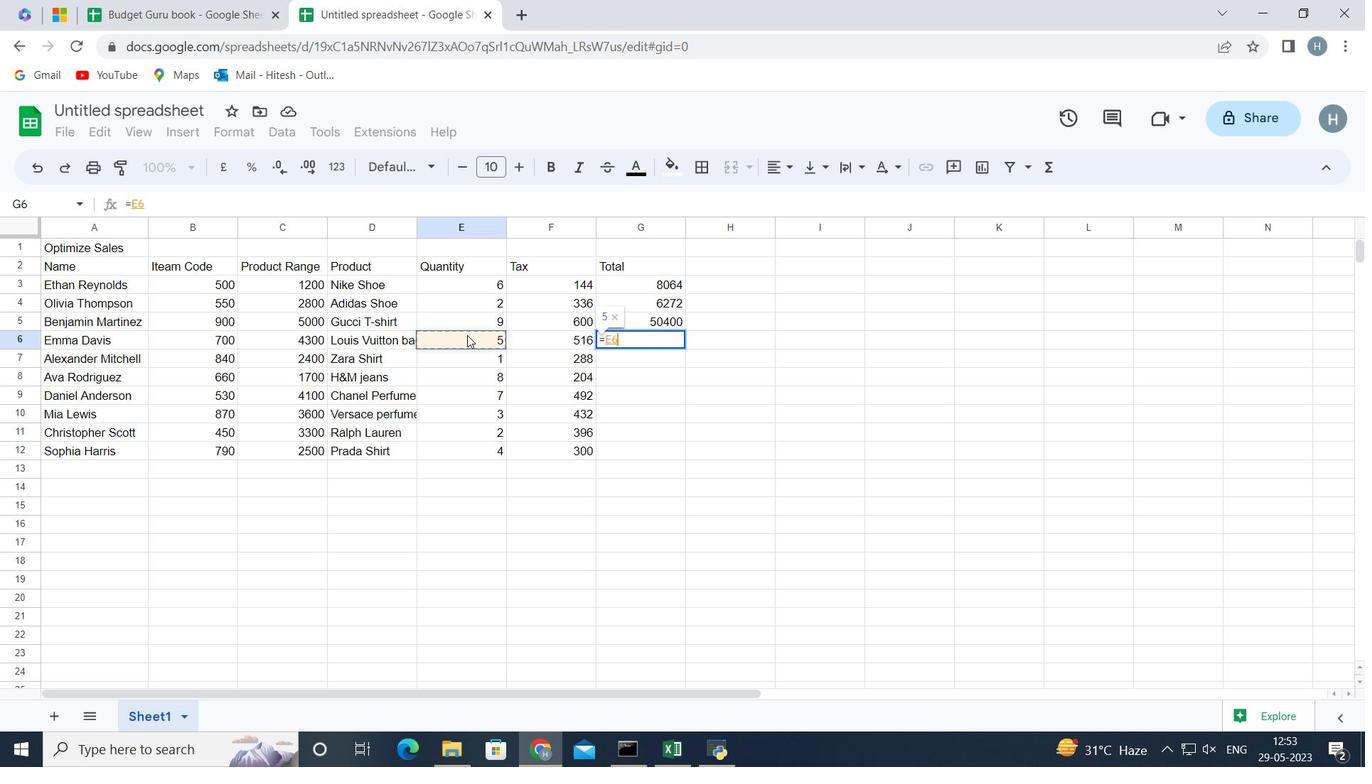 
Action: Mouse moved to (464, 336)
Screenshot: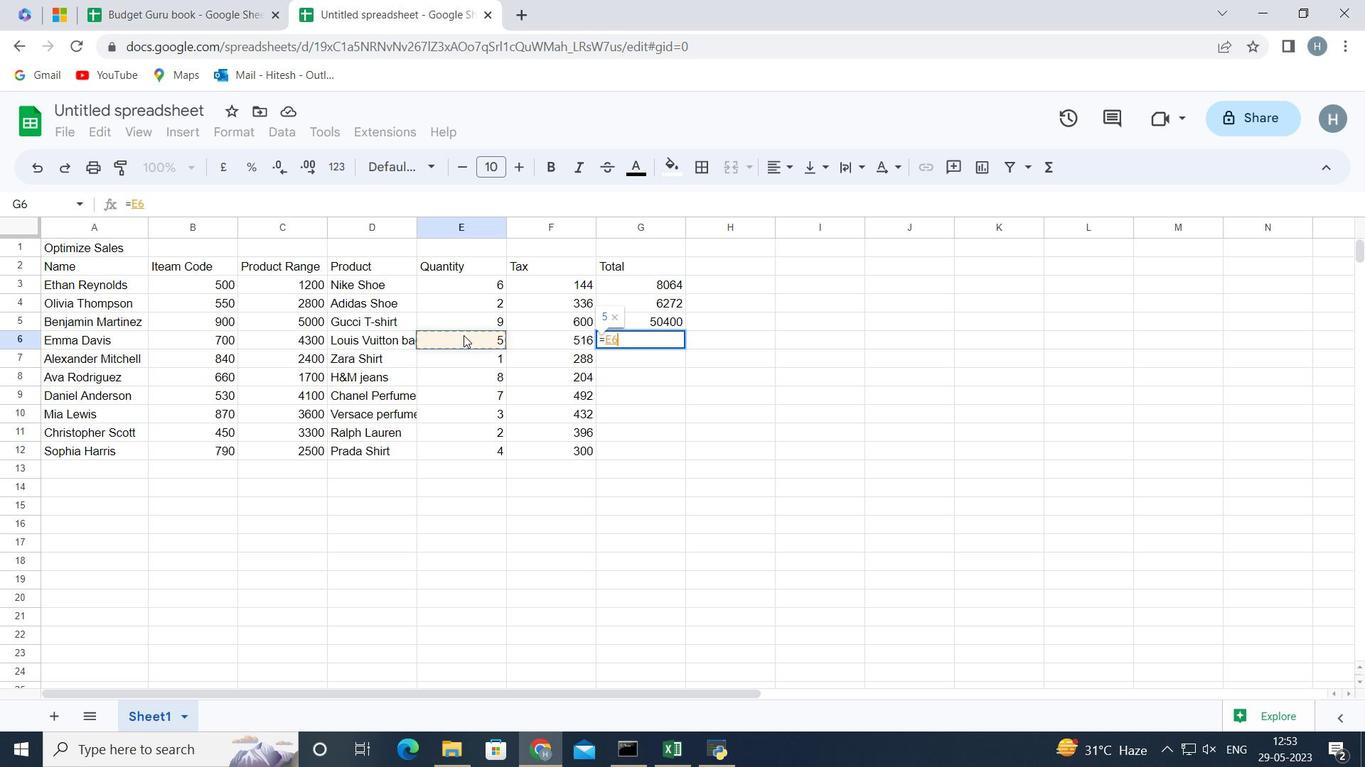 
Action: Key pressed *
Screenshot: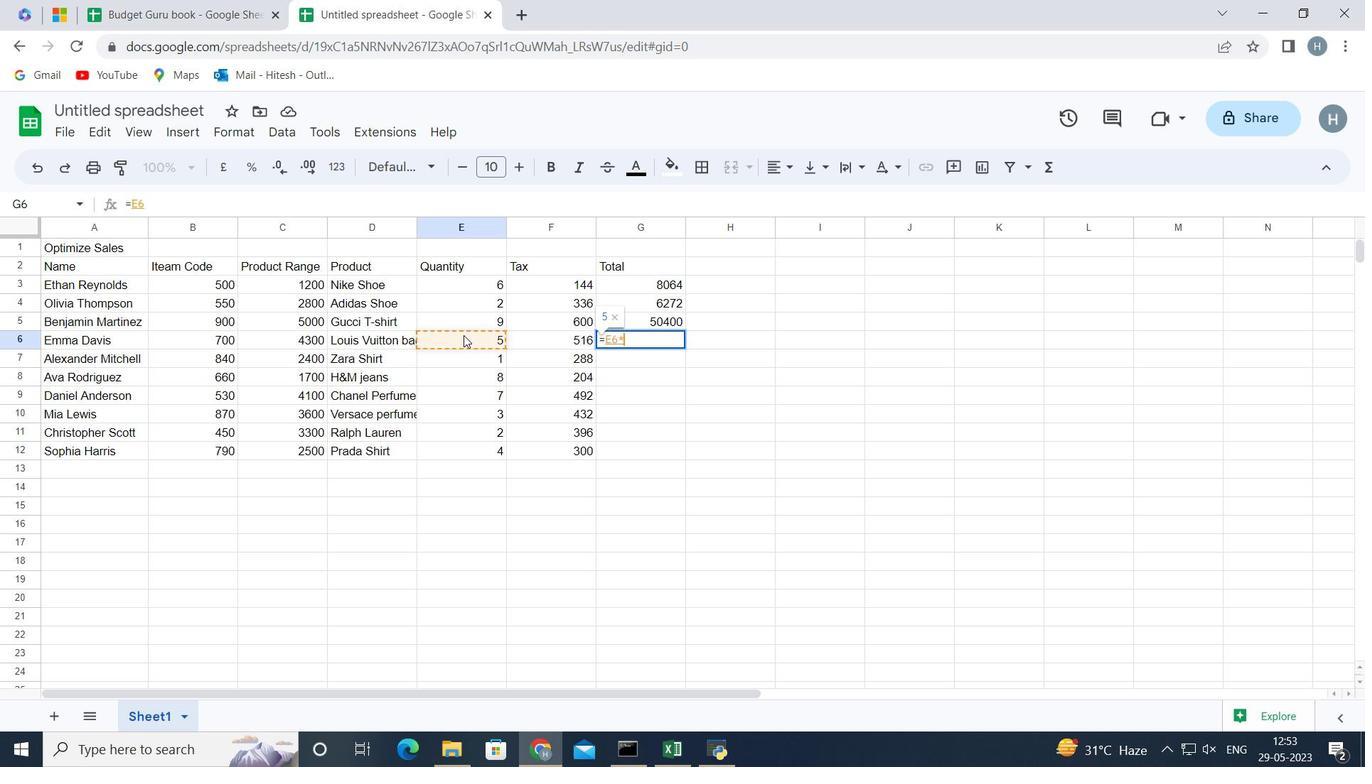 
Action: Mouse moved to (455, 339)
Screenshot: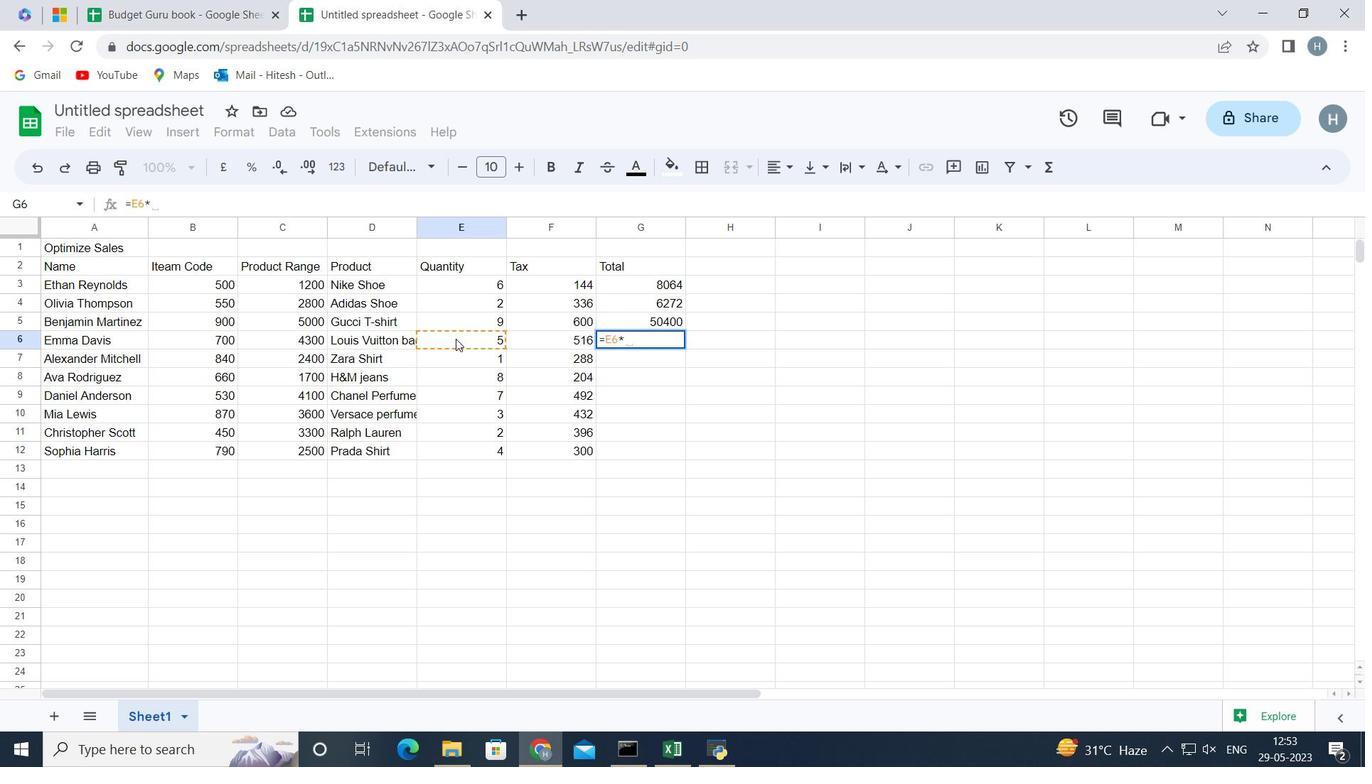 
Action: Key pressed <Key.shift_r><Key.shift_r><Key.shift_r><Key.shift_r><Key.shift_r><Key.shift_r><Key.shift_r>(
Screenshot: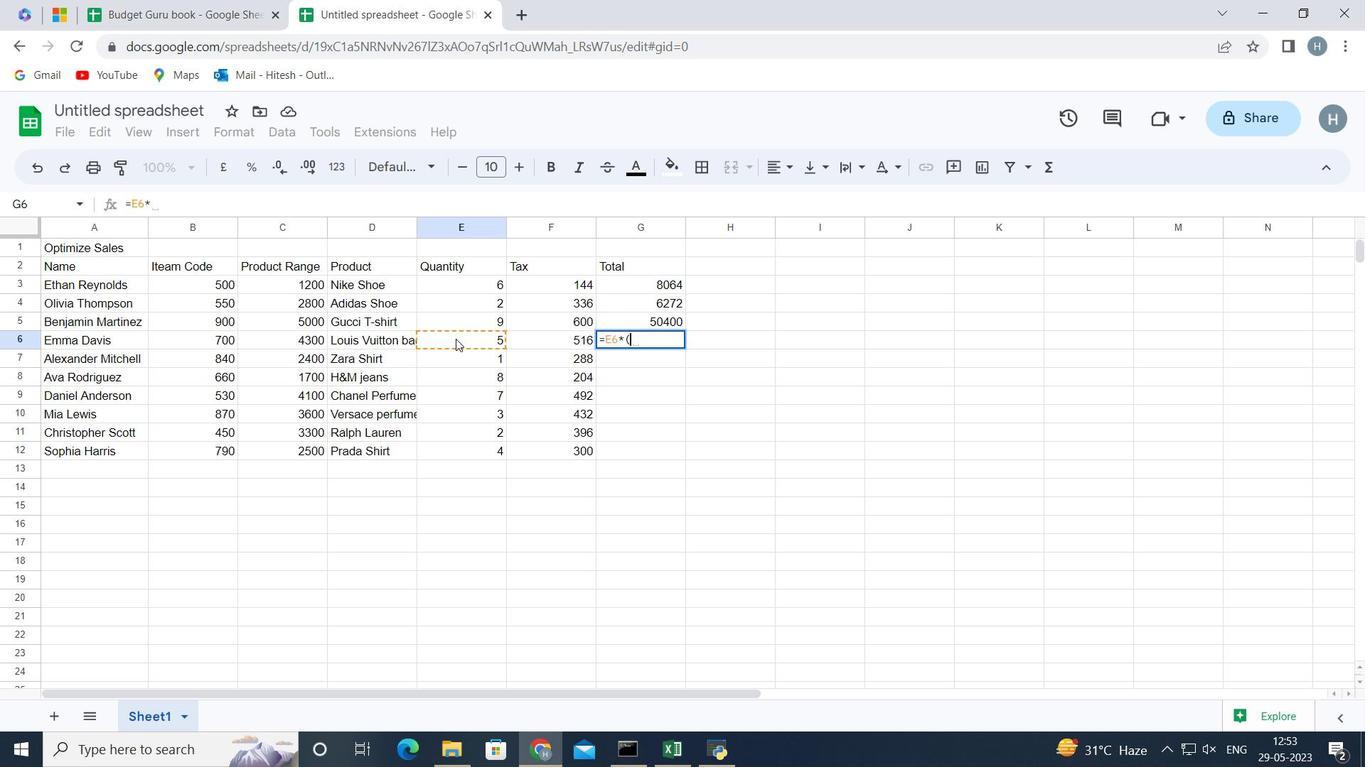 
Action: Mouse moved to (301, 337)
Screenshot: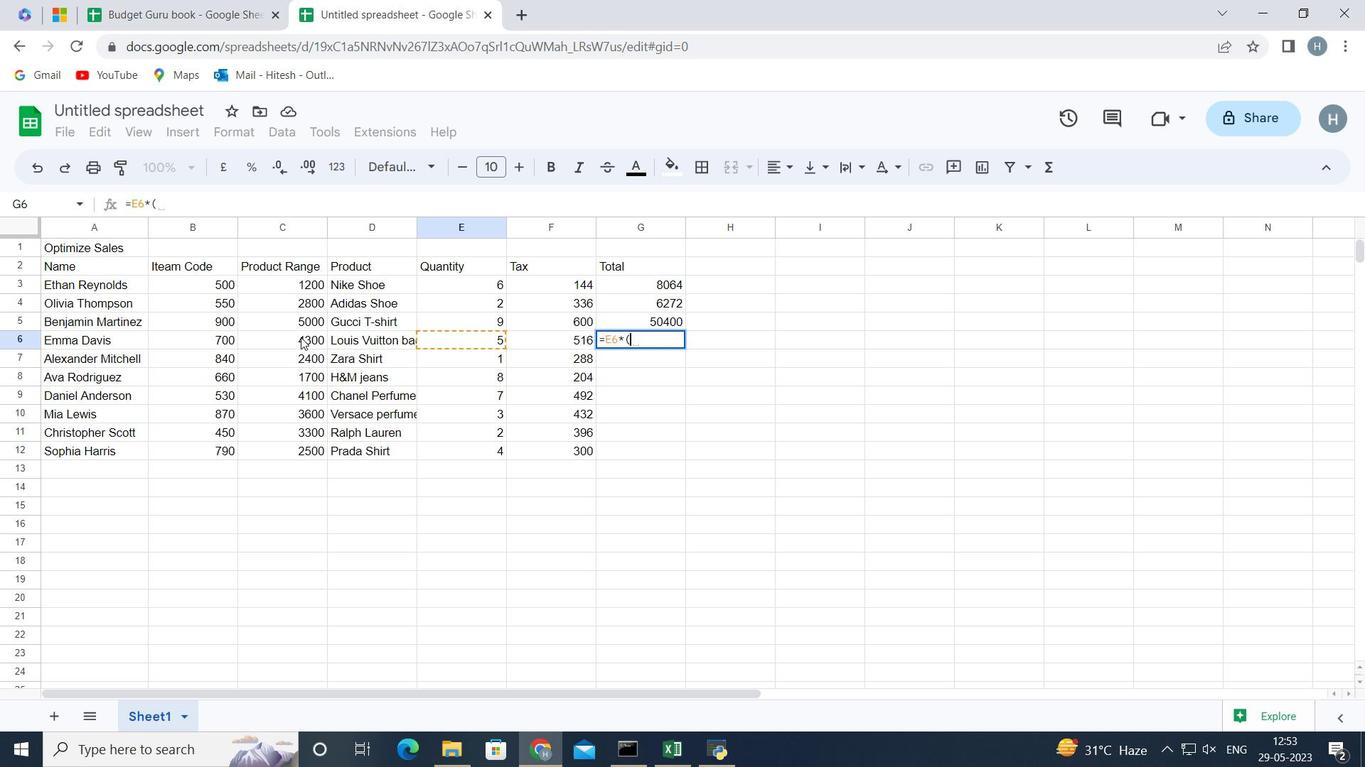 
Action: Mouse pressed left at (301, 337)
Screenshot: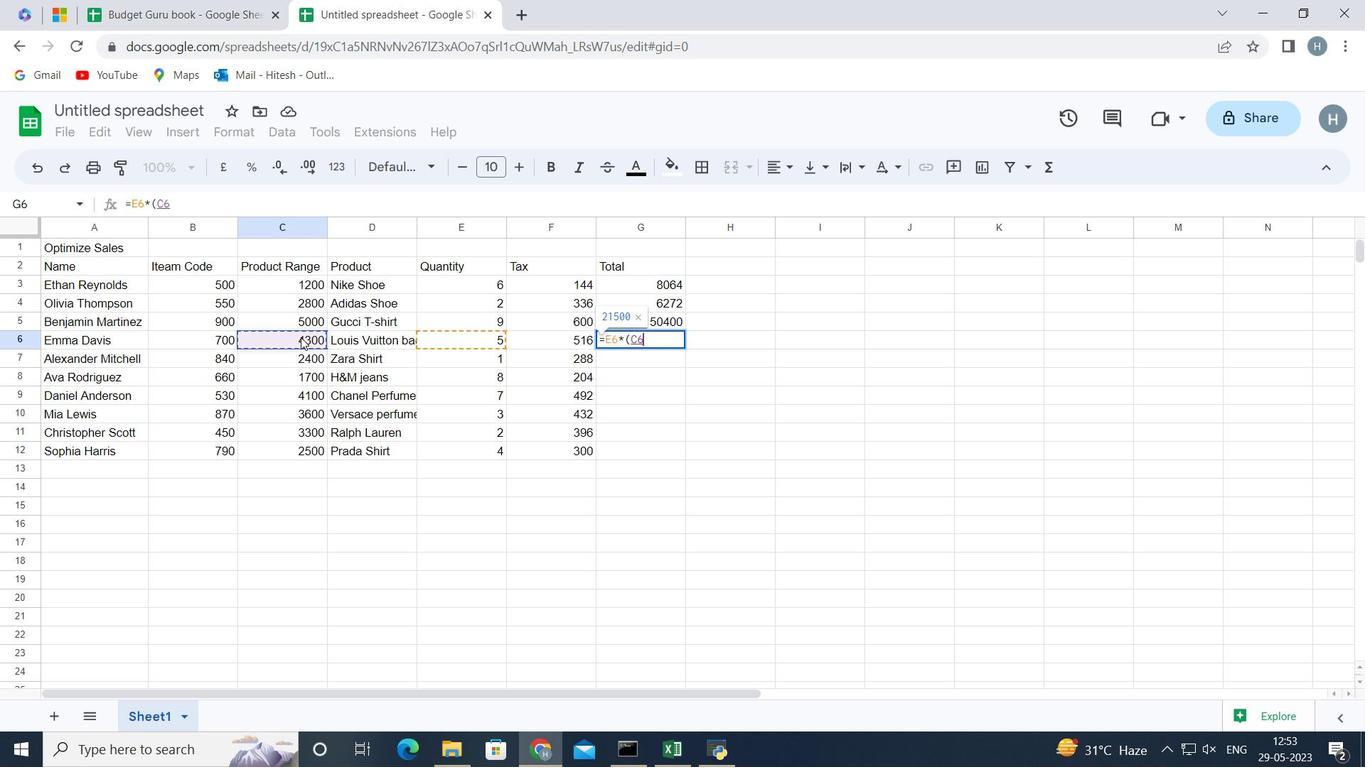 
Action: Mouse moved to (551, 332)
Screenshot: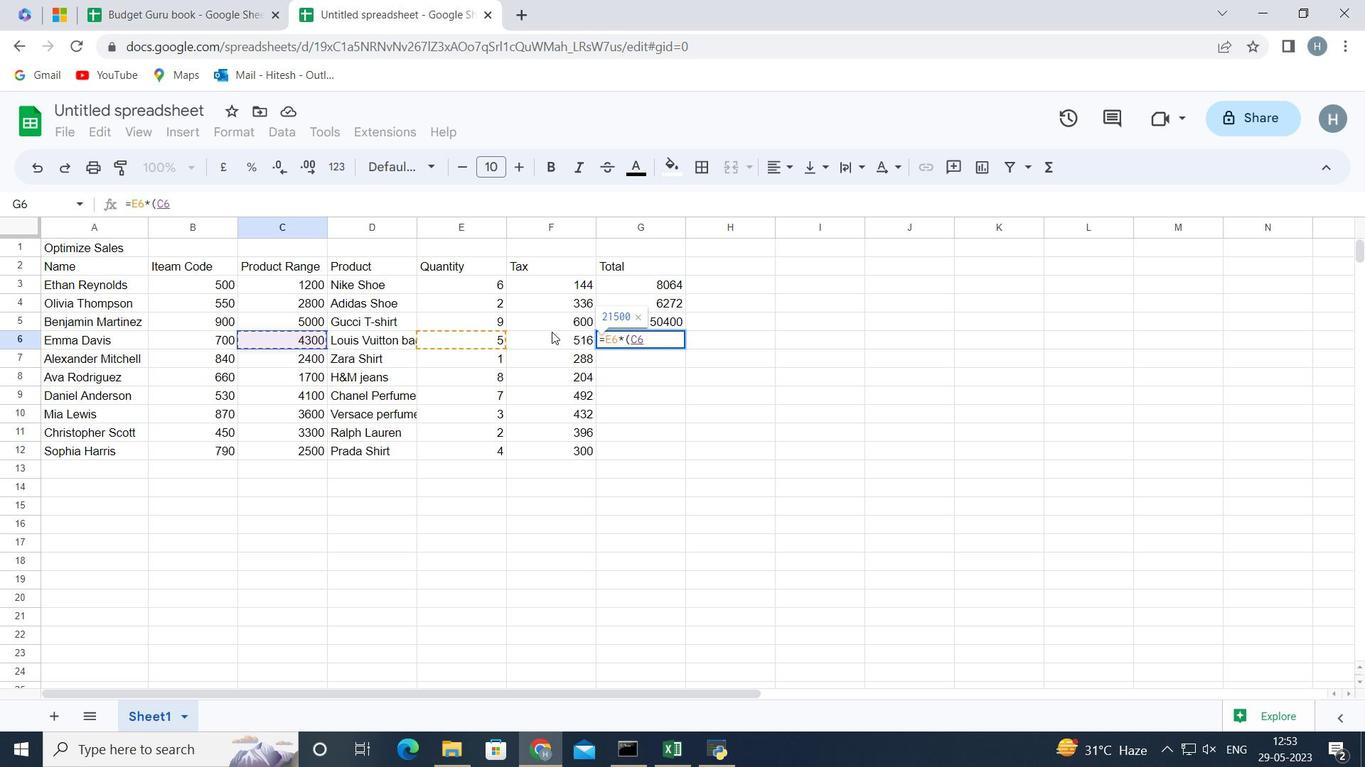 
Action: Key pressed +
Screenshot: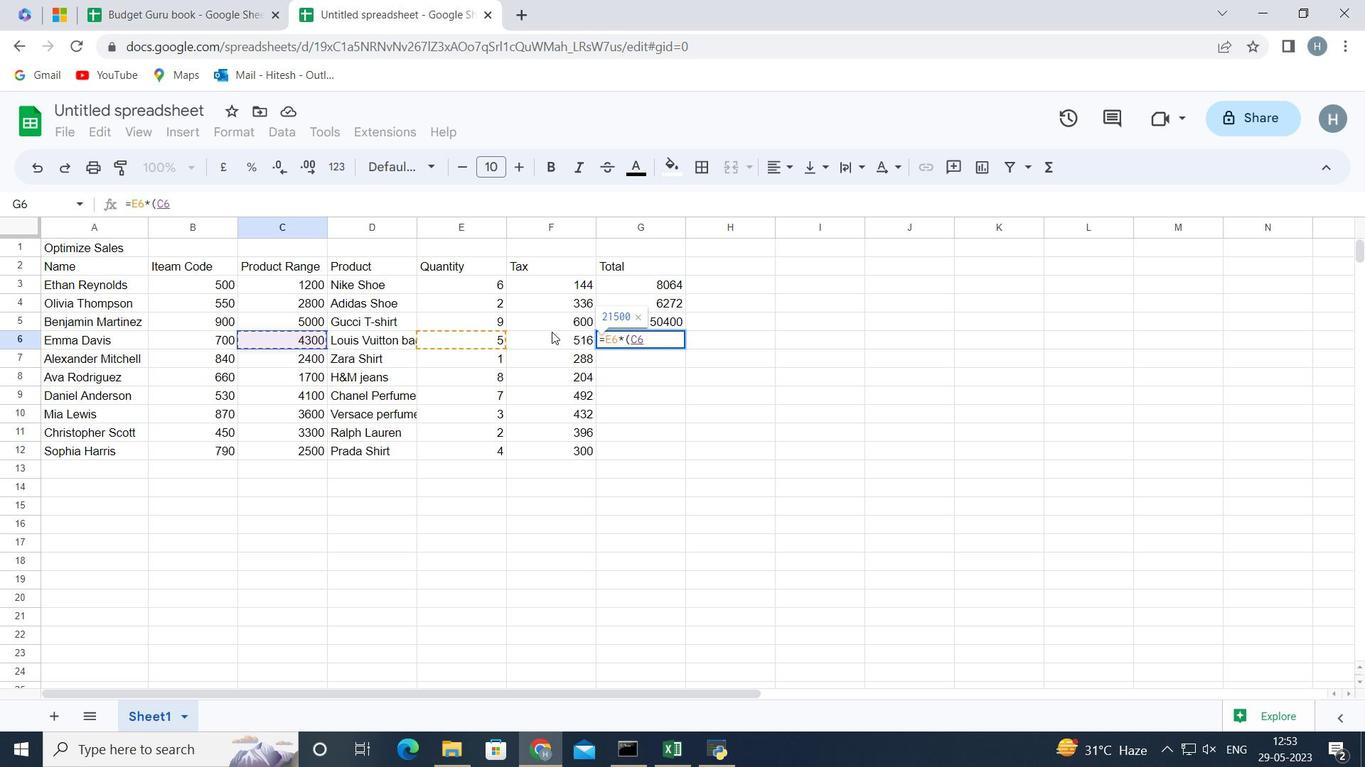 
Action: Mouse moved to (565, 336)
Screenshot: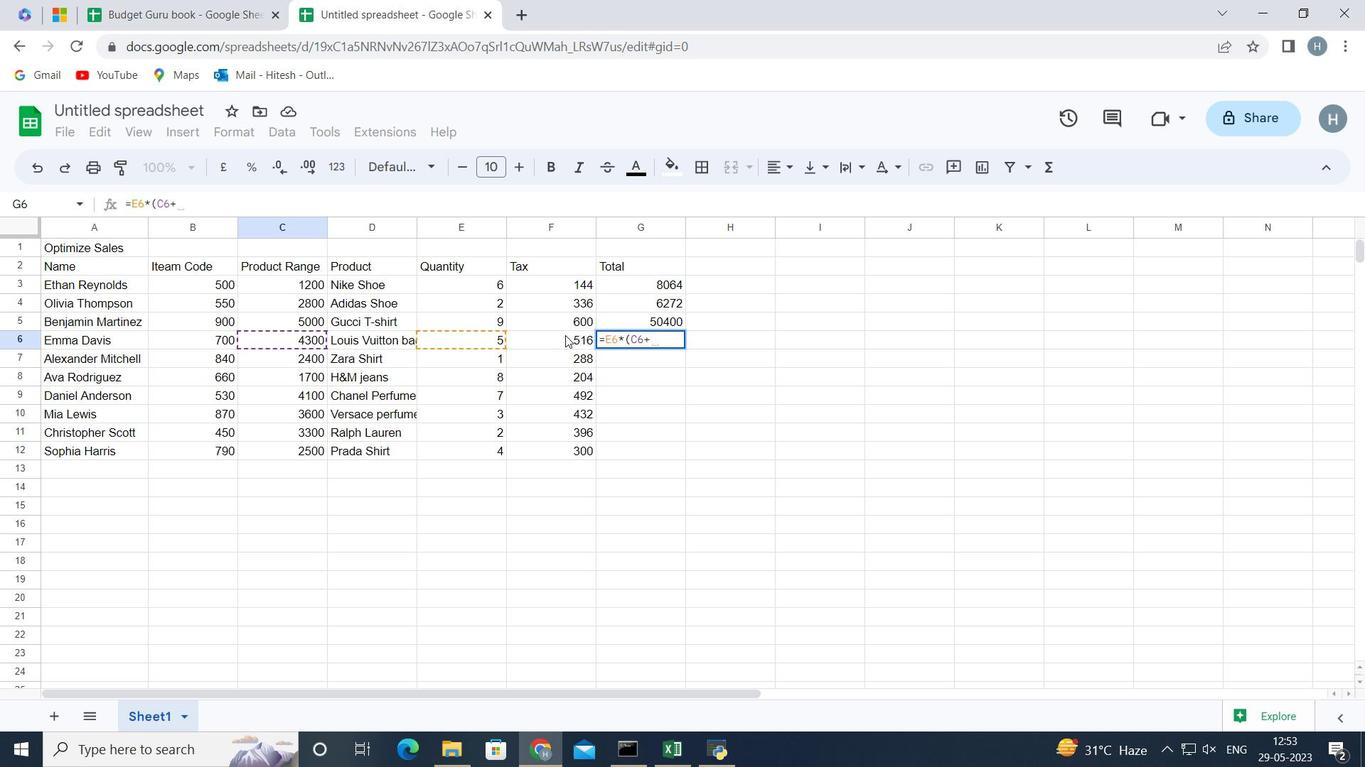 
Action: Mouse pressed left at (565, 336)
Screenshot: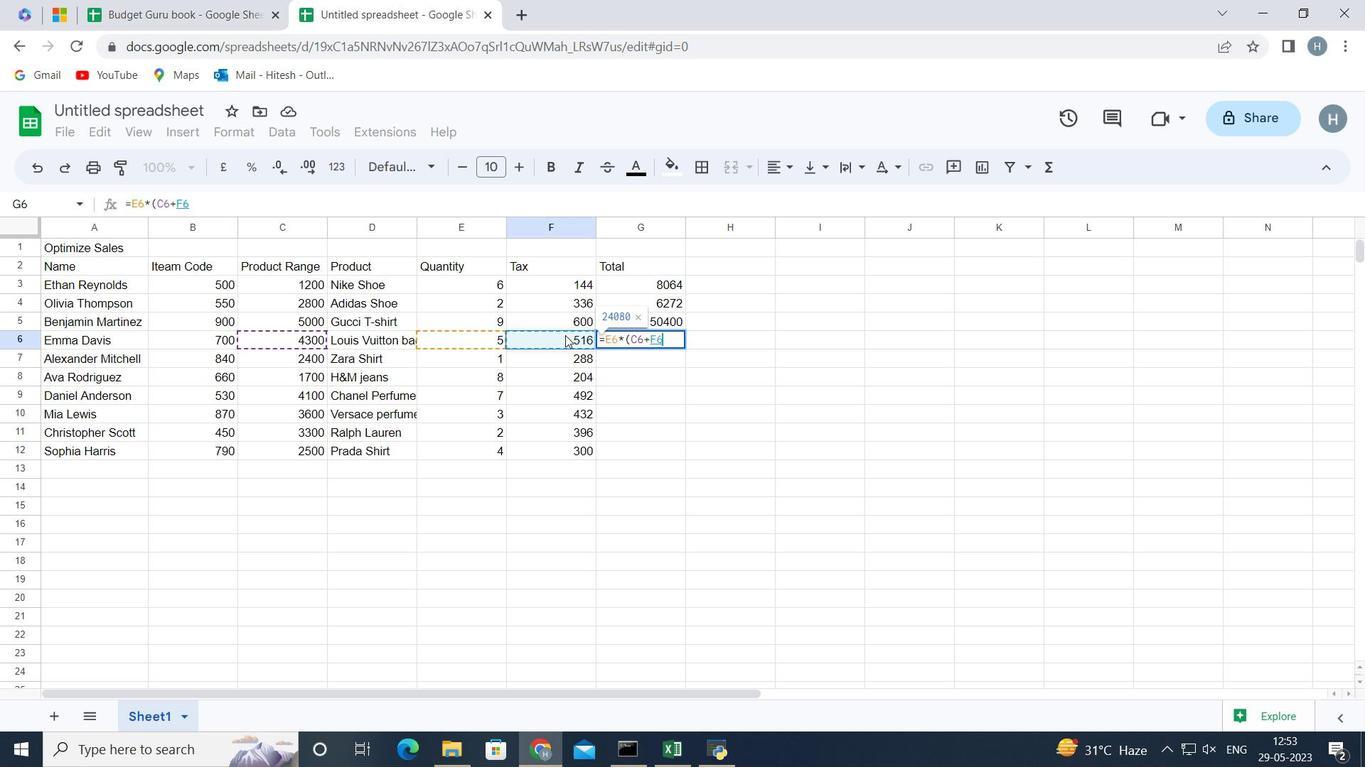 
Action: Mouse moved to (565, 336)
Screenshot: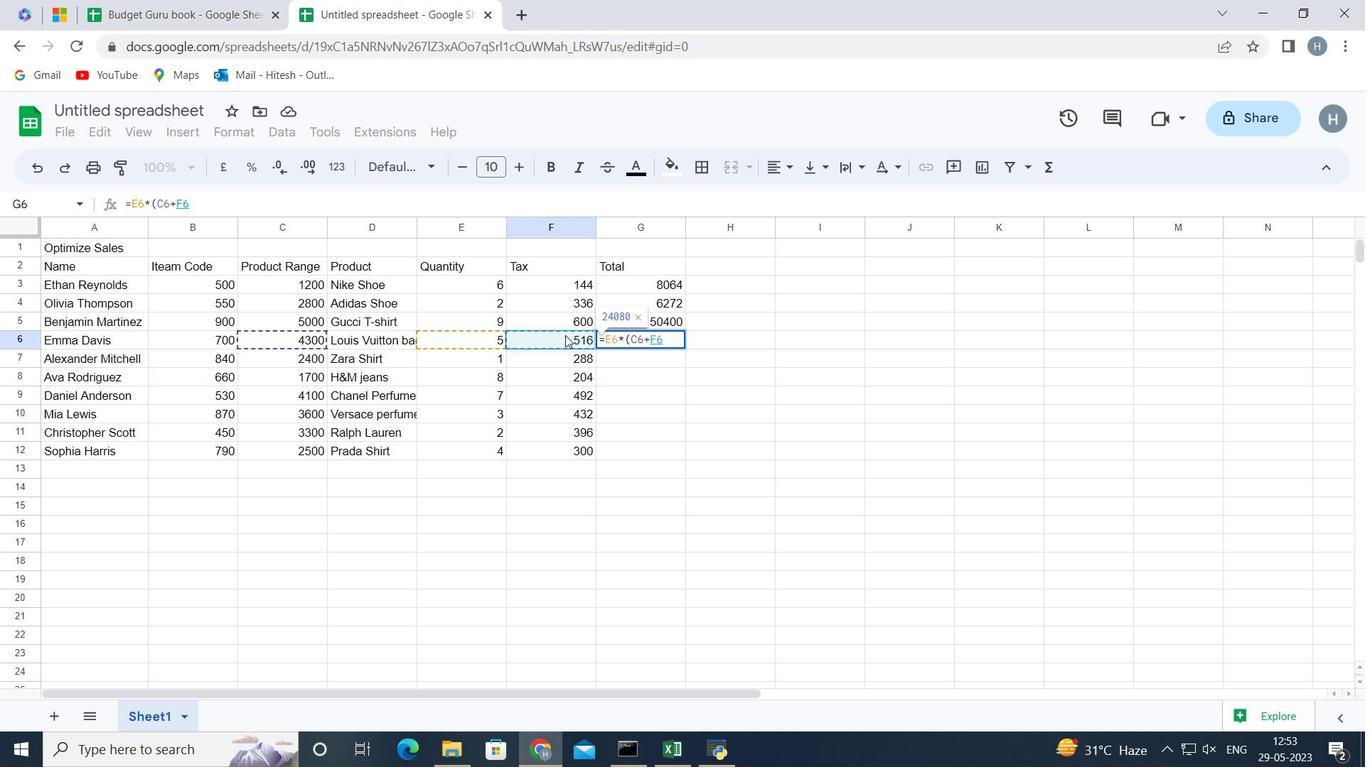 
Action: Key pressed <Key.shift_r>)
Screenshot: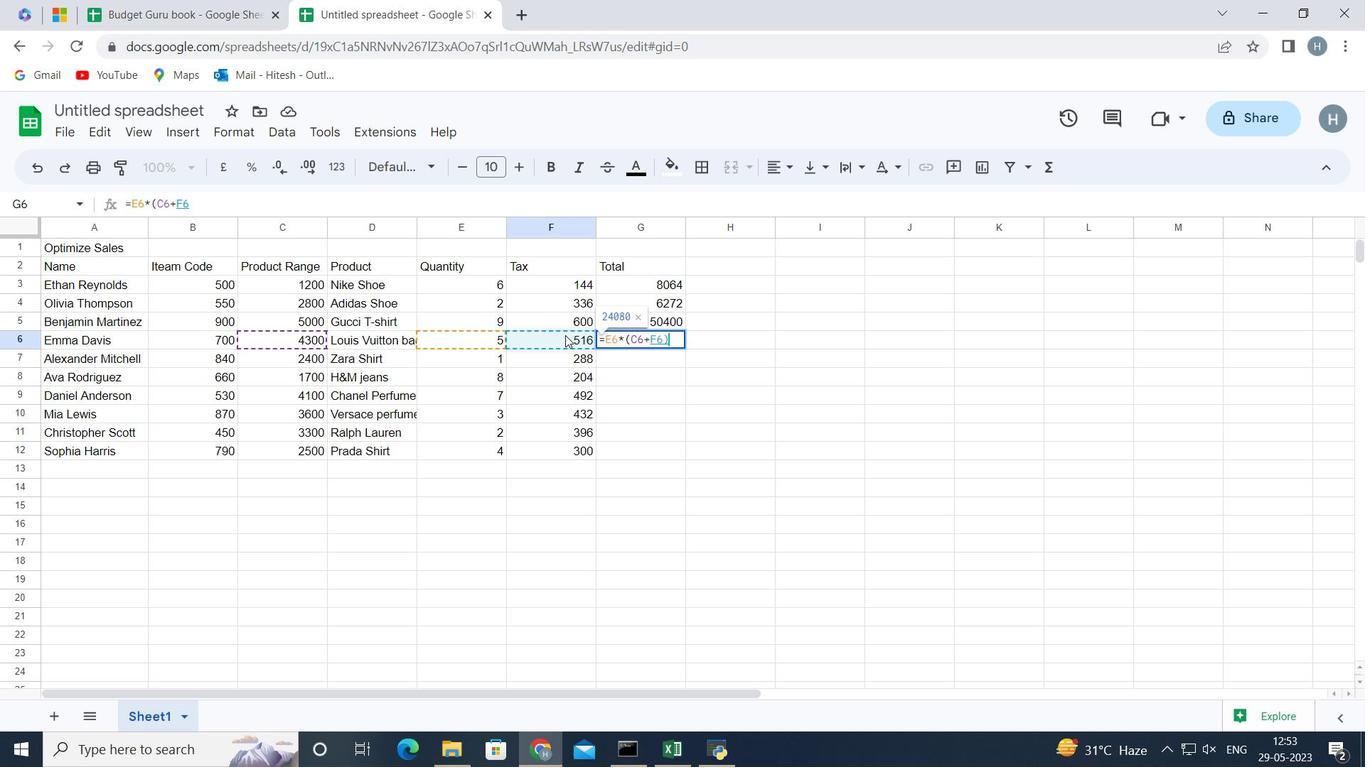 
Action: Mouse moved to (482, 364)
Screenshot: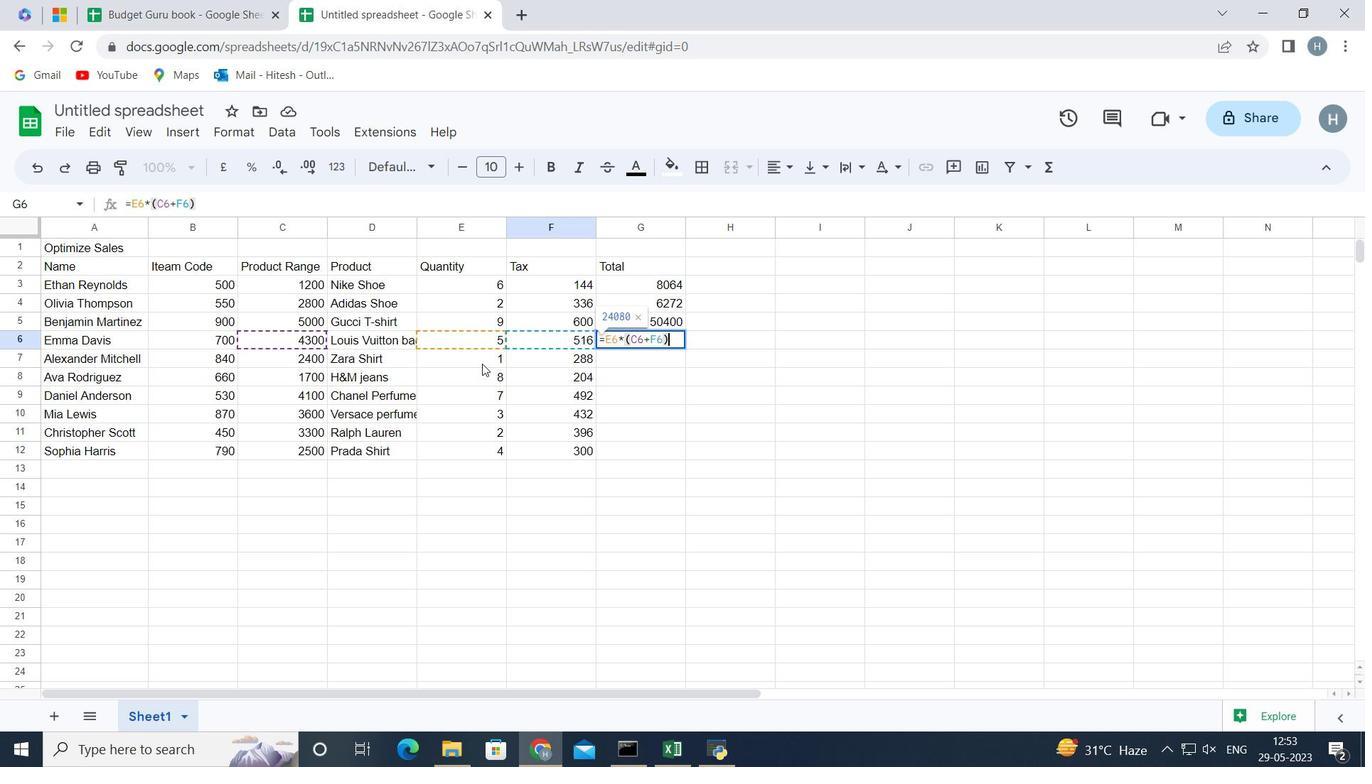 
Action: Key pressed <Key.enter>
Screenshot: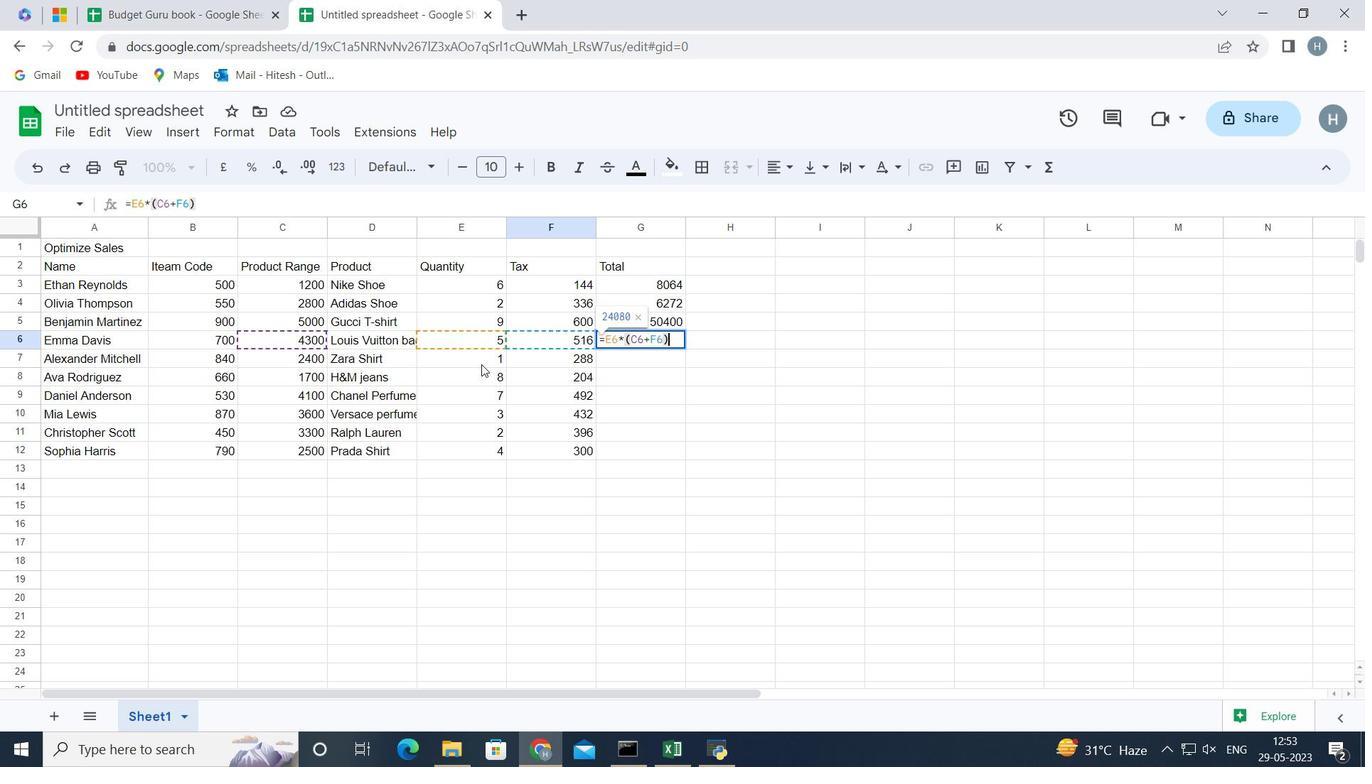 
Action: Mouse moved to (623, 359)
Screenshot: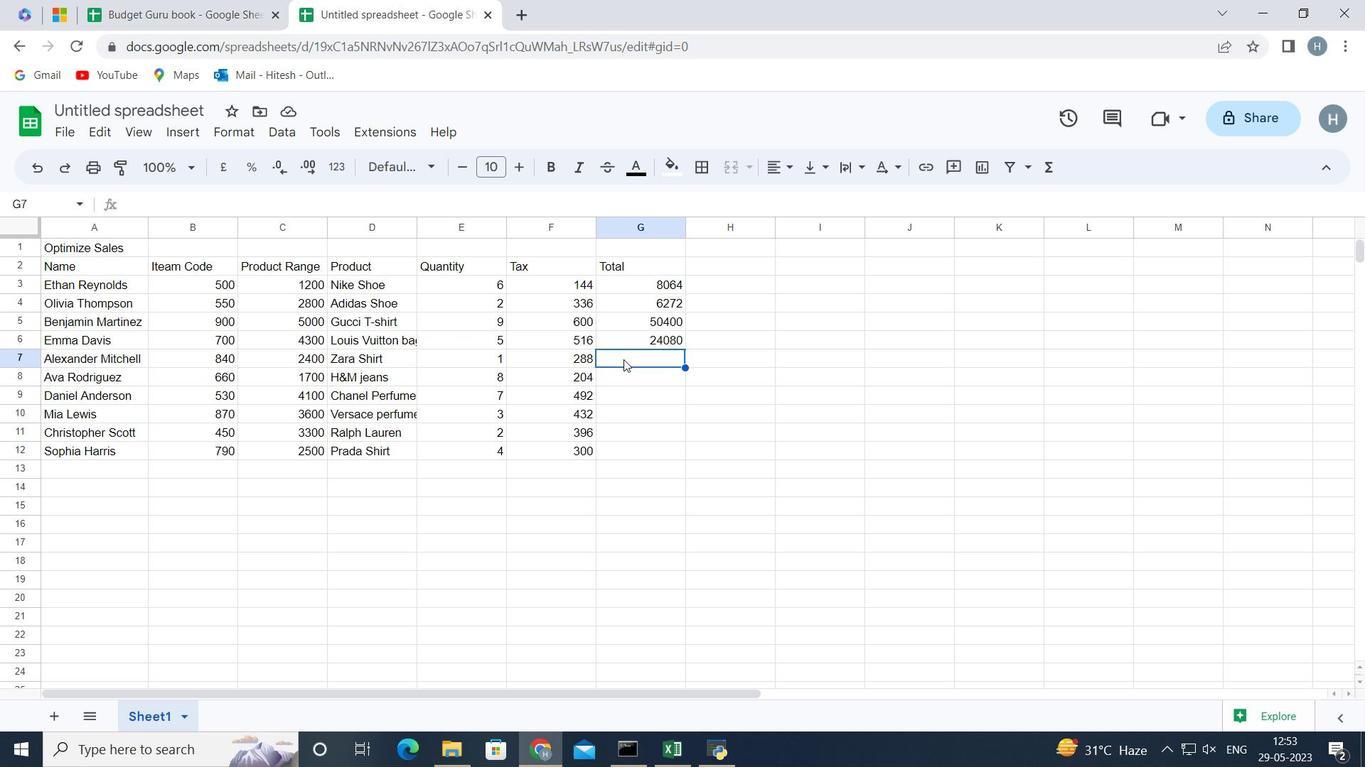 
Action: Key pressed =
Screenshot: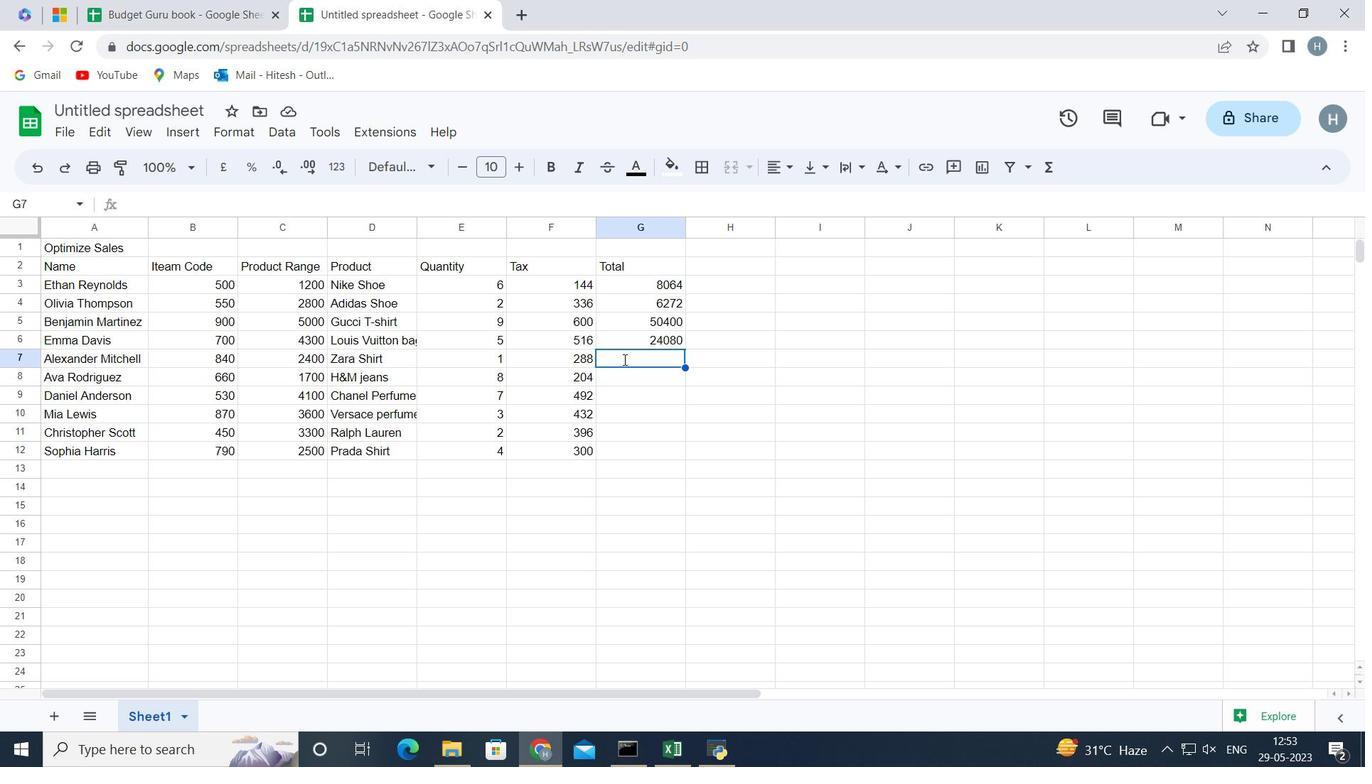 
Action: Mouse moved to (487, 359)
Screenshot: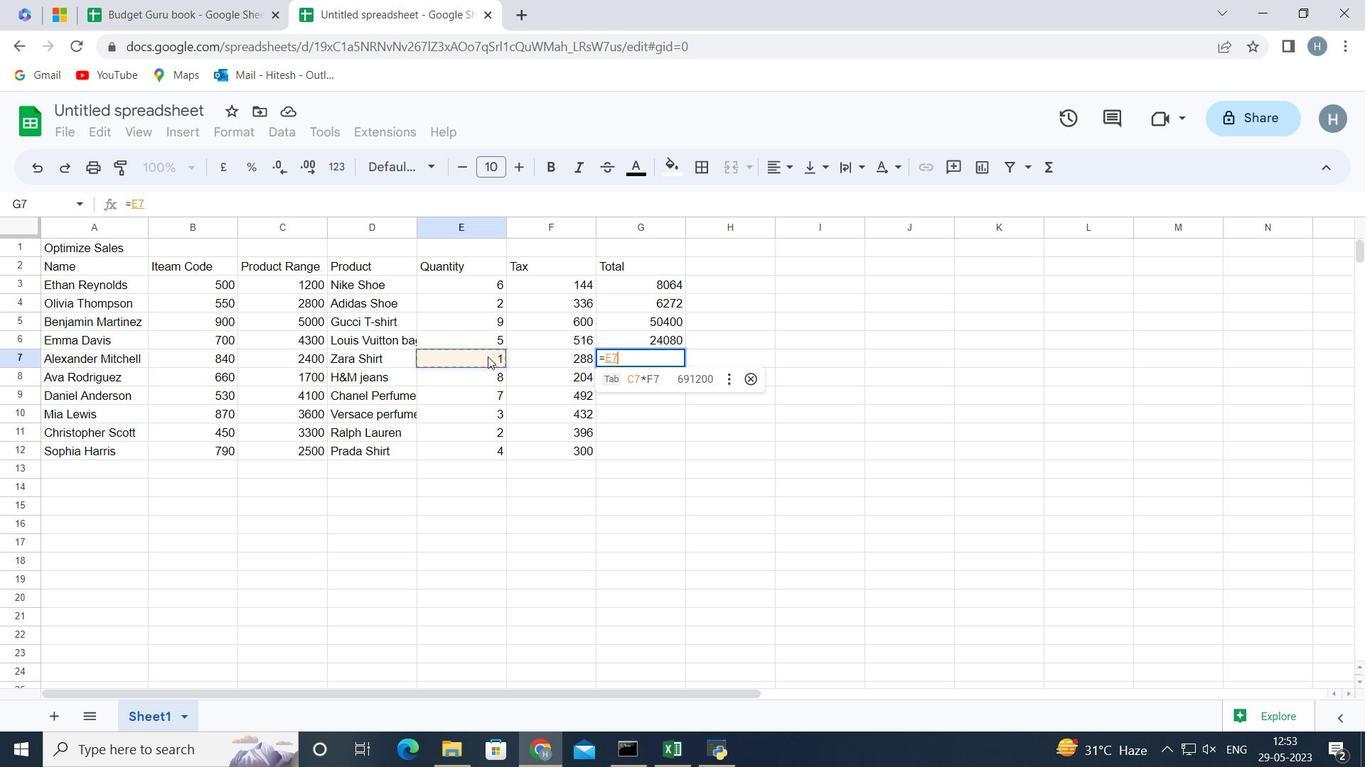 
Action: Mouse pressed left at (487, 359)
Screenshot: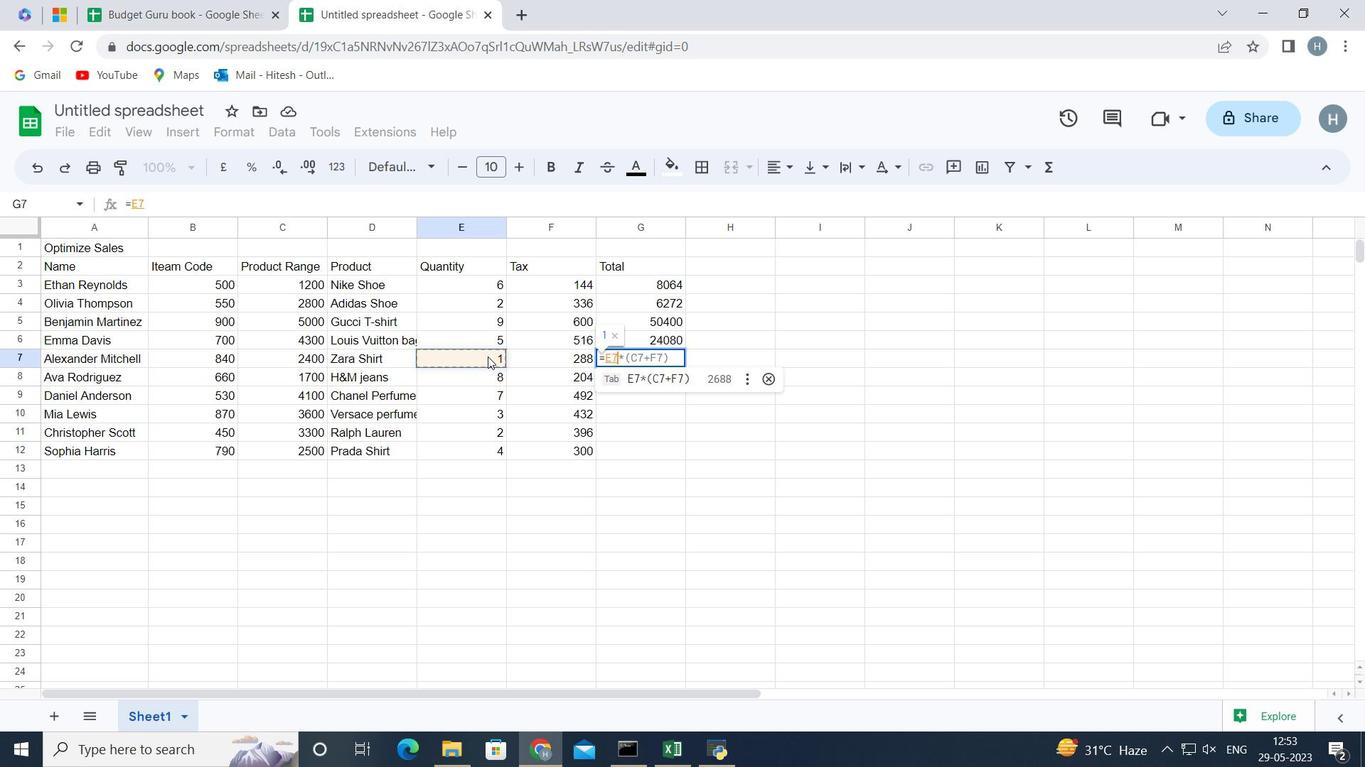 
Action: Mouse moved to (476, 360)
Screenshot: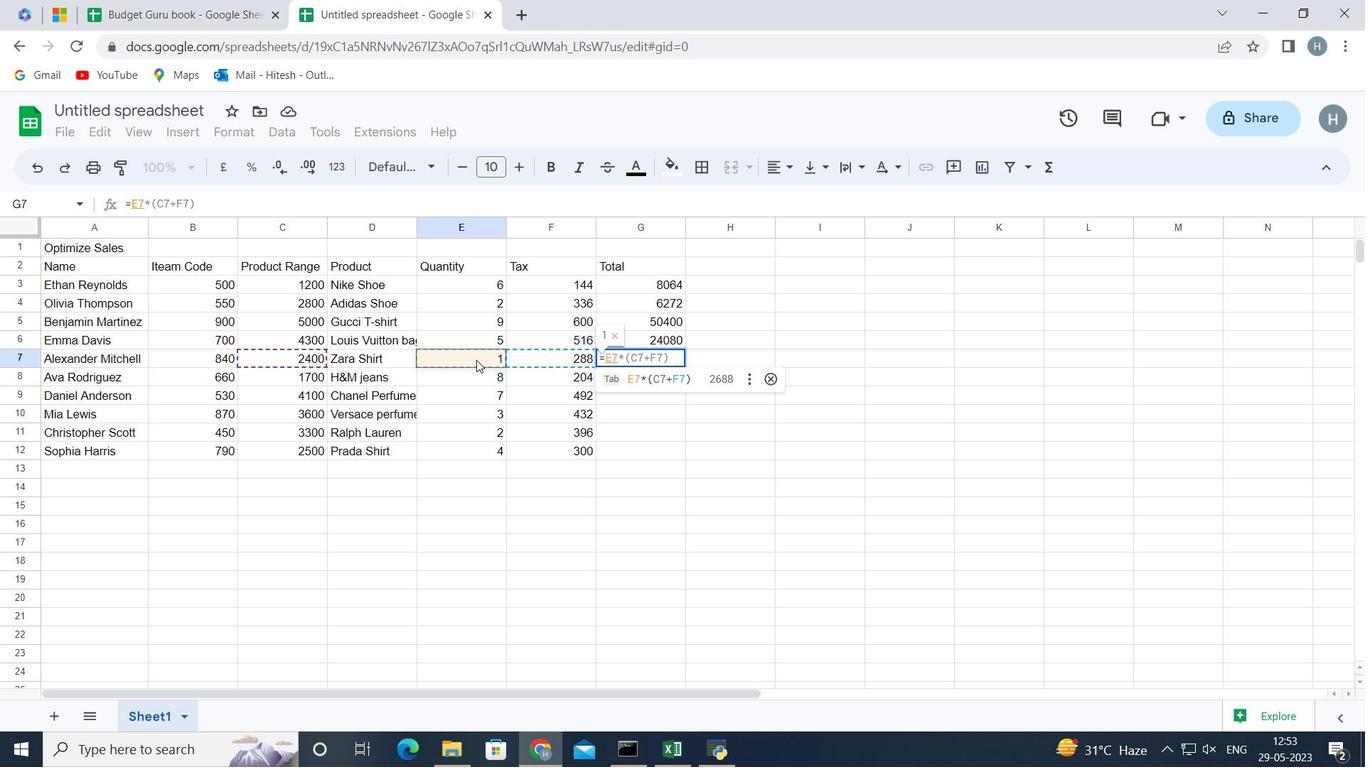 
Action: Key pressed *<Key.shift_r><Key.shift_r>(
Screenshot: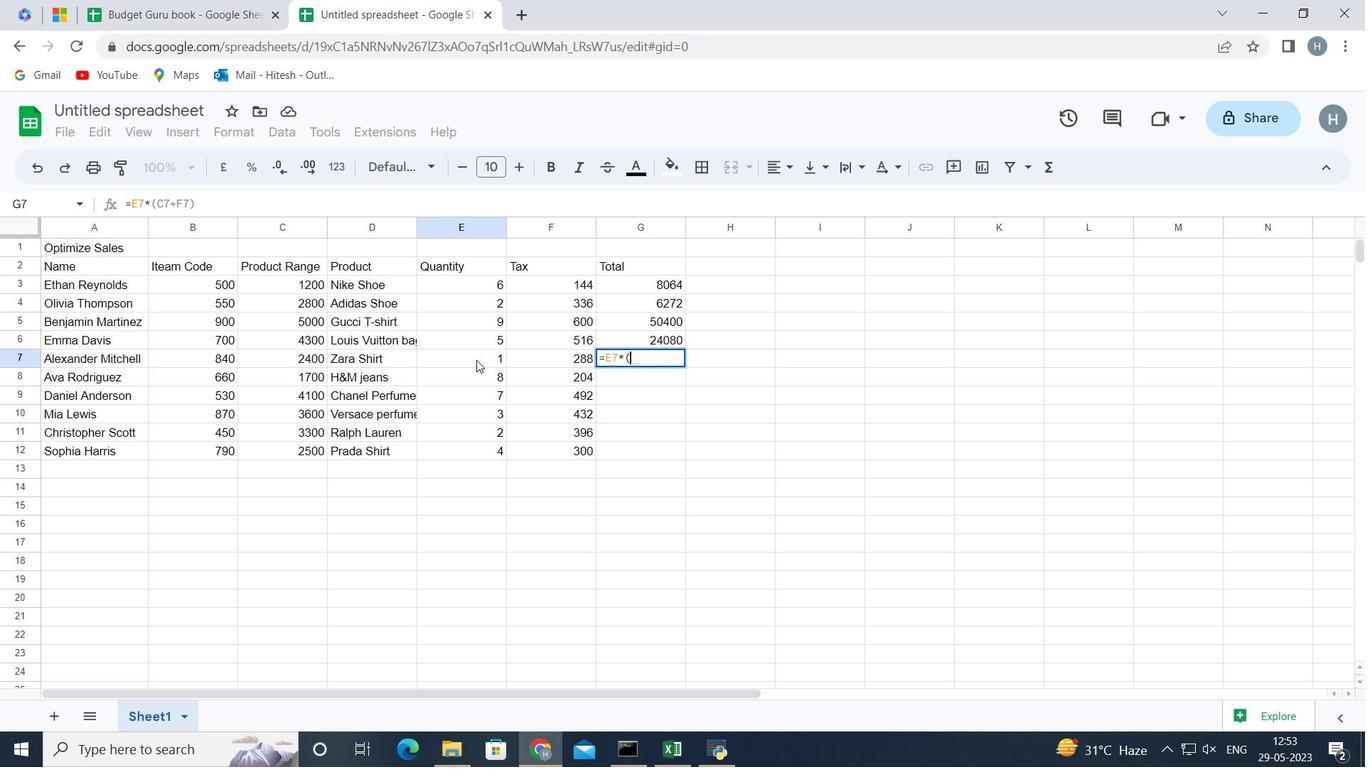 
Action: Mouse moved to (297, 357)
Screenshot: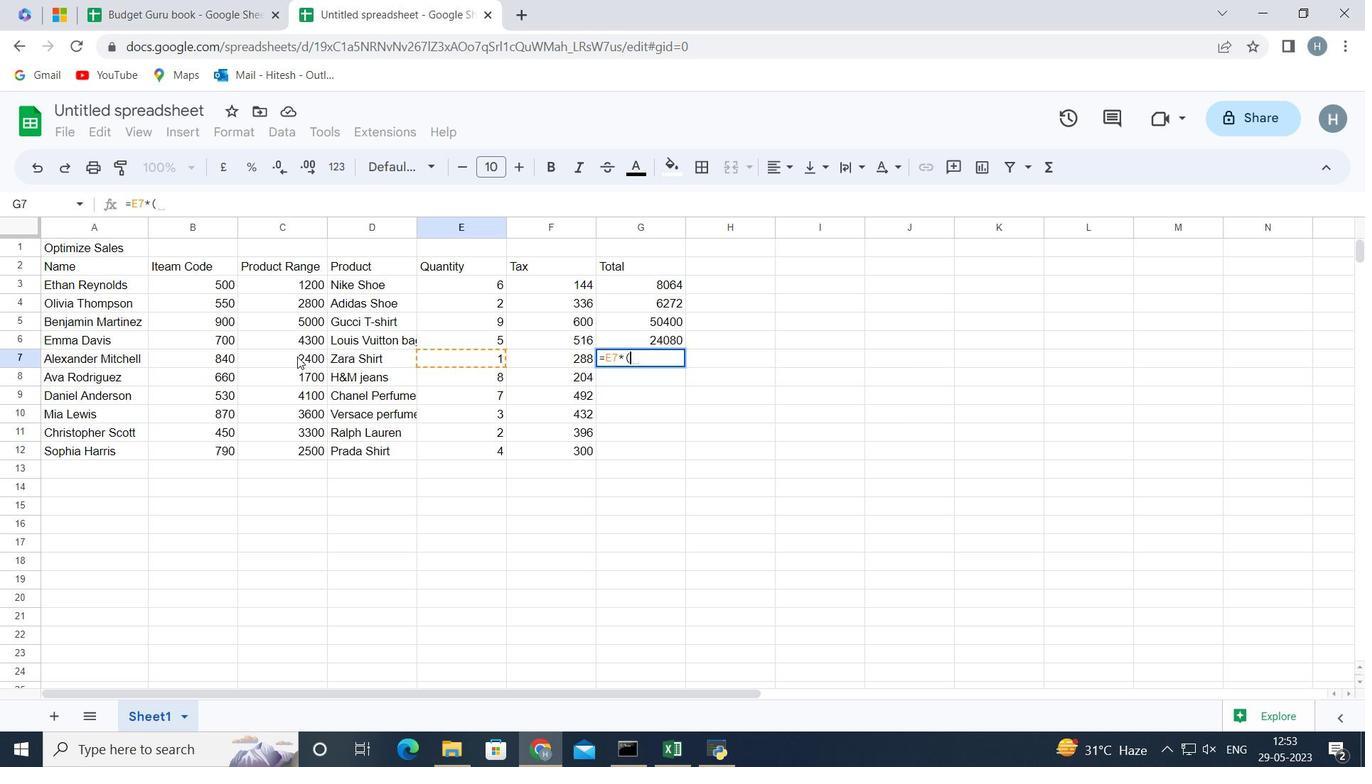 
Action: Mouse pressed left at (297, 357)
Screenshot: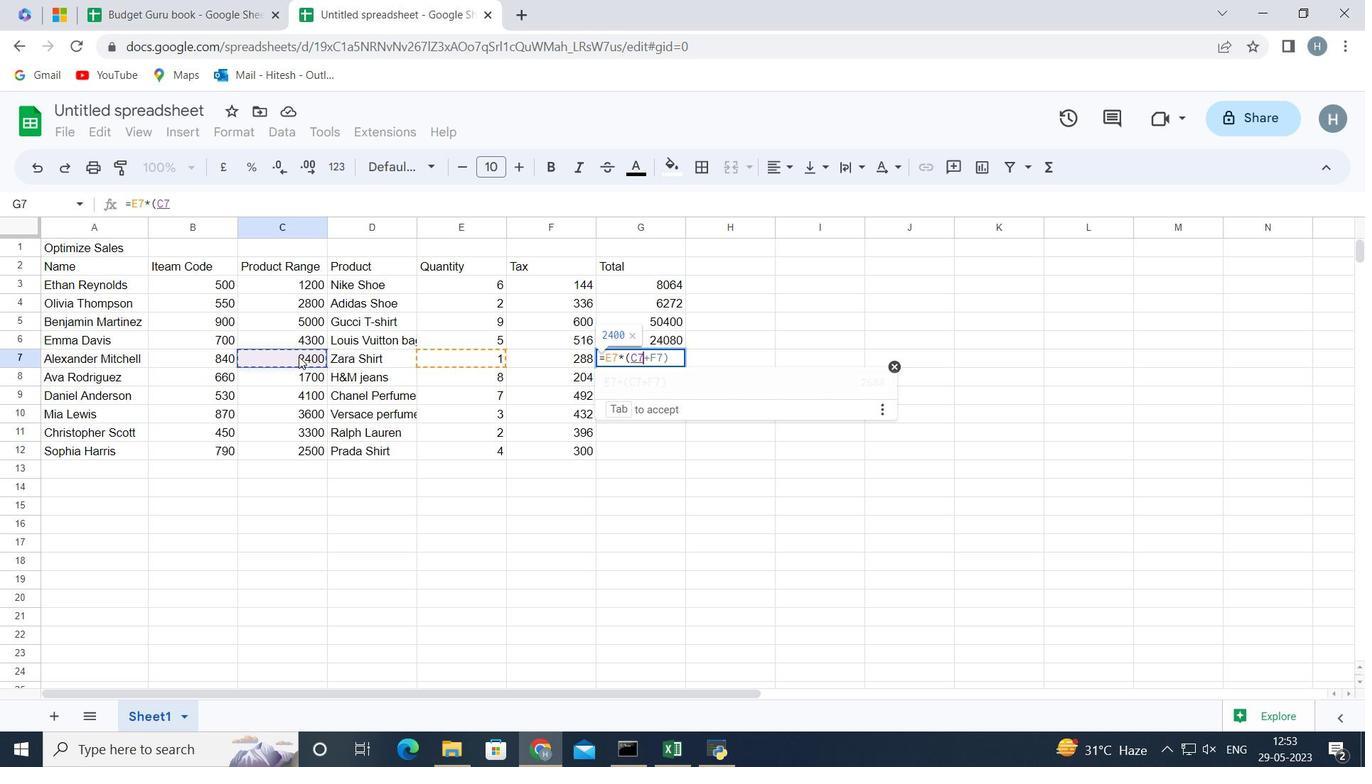
Action: Mouse moved to (298, 356)
Screenshot: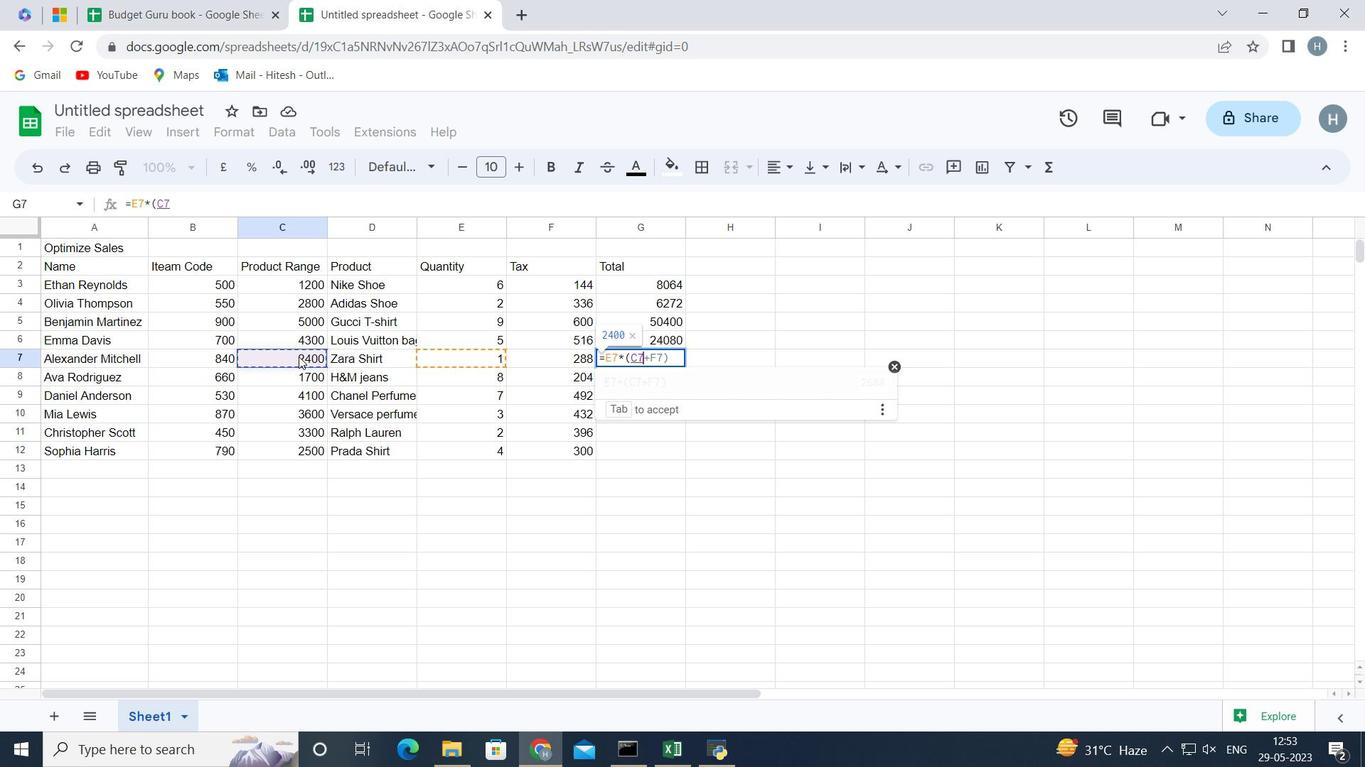 
Action: Key pressed +
Screenshot: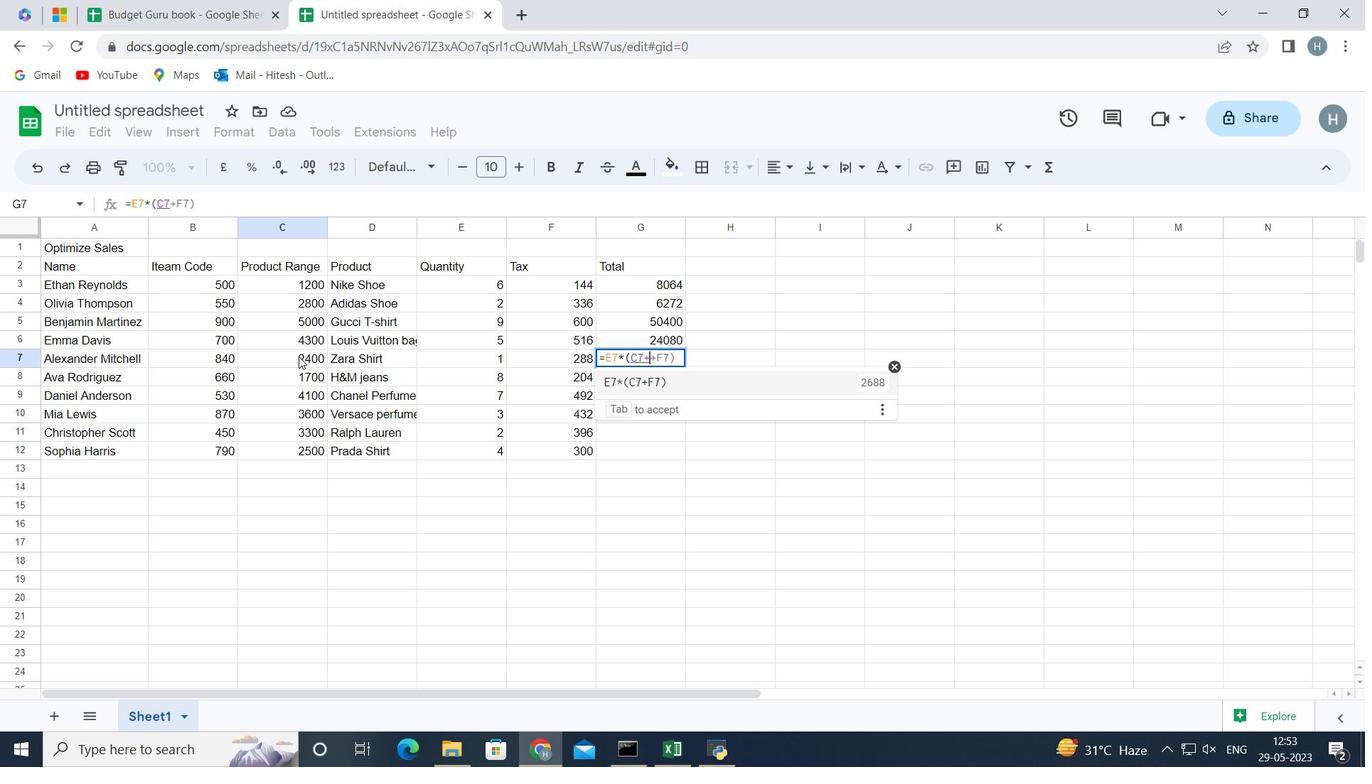 
Action: Mouse moved to (524, 357)
Screenshot: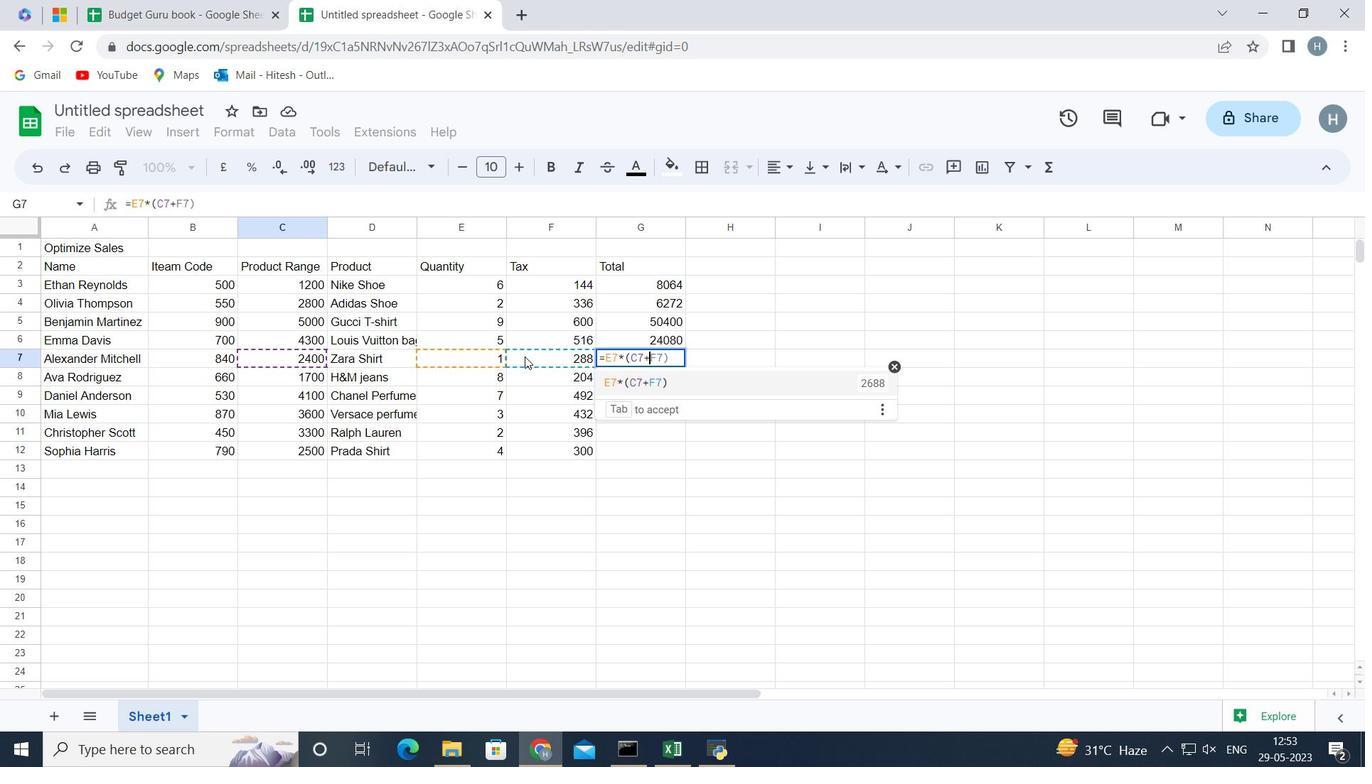 
Action: Mouse pressed left at (524, 357)
Screenshot: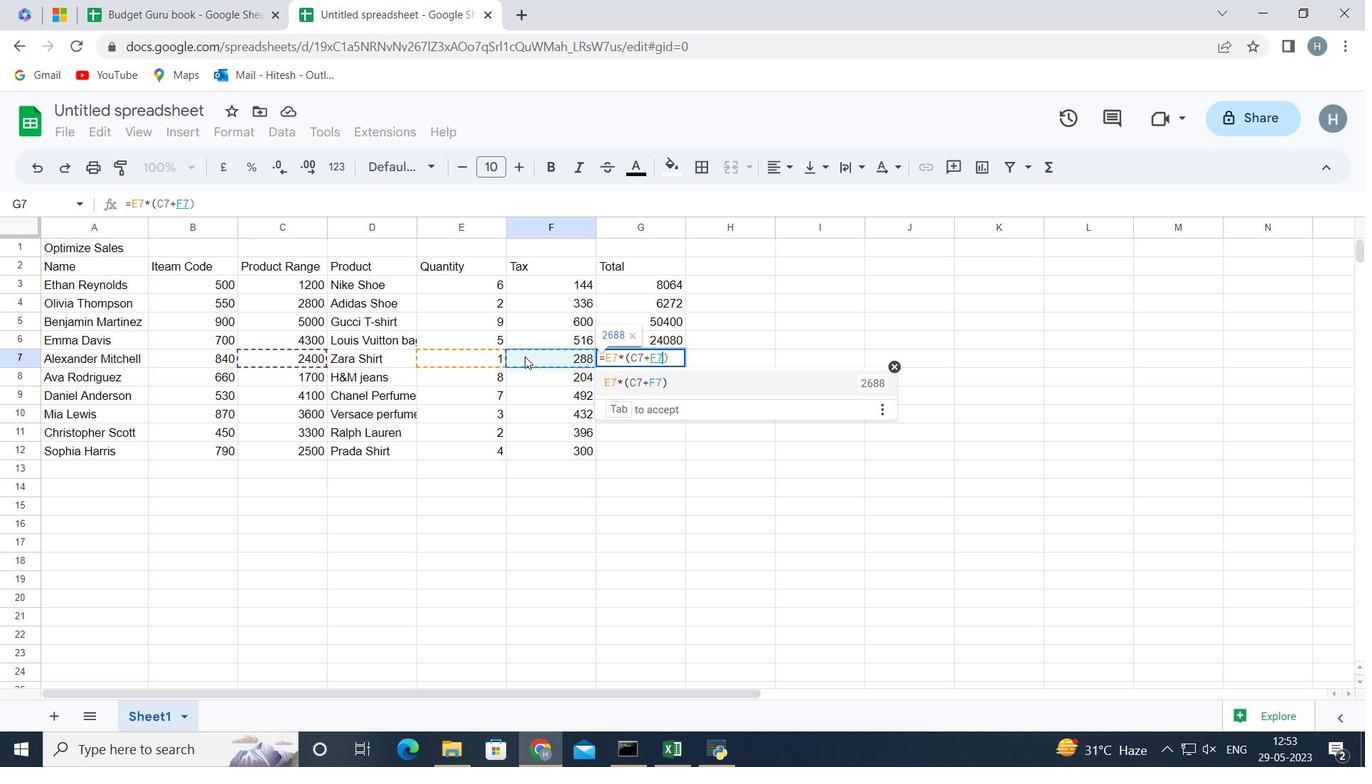 
Action: Mouse moved to (525, 357)
Screenshot: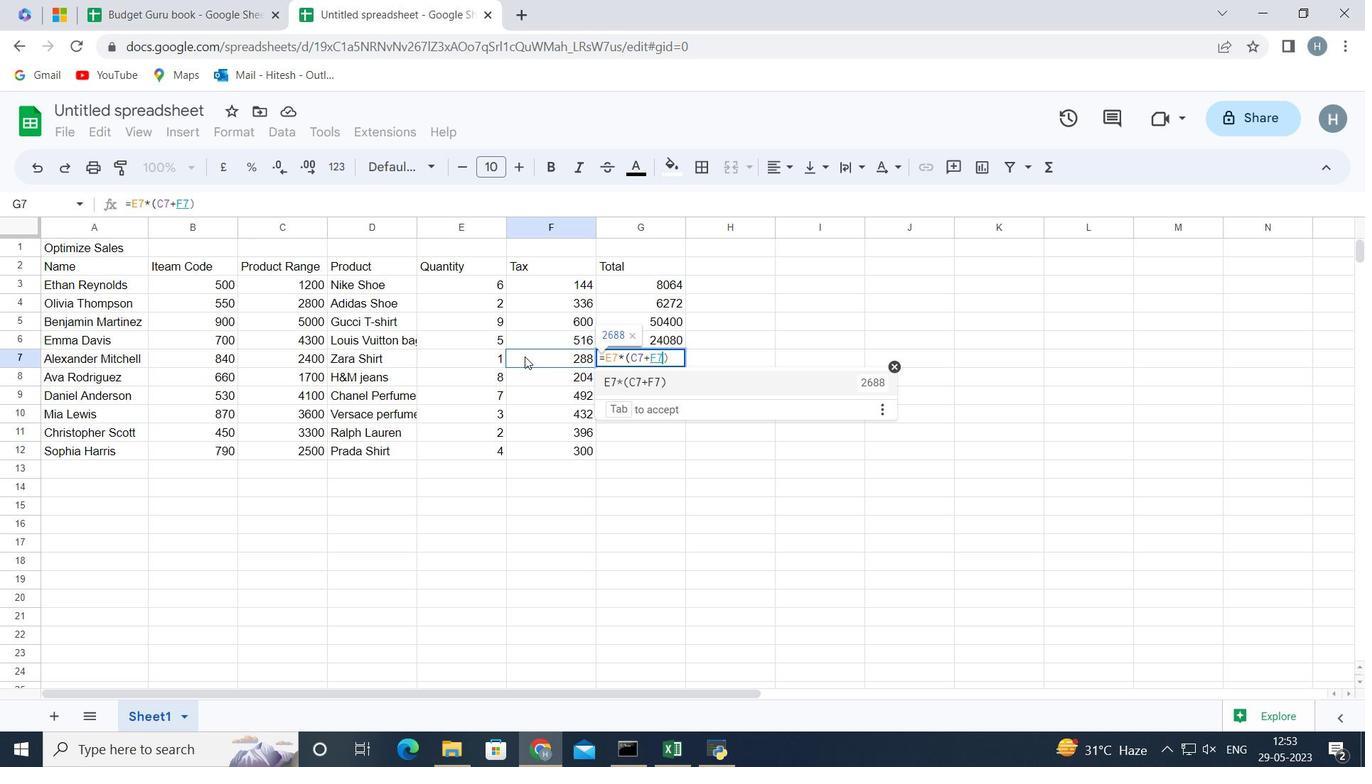 
Action: Key pressed <Key.shift_r><Key.shift_r><Key.shift_r><Key.shift_r><Key.shift_r>)
Screenshot: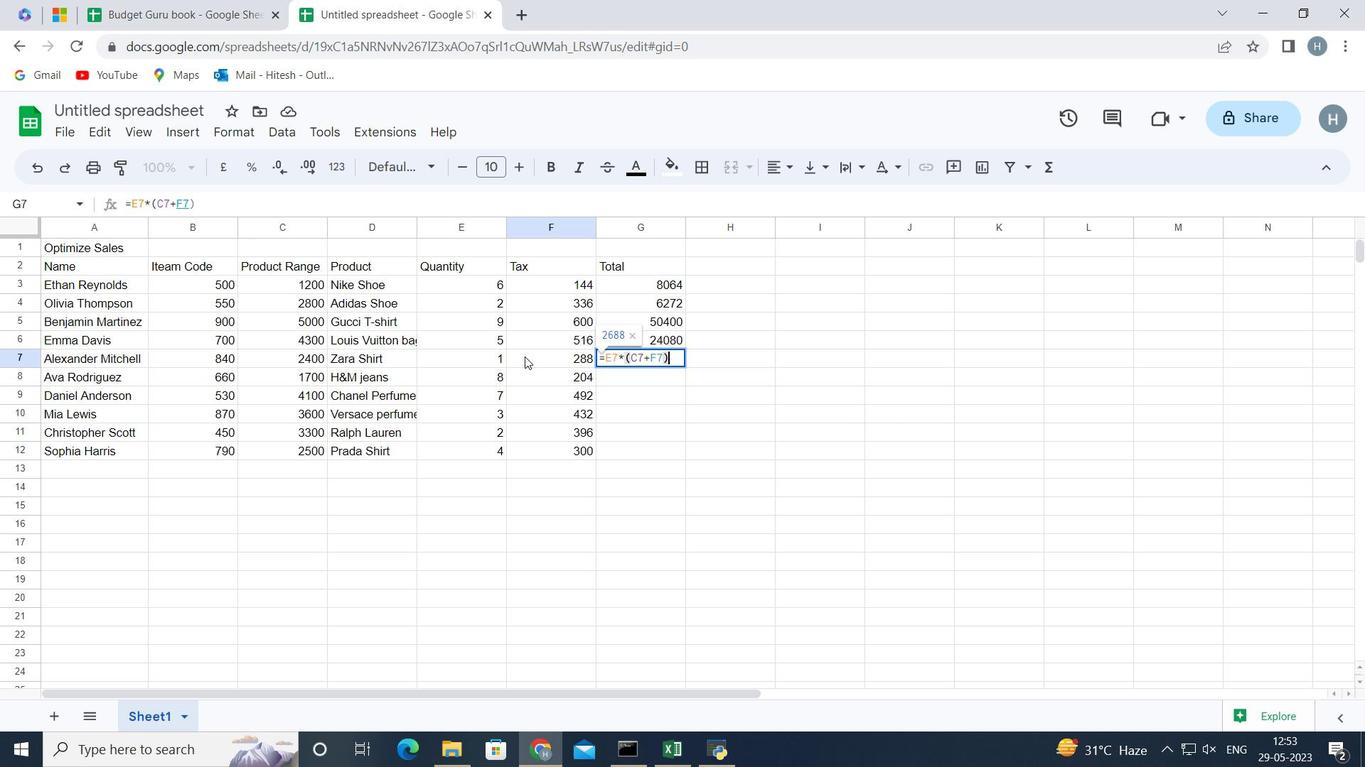 
Action: Mouse moved to (526, 358)
Screenshot: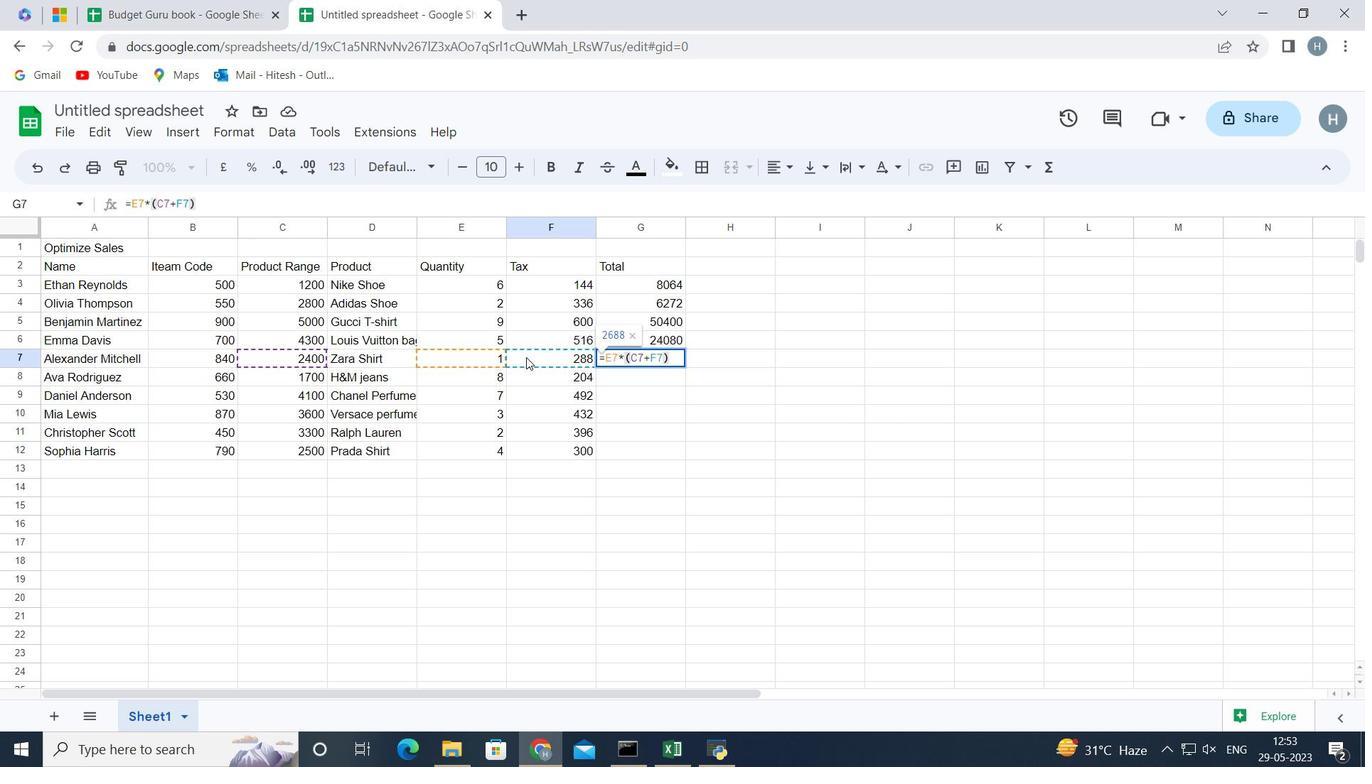 
Action: Key pressed <Key.enter>
Screenshot: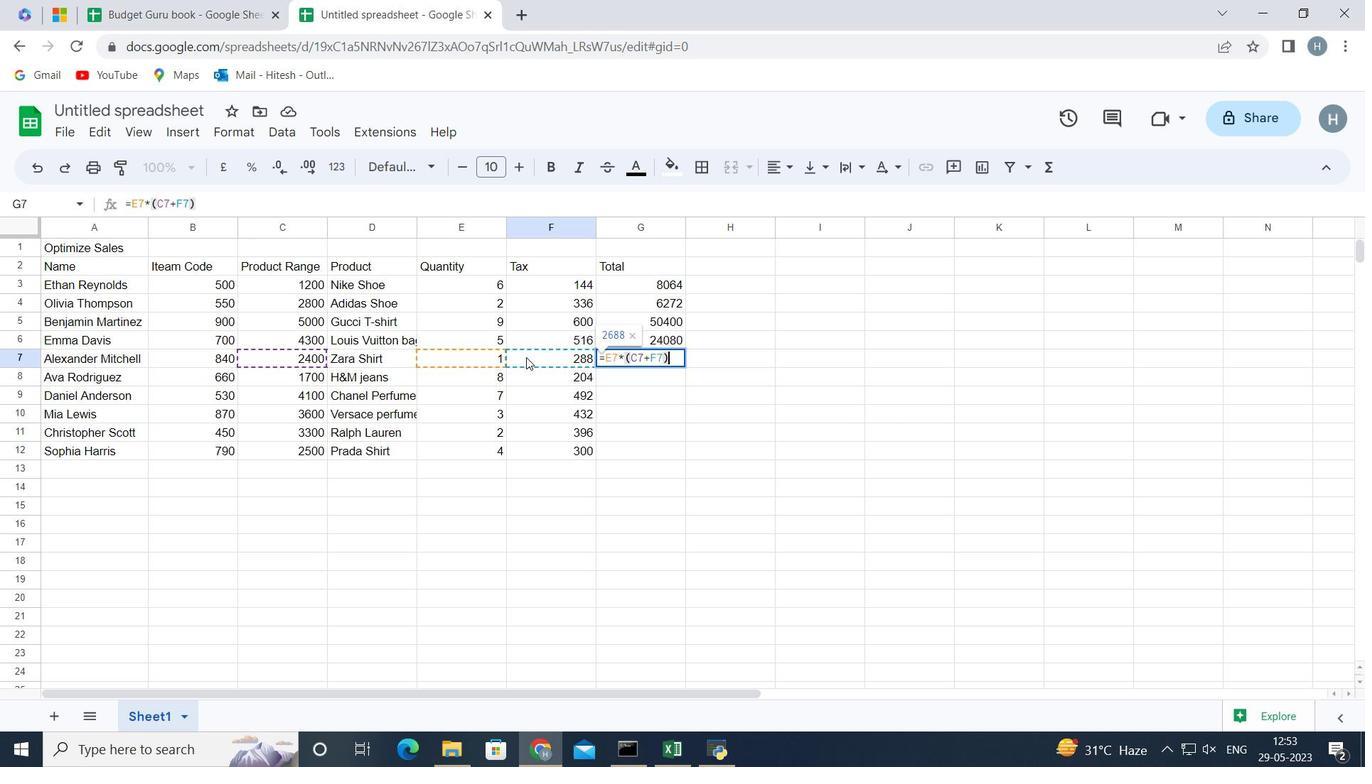 
Action: Mouse moved to (578, 387)
Screenshot: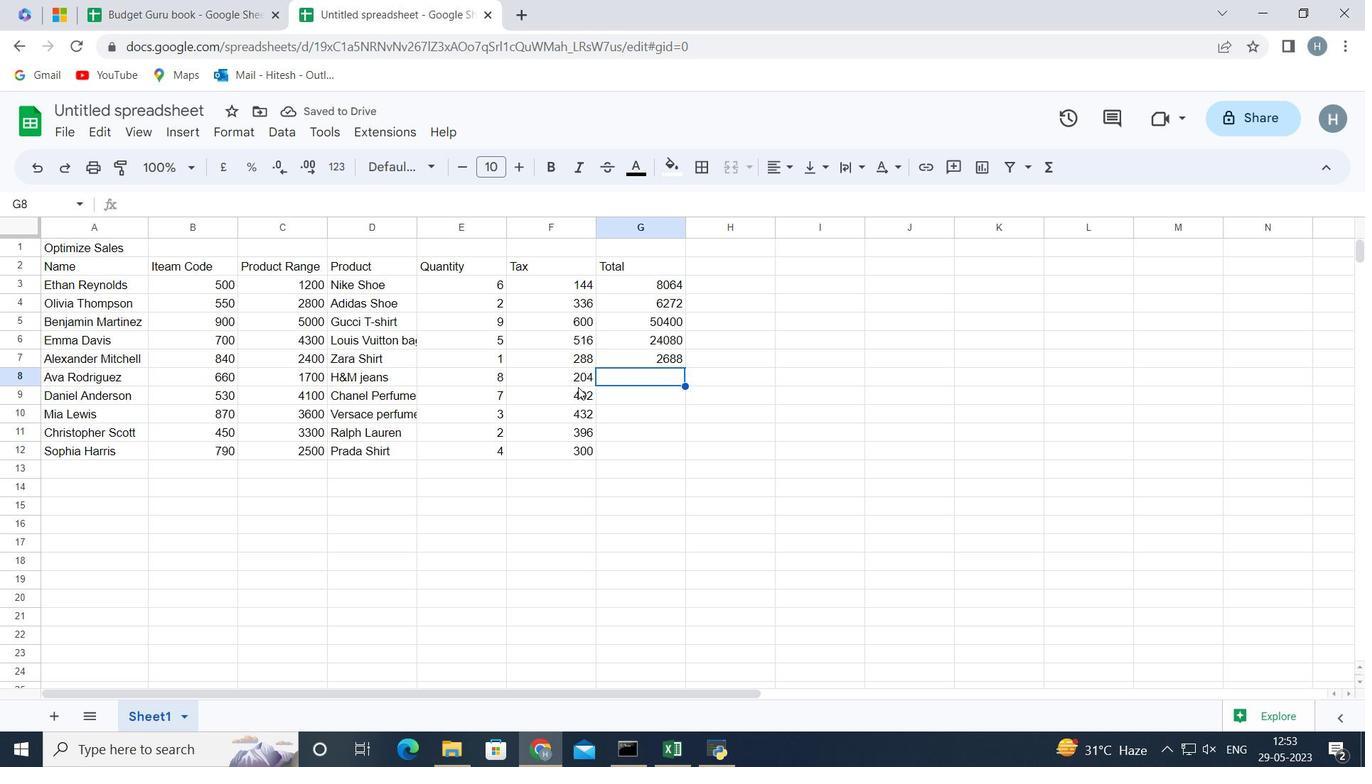 
Action: Key pressed =
Screenshot: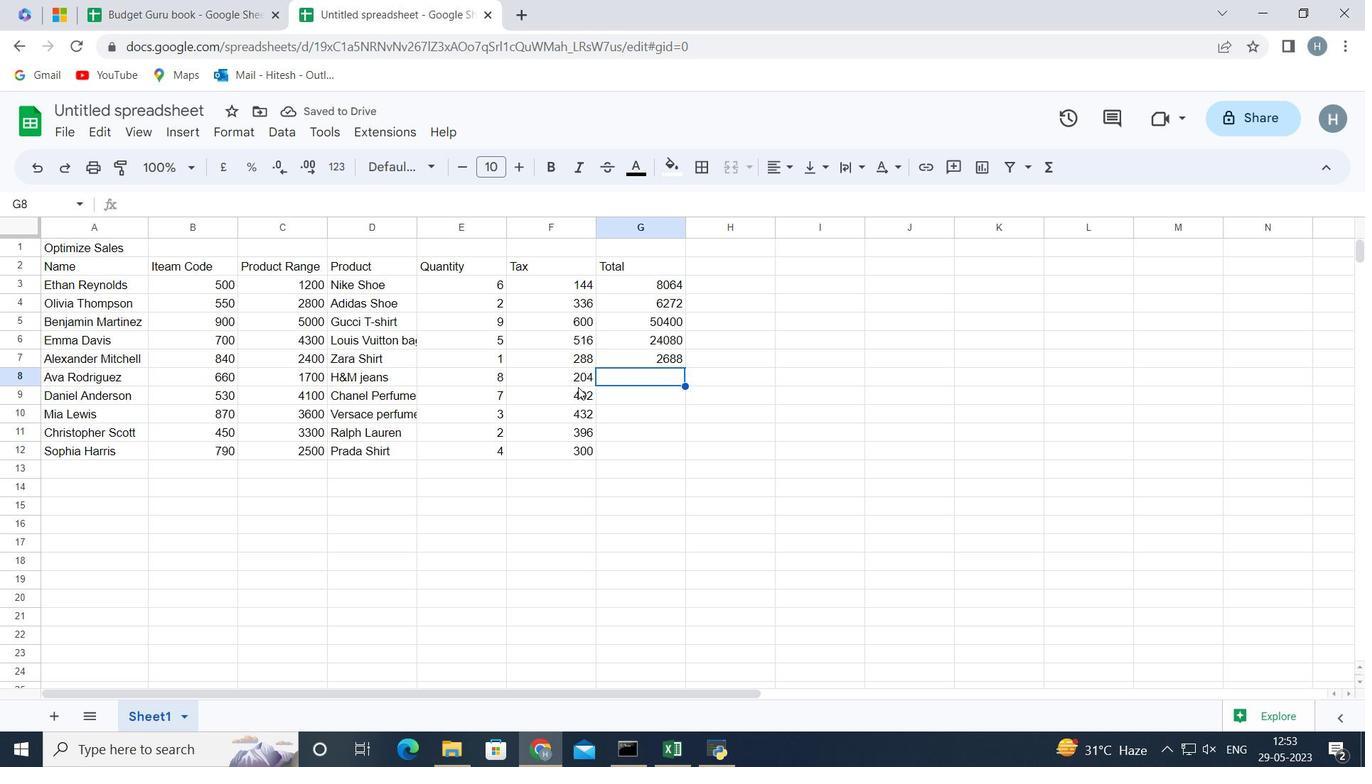 
Action: Mouse moved to (480, 376)
Screenshot: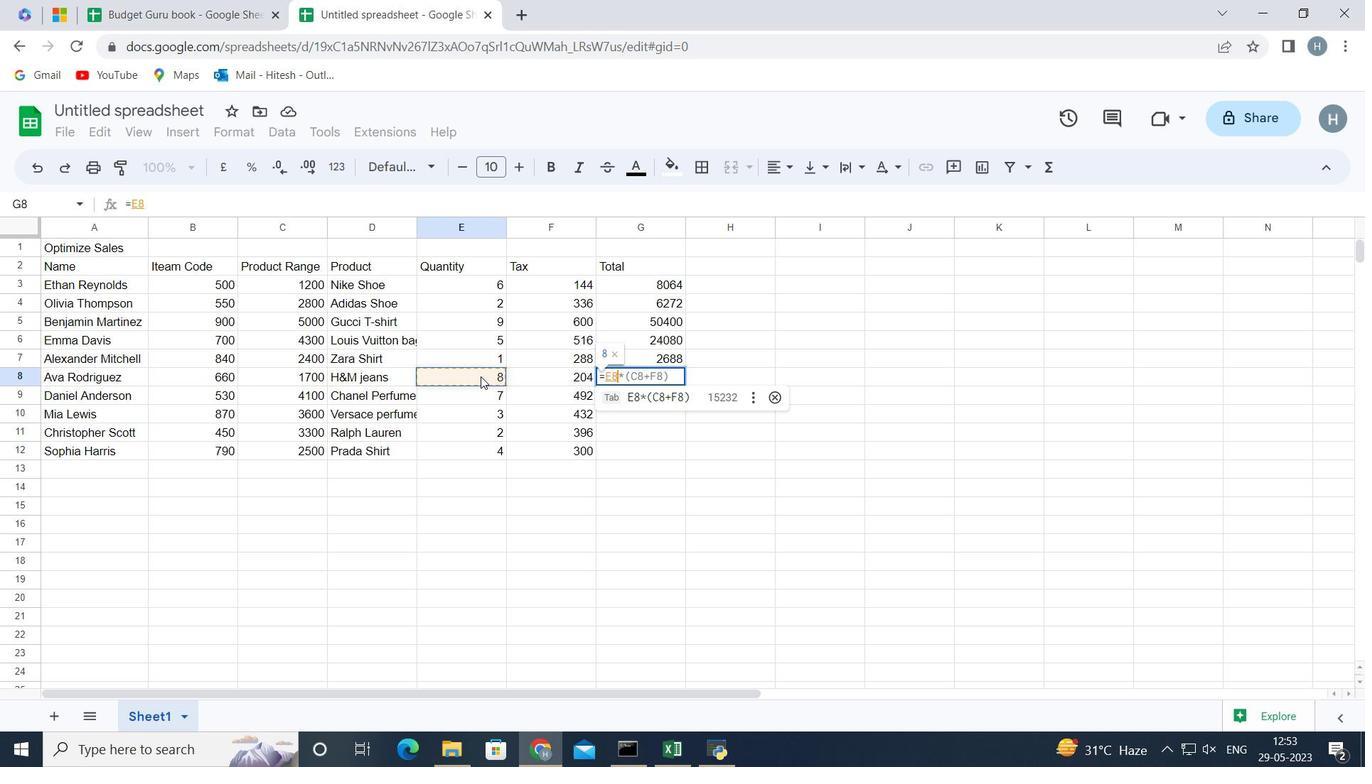 
Action: Mouse pressed left at (480, 376)
Screenshot: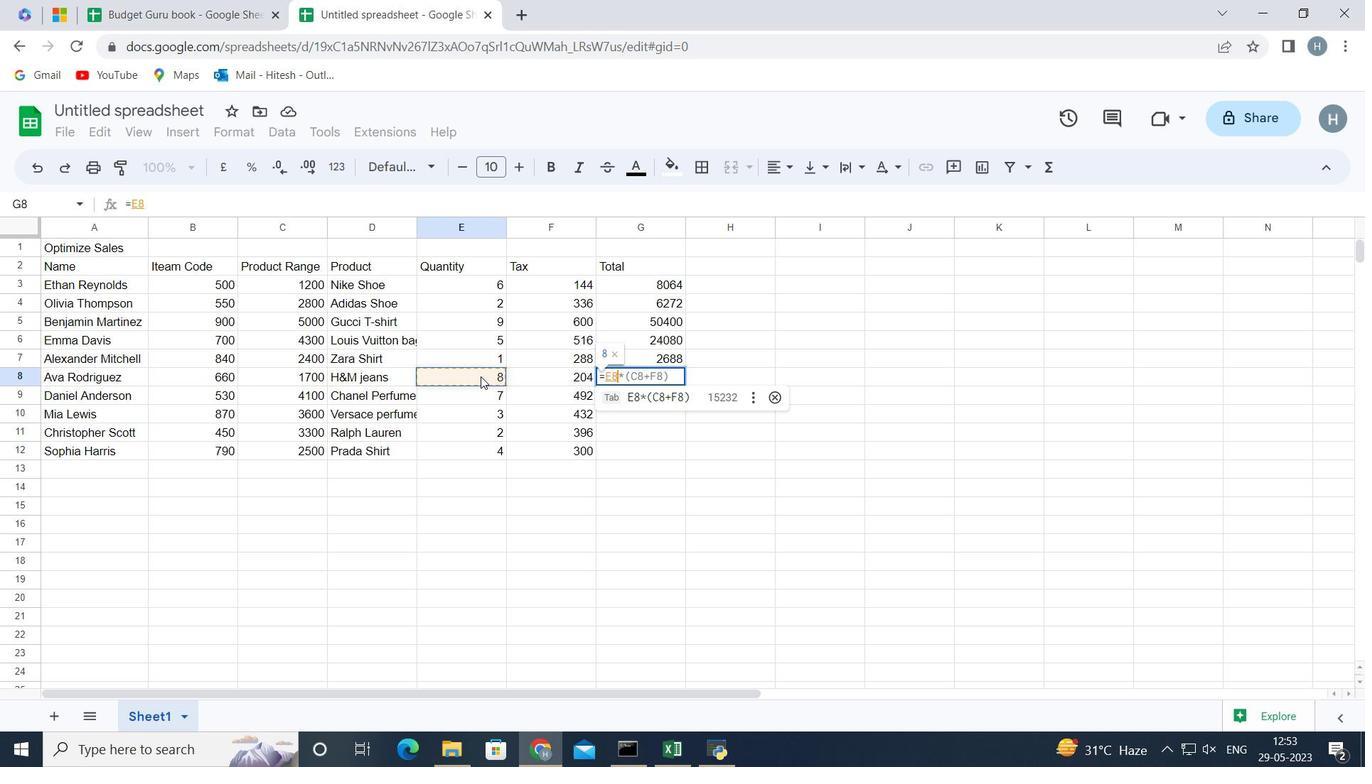 
Action: Key pressed *<Key.shift_r><Key.shift_r><Key.shift_r><Key.shift_r>(
Screenshot: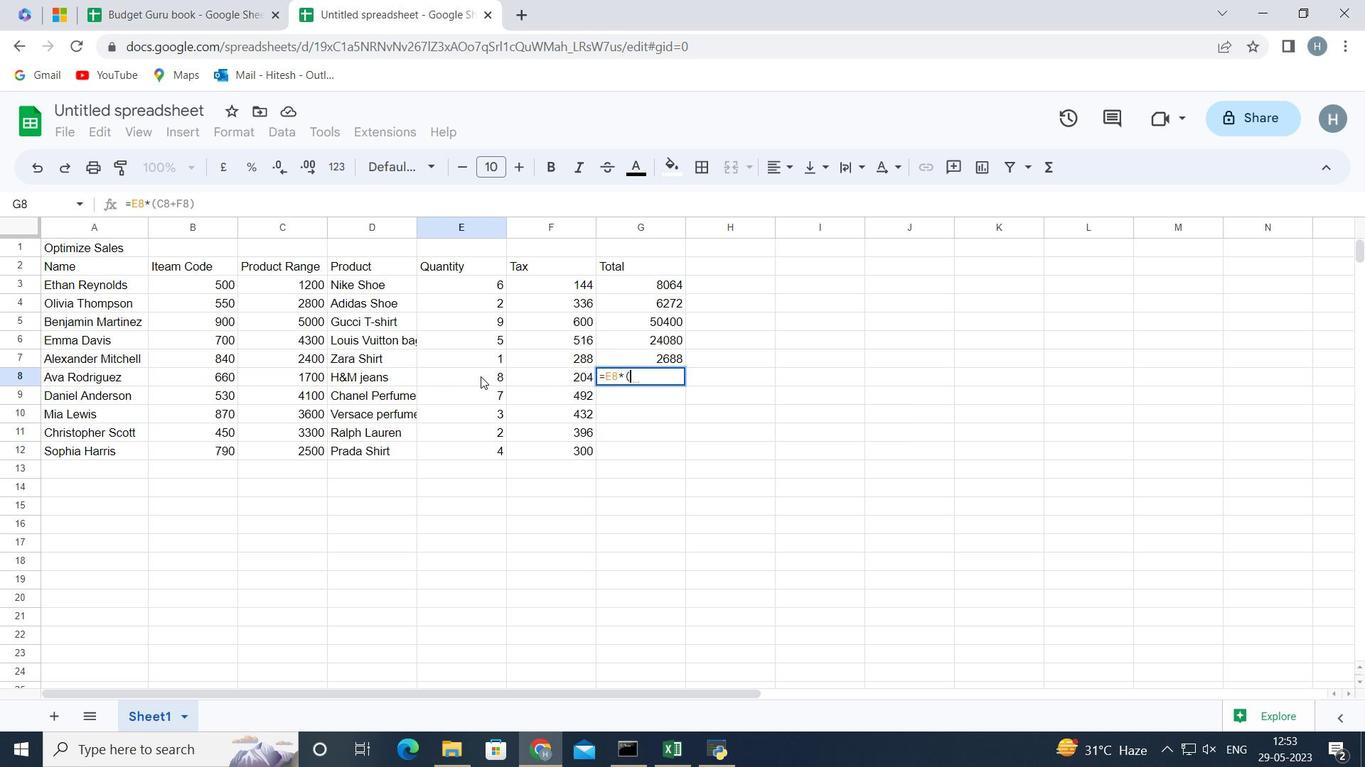 
Action: Mouse moved to (300, 377)
Screenshot: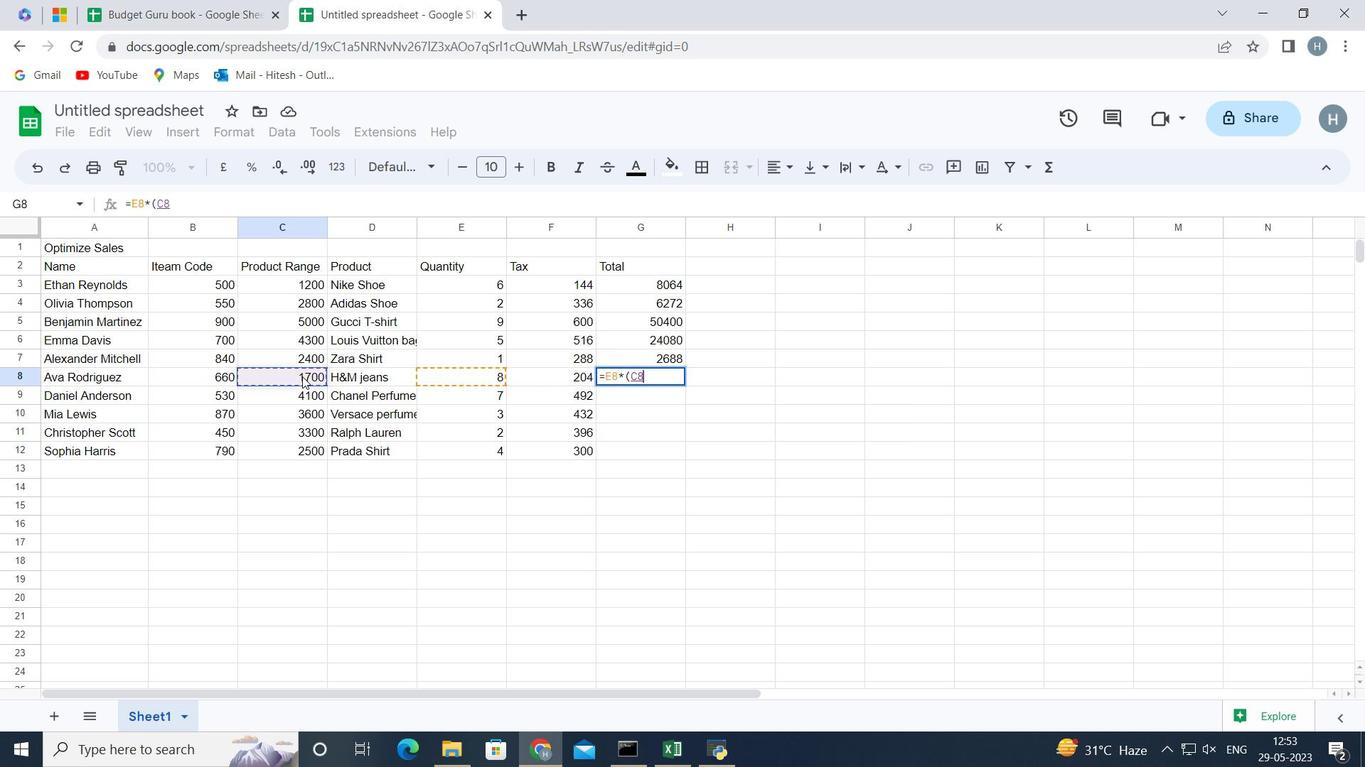 
Action: Mouse pressed left at (300, 377)
Screenshot: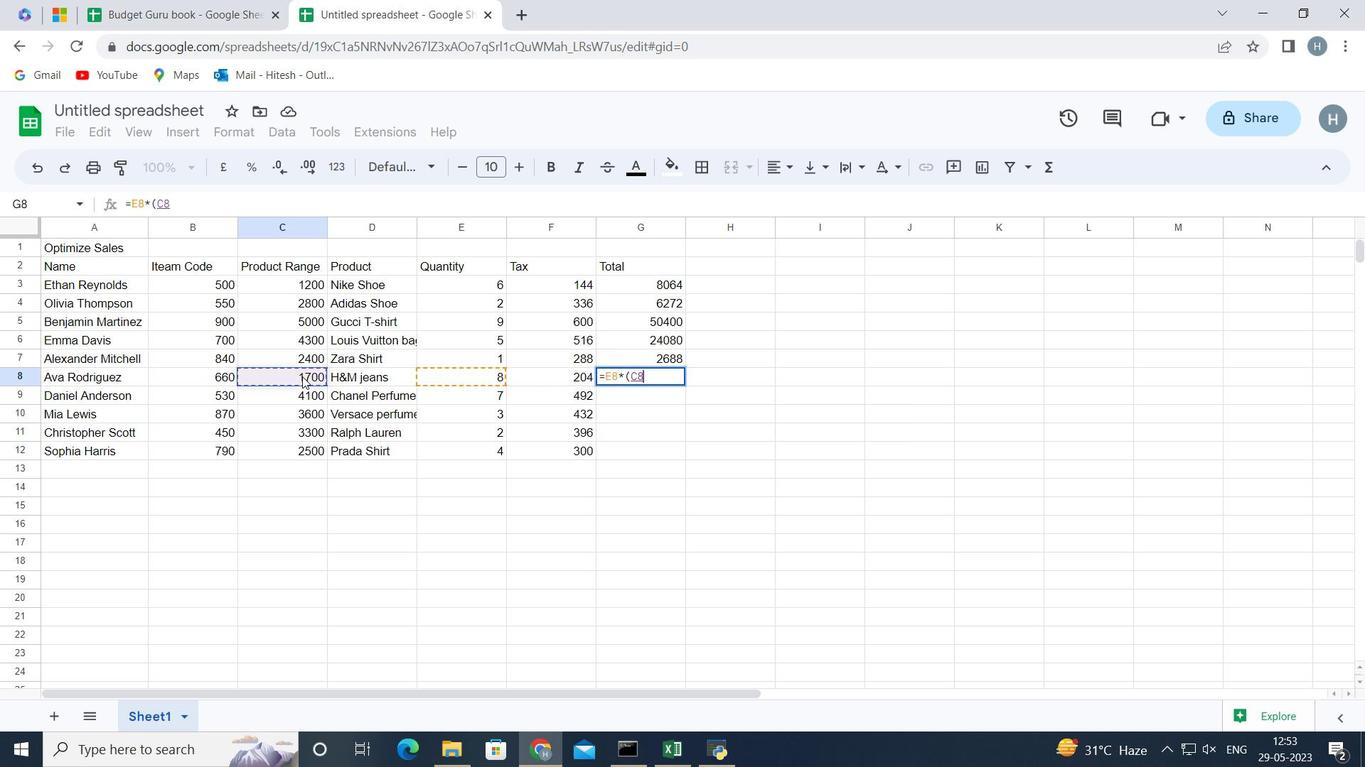 
Action: Mouse moved to (453, 377)
Screenshot: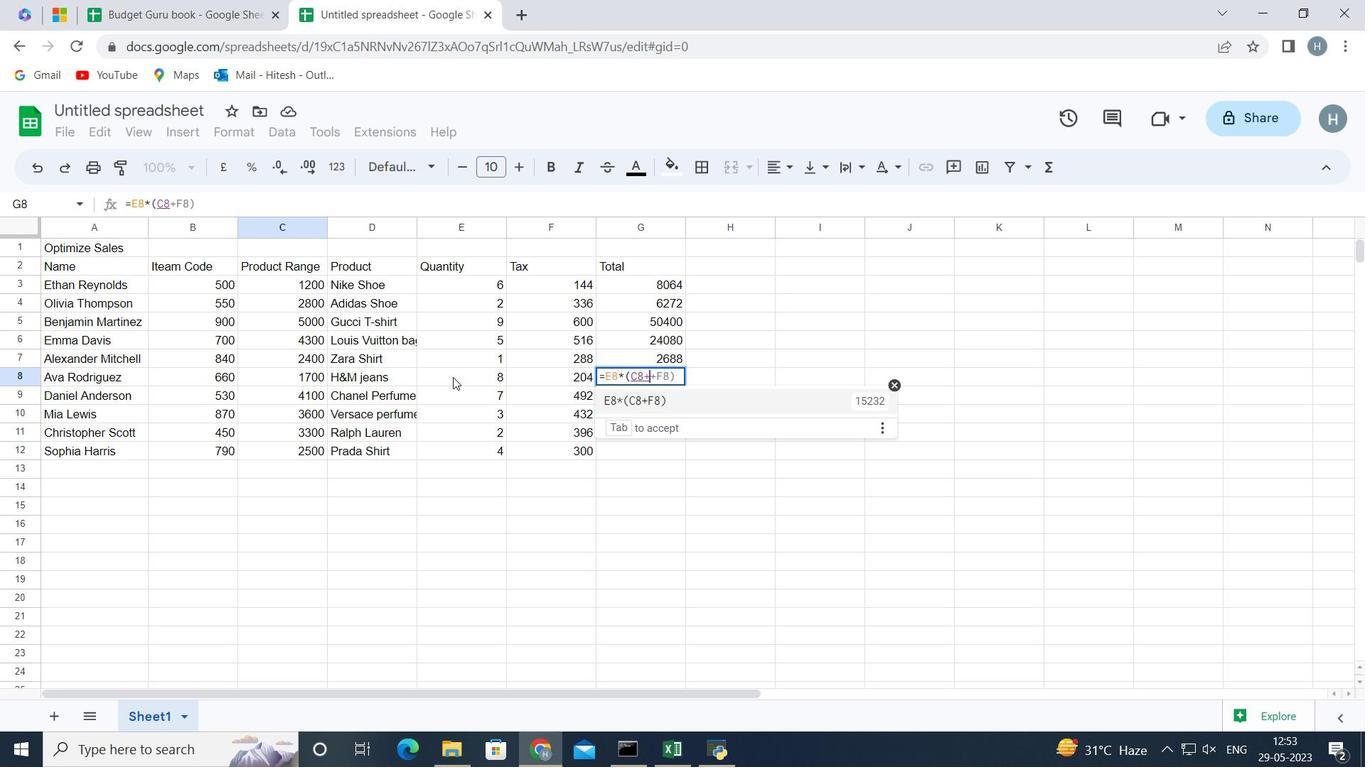 
Action: Key pressed +
Screenshot: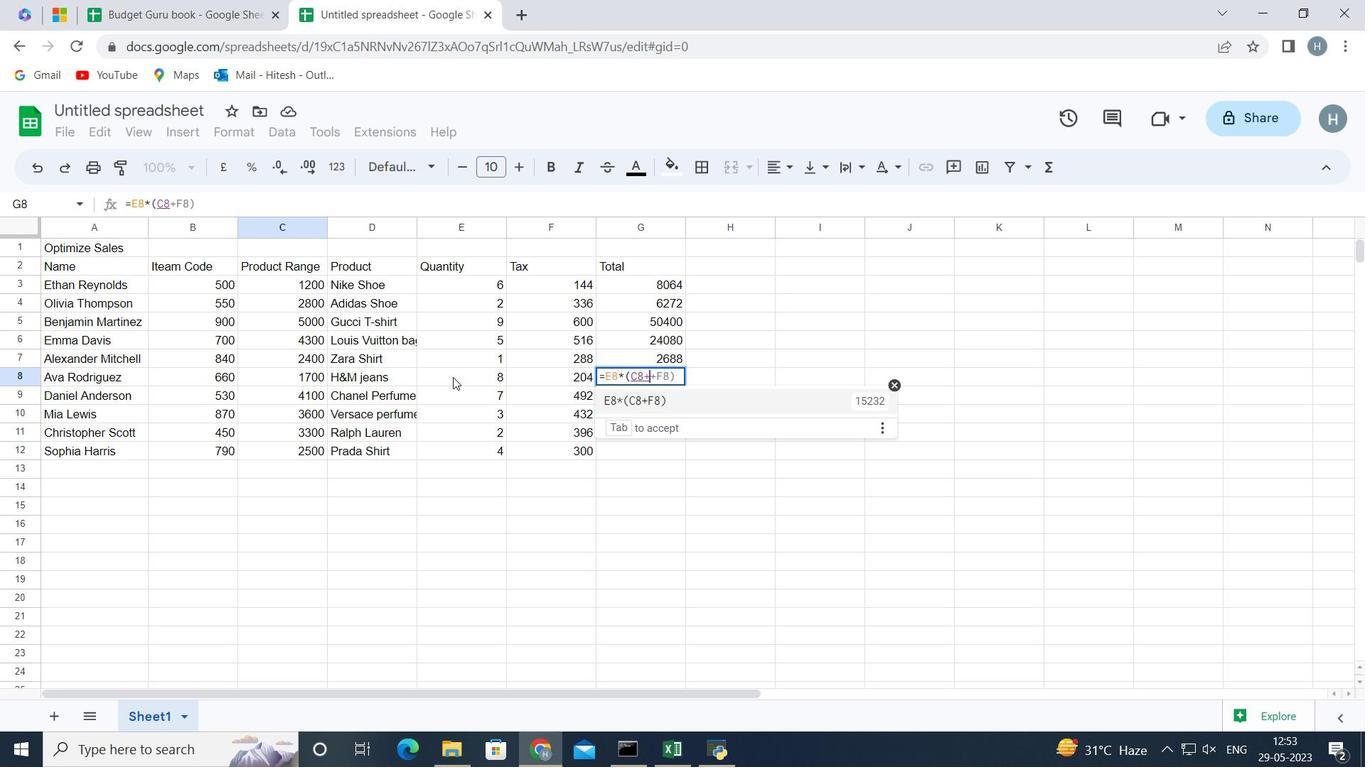 
Action: Mouse moved to (548, 377)
Screenshot: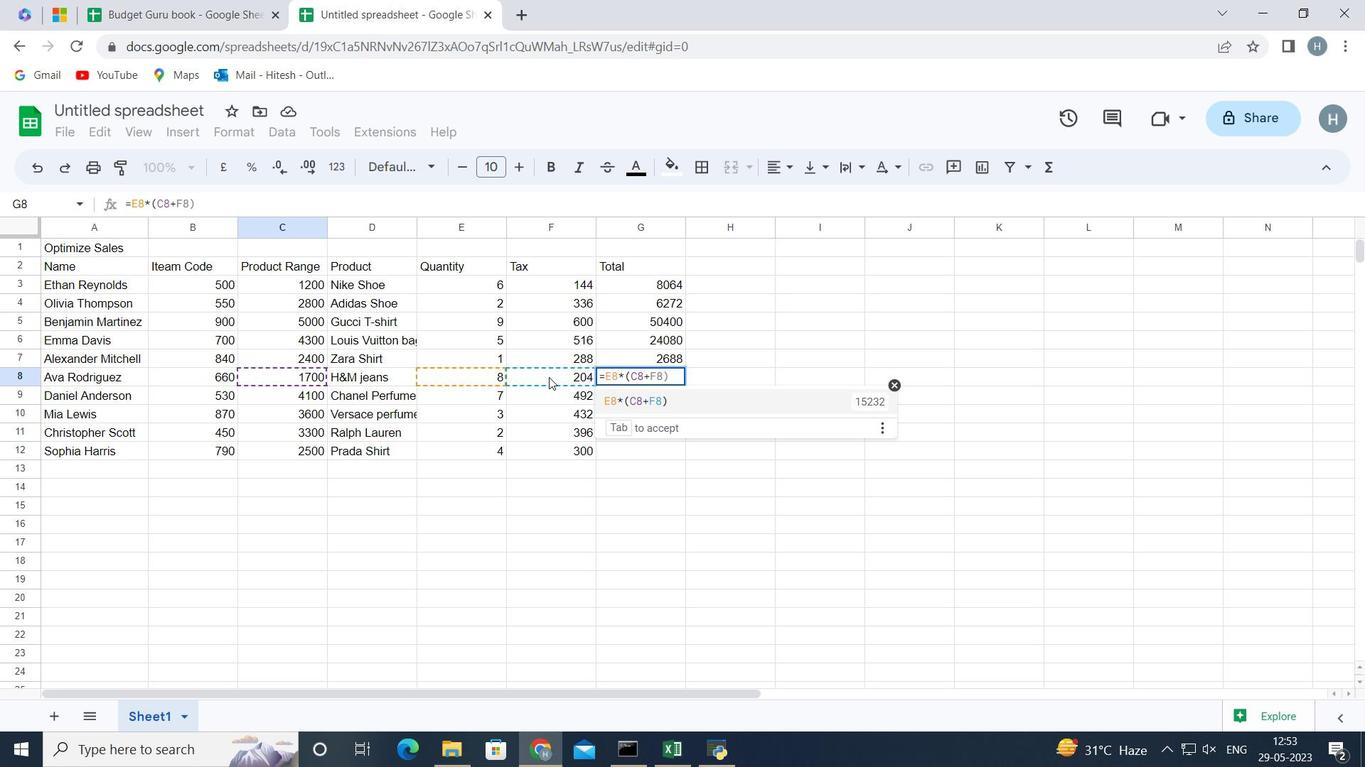 
Action: Mouse pressed left at (548, 377)
Screenshot: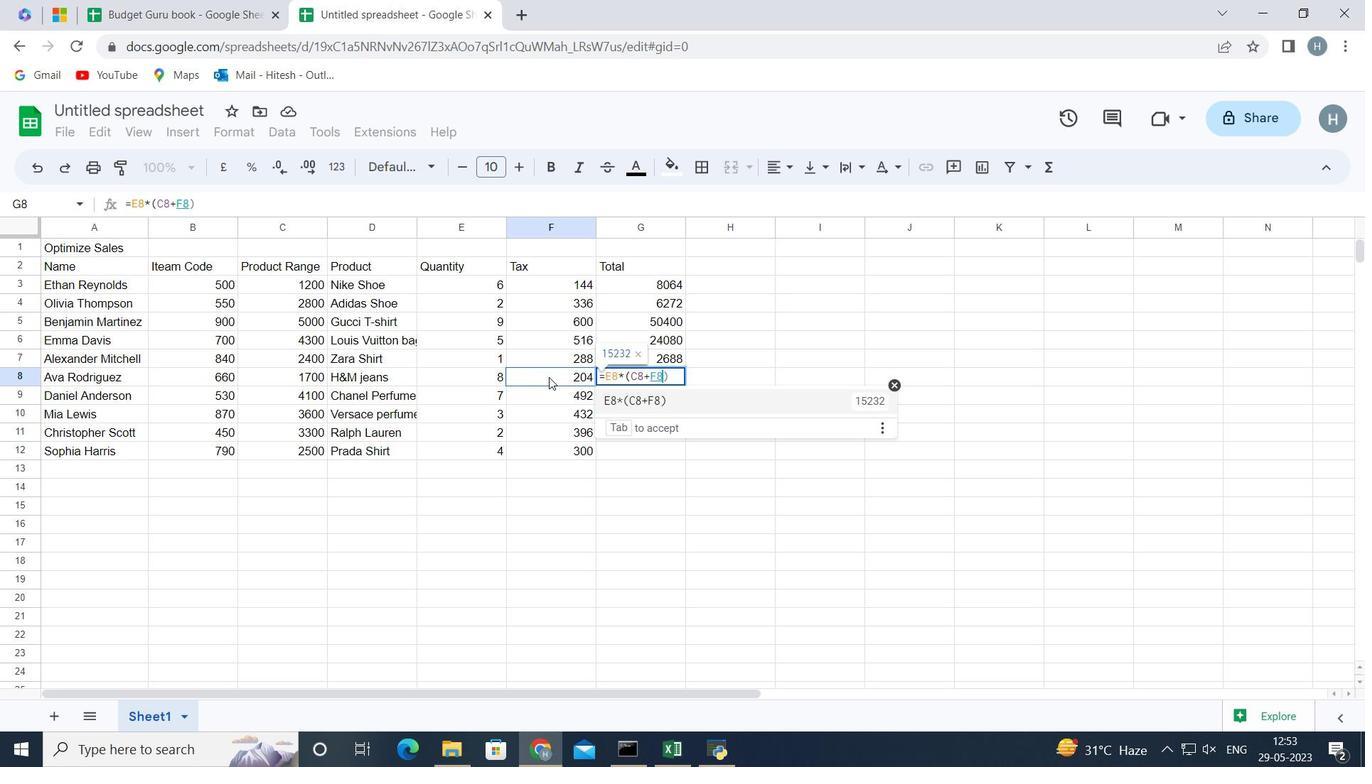 
Action: Mouse moved to (545, 373)
Screenshot: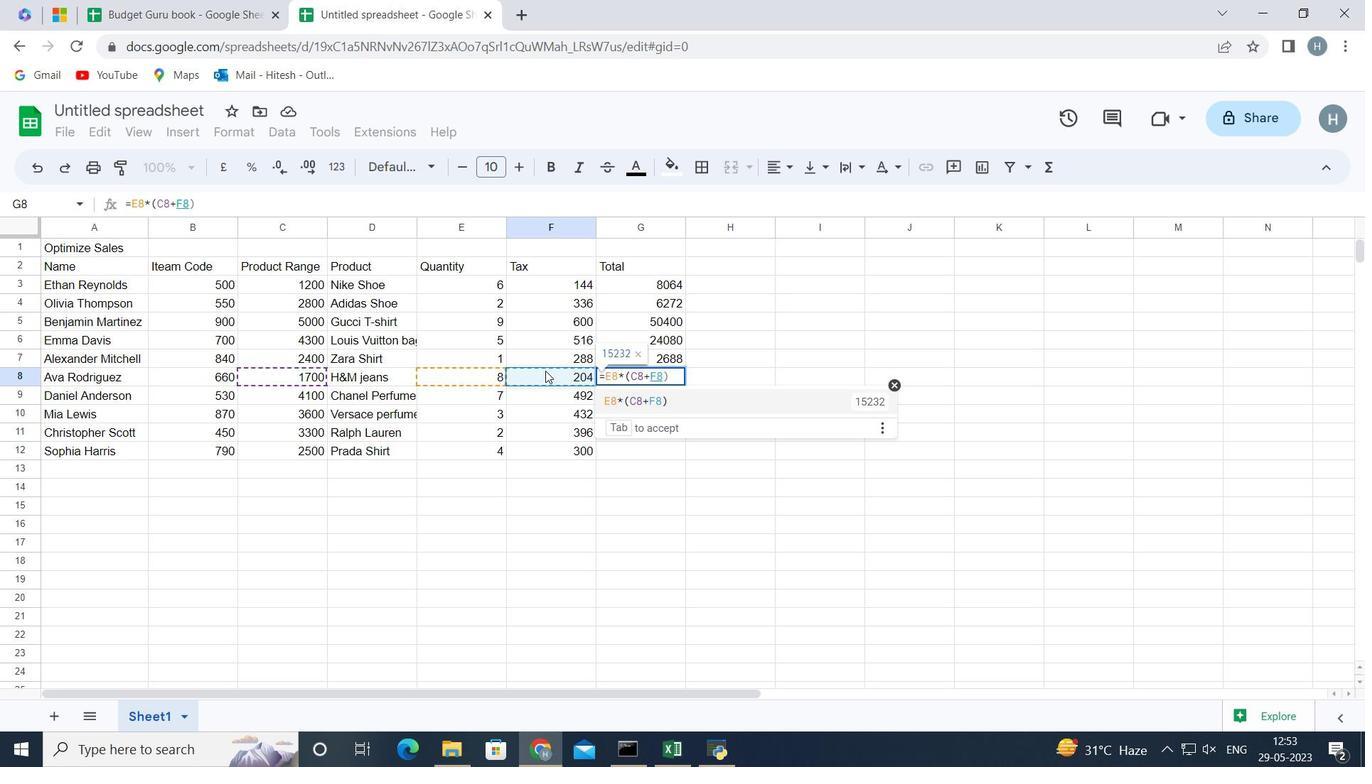 
Action: Key pressed <Key.shift_r>
Screenshot: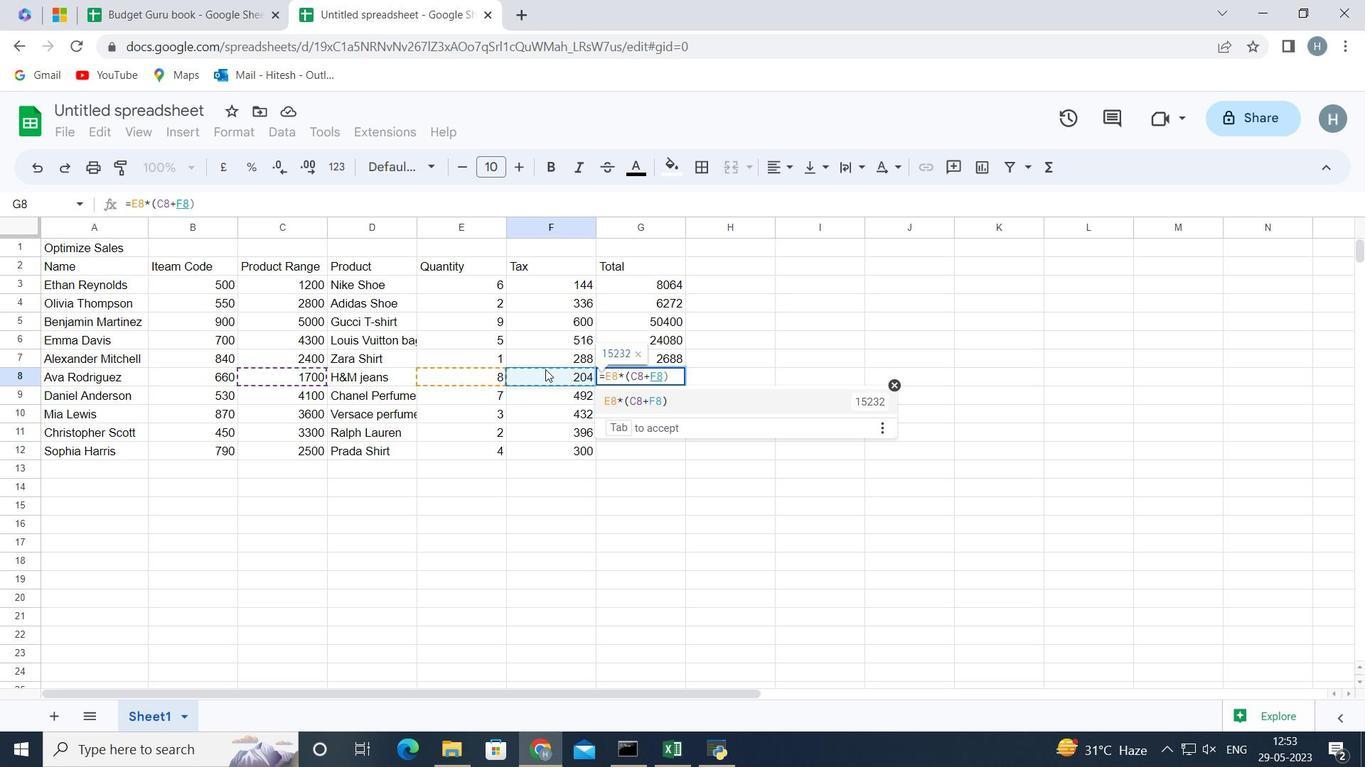 
Action: Mouse moved to (545, 369)
Screenshot: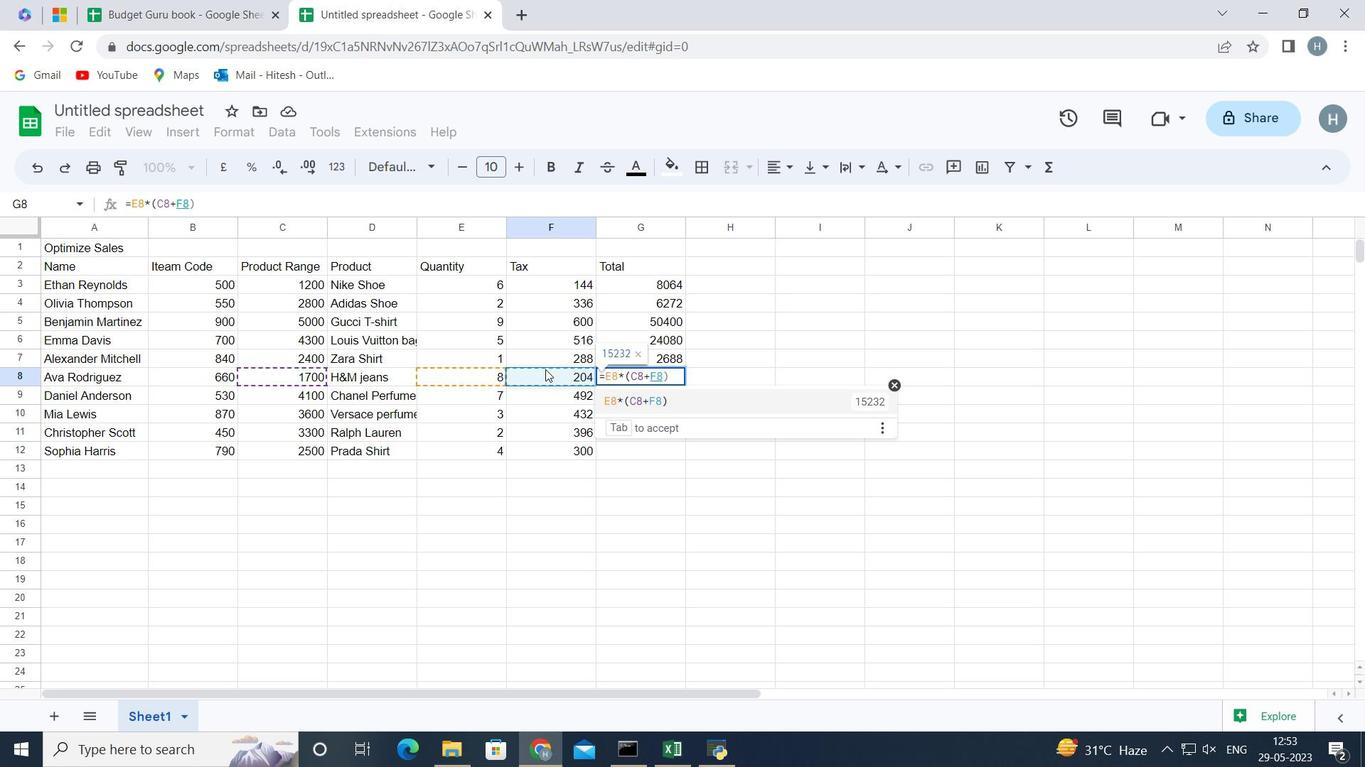 
Action: Key pressed <Key.shift_r><Key.shift_r>)
Screenshot: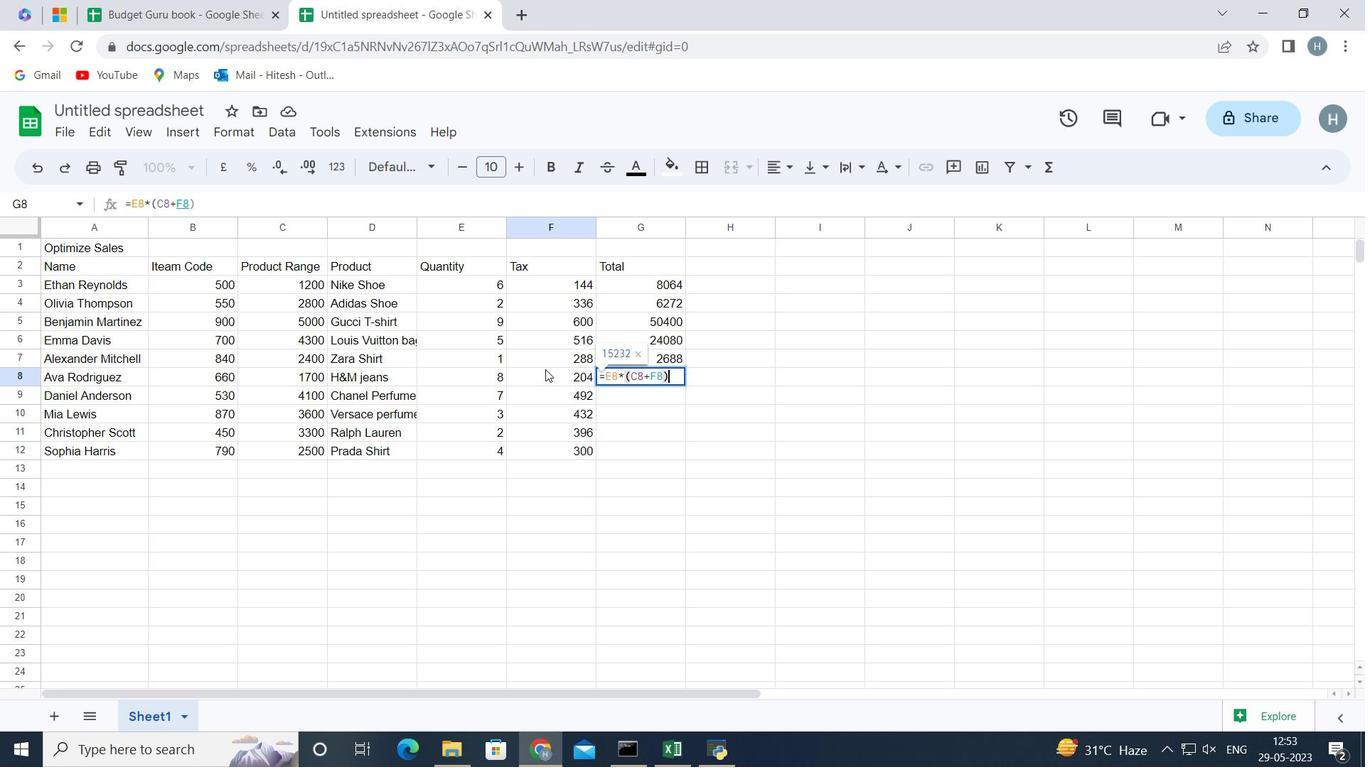 
Action: Mouse moved to (543, 369)
Screenshot: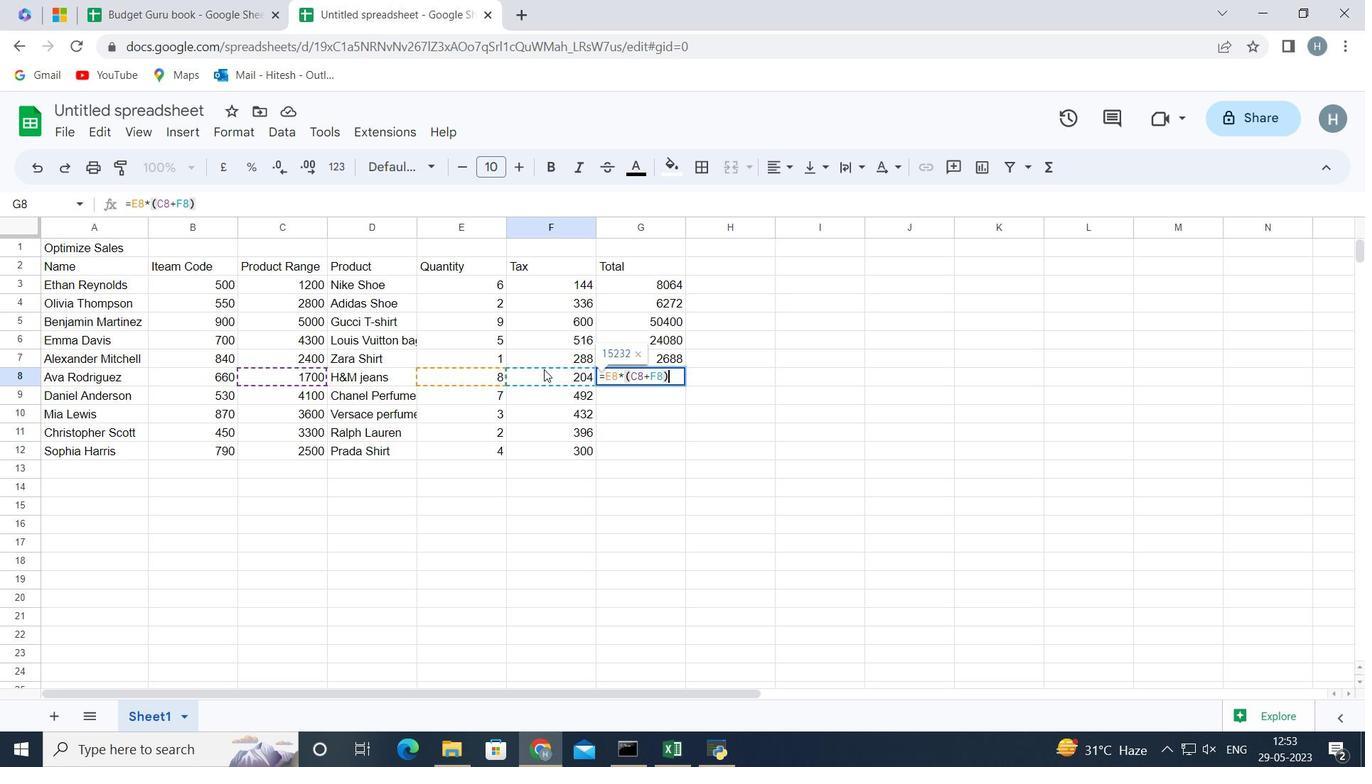 
Action: Key pressed <Key.enter>
Screenshot: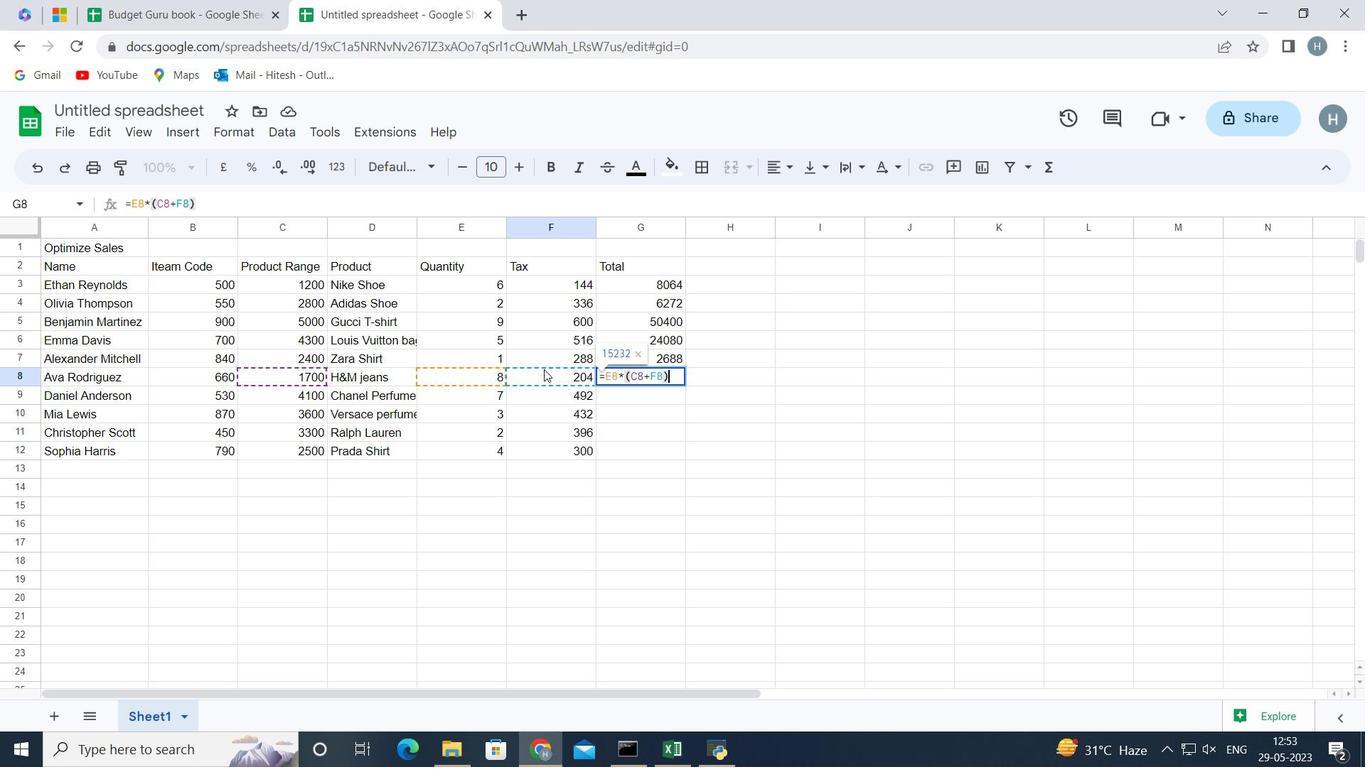 
Action: Mouse moved to (627, 395)
Screenshot: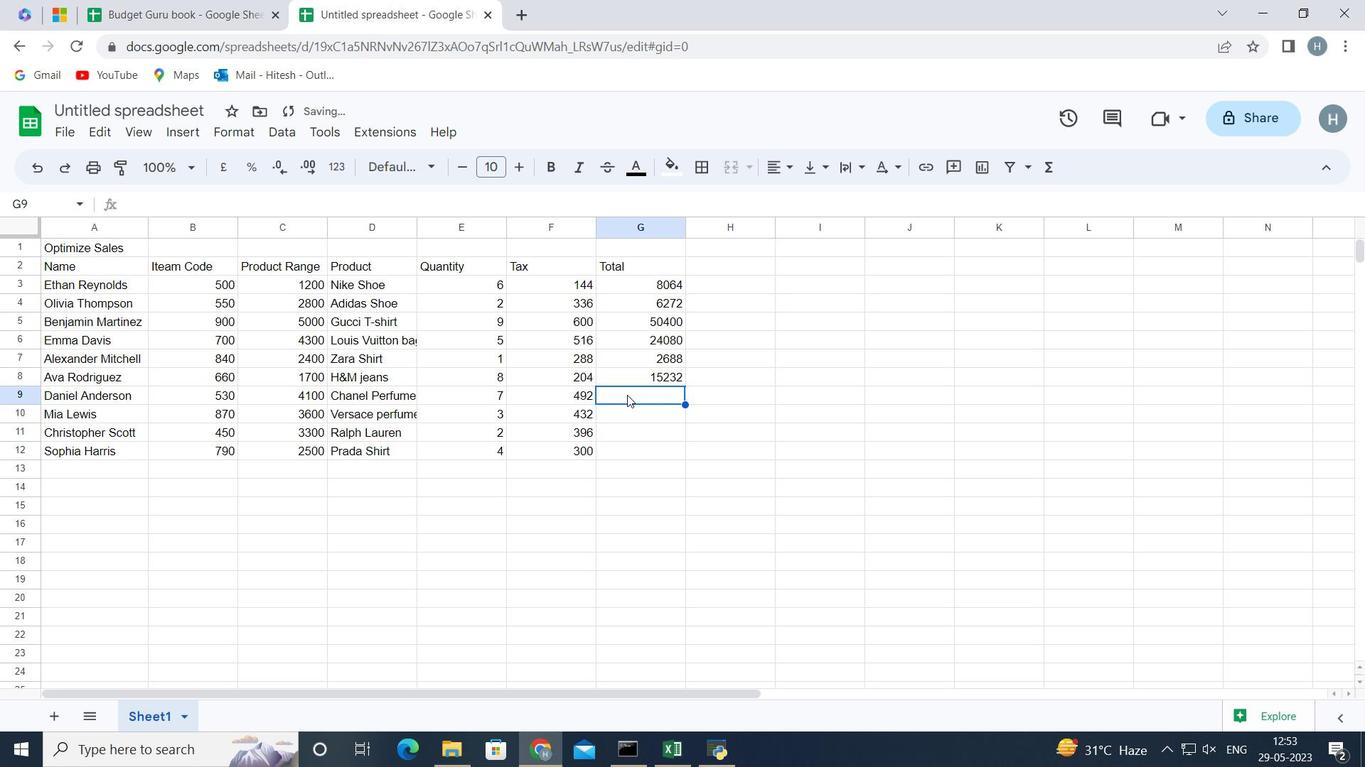 
Action: Key pressed =
Screenshot: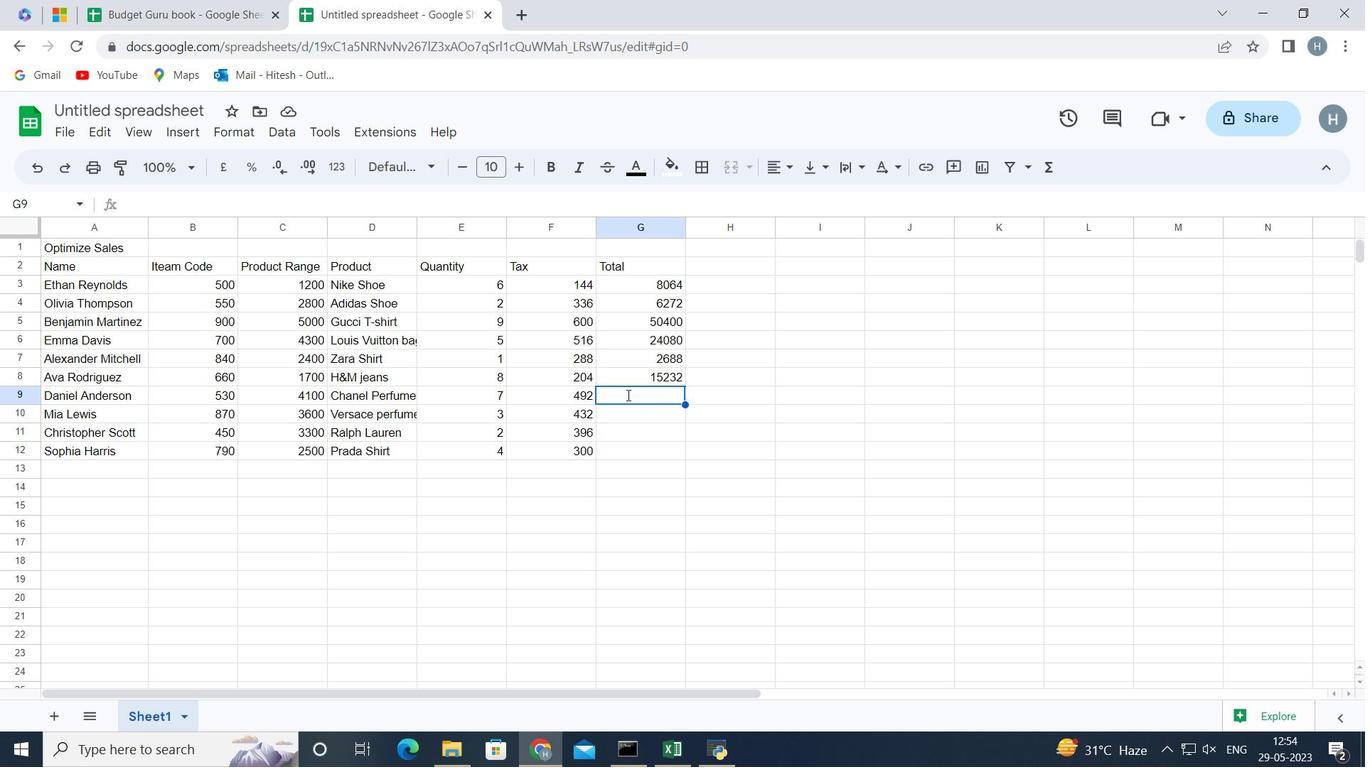 
Action: Mouse moved to (462, 391)
Screenshot: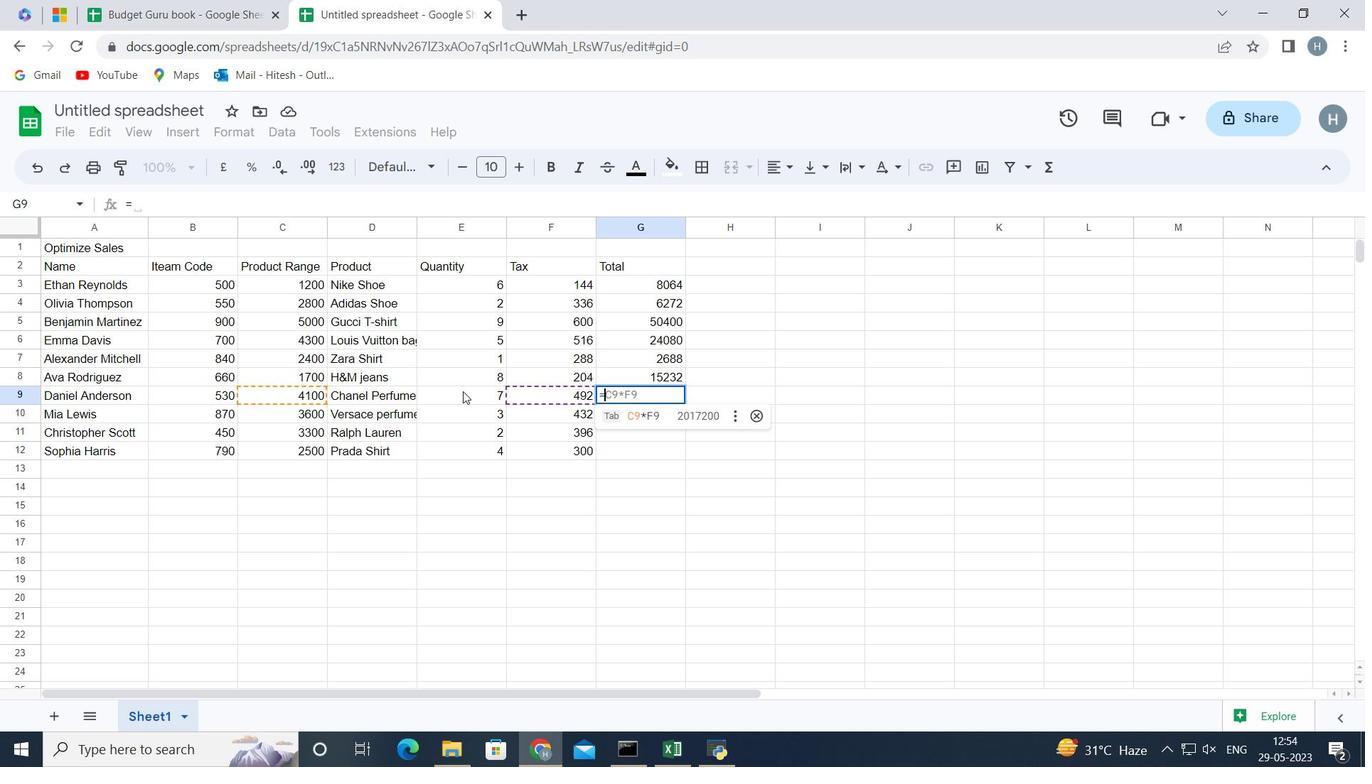 
Action: Mouse pressed left at (462, 391)
Screenshot: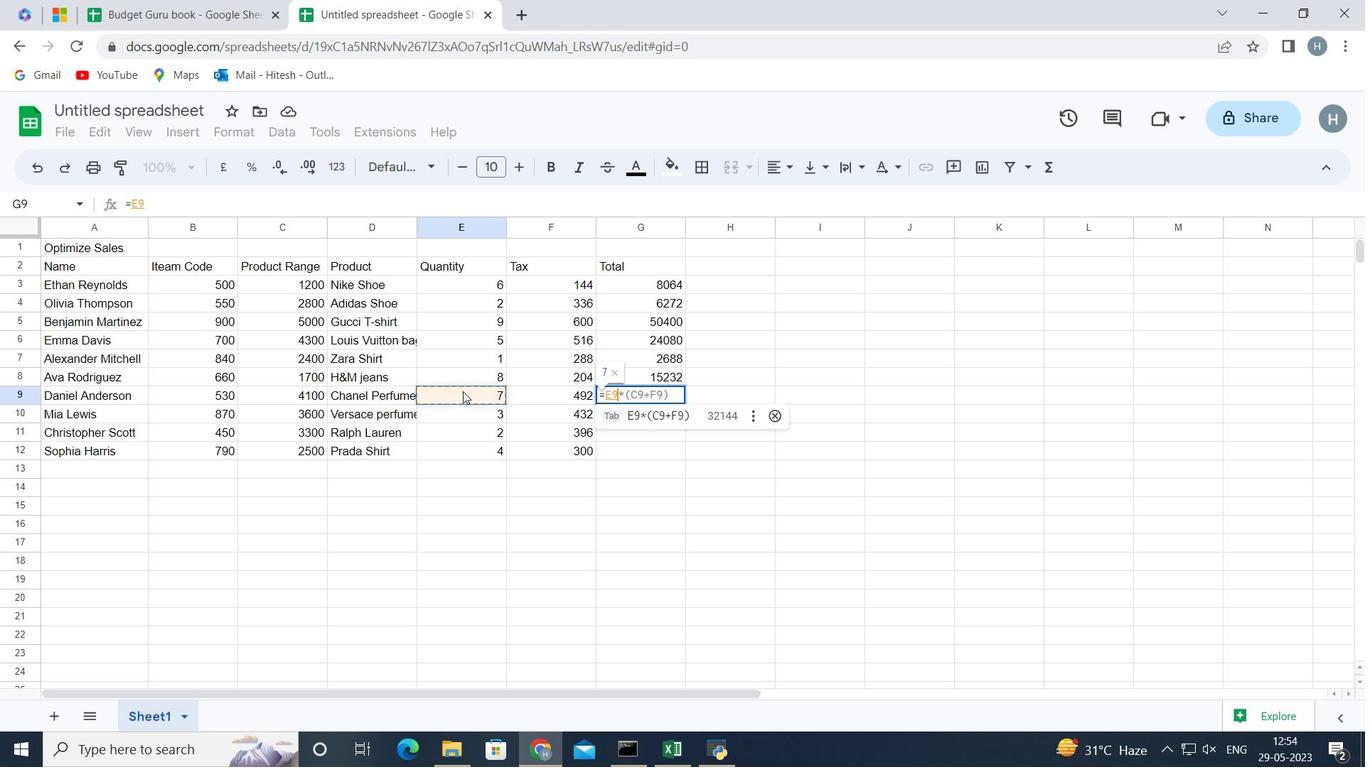 
Action: Mouse moved to (464, 390)
Screenshot: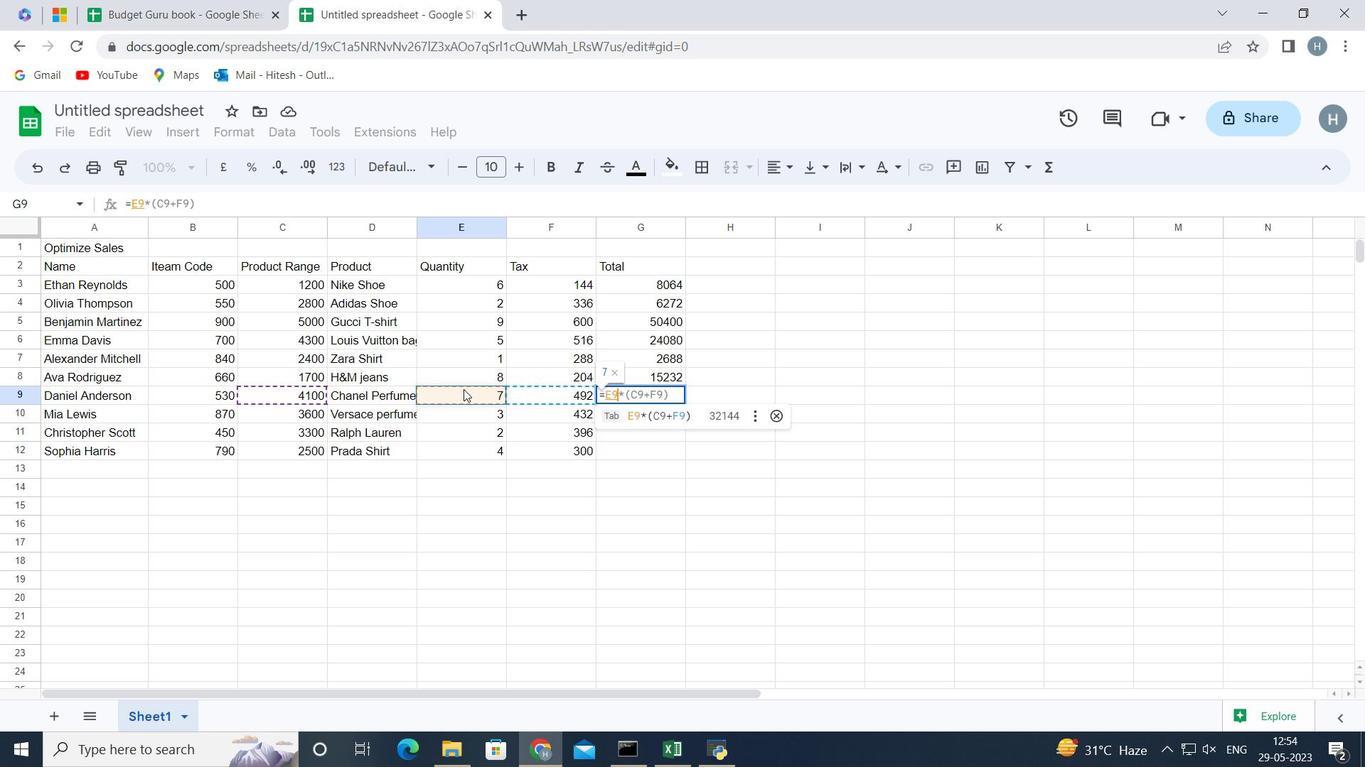 
Action: Key pressed *<Key.shift_r><Key.shift_r>(
Screenshot: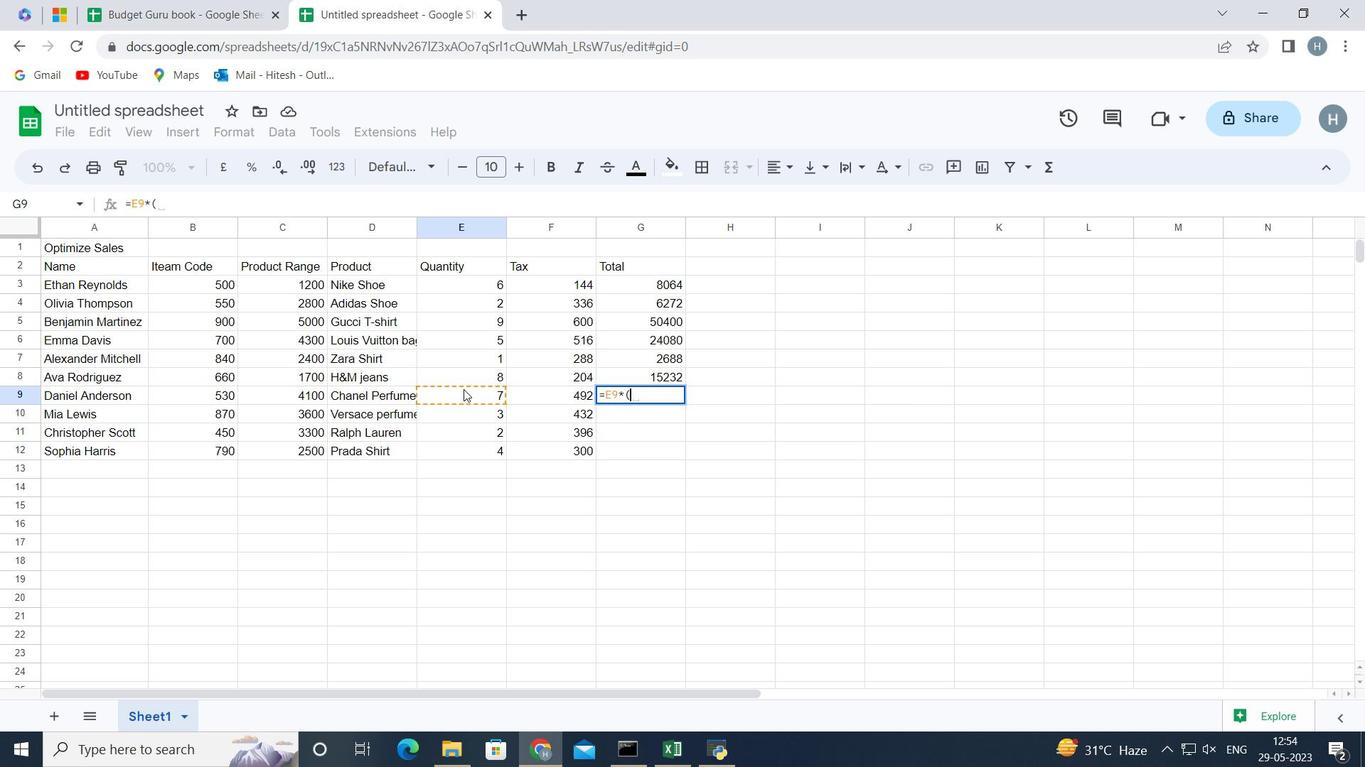 
Action: Mouse moved to (301, 391)
Screenshot: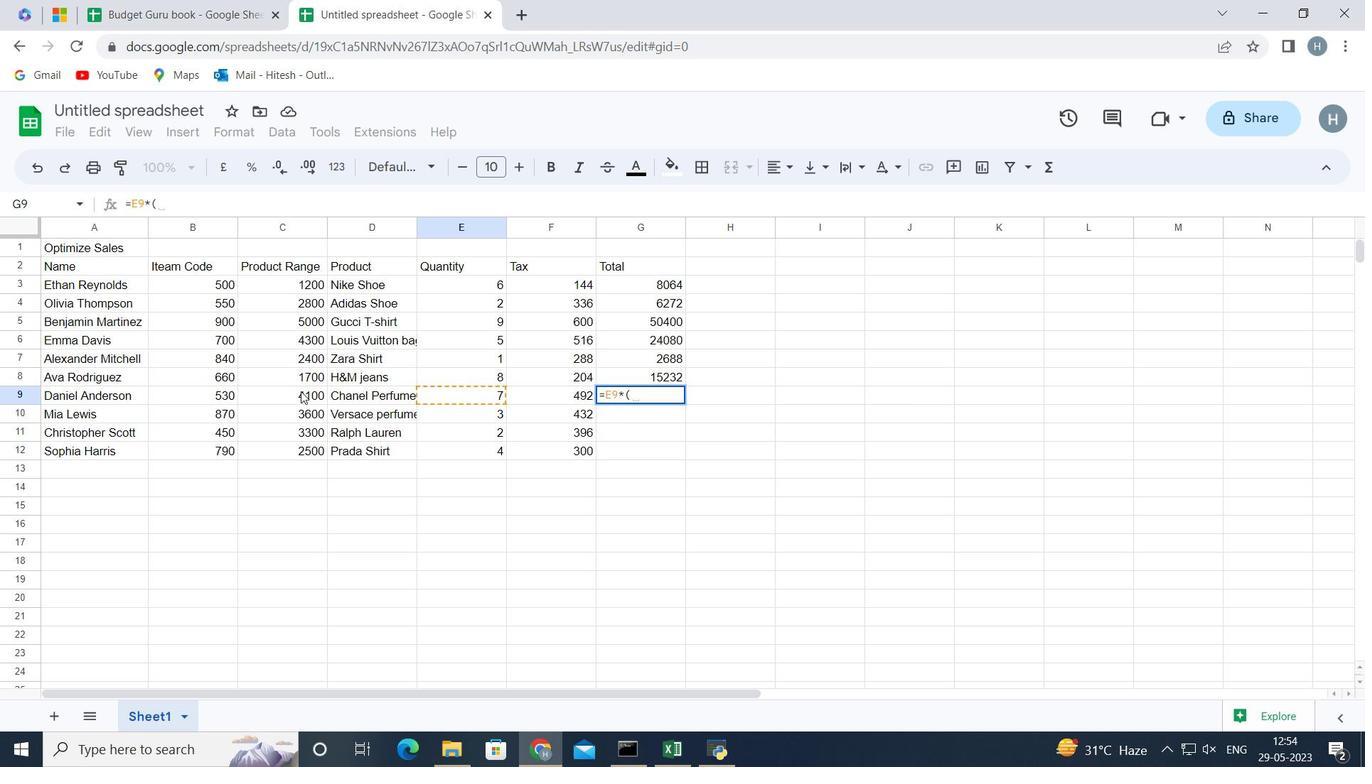 
Action: Mouse pressed left at (301, 391)
Screenshot: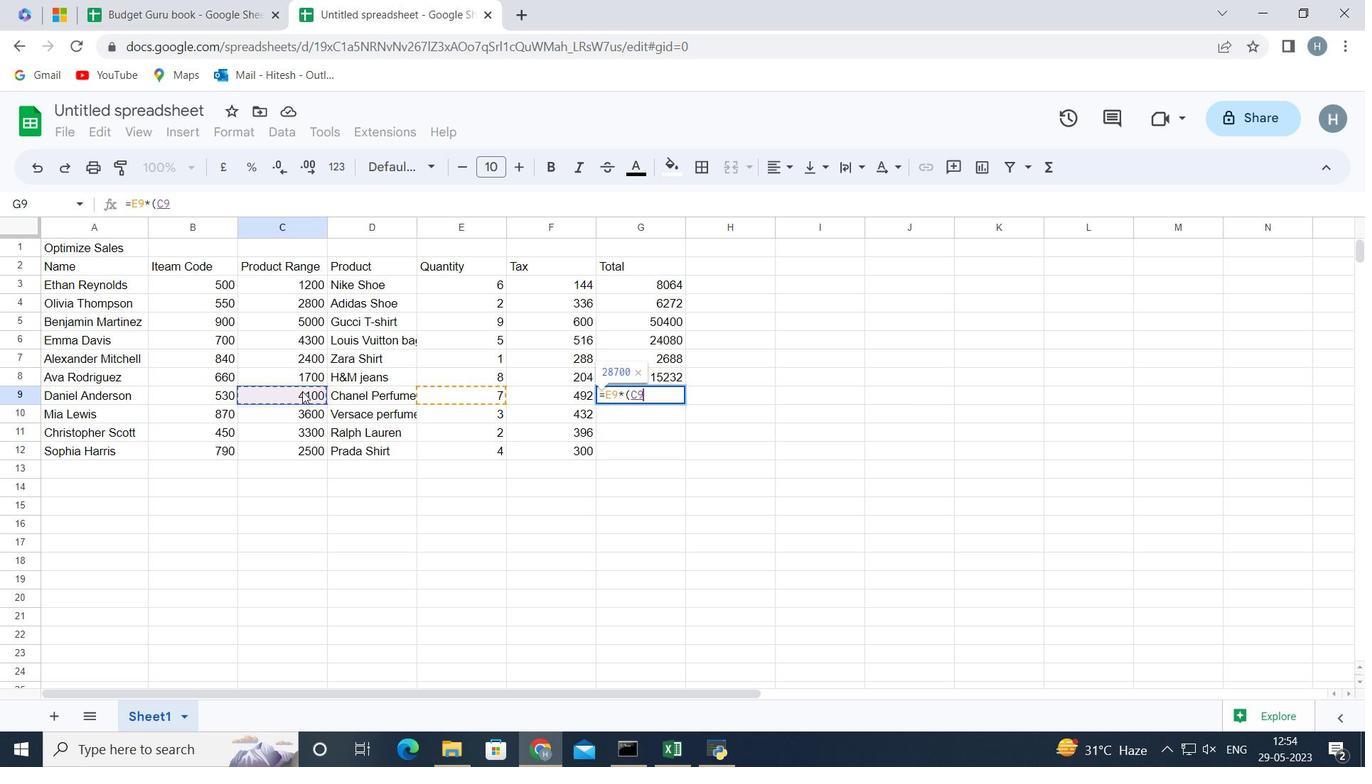 
Action: Mouse moved to (467, 391)
Screenshot: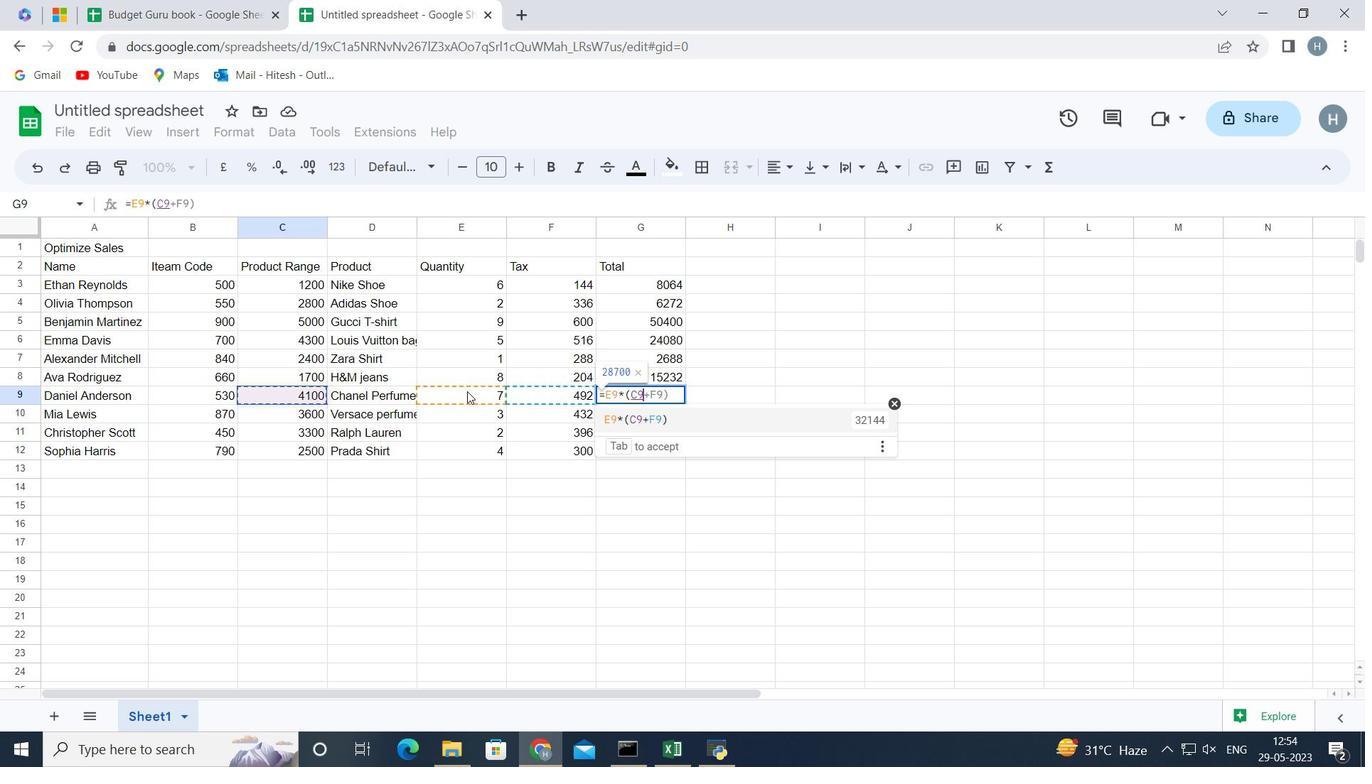 
Action: Key pressed +
Screenshot: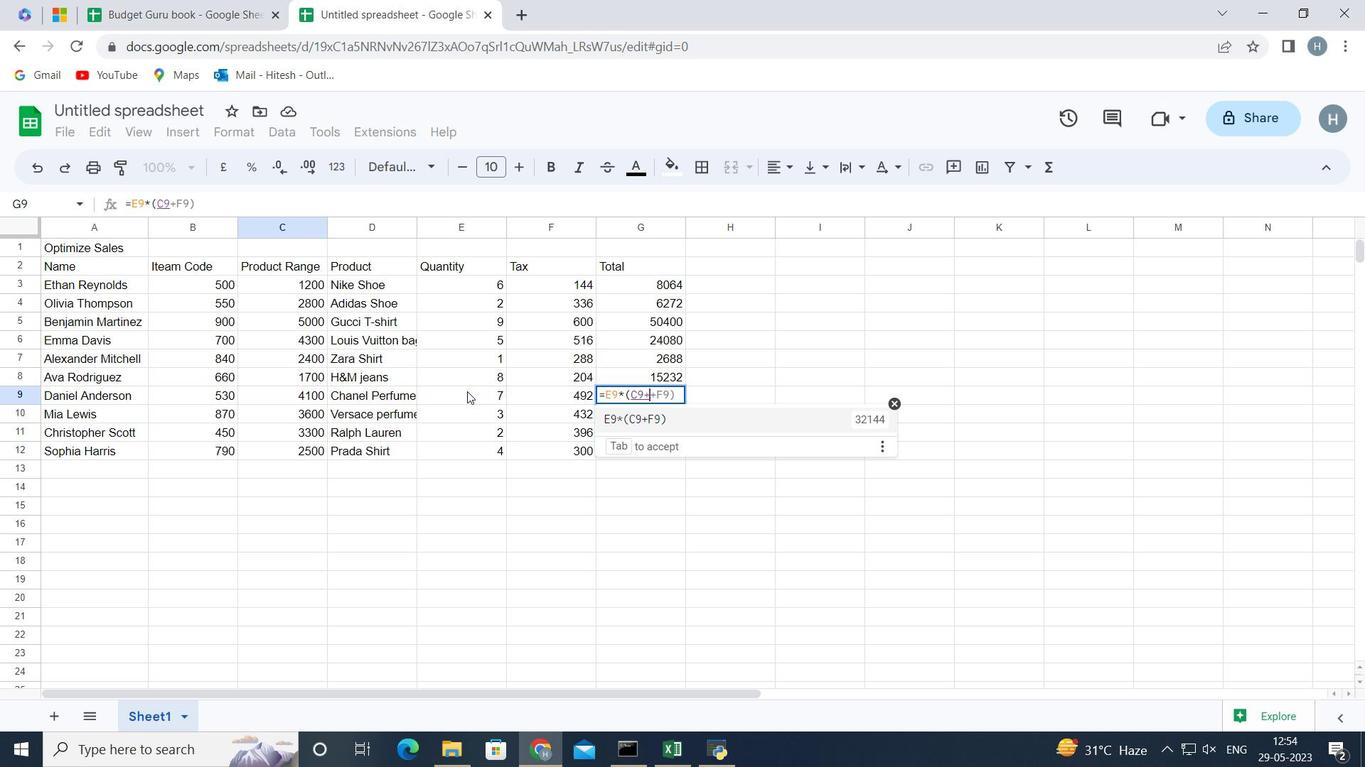 
Action: Mouse moved to (529, 391)
Screenshot: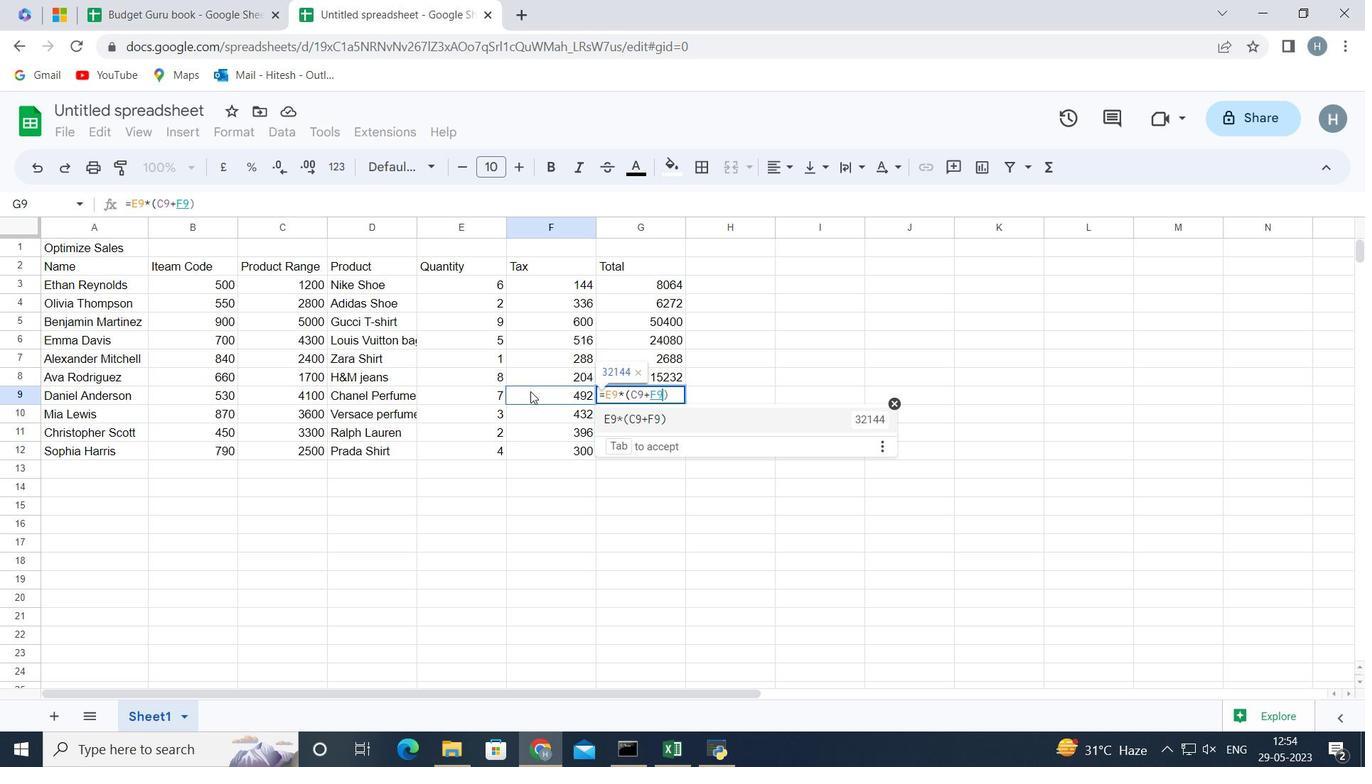 
Action: Mouse pressed left at (529, 391)
Screenshot: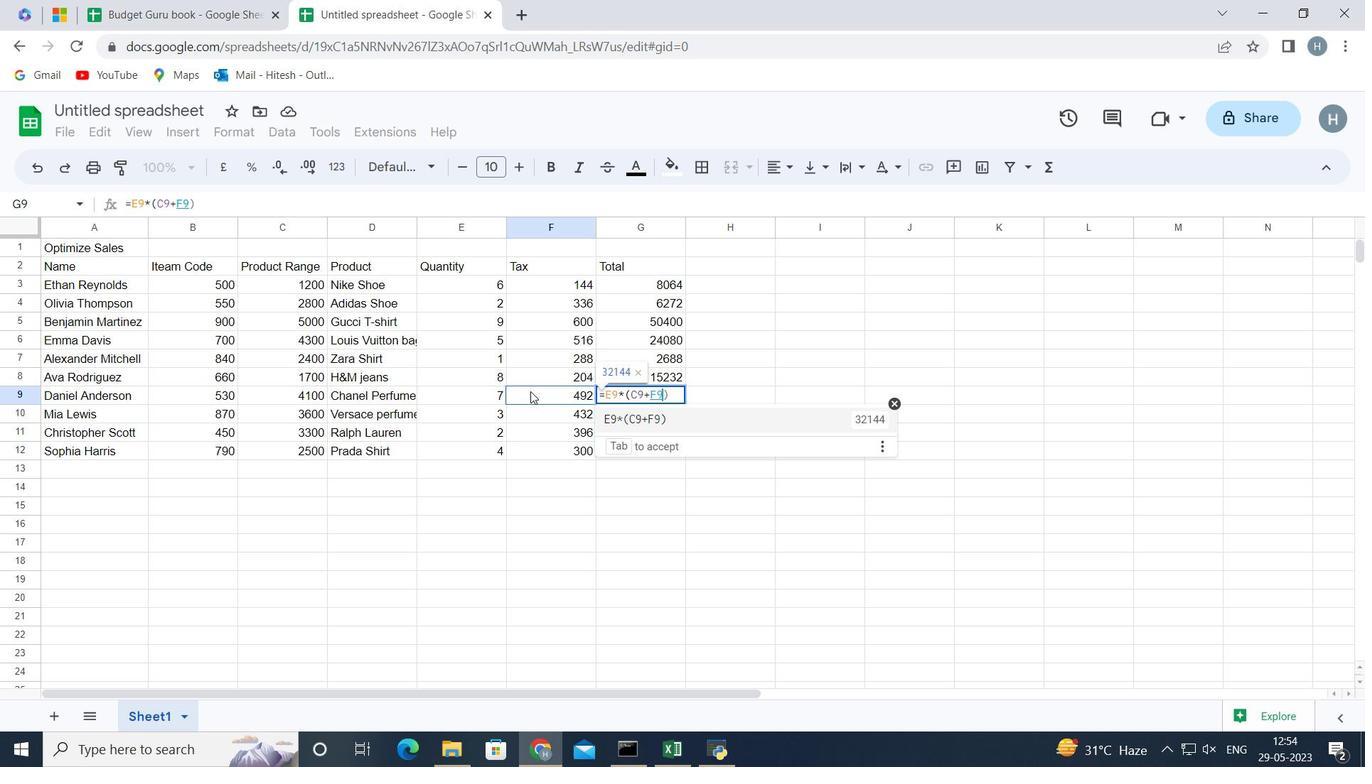 
Action: Mouse moved to (531, 393)
Screenshot: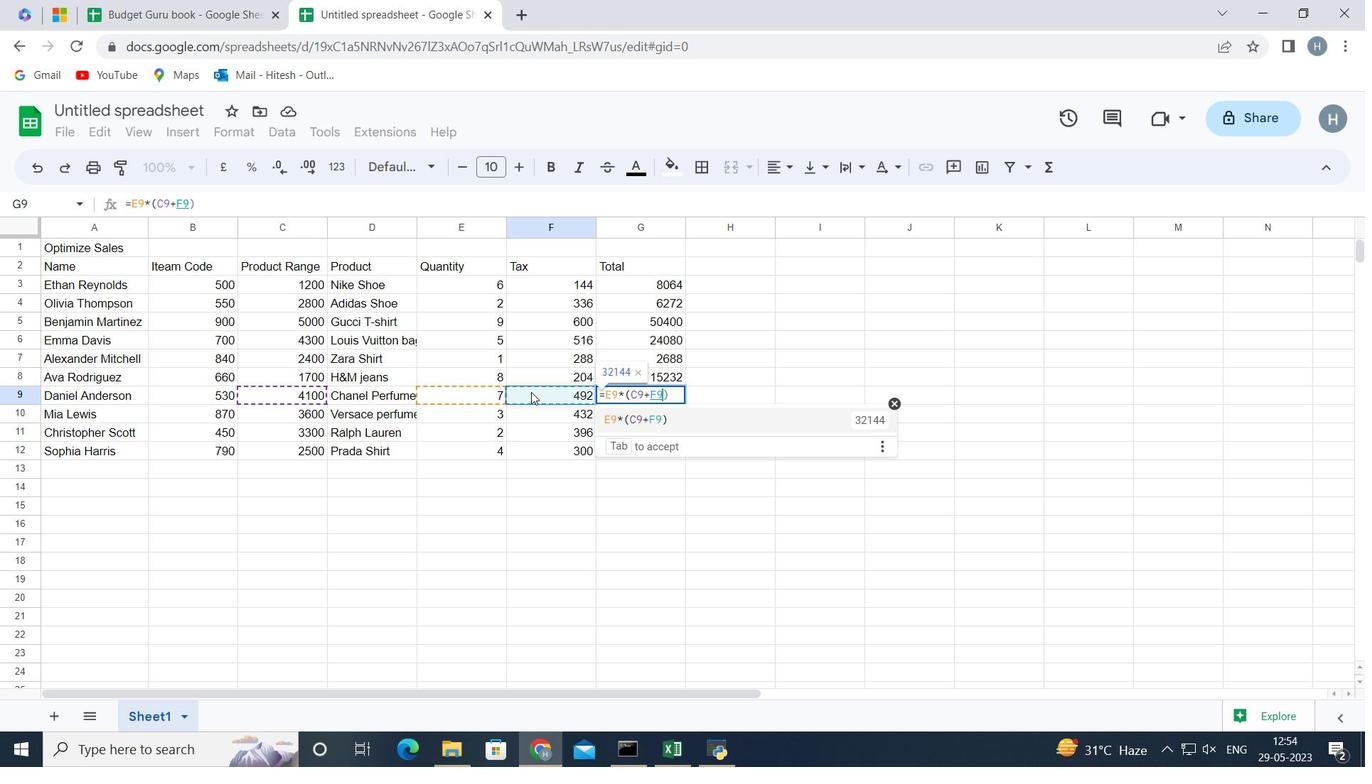
Action: Key pressed <Key.shift_r><Key.shift_r><Key.shift_r><Key.shift_r>)<Key.enter>
Screenshot: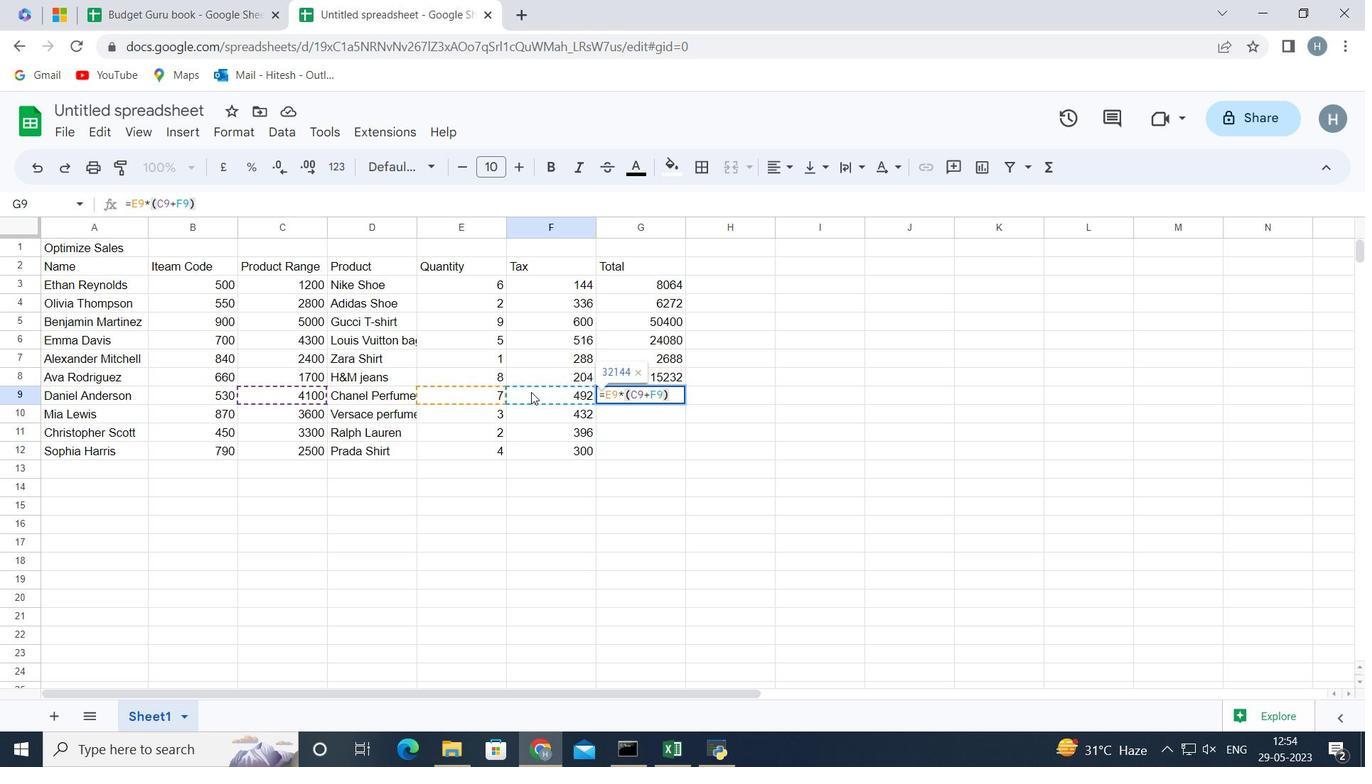 
Action: Mouse moved to (530, 394)
Screenshot: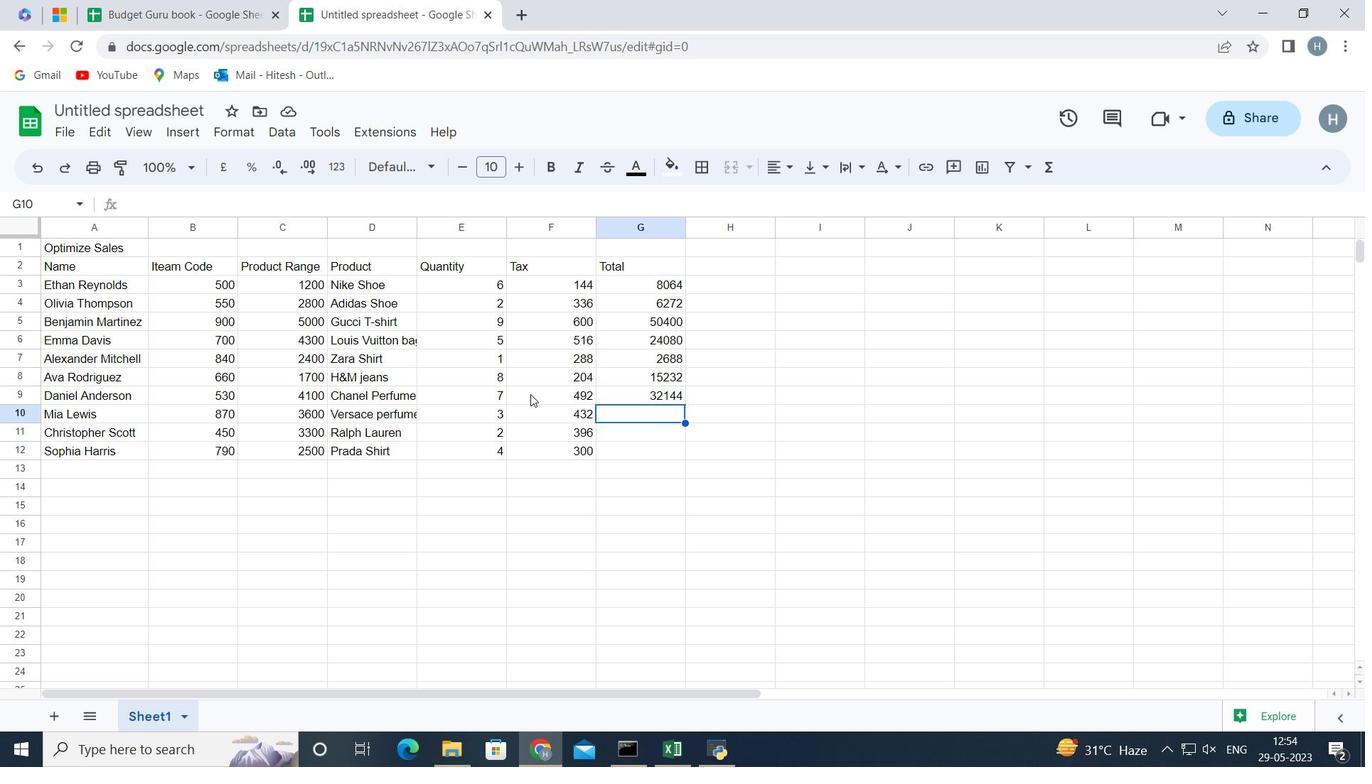 
Action: Key pressed =
Screenshot: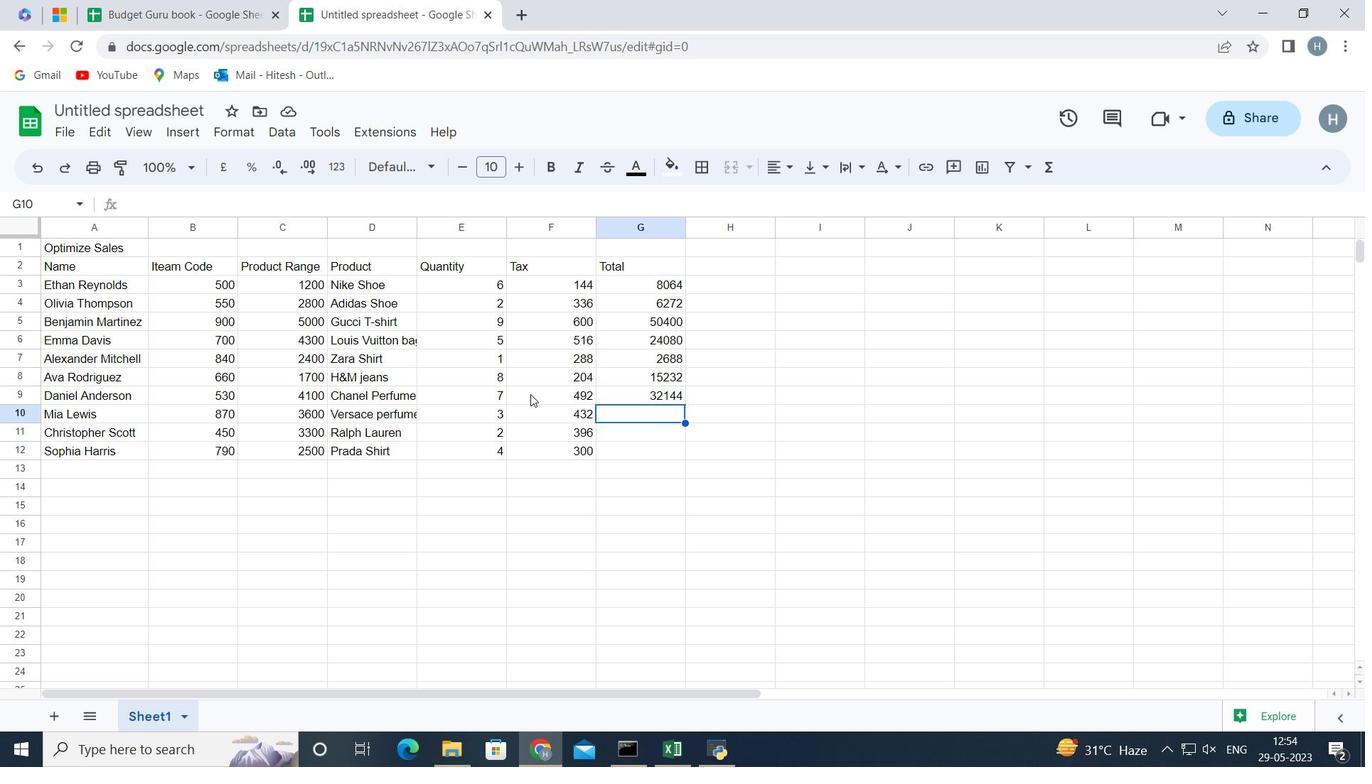
Action: Mouse moved to (480, 413)
Screenshot: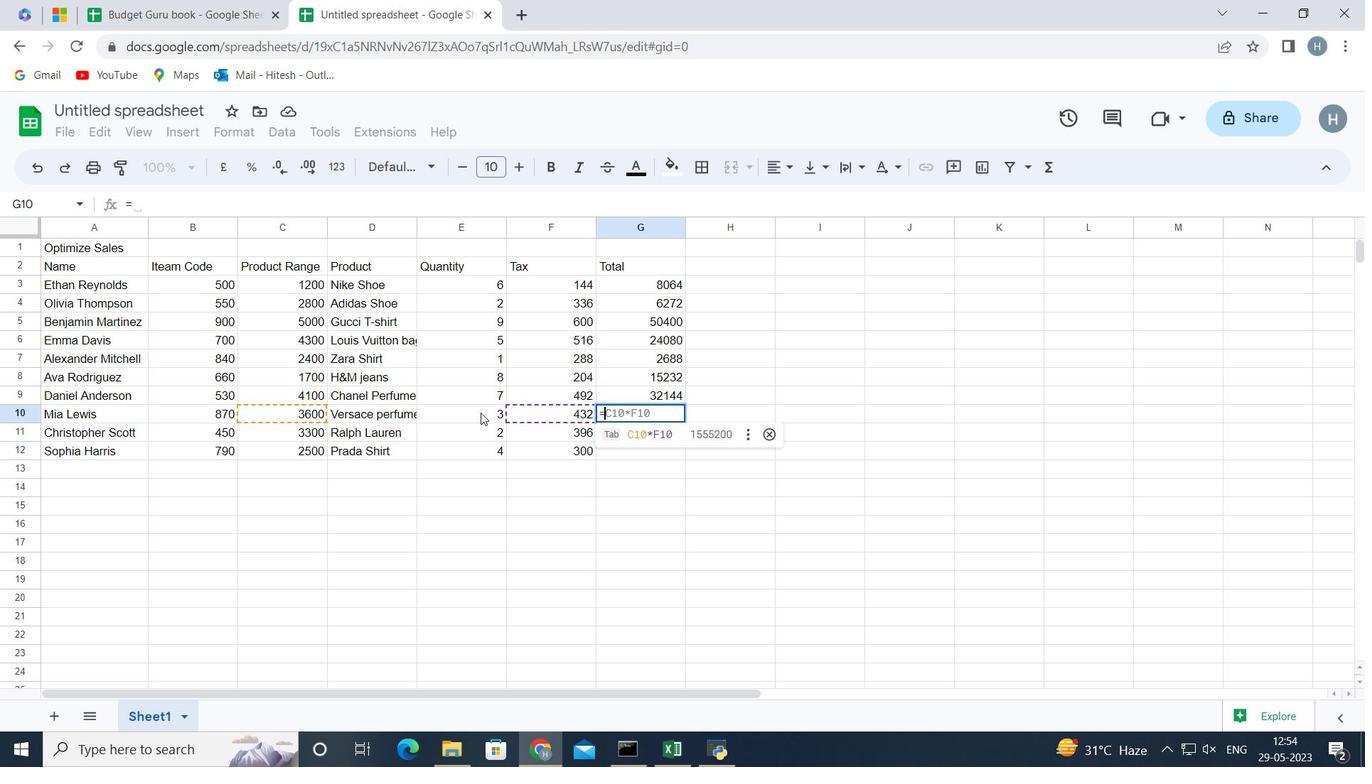 
Action: Mouse pressed left at (480, 413)
Screenshot: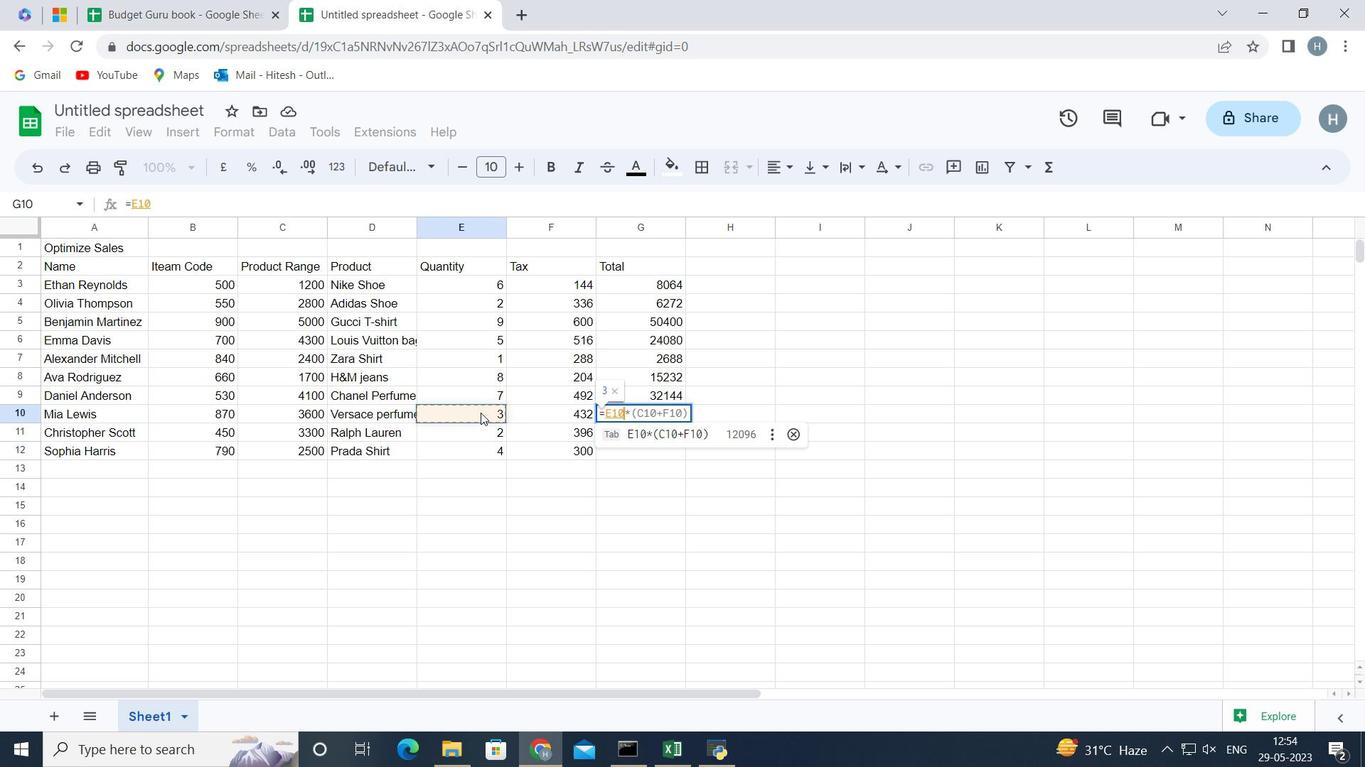 
Action: Mouse moved to (469, 415)
Screenshot: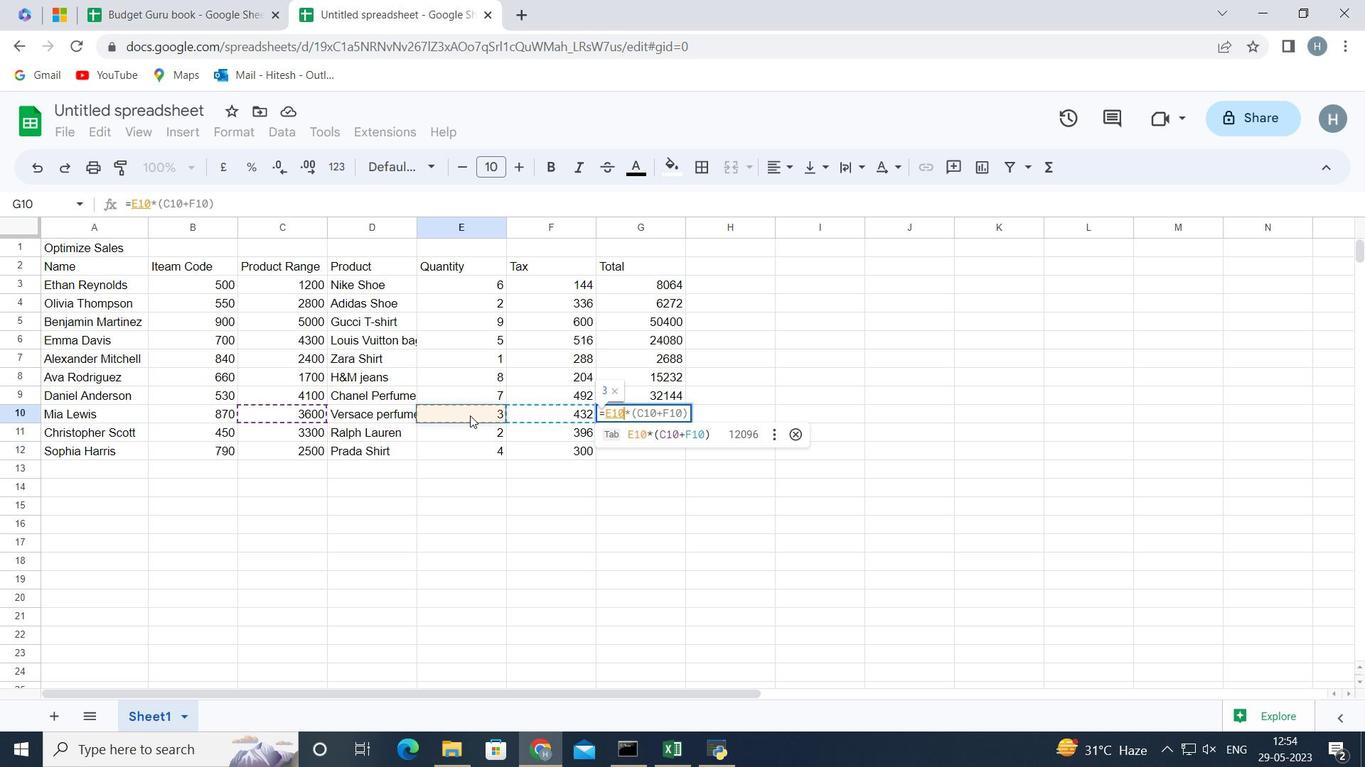 
Action: Key pressed *
Screenshot: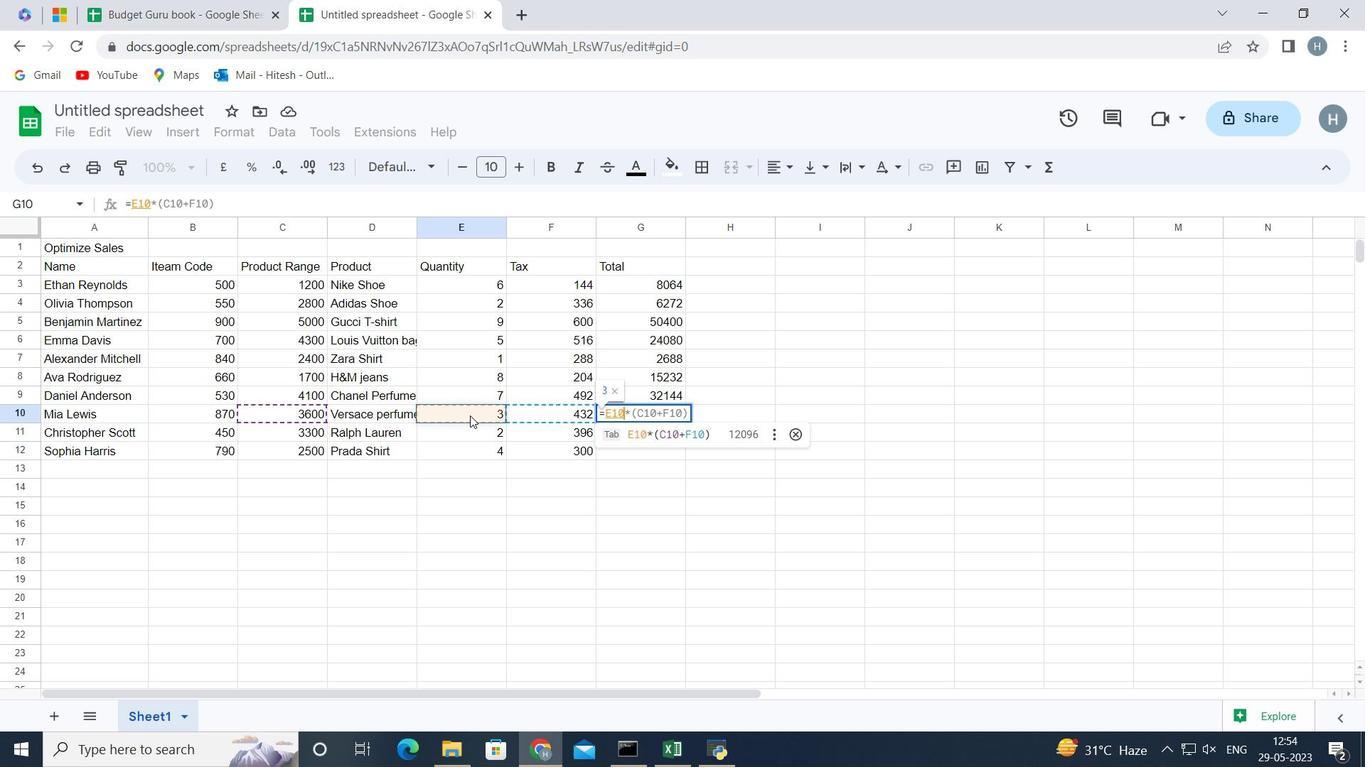 
Action: Mouse moved to (465, 418)
Screenshot: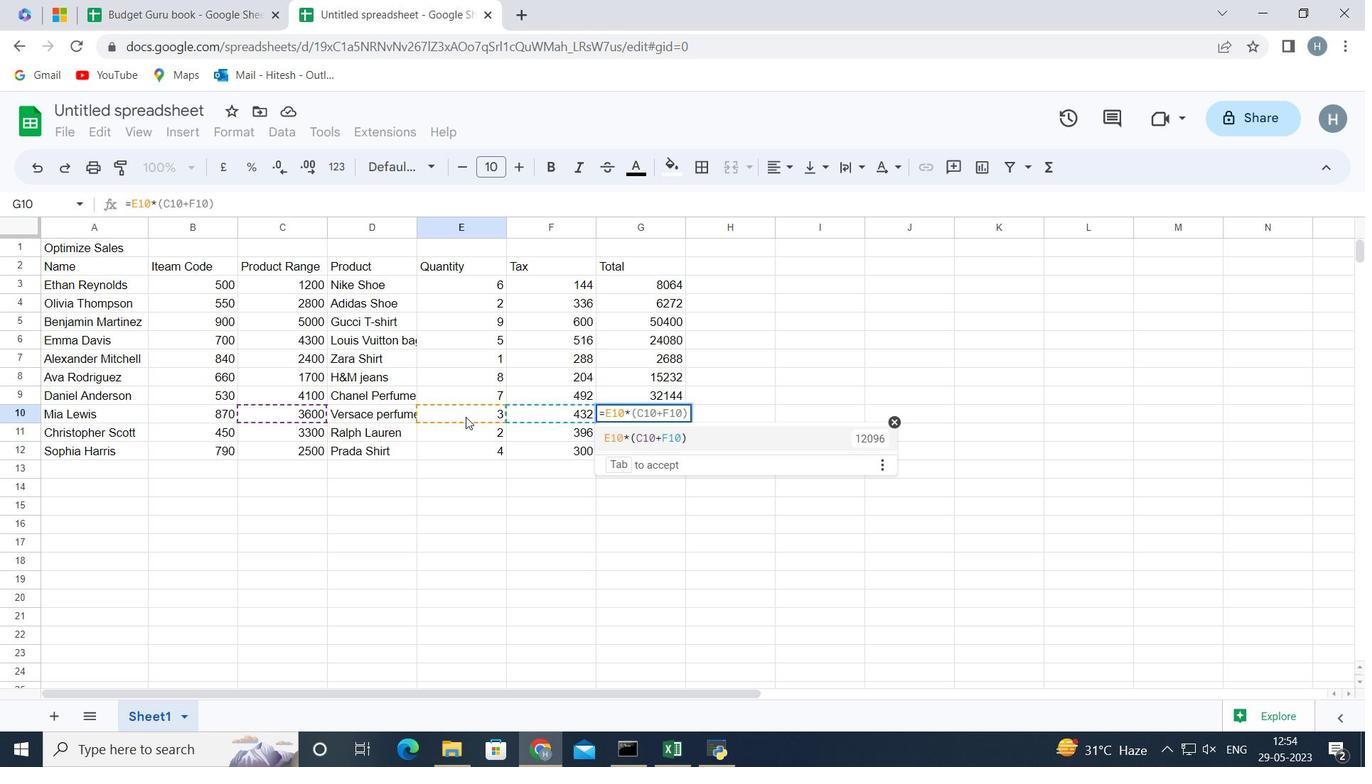 
Action: Key pressed <Key.shift_r><Key.shift_r><Key.shift_r><Key.shift_r><Key.shift_r><Key.shift_r><Key.shift_r>(
Screenshot: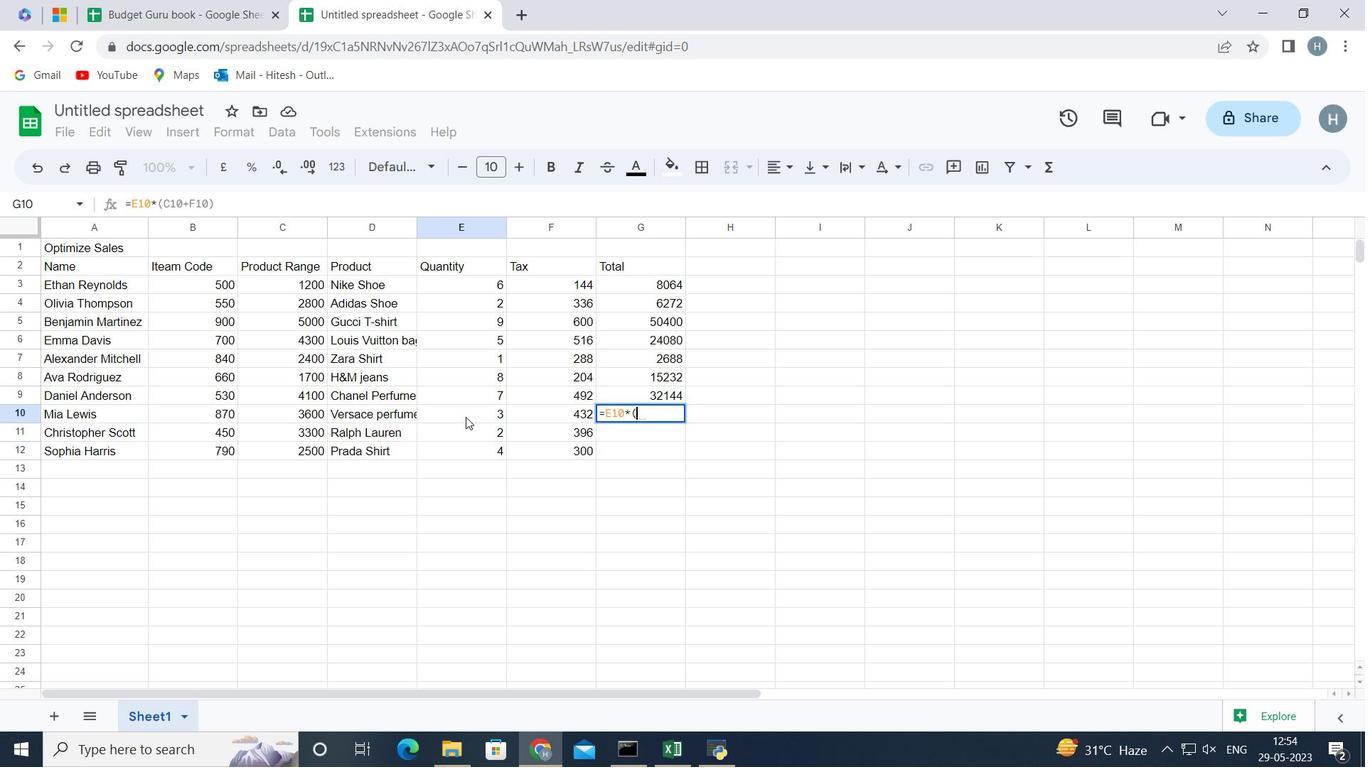 
Action: Mouse moved to (292, 411)
Screenshot: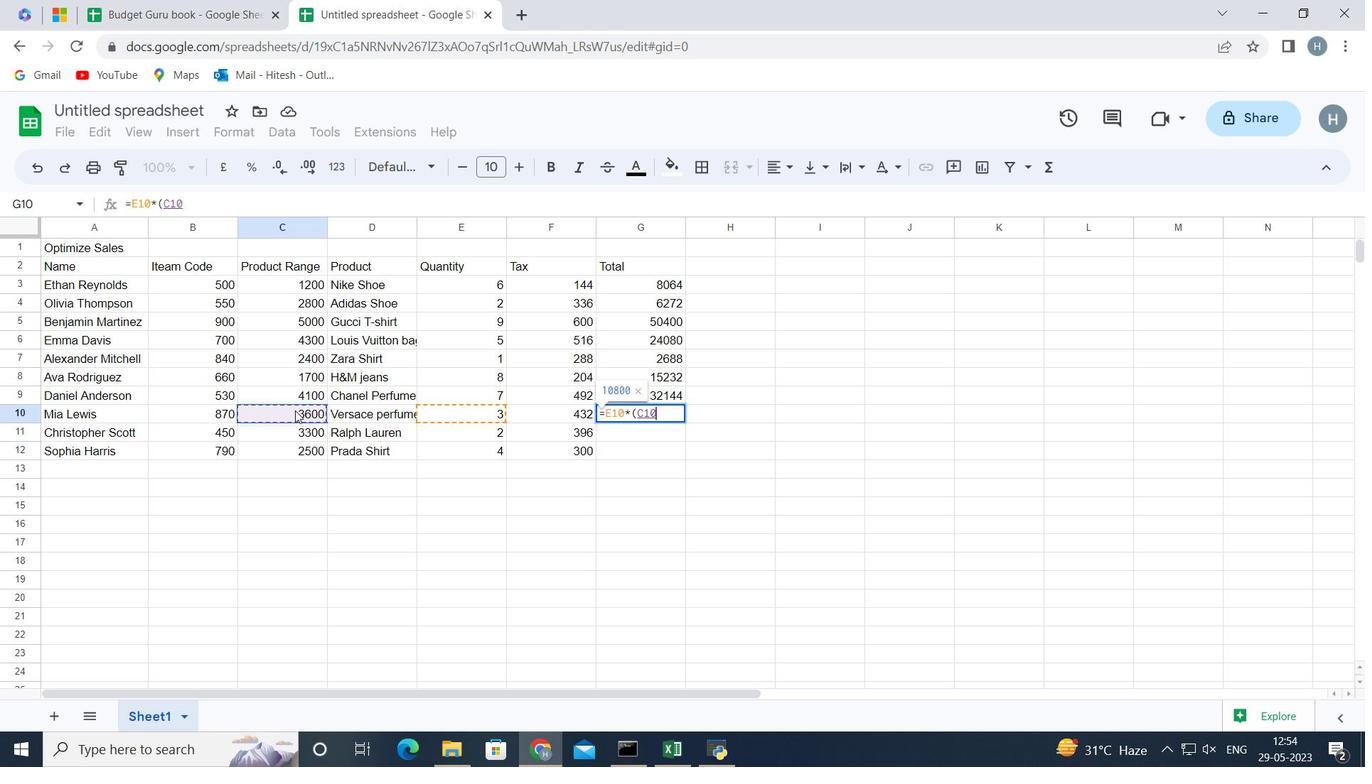 
Action: Mouse pressed left at (292, 411)
Screenshot: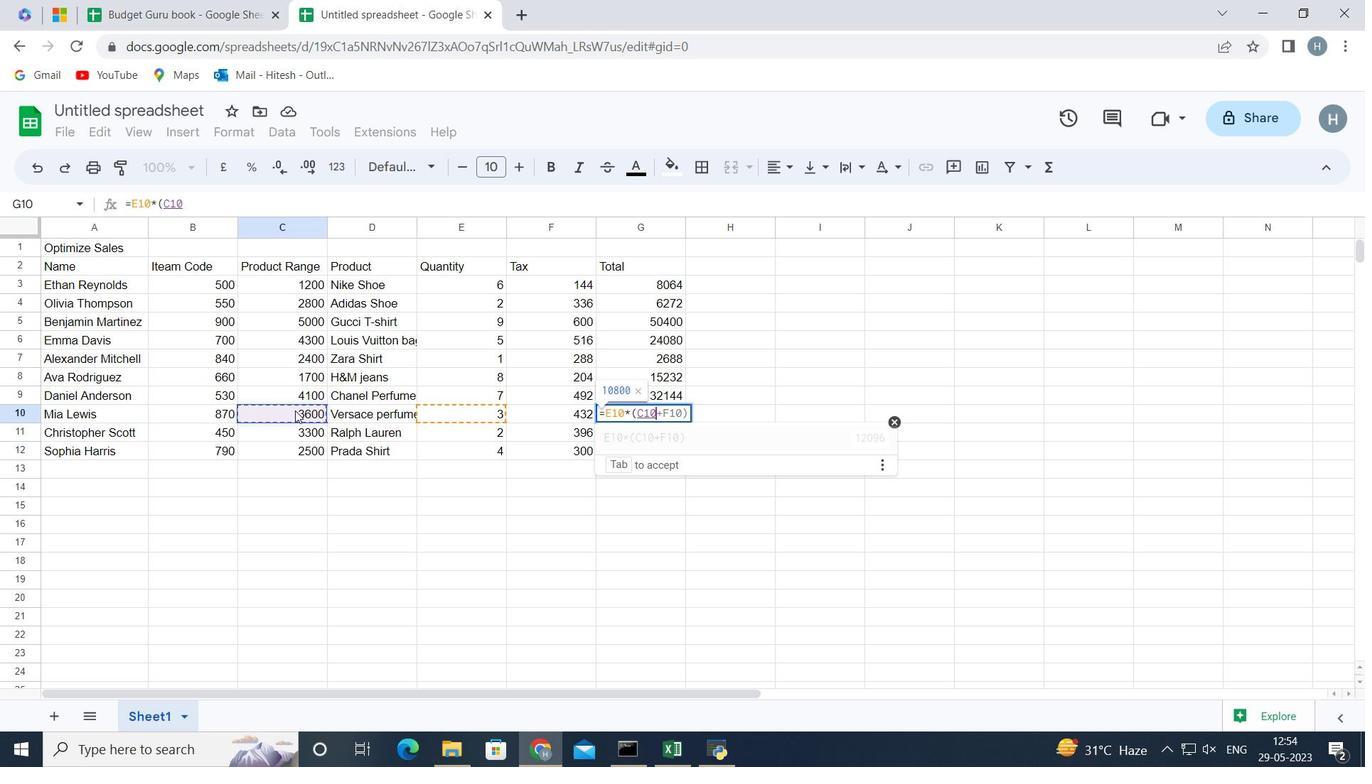 
Action: Mouse moved to (297, 413)
Screenshot: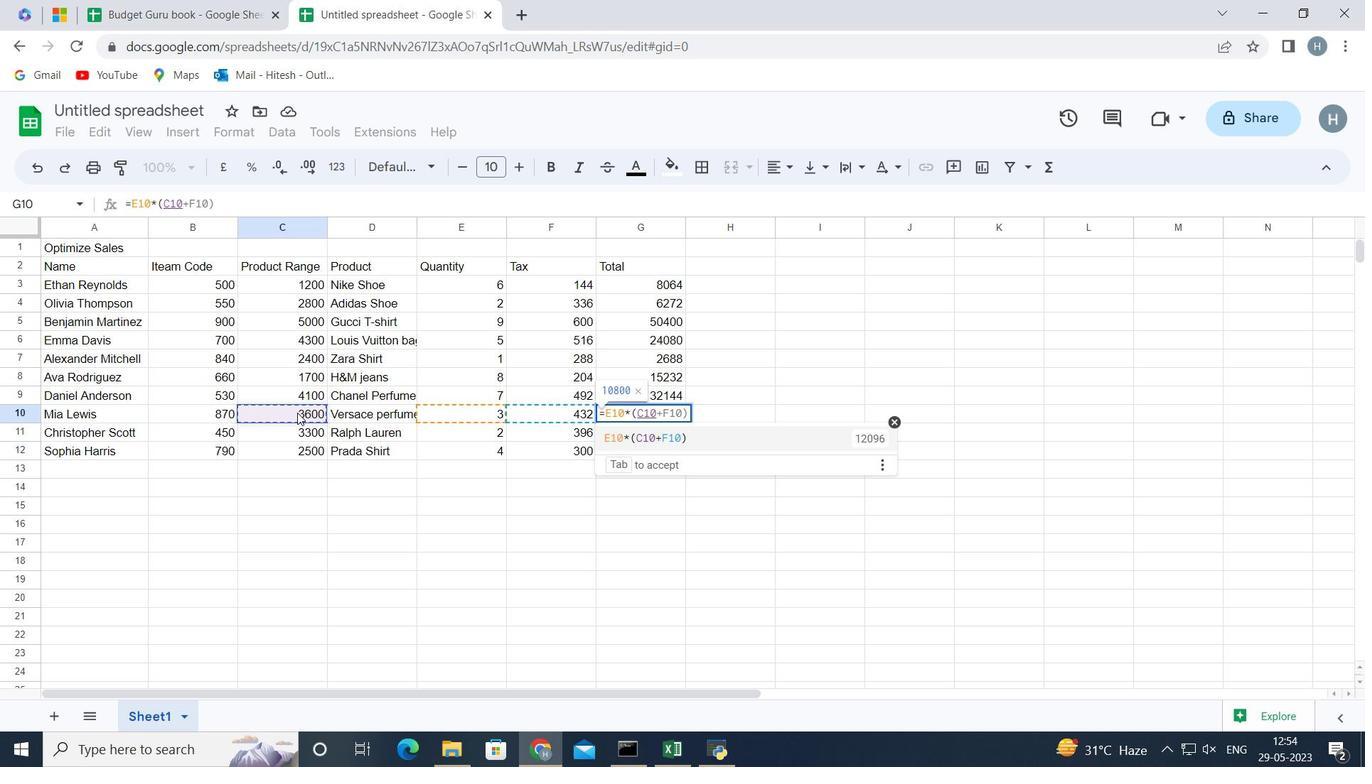 
Action: Key pressed +
Screenshot: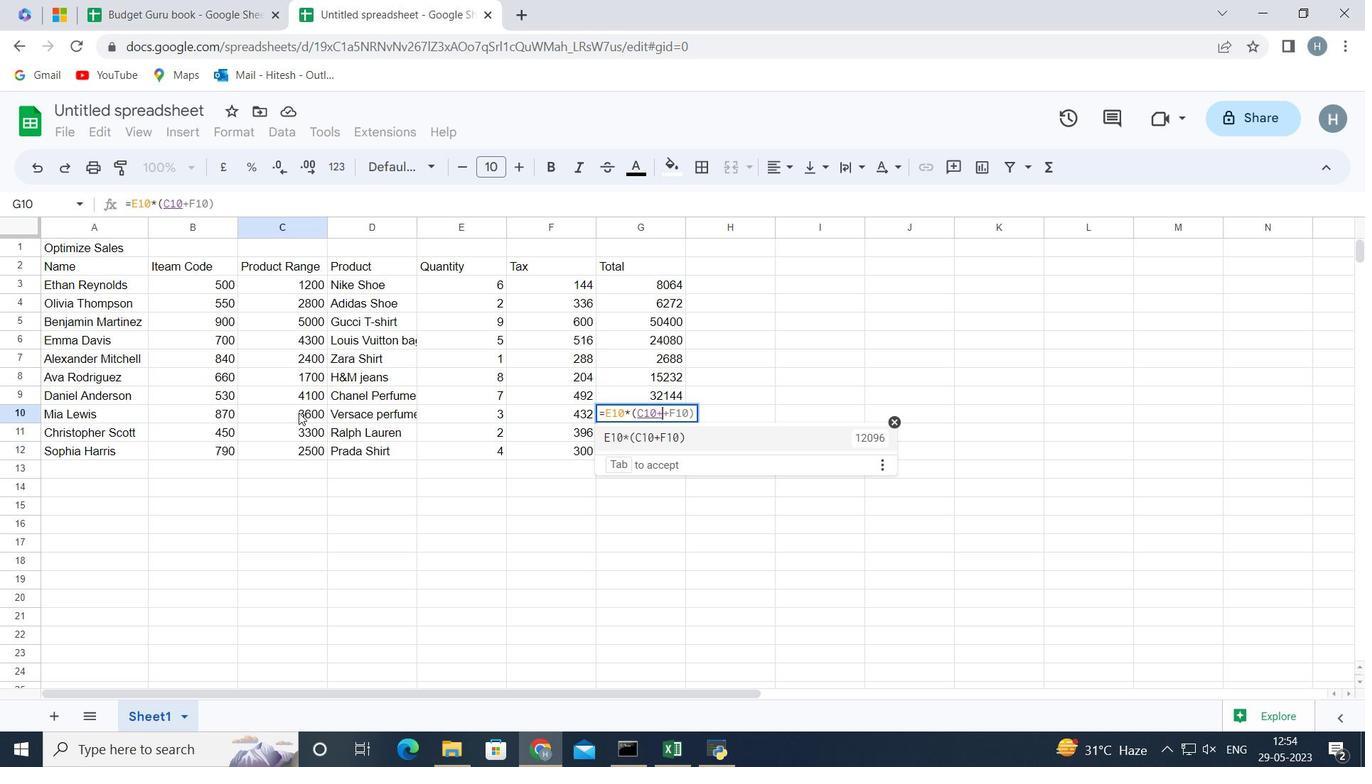 
Action: Mouse moved to (535, 410)
Screenshot: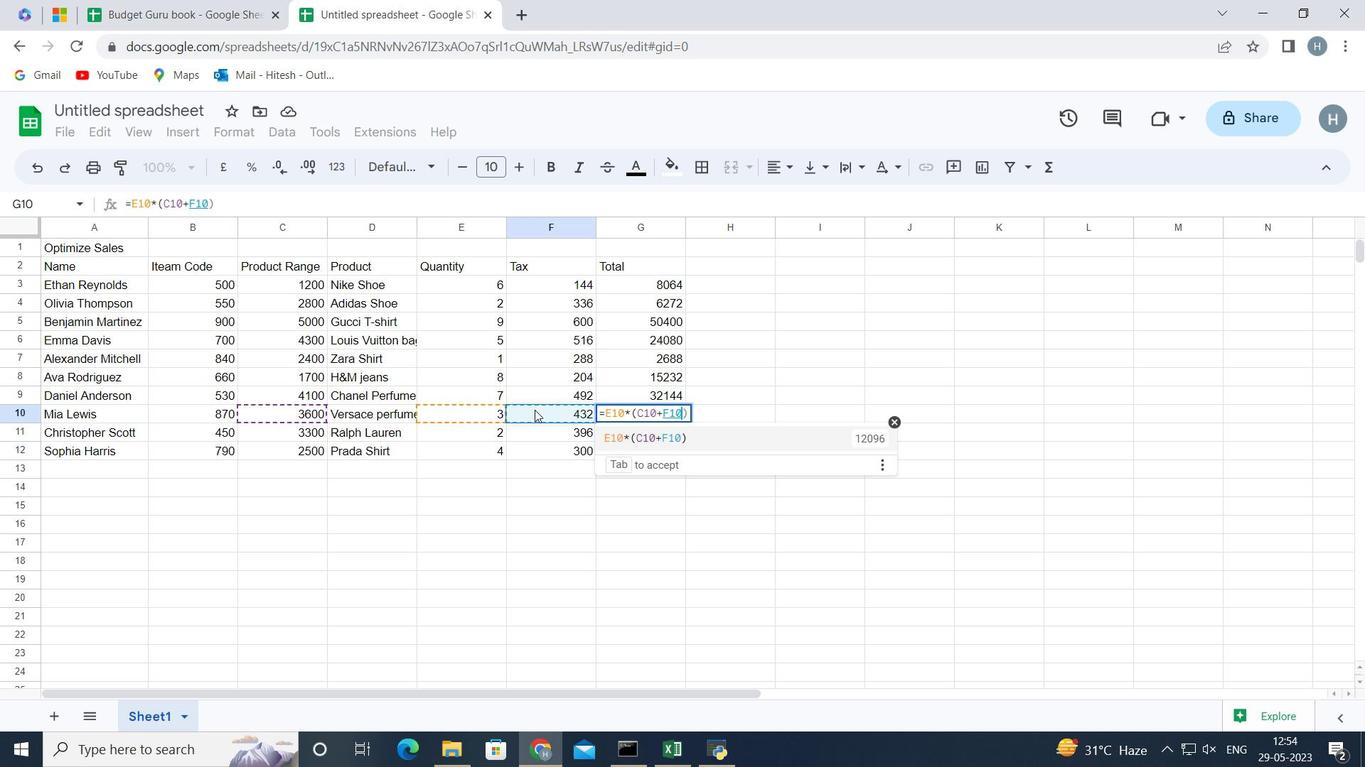 
Action: Mouse pressed left at (535, 410)
Screenshot: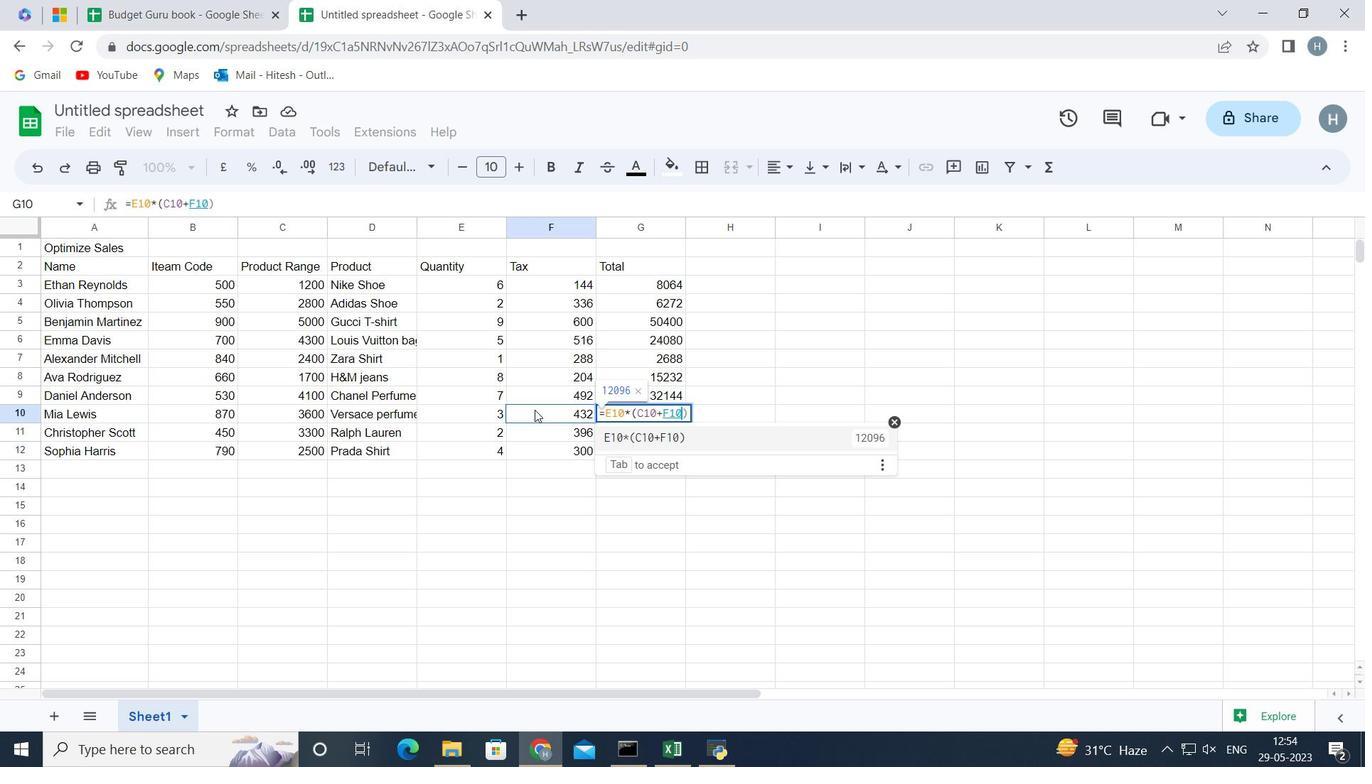 
Action: Mouse moved to (535, 410)
Screenshot: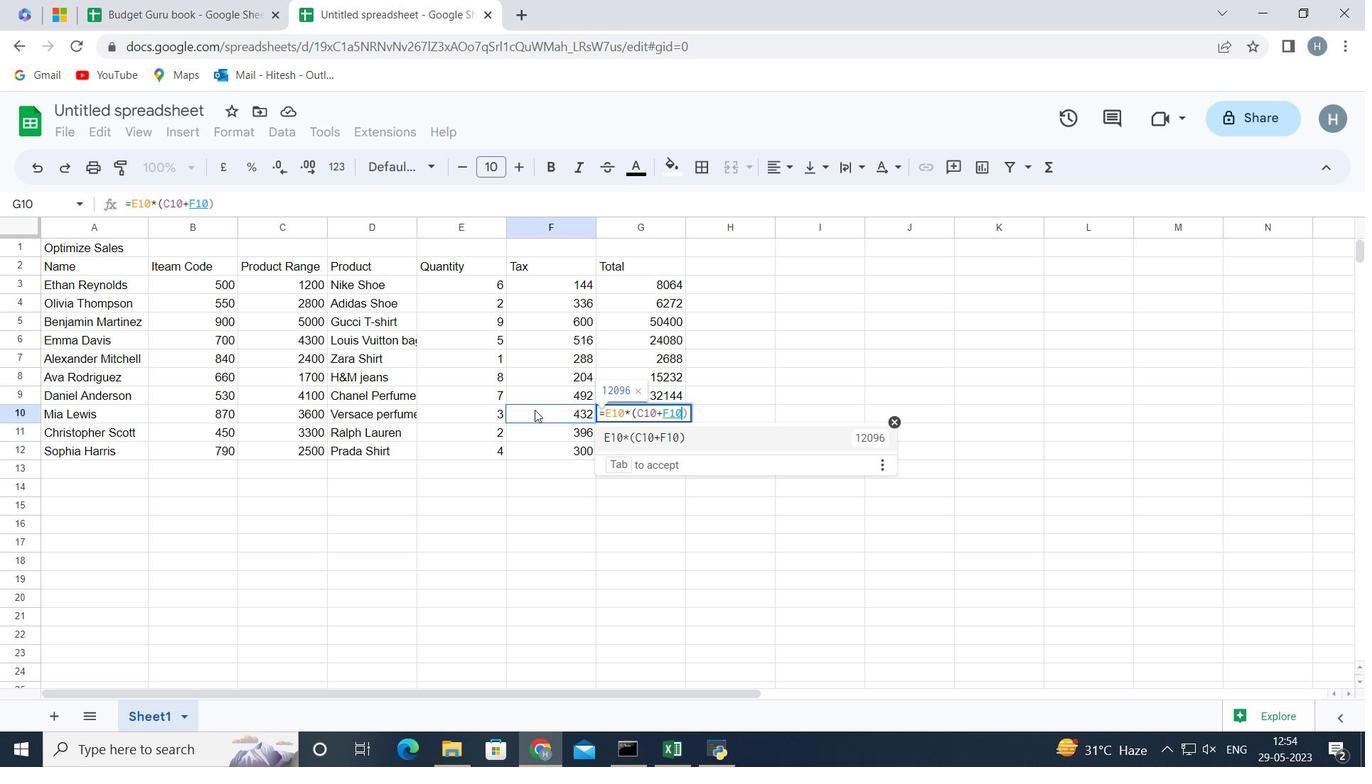 
Action: Key pressed <Key.shift_r><Key.shift_r><Key.shift_r>)<Key.enter>
Screenshot: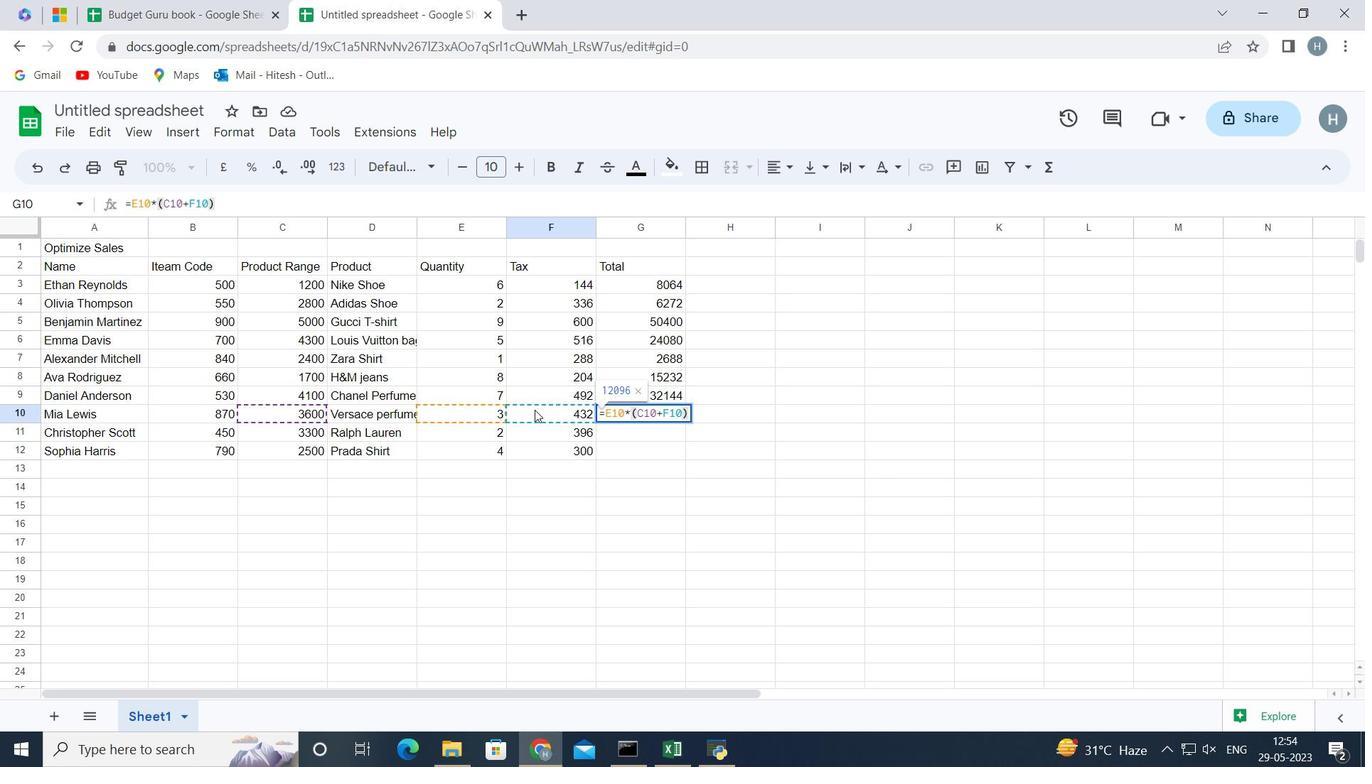 
Action: Mouse moved to (586, 424)
Screenshot: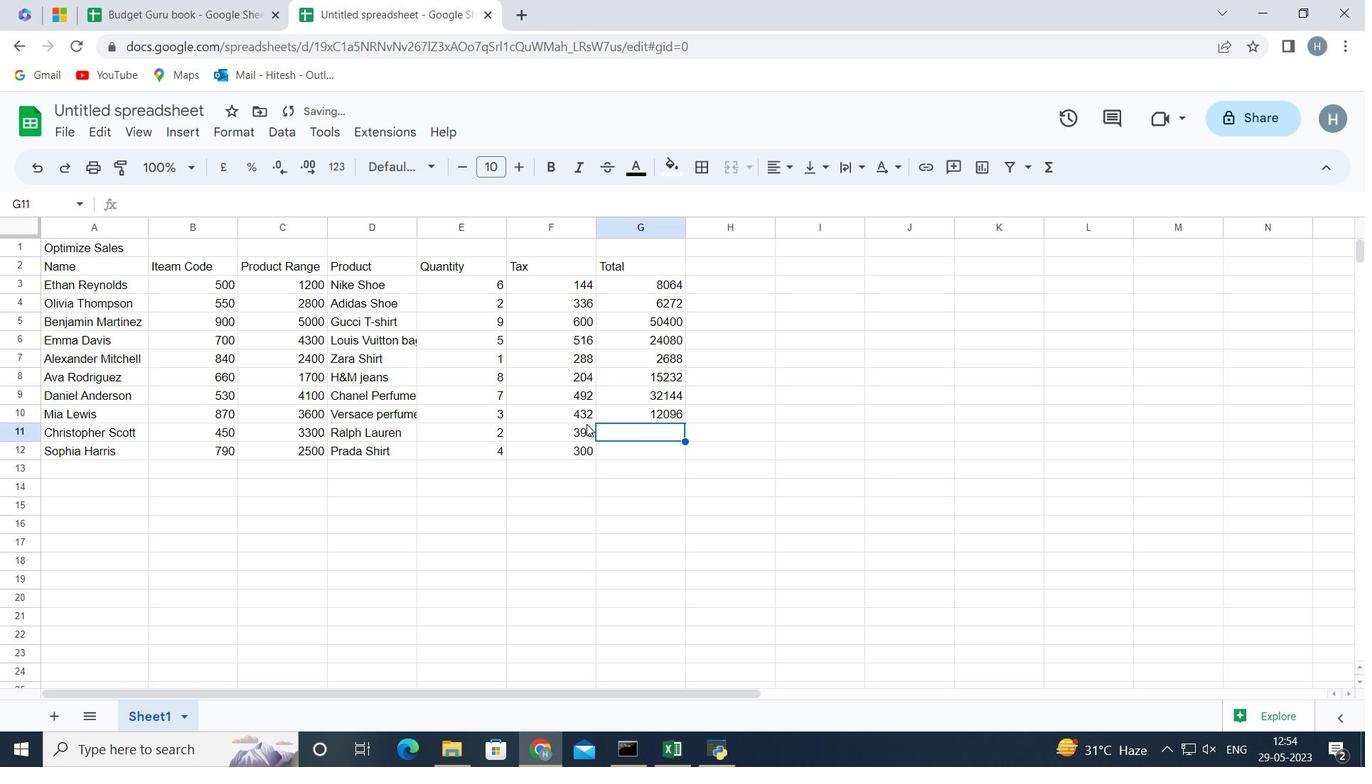 
Action: Key pressed =
Screenshot: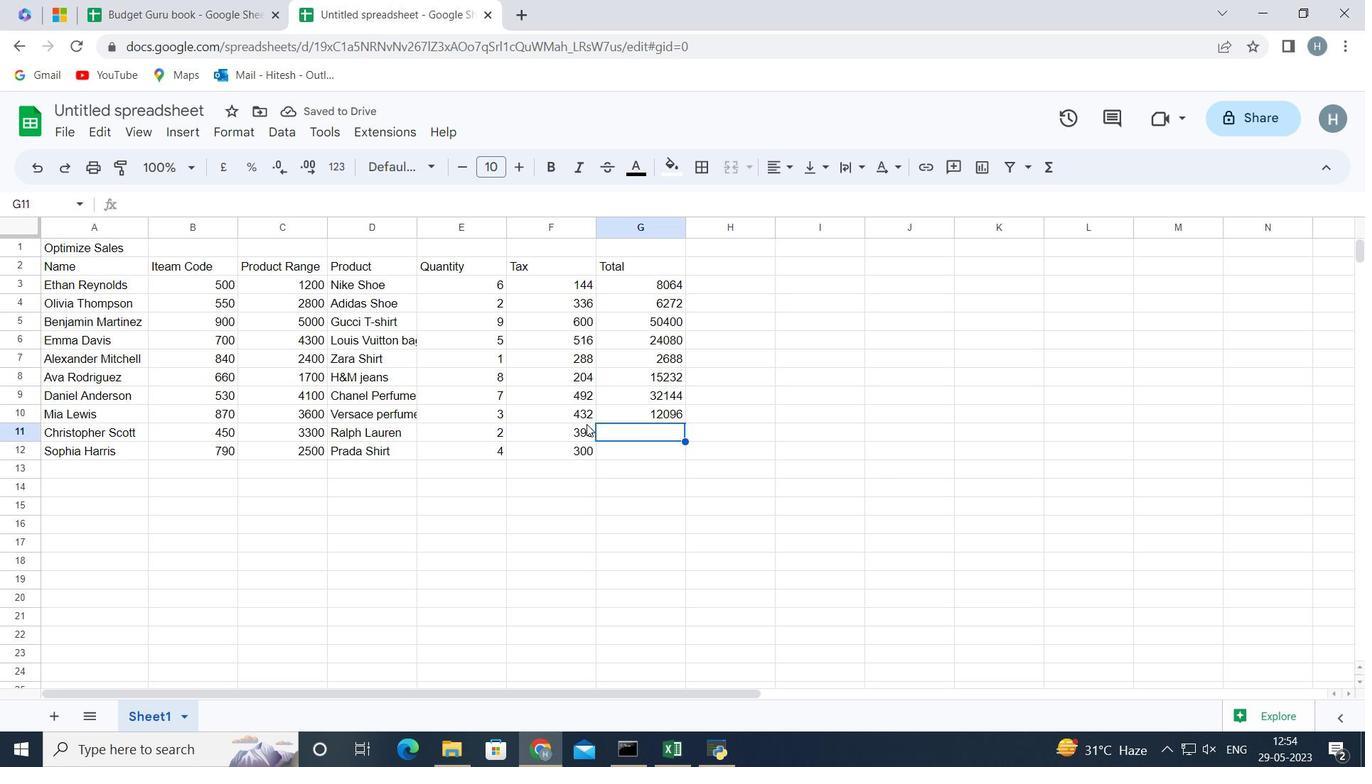 
Action: Mouse moved to (472, 432)
Screenshot: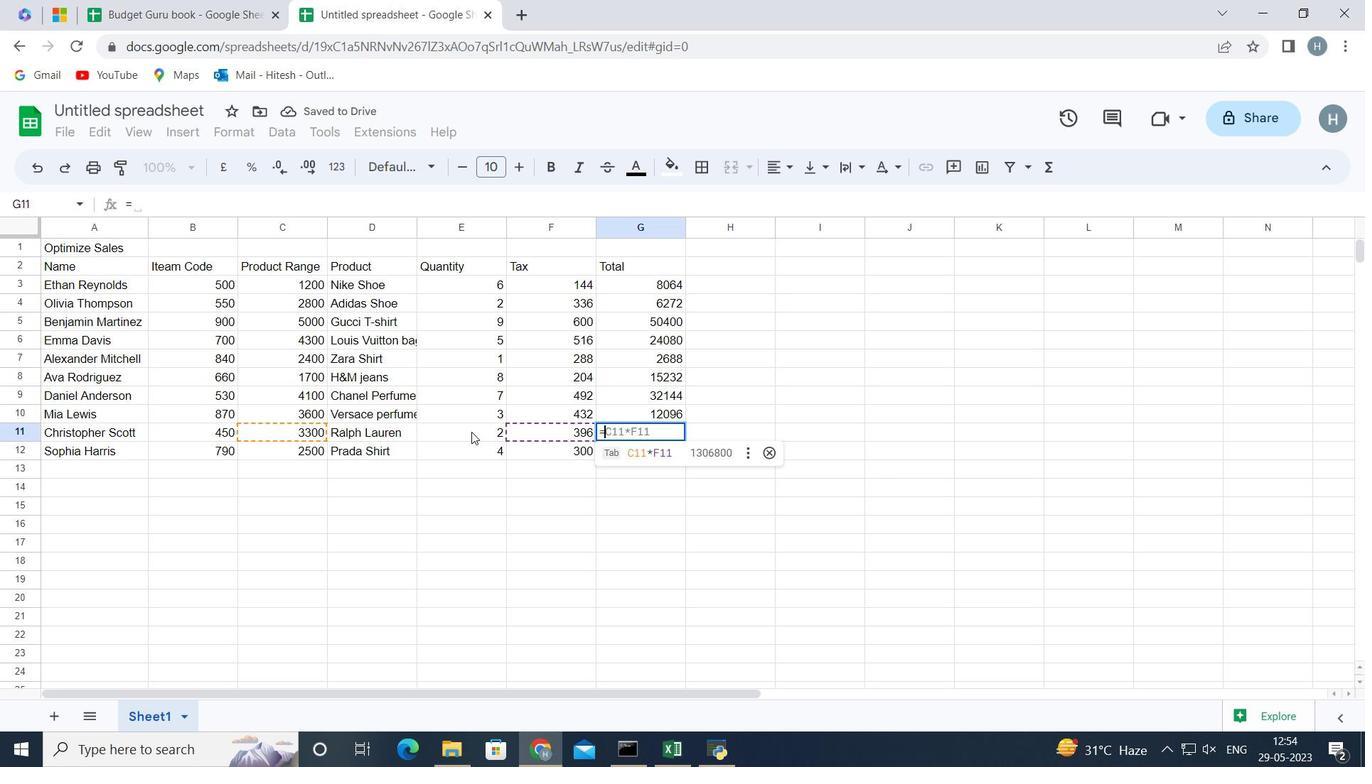 
Action: Mouse pressed left at (472, 432)
Screenshot: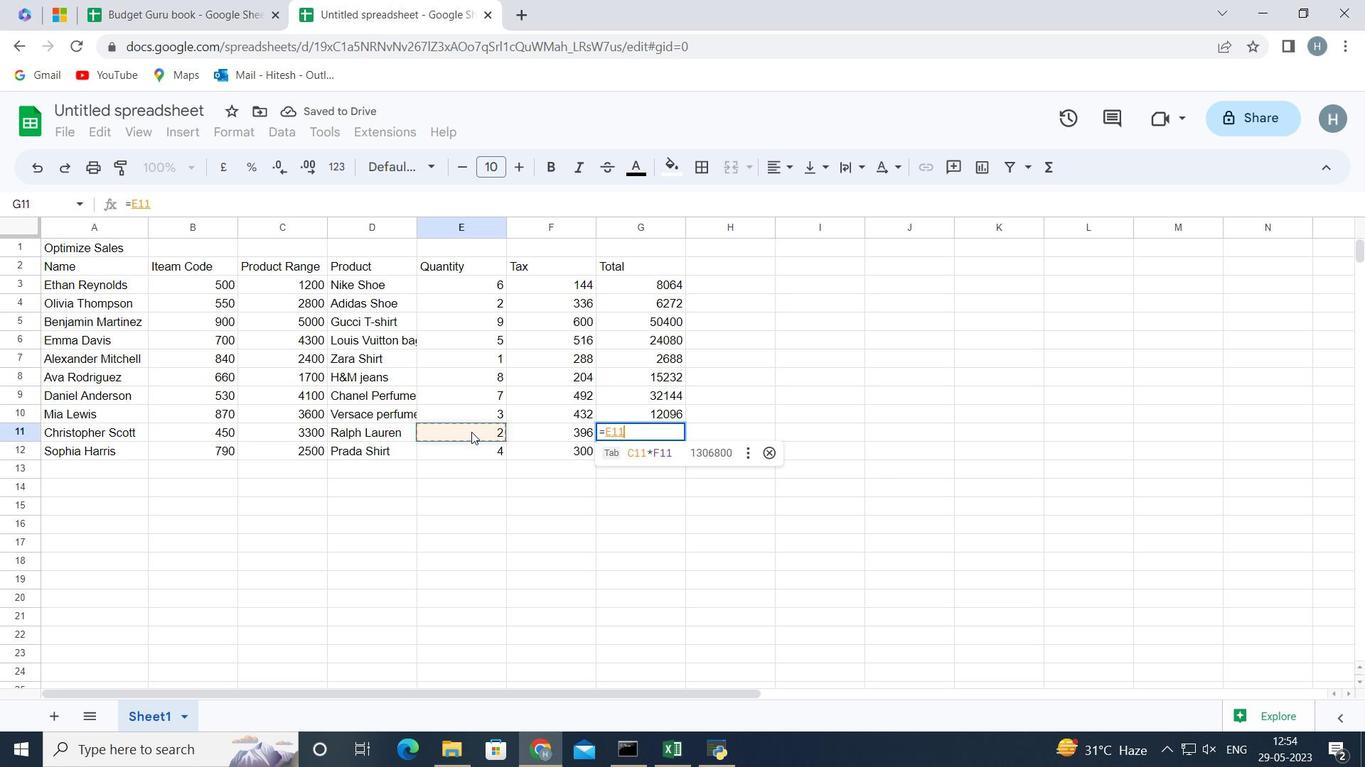 
Action: Mouse moved to (472, 432)
Screenshot: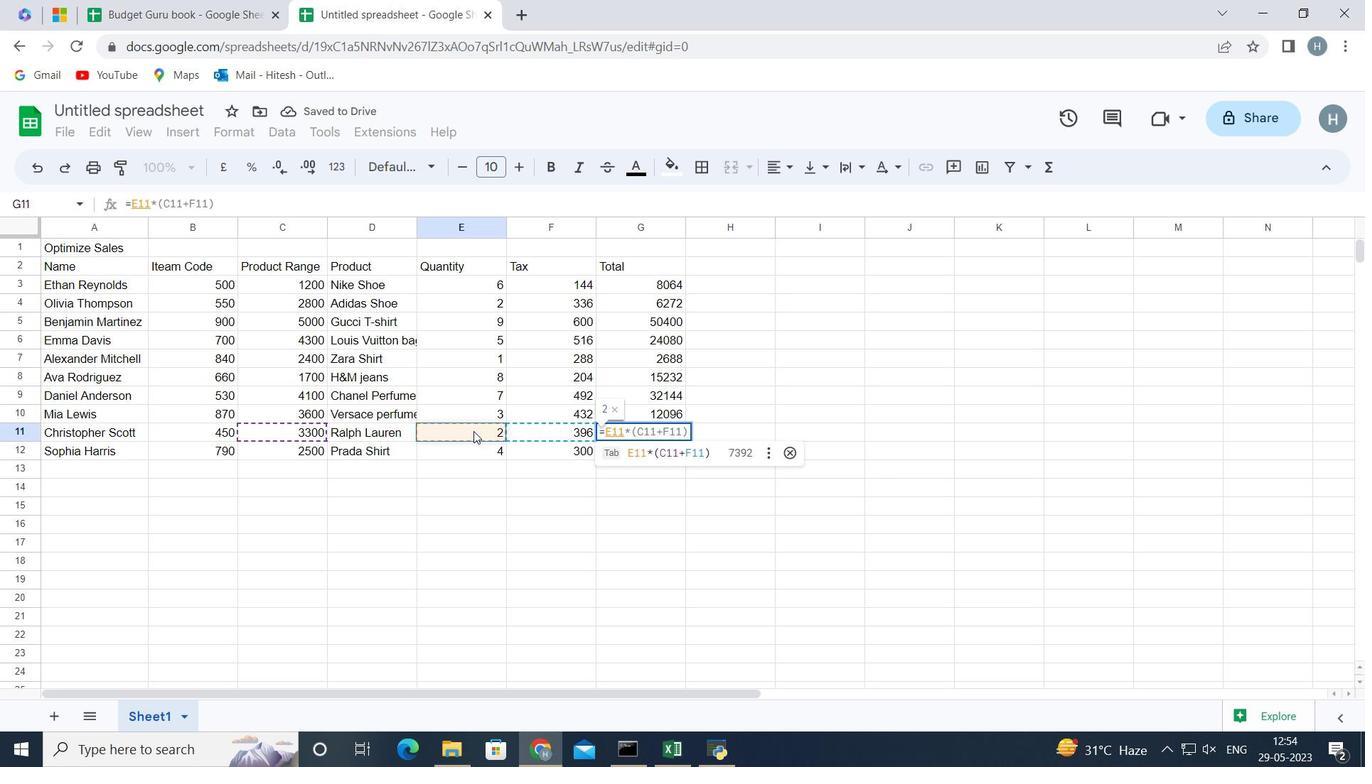 
Action: Key pressed *
Screenshot: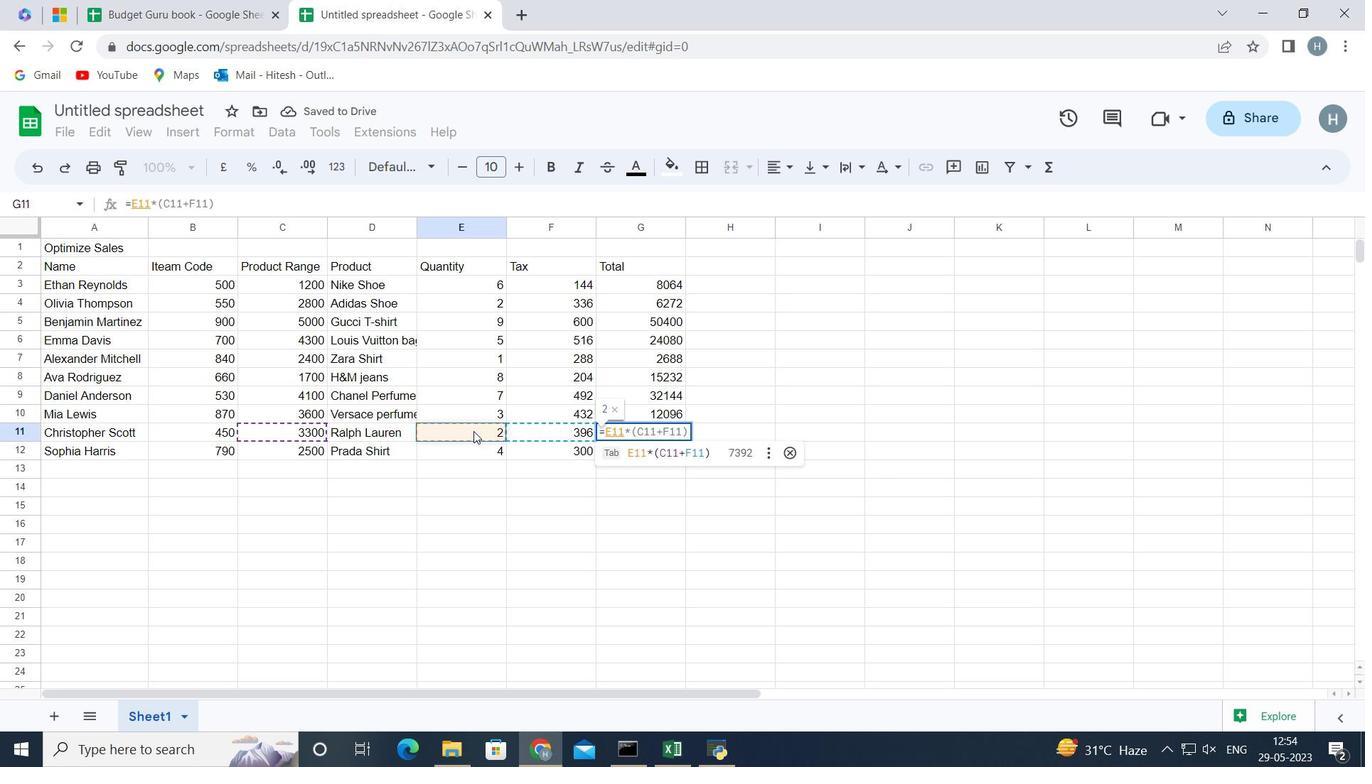 
Action: Mouse moved to (473, 432)
Screenshot: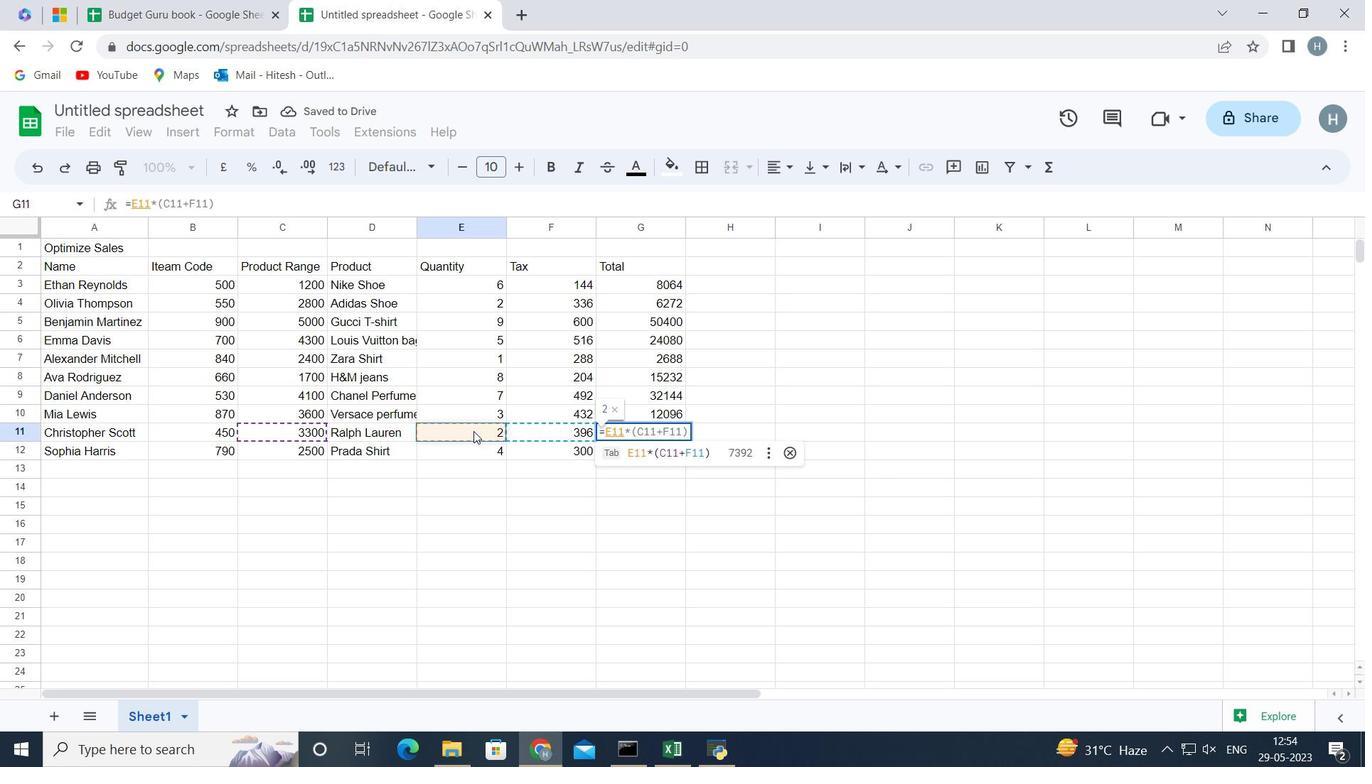 
Action: Key pressed <Key.shift_r>(
Screenshot: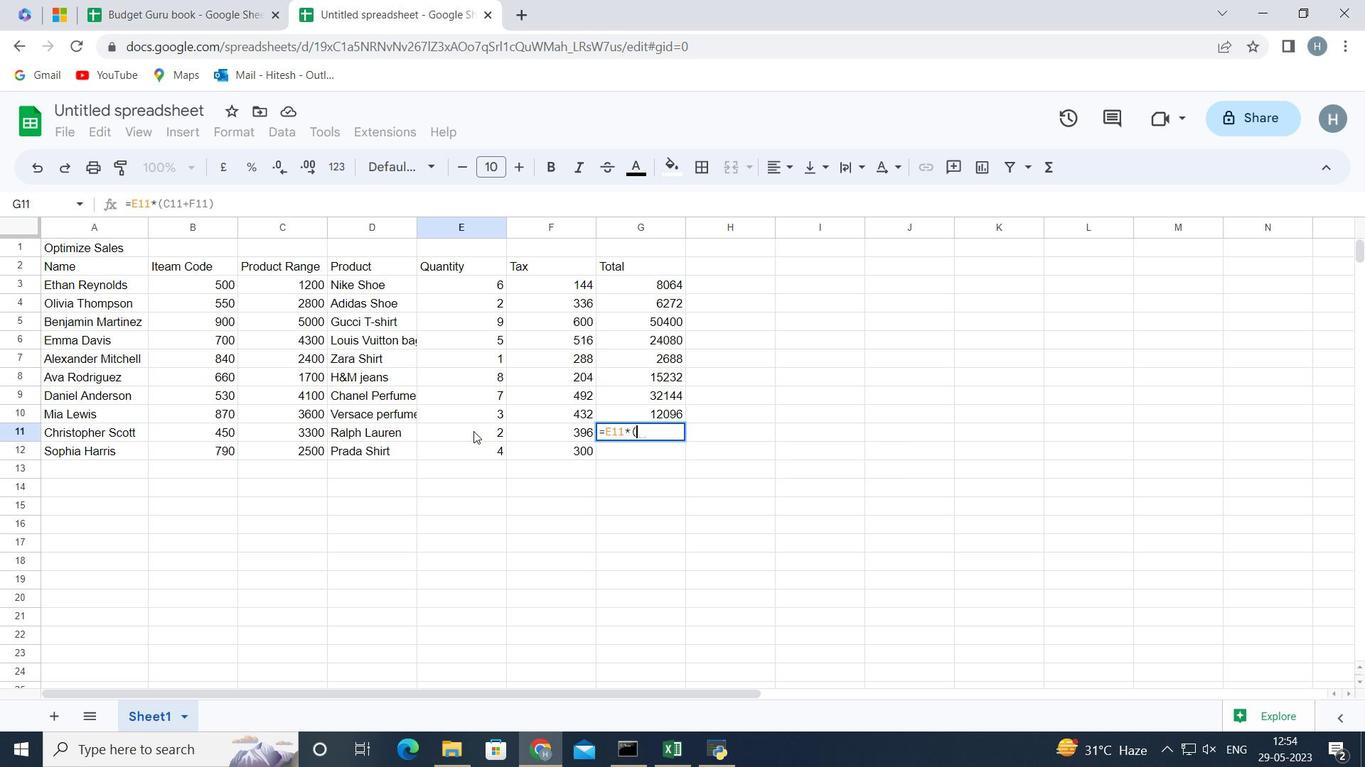 
Action: Mouse moved to (274, 432)
Screenshot: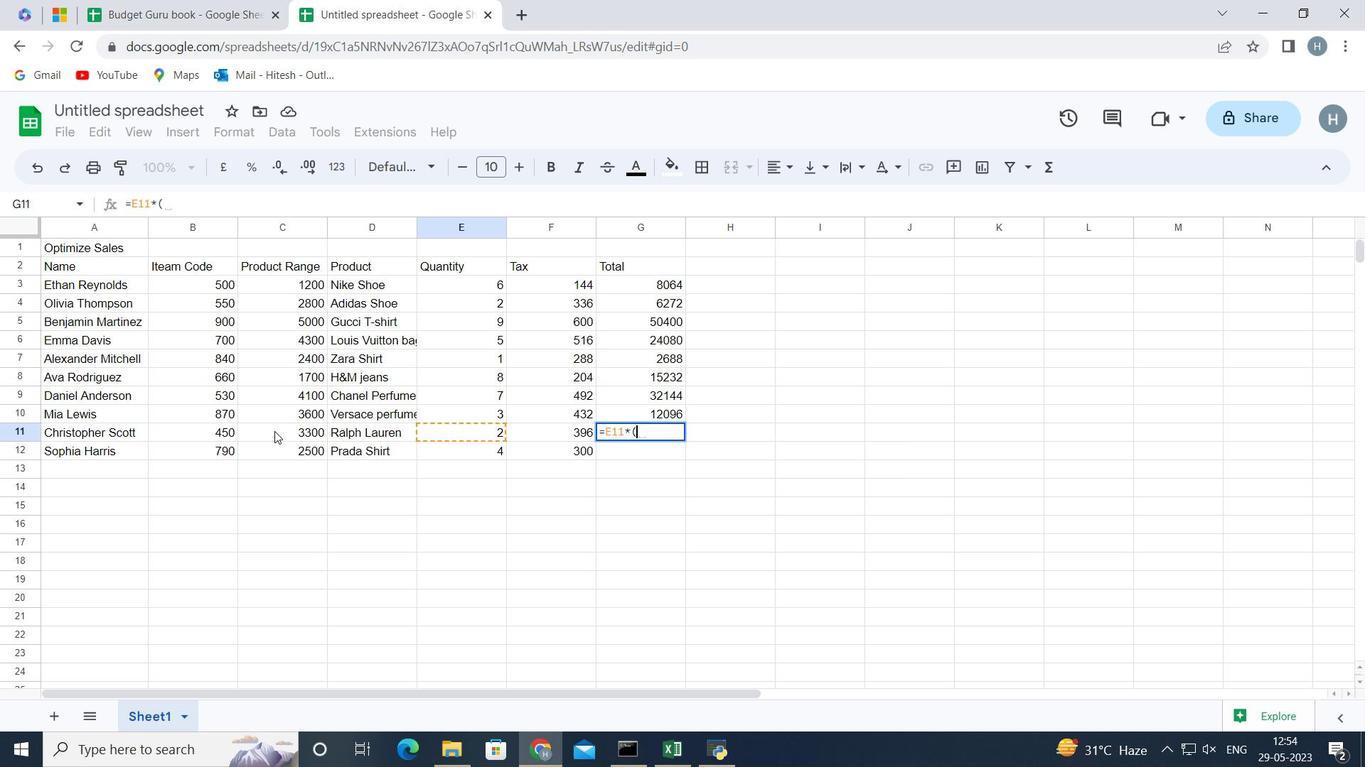 
Action: Mouse pressed left at (274, 432)
Screenshot: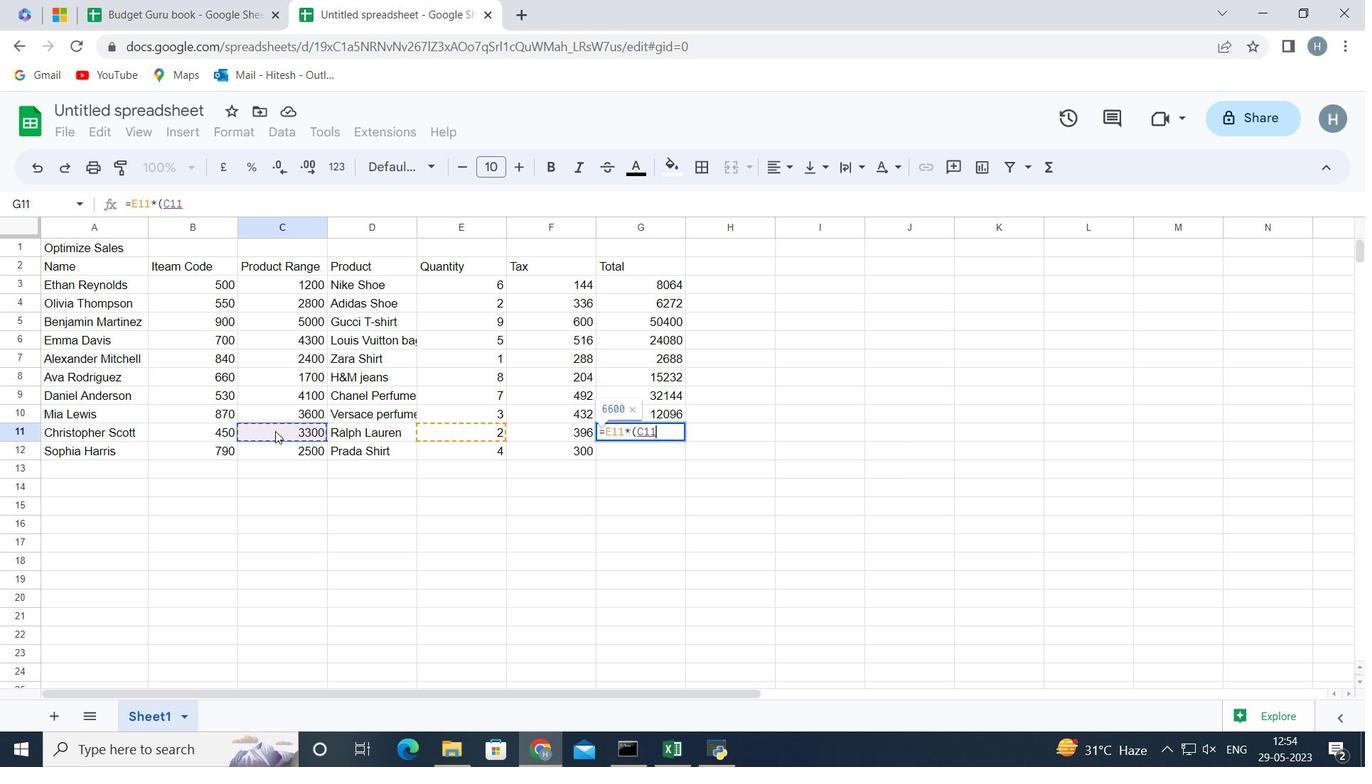 
Action: Mouse moved to (401, 442)
Screenshot: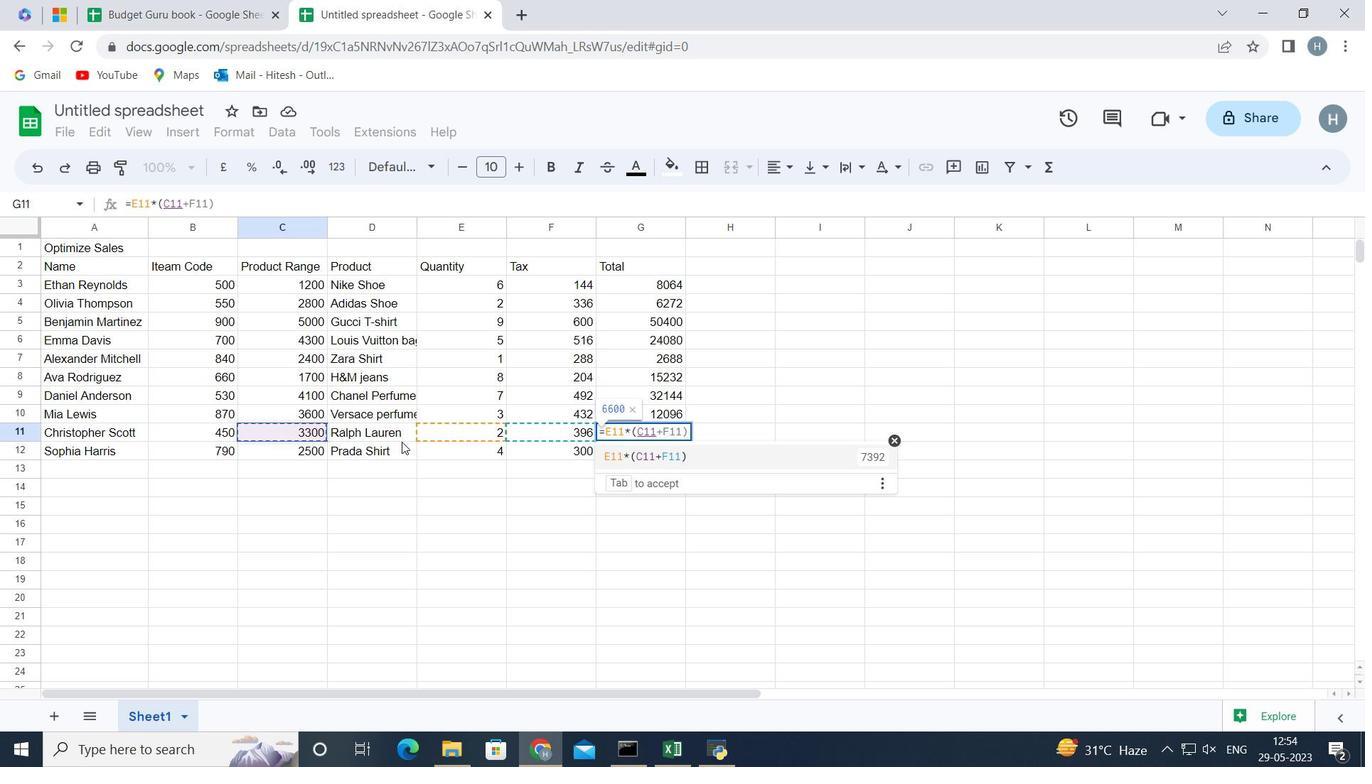 
Action: Key pressed +
Screenshot: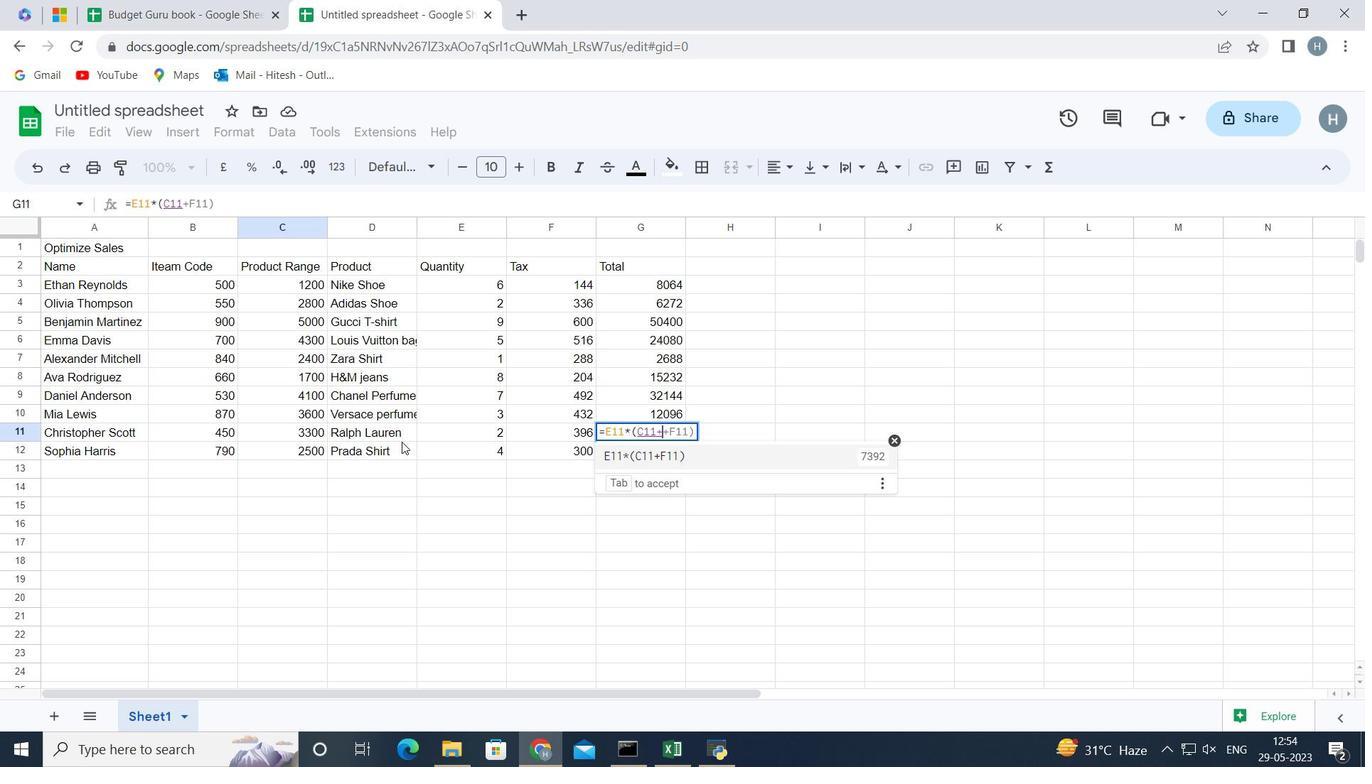 
Action: Mouse moved to (515, 431)
Screenshot: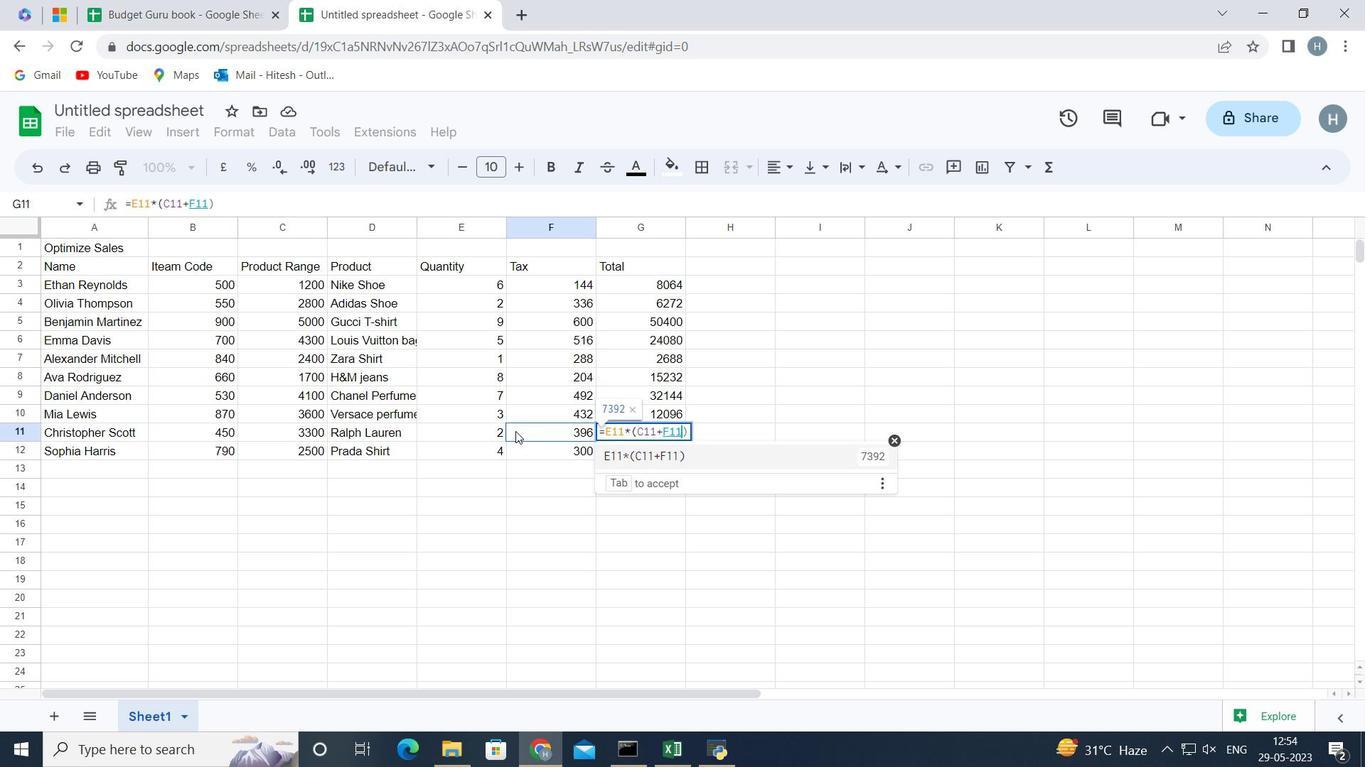 
Action: Mouse pressed left at (515, 431)
Screenshot: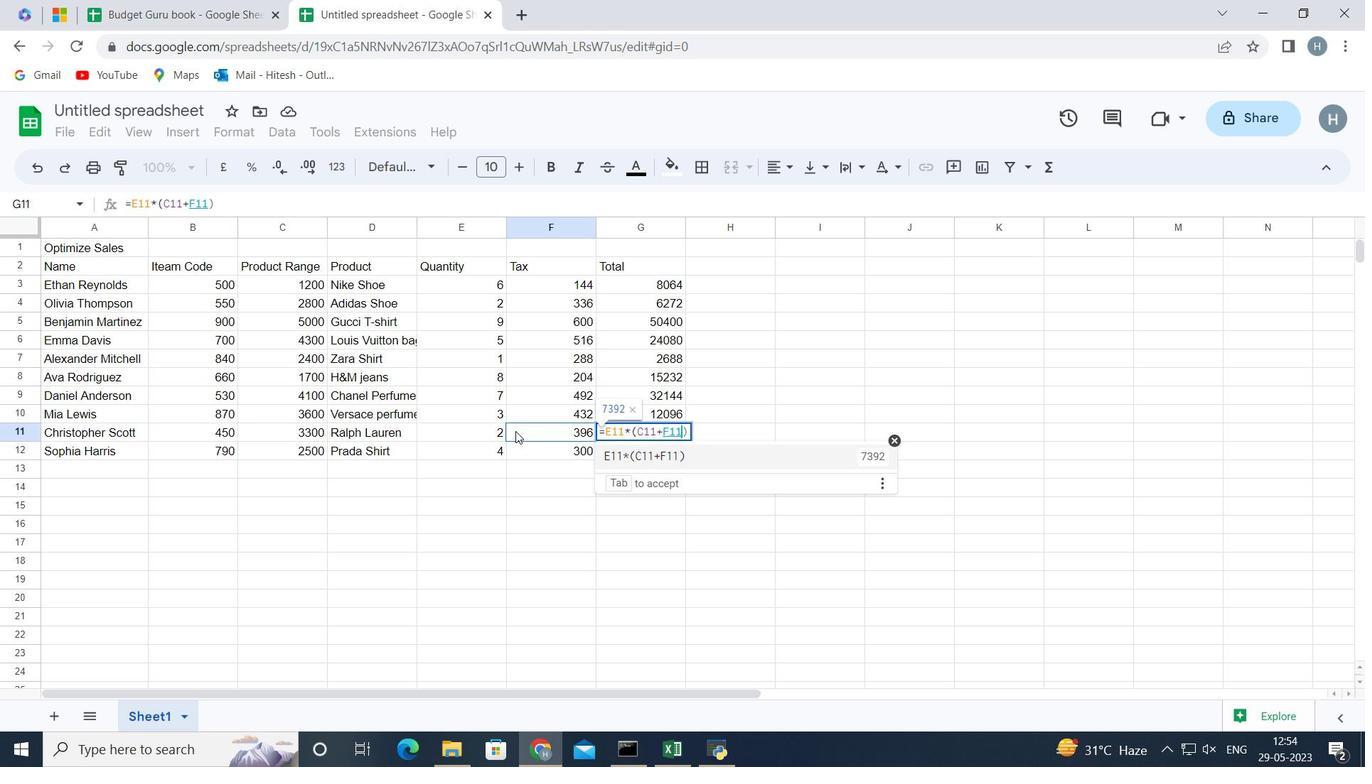 
Action: Key pressed <Key.shift_r><Key.shift_r><Key.shift_r><Key.shift_r>)<Key.enter>
Screenshot: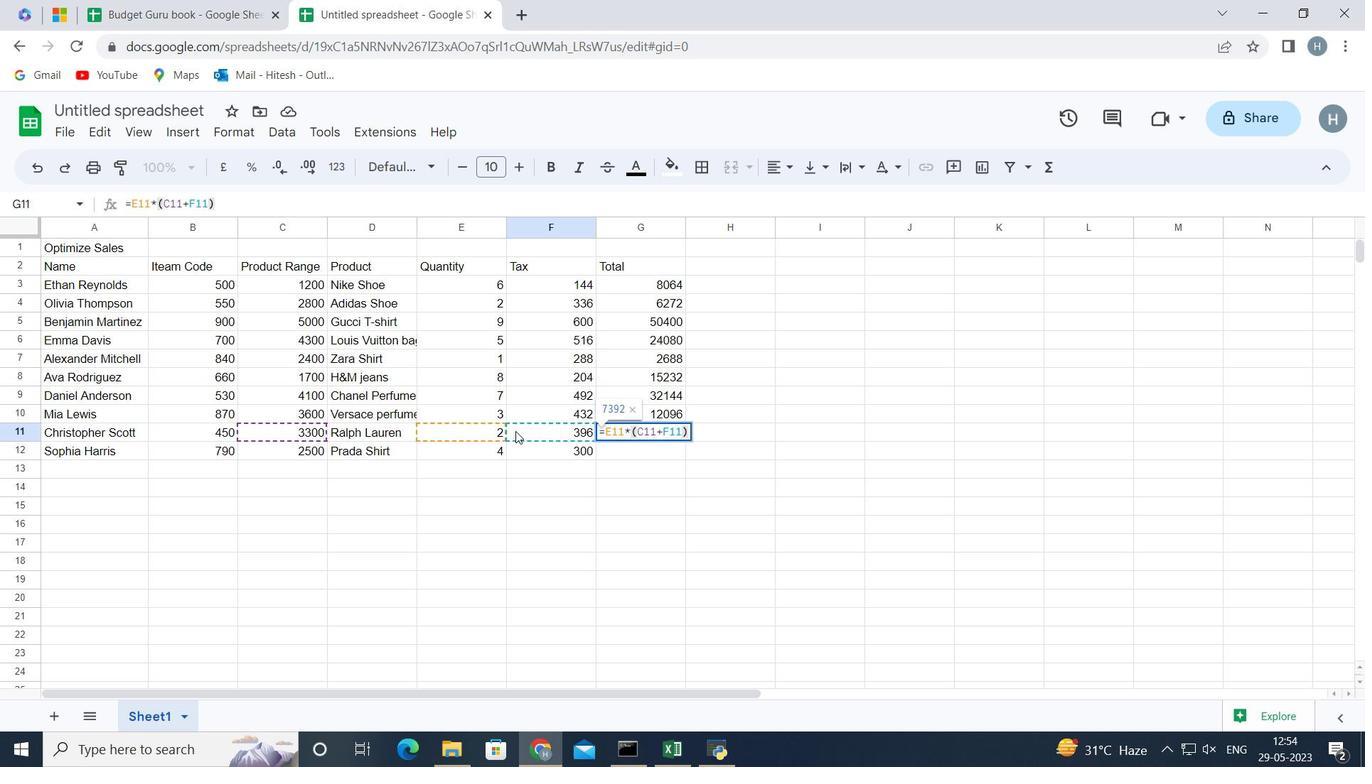 
Action: Mouse moved to (527, 434)
Screenshot: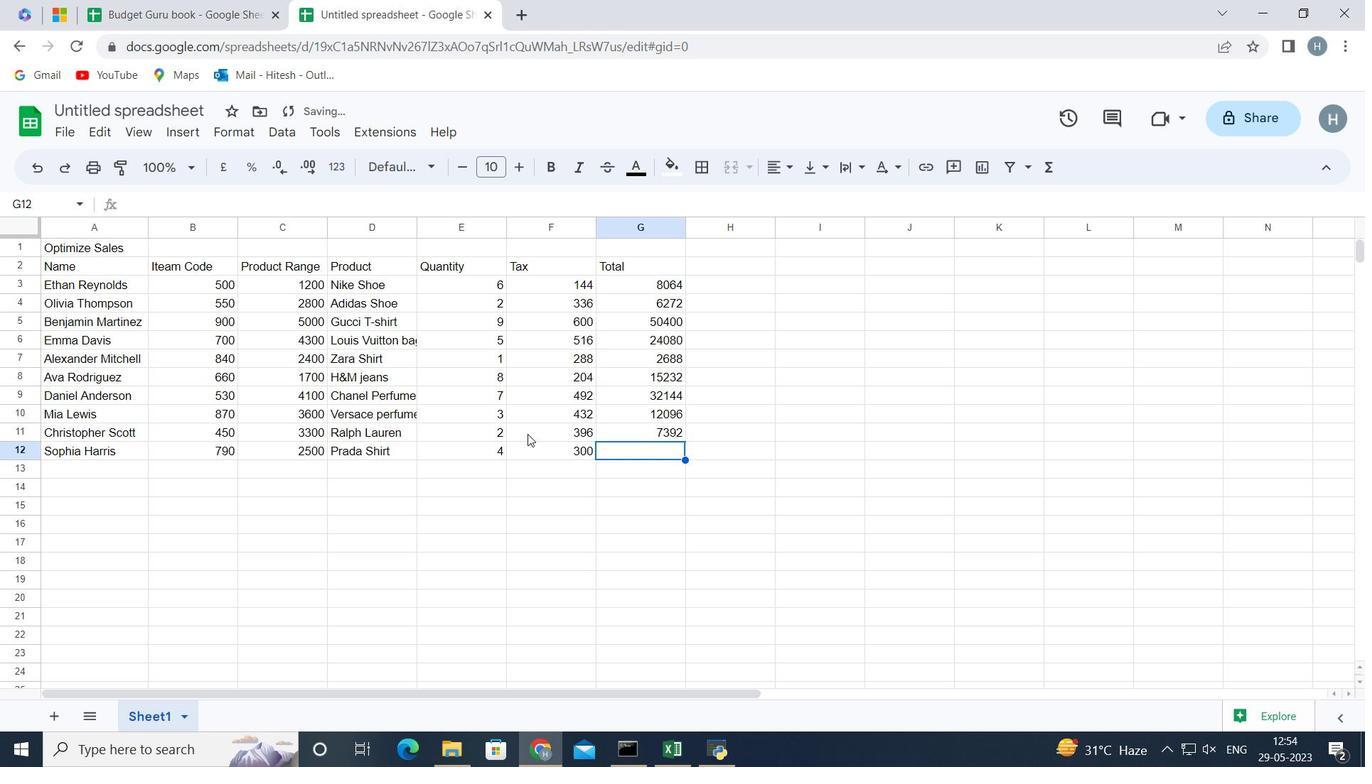 
Action: Key pressed =
Screenshot: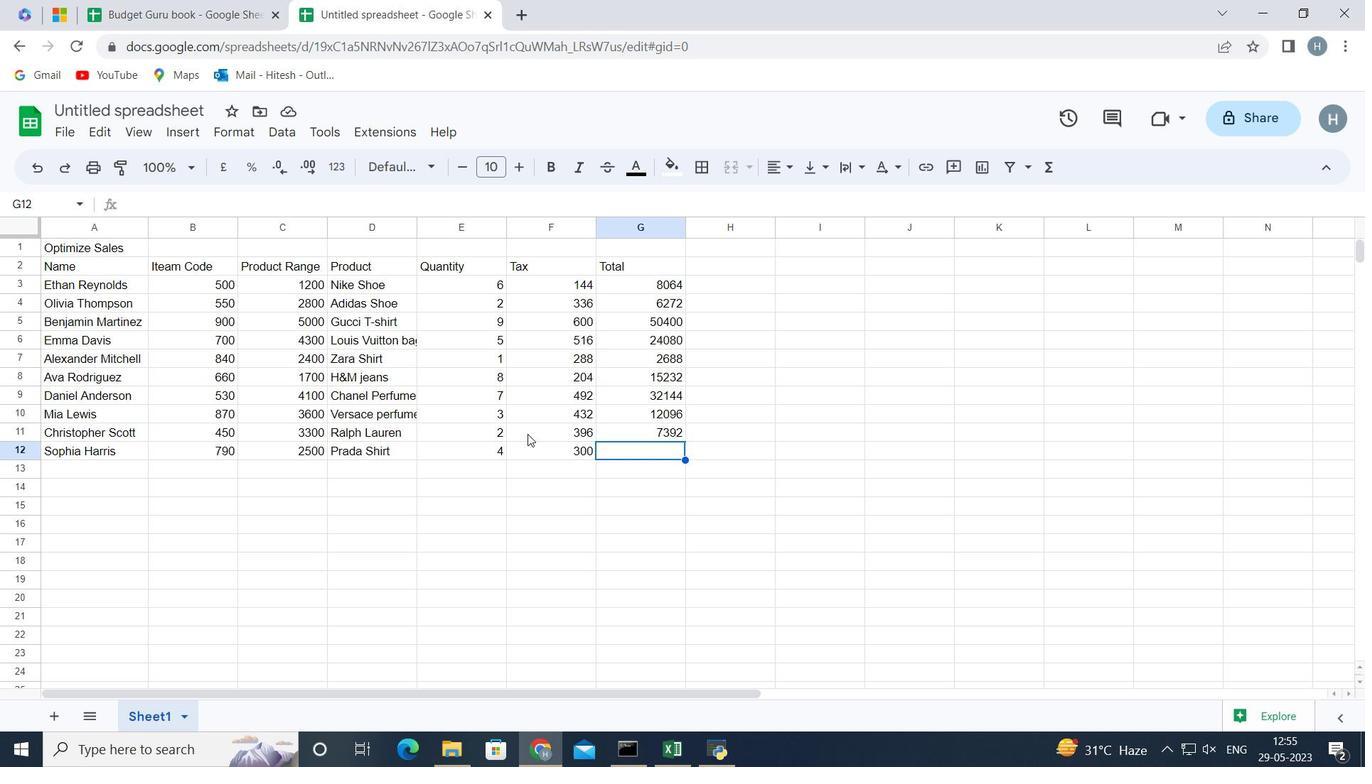 
Action: Mouse moved to (492, 444)
Screenshot: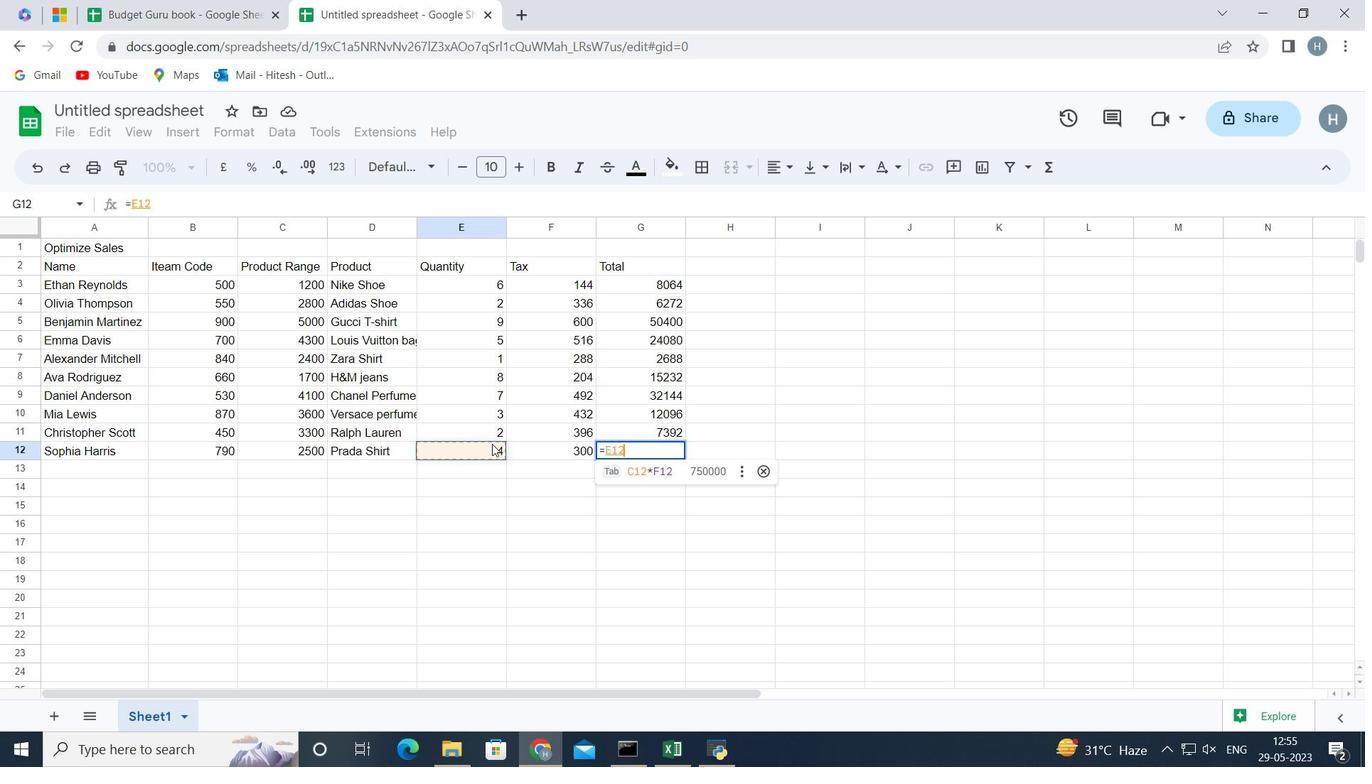 
Action: Mouse pressed left at (492, 444)
Screenshot: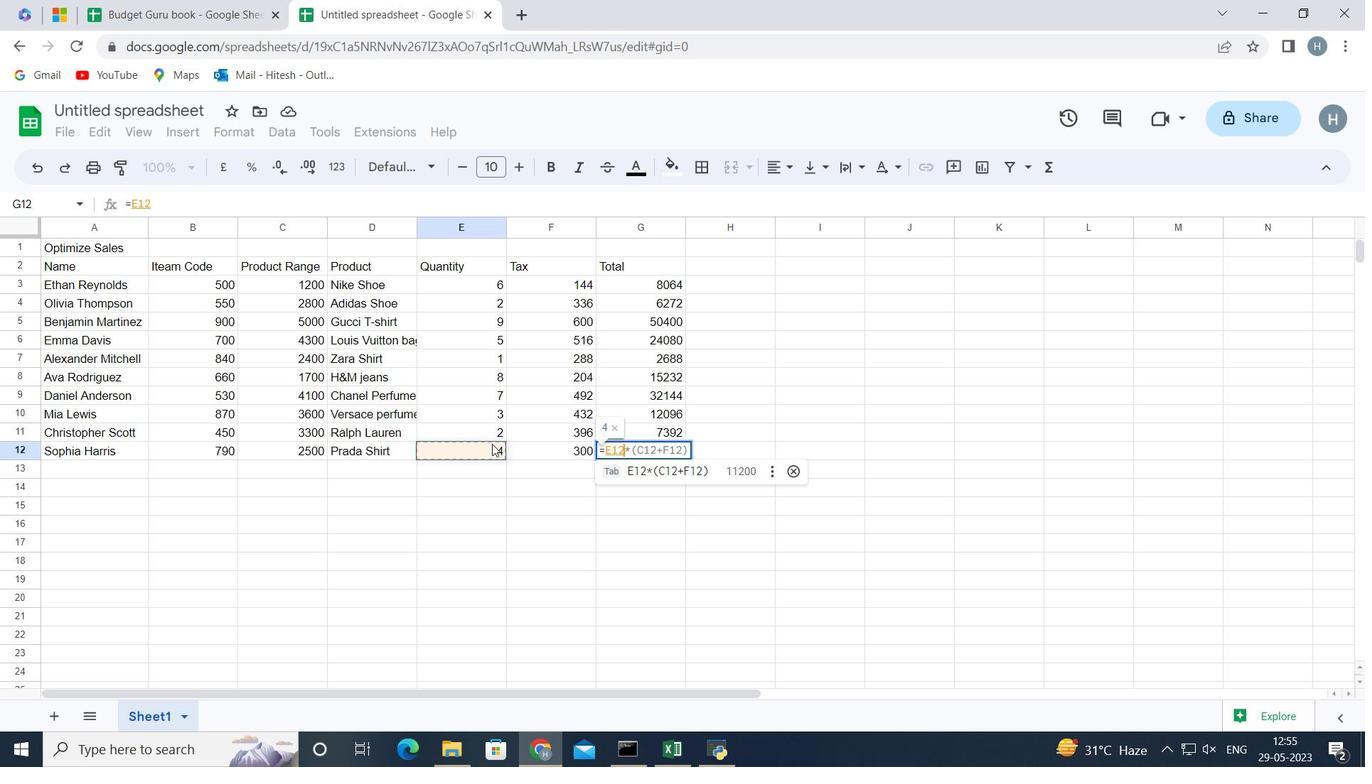 
Action: Key pressed *<Key.shift_r>(
Screenshot: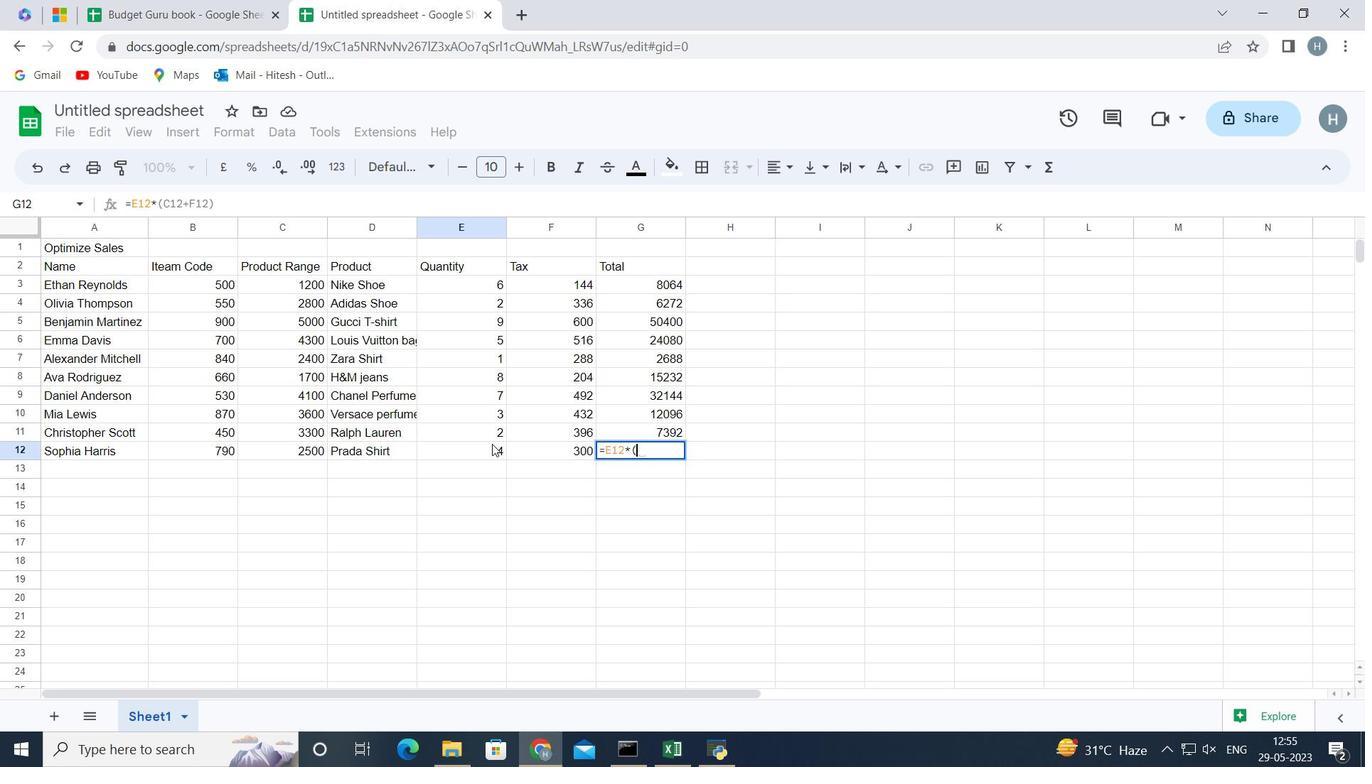 
Action: Mouse moved to (266, 443)
Screenshot: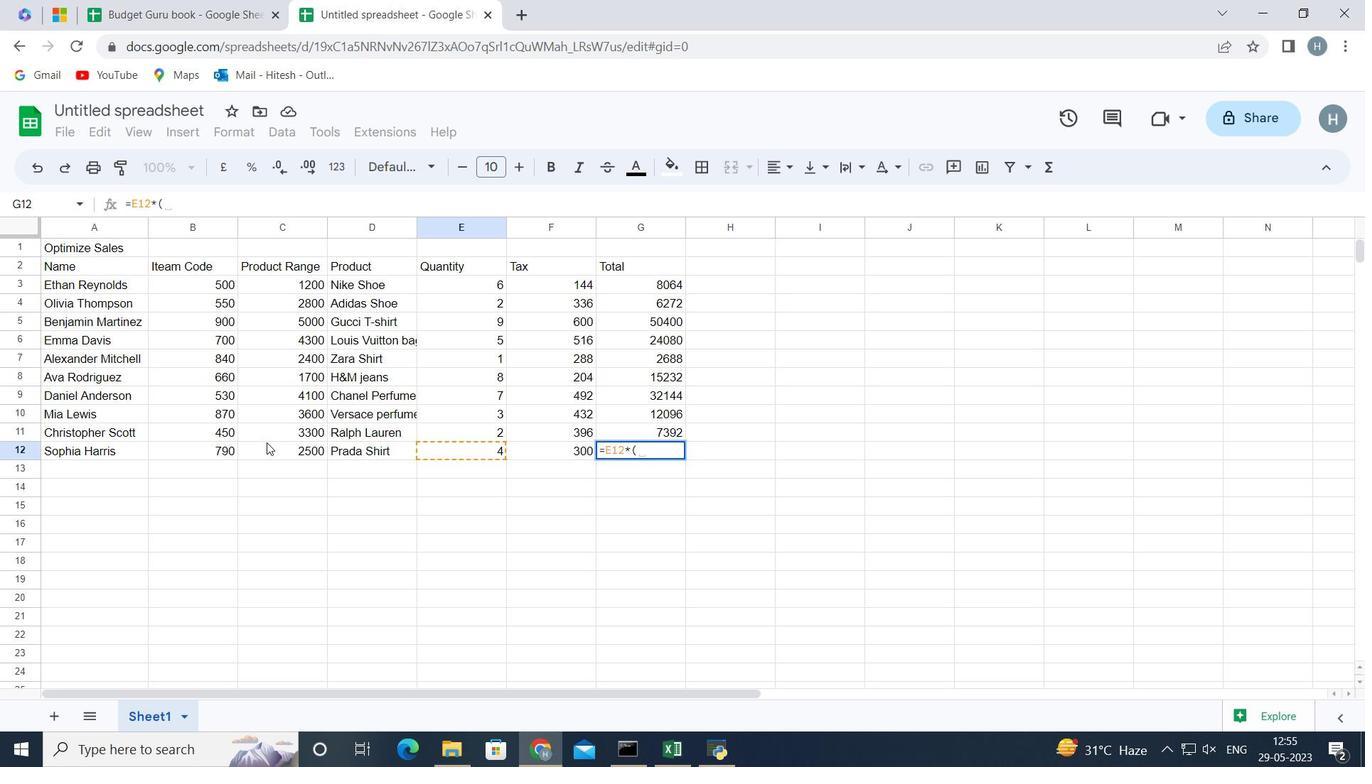 
Action: Mouse pressed left at (266, 443)
Screenshot: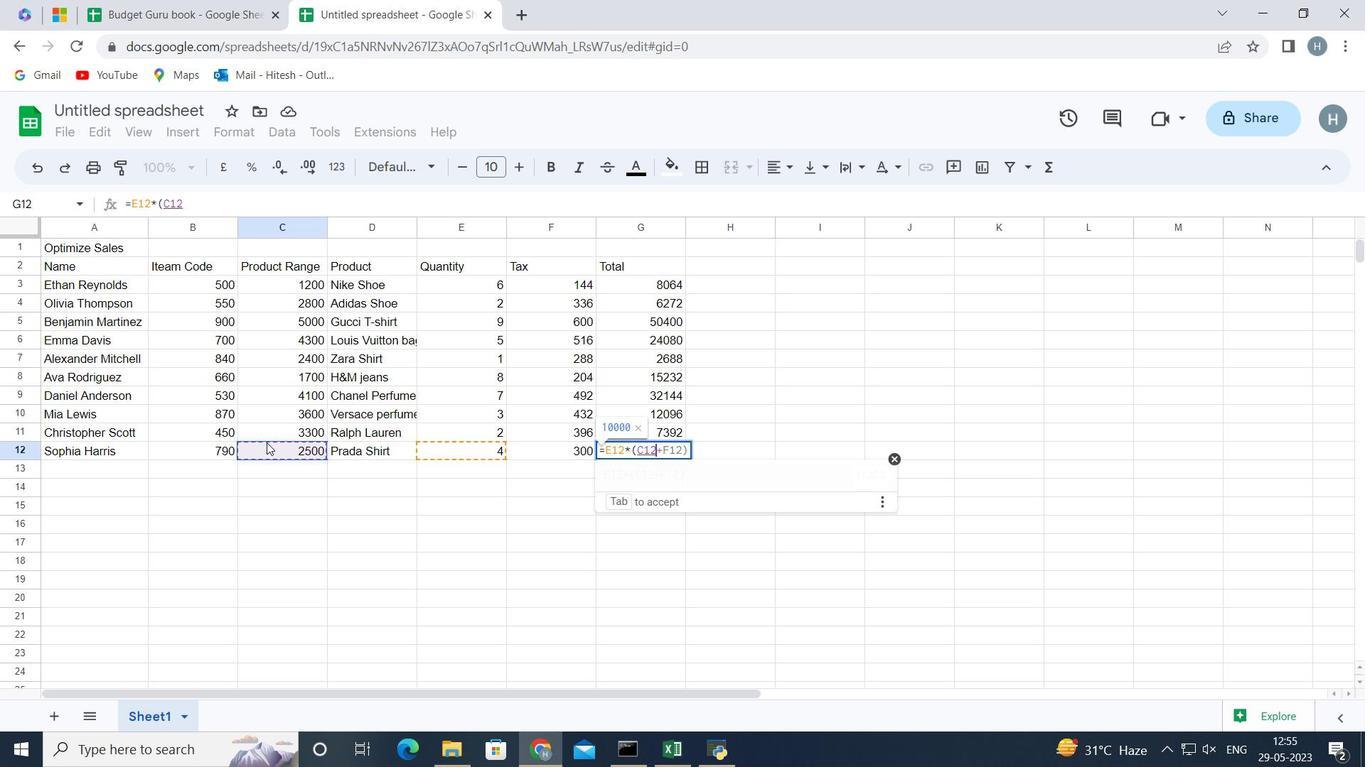 
Action: Mouse moved to (374, 460)
Screenshot: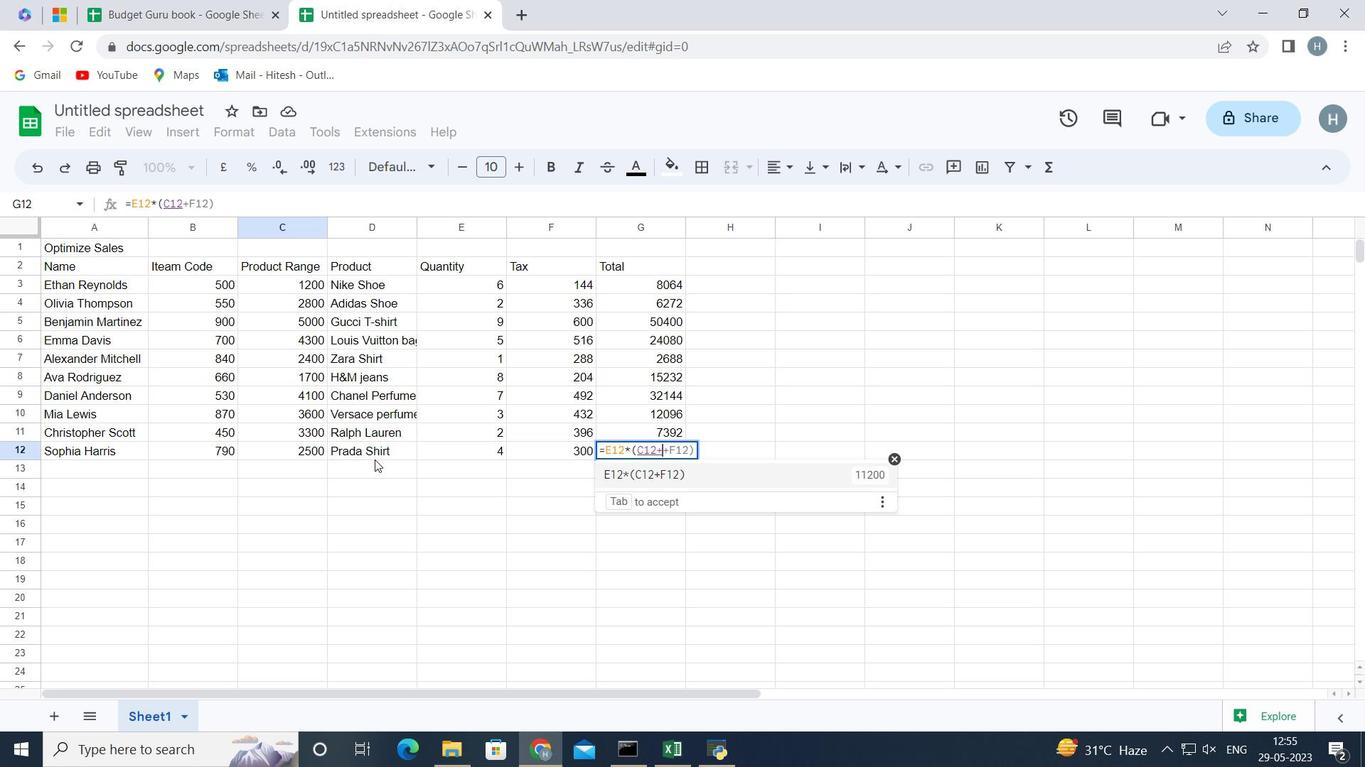 
Action: Key pressed +
Screenshot: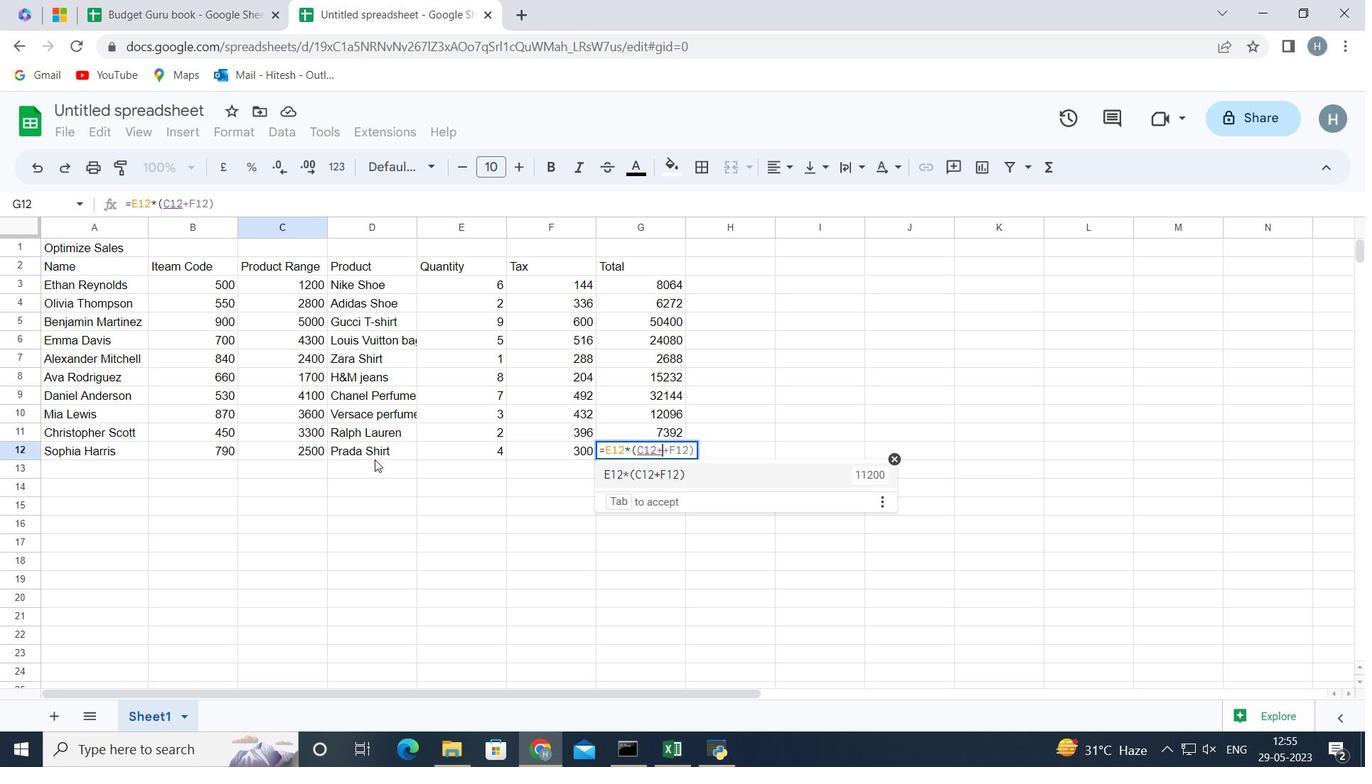 
Action: Mouse moved to (530, 448)
Screenshot: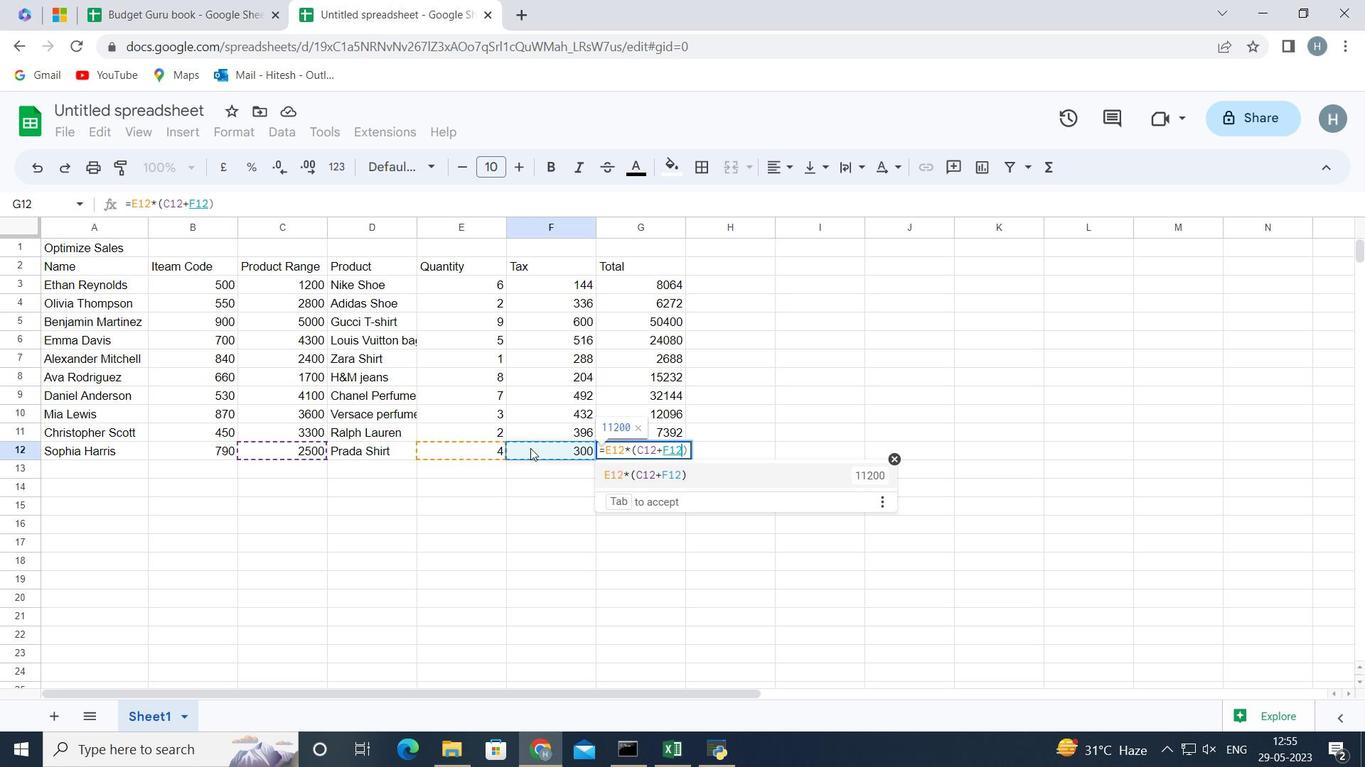 
Action: Mouse pressed left at (528, 448)
Screenshot: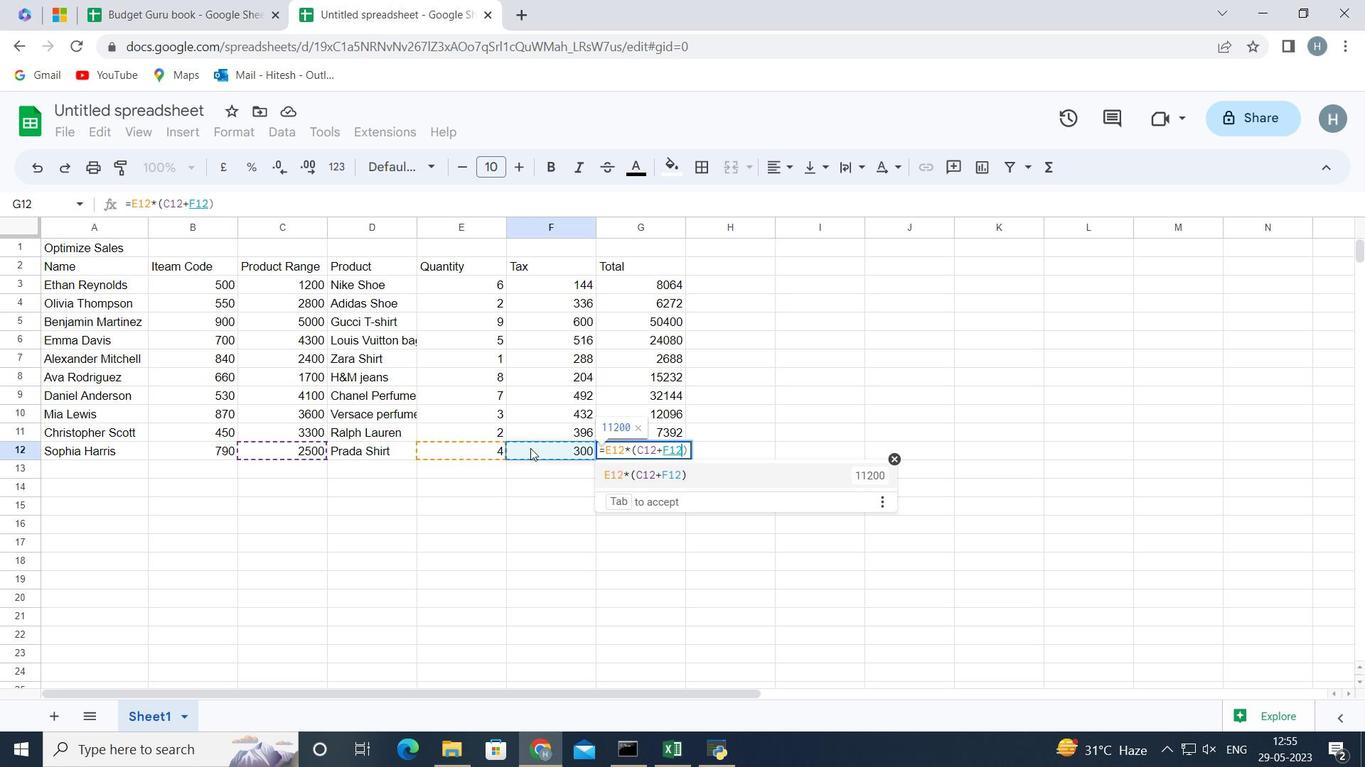 
Action: Mouse moved to (531, 448)
Screenshot: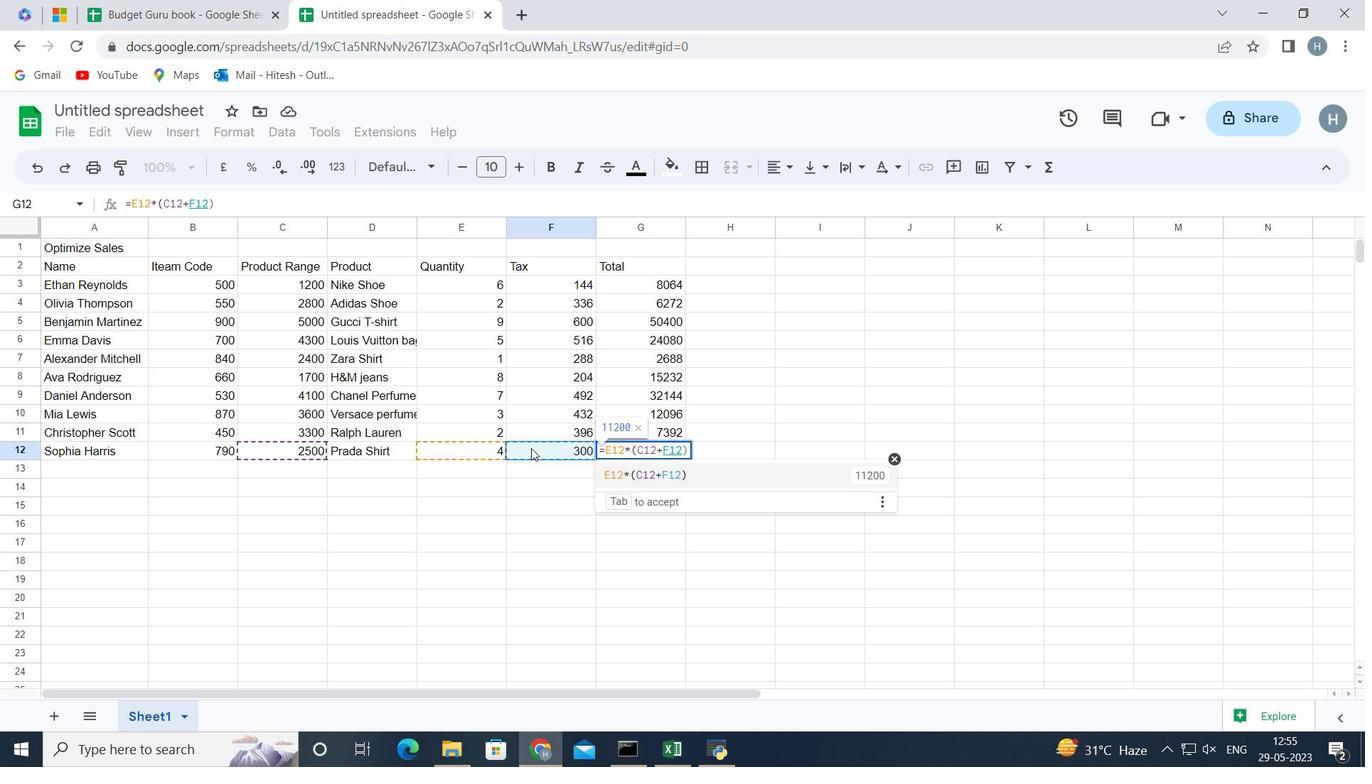 
Action: Key pressed <Key.shift_r>)
Screenshot: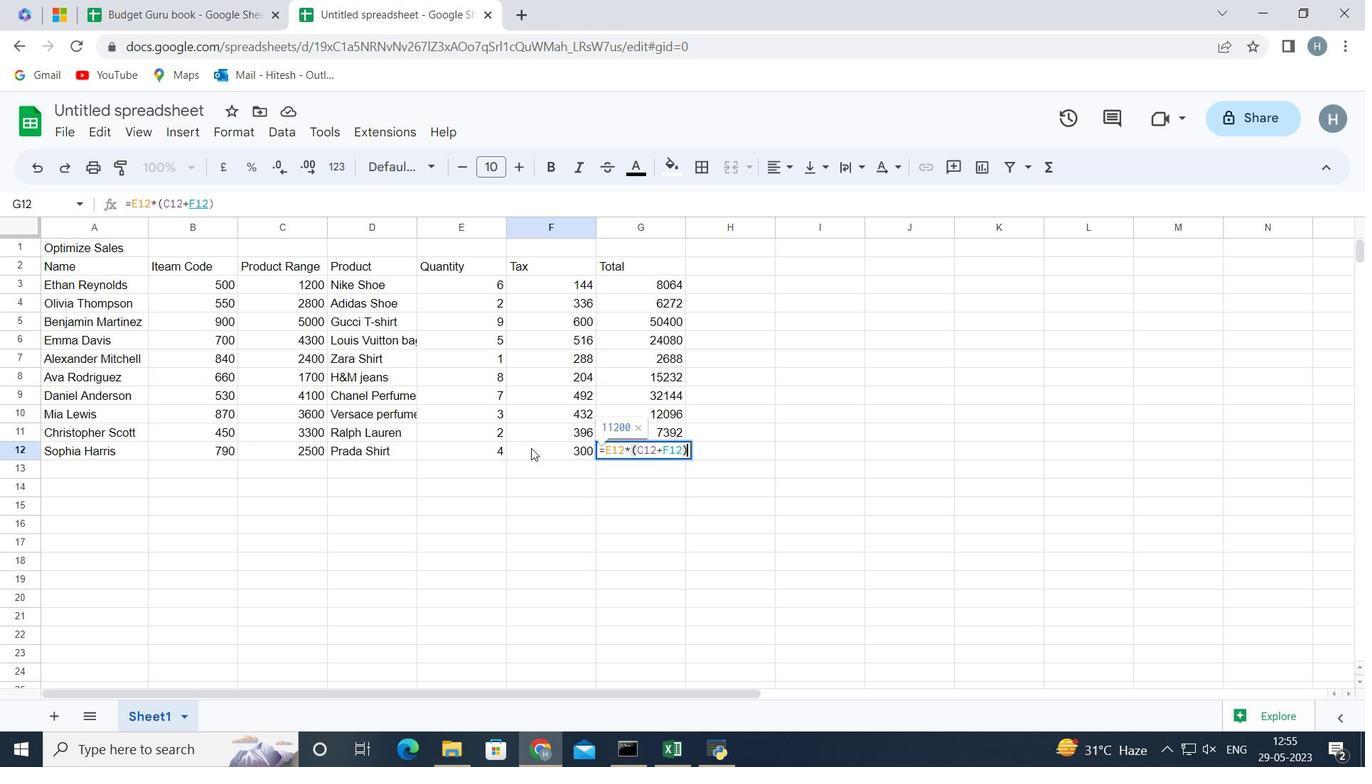 
Action: Mouse moved to (531, 448)
Screenshot: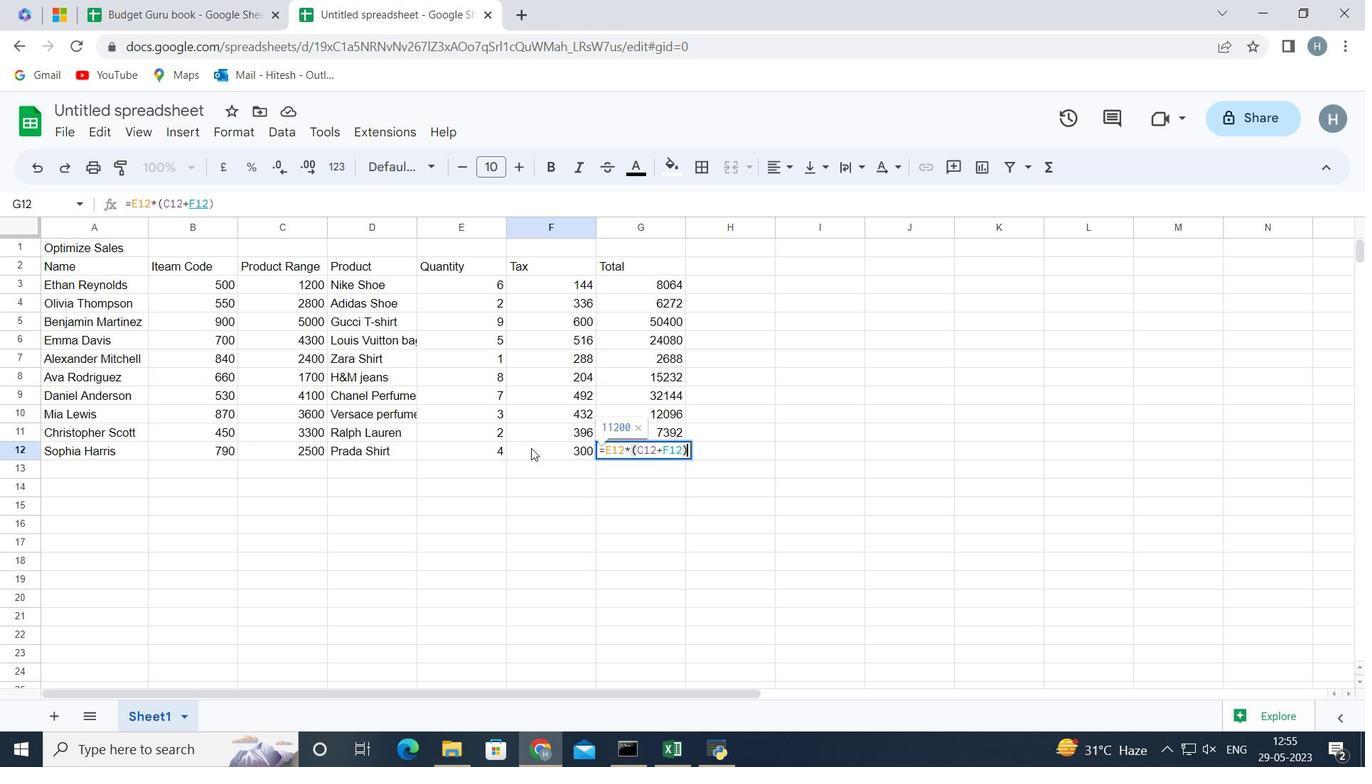 
Action: Key pressed <Key.enter>
Screenshot: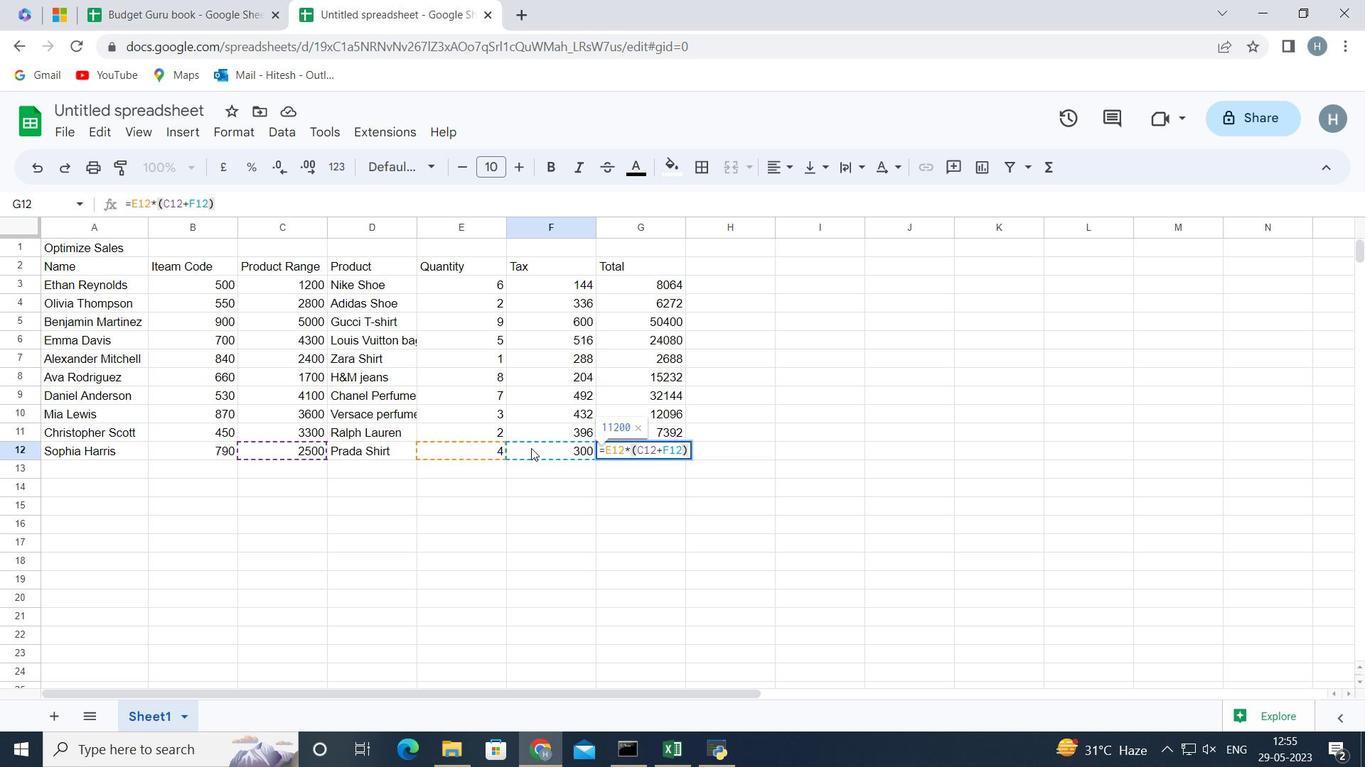 
Action: Mouse moved to (602, 519)
Screenshot: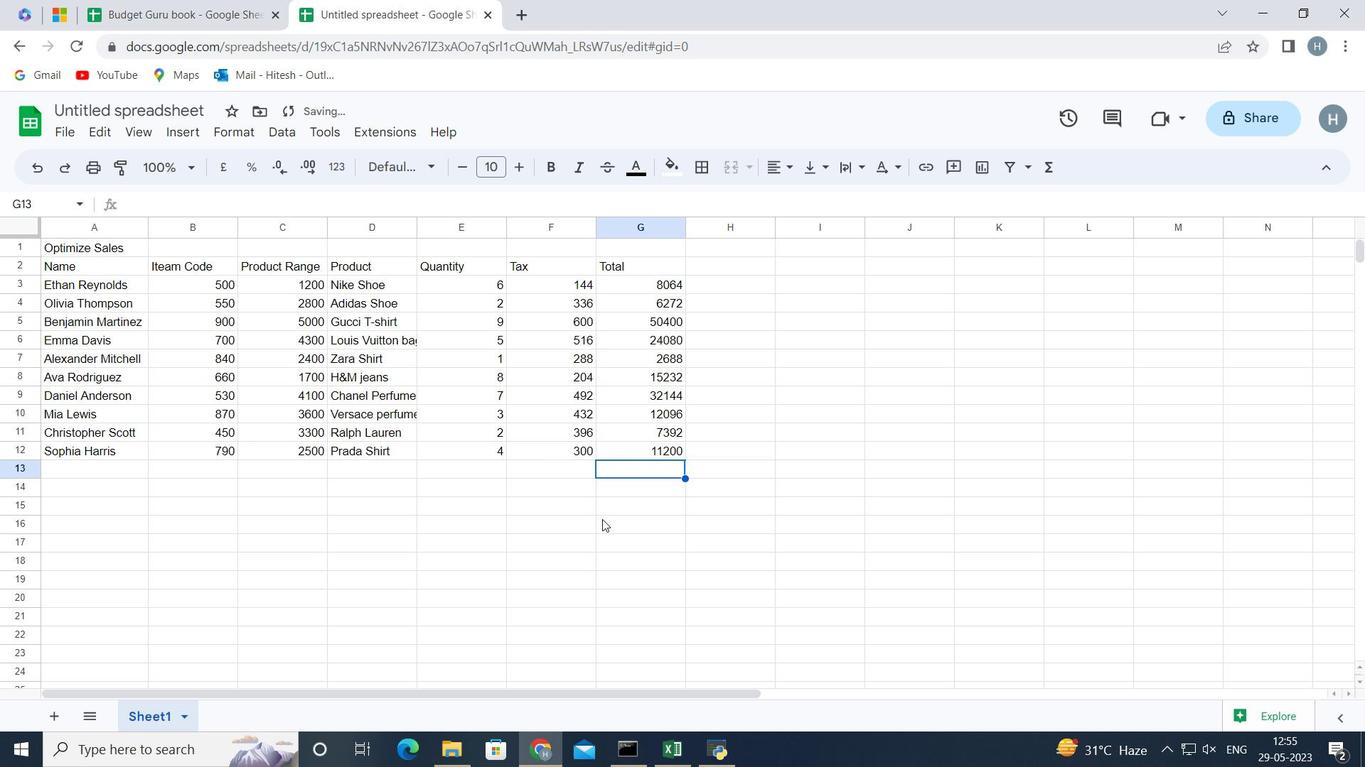 
Action: Mouse pressed left at (602, 519)
Screenshot: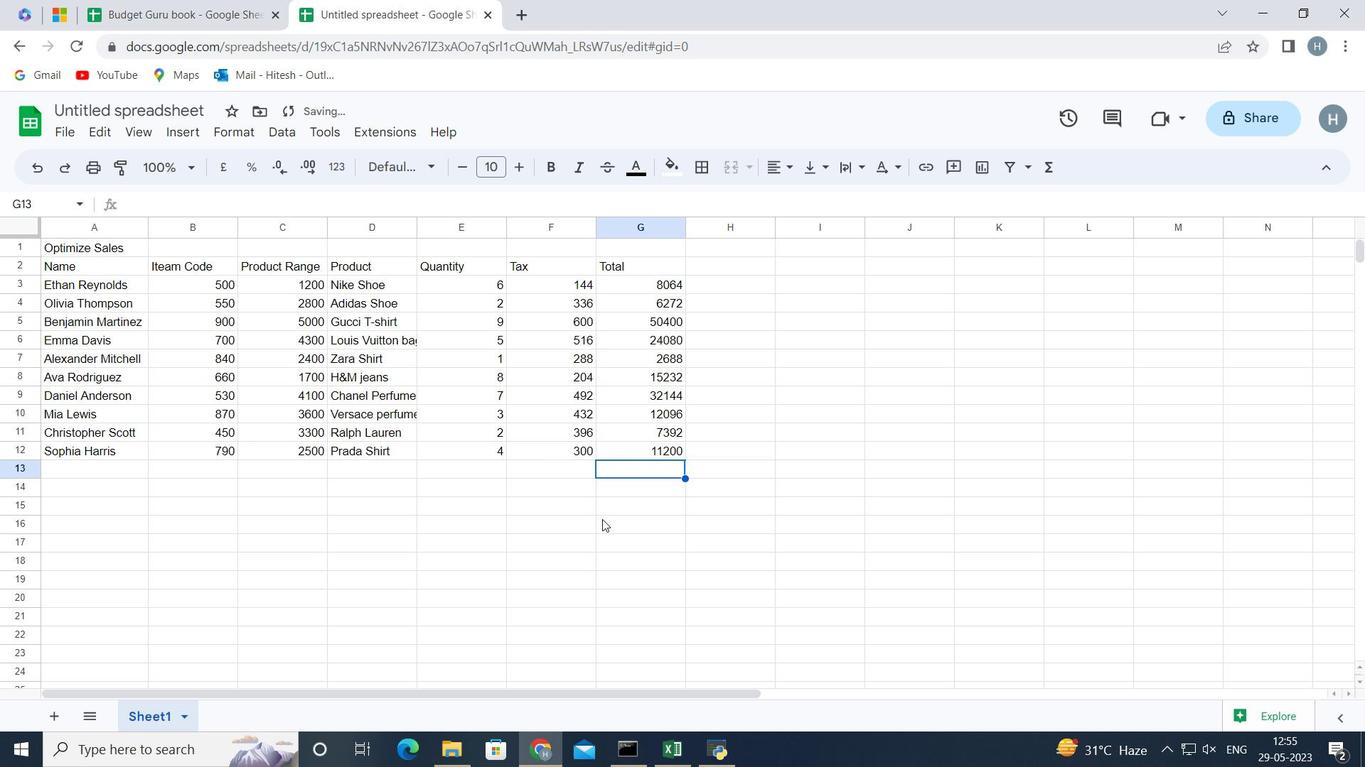 
Action: Mouse moved to (98, 246)
Screenshot: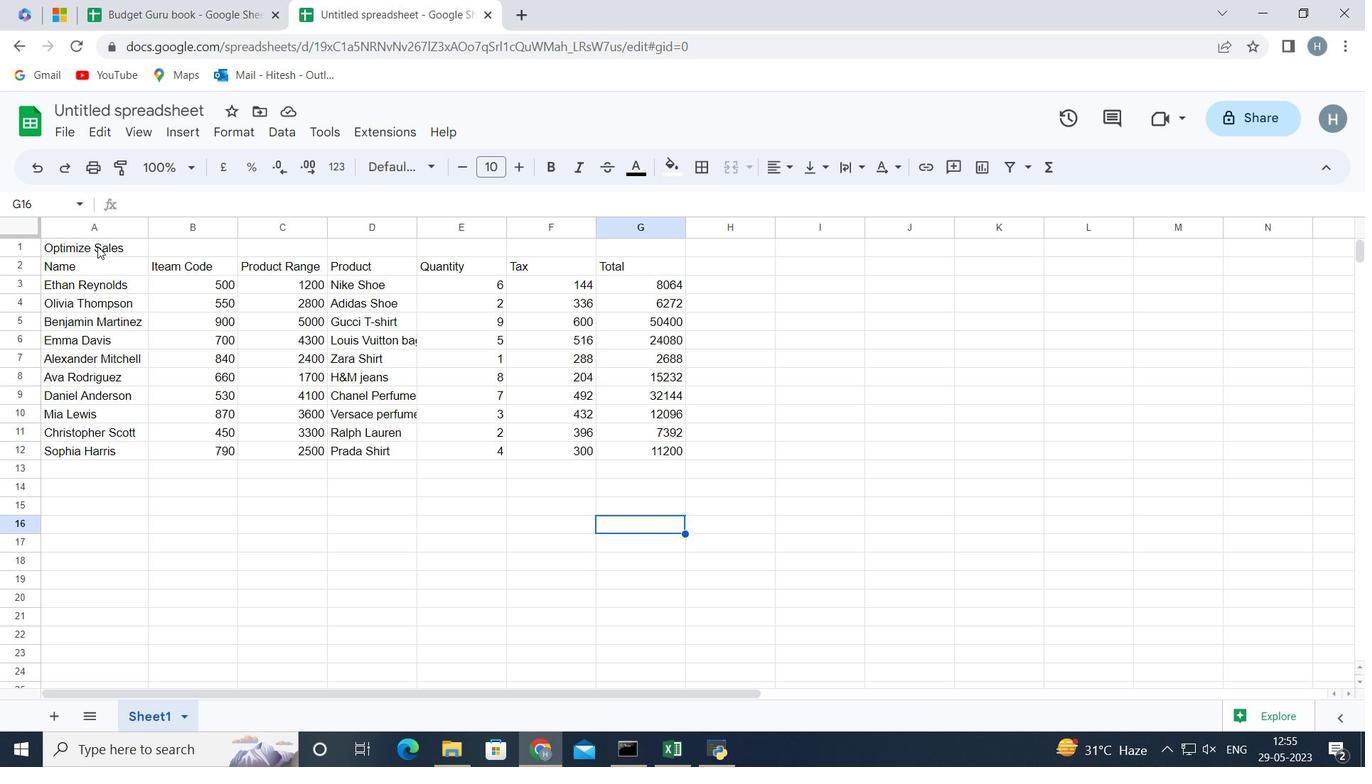 
Action: Mouse pressed left at (98, 246)
Screenshot: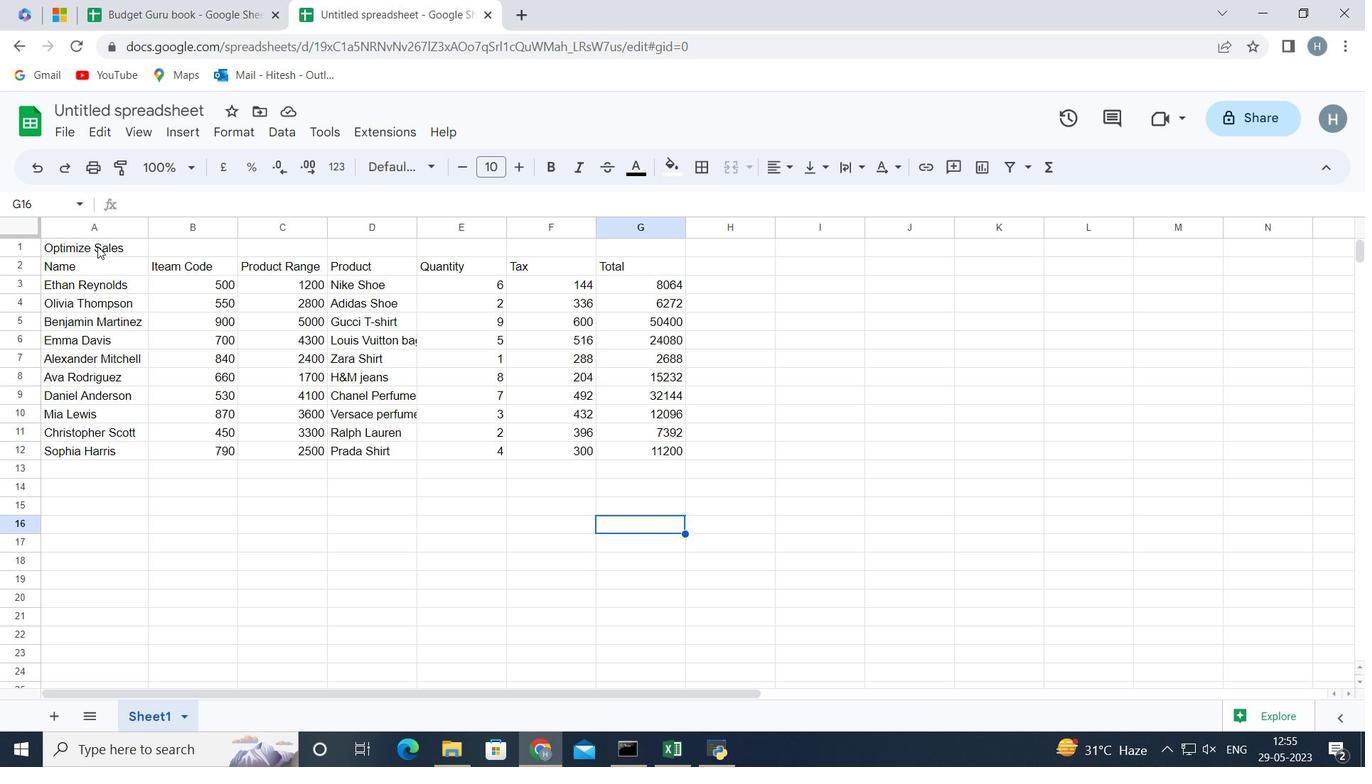 
Action: Mouse moved to (92, 248)
Screenshot: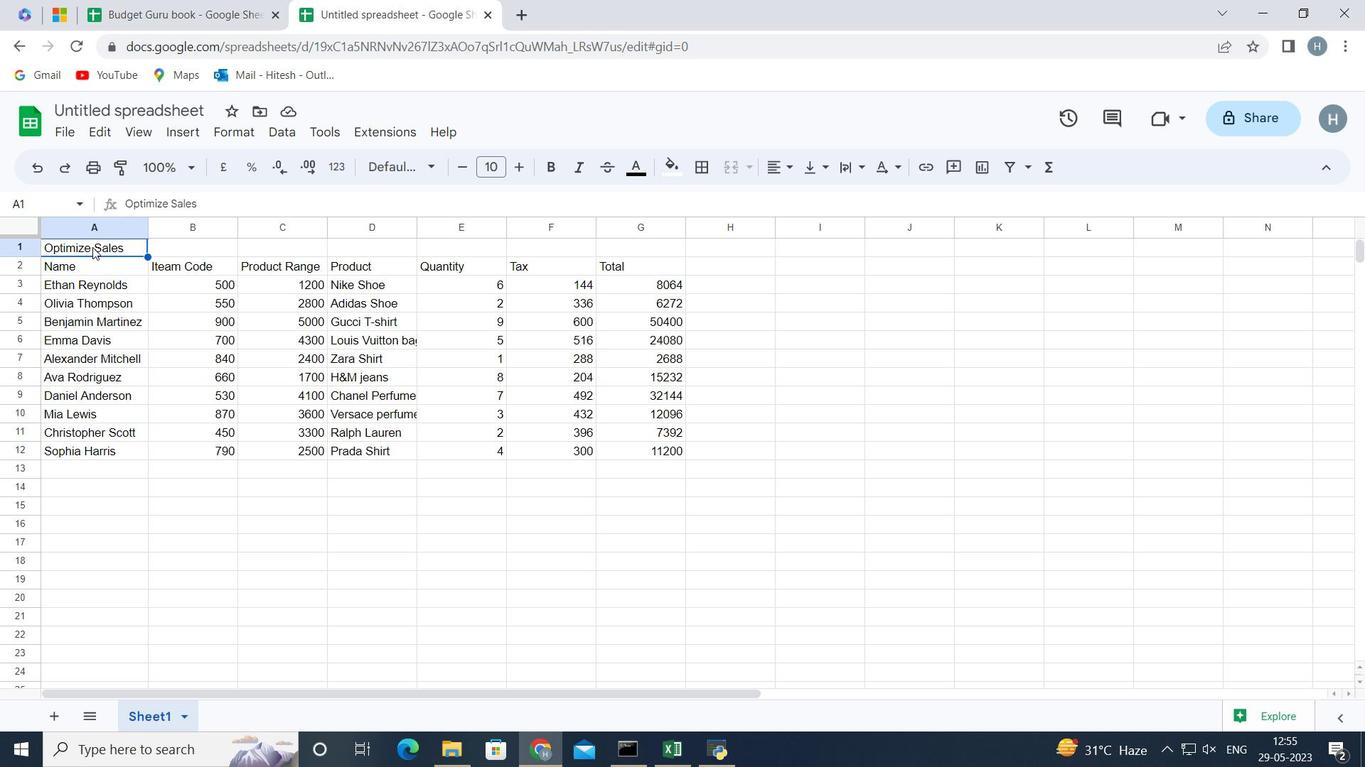 
Action: Mouse pressed left at (92, 248)
Screenshot: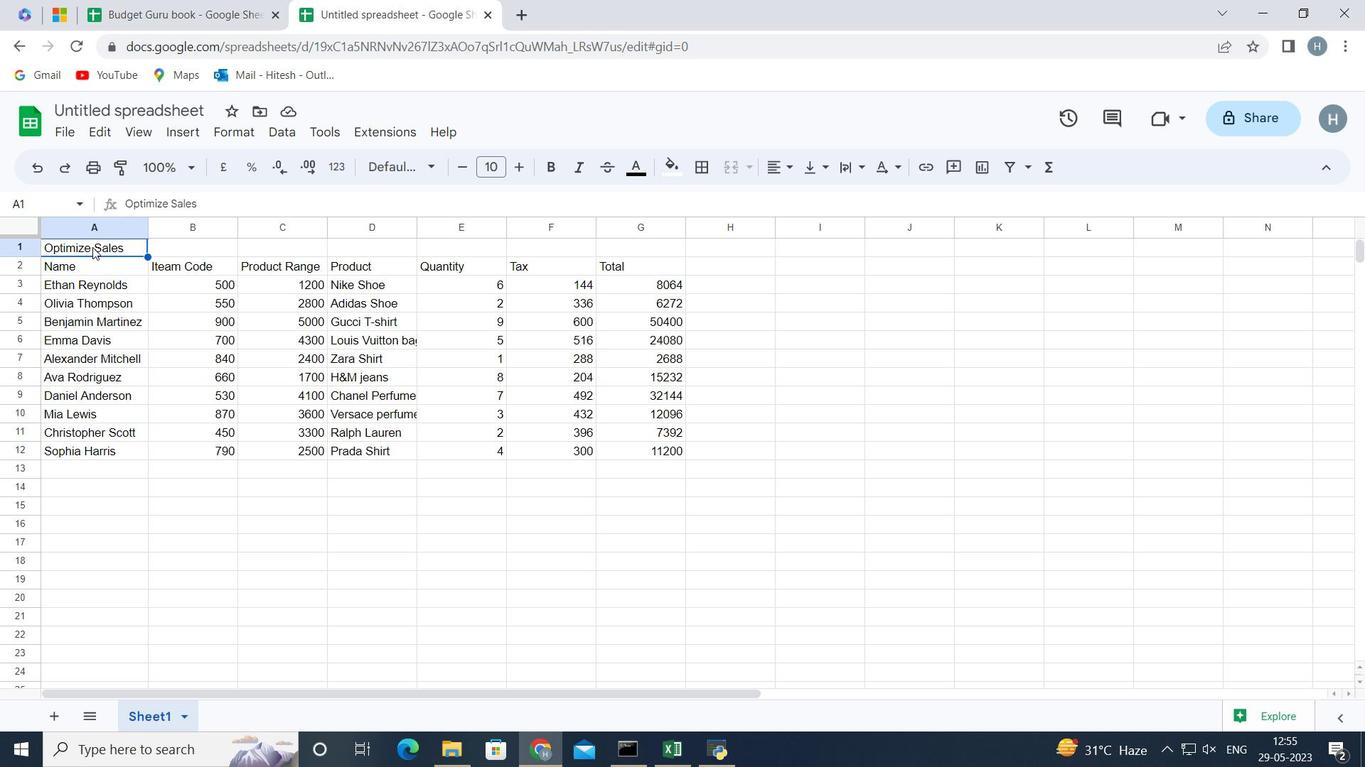 
Action: Mouse moved to (734, 164)
Screenshot: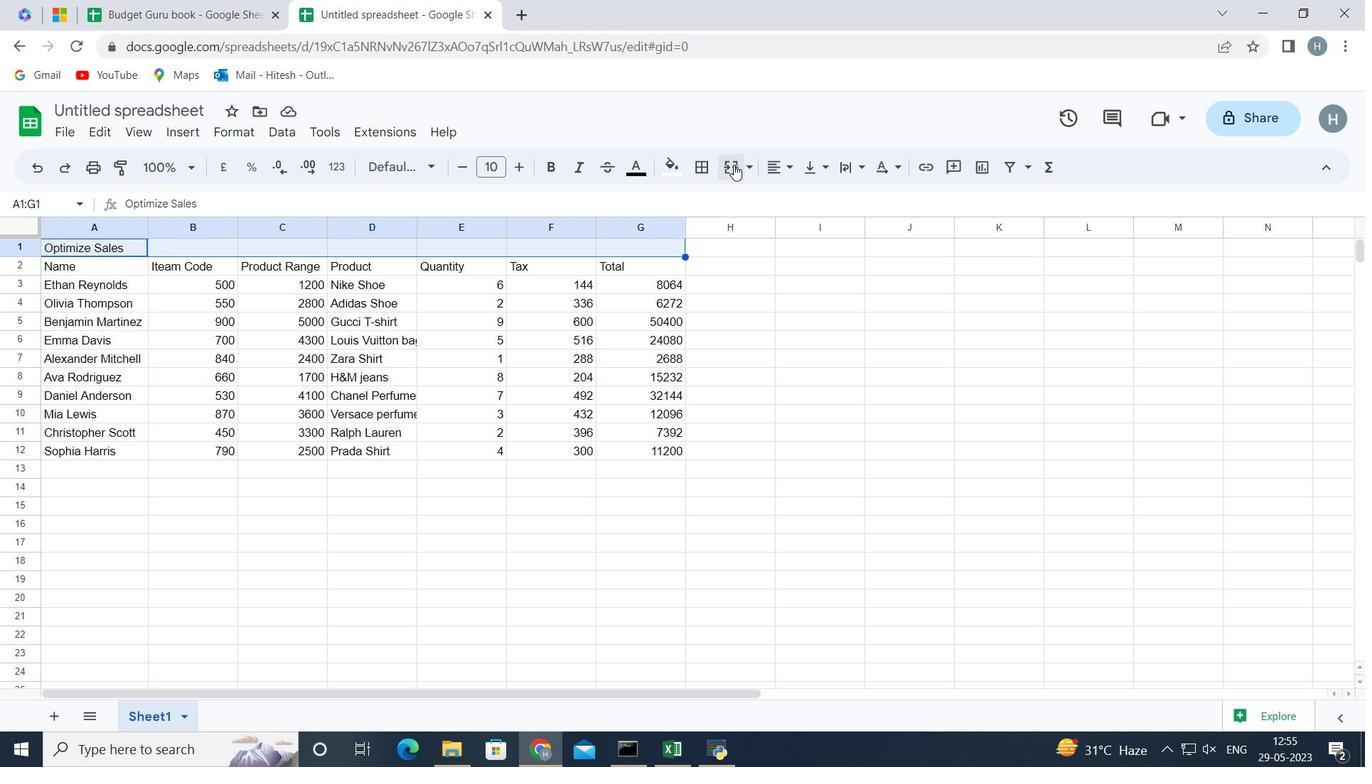 
Action: Mouse pressed left at (734, 164)
Screenshot: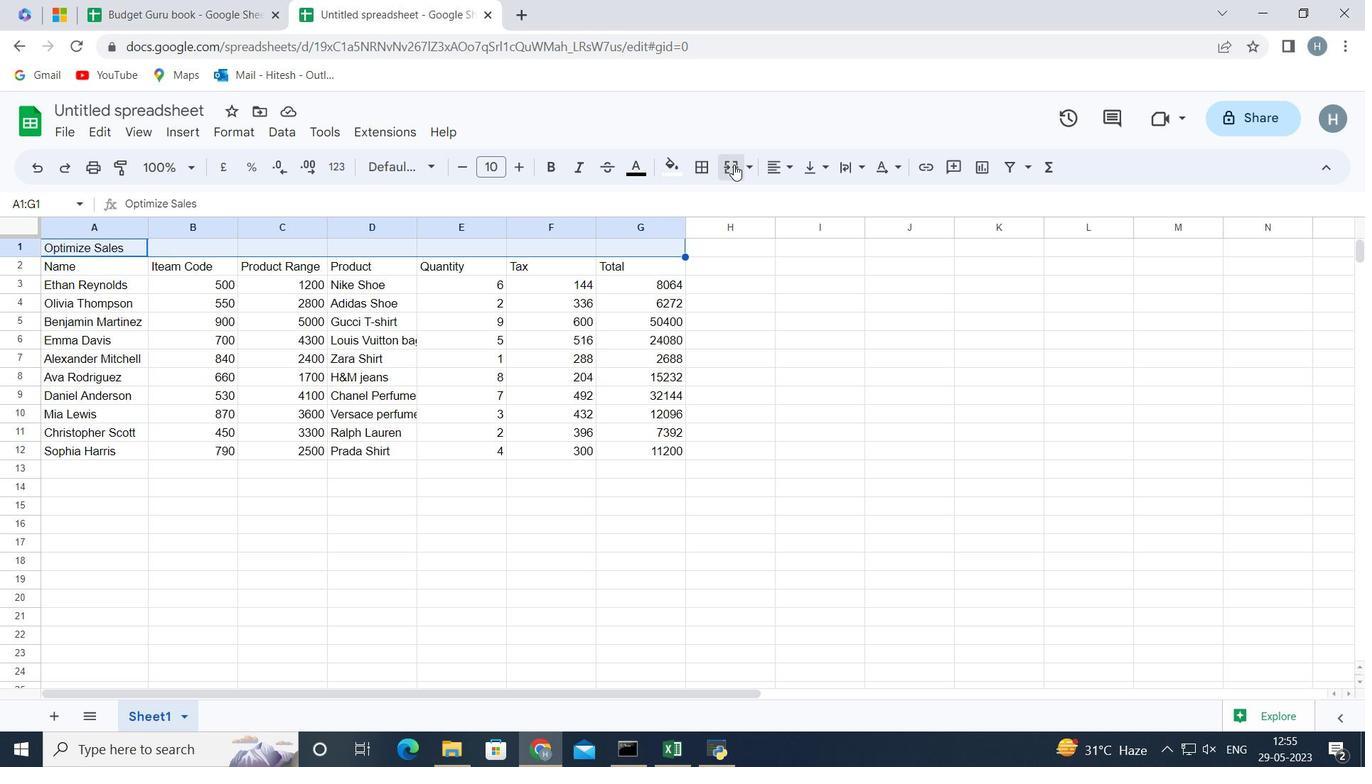 
Action: Mouse moved to (784, 160)
Screenshot: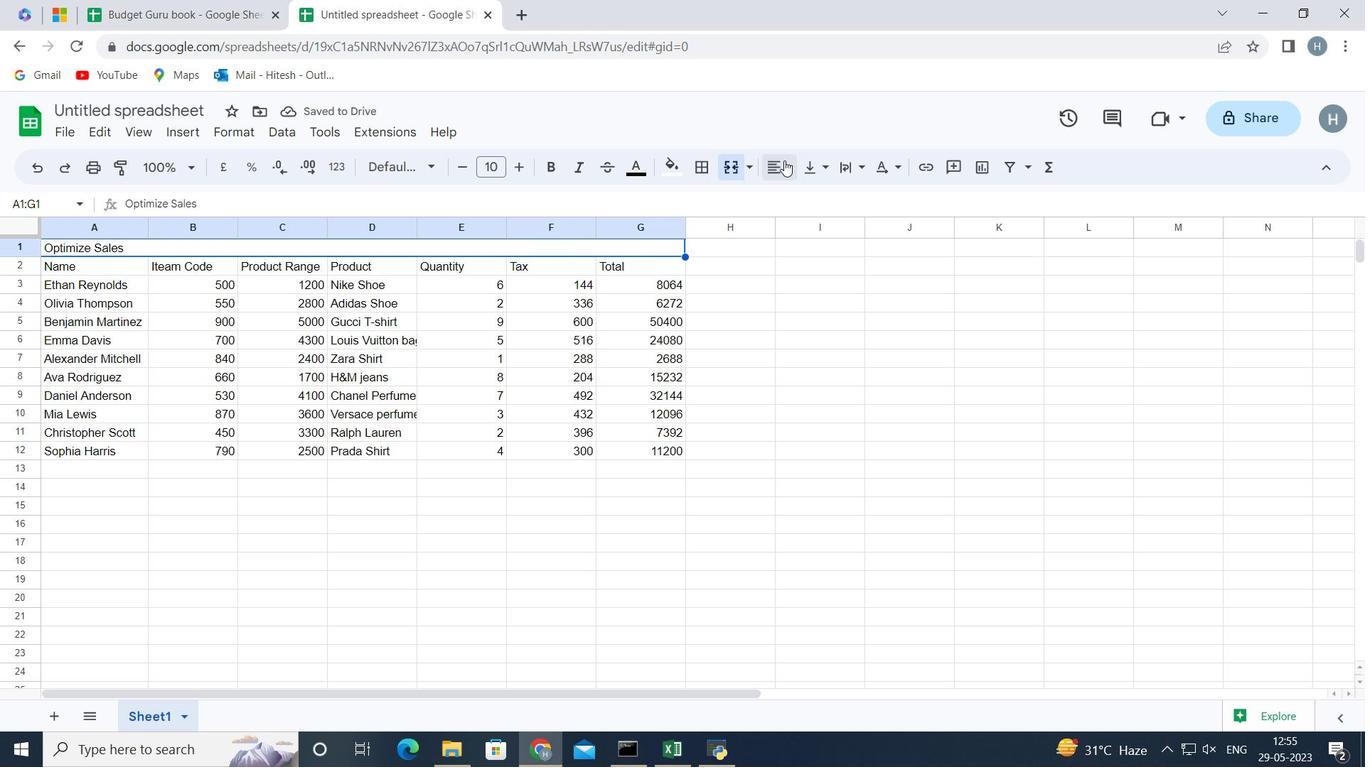 
Action: Mouse pressed left at (784, 160)
Screenshot: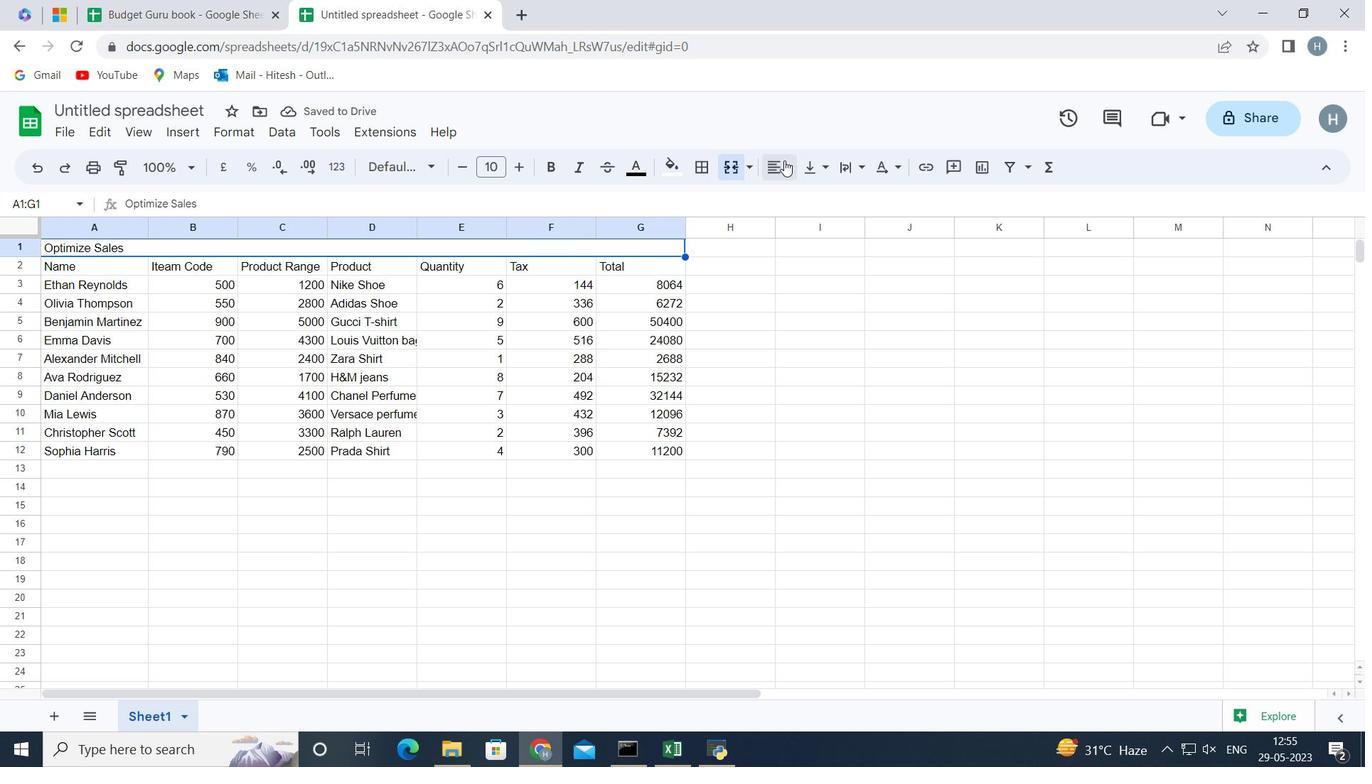 
Action: Mouse moved to (809, 205)
Screenshot: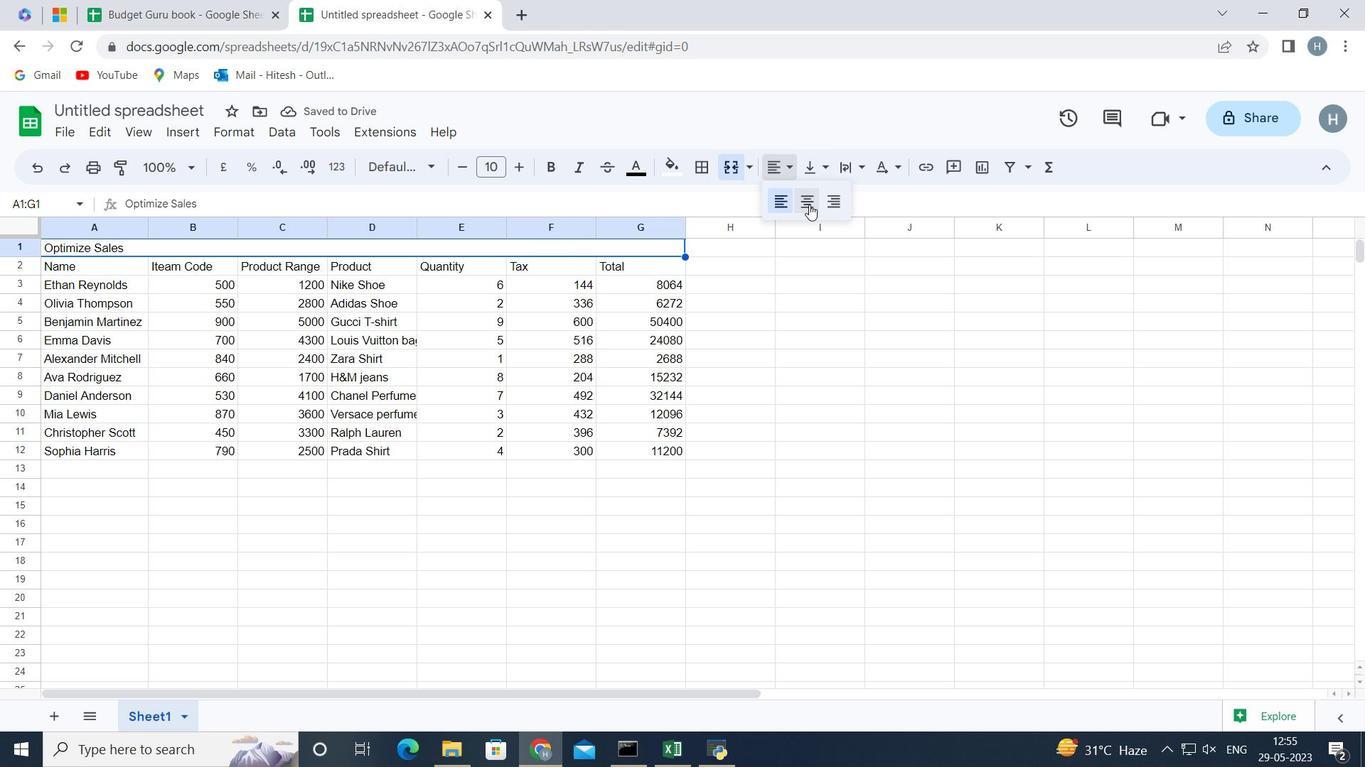 
Action: Mouse pressed left at (809, 205)
Screenshot: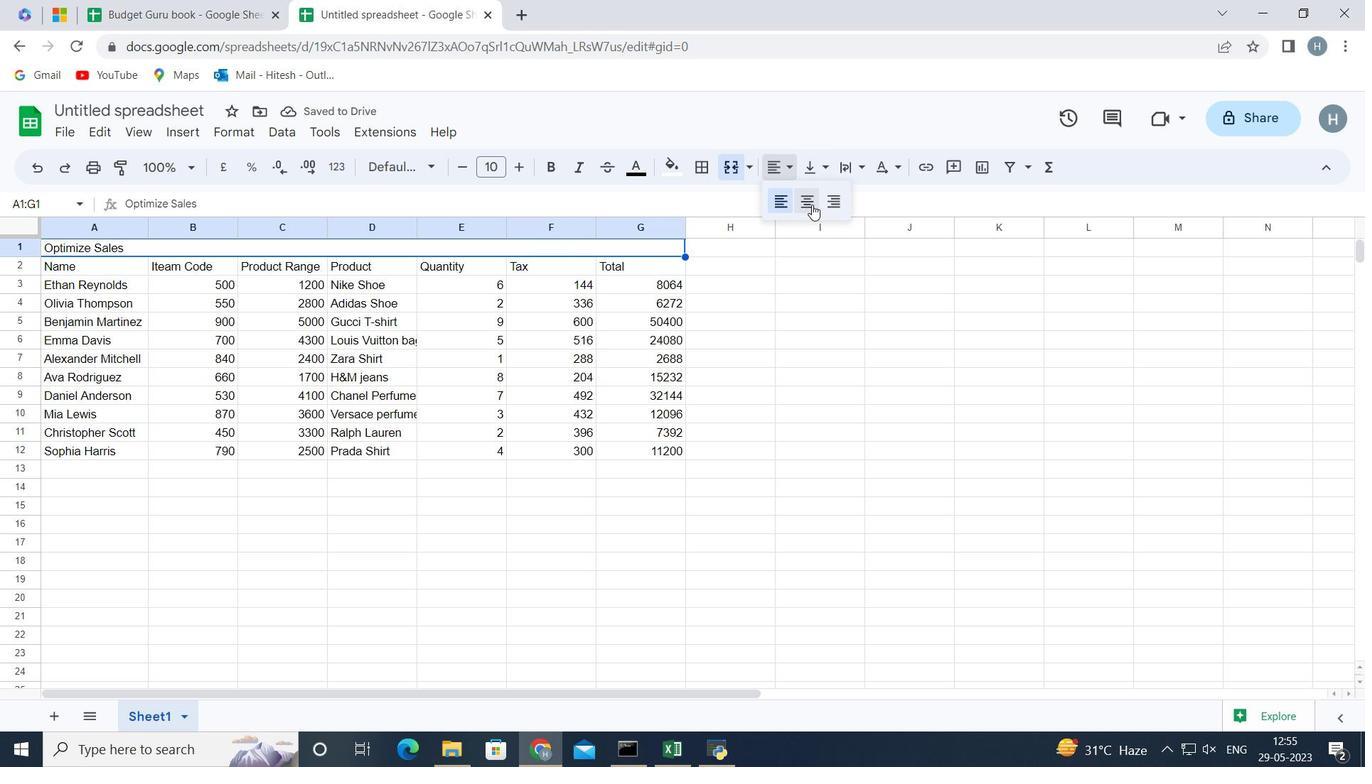 
Action: Mouse moved to (548, 248)
Screenshot: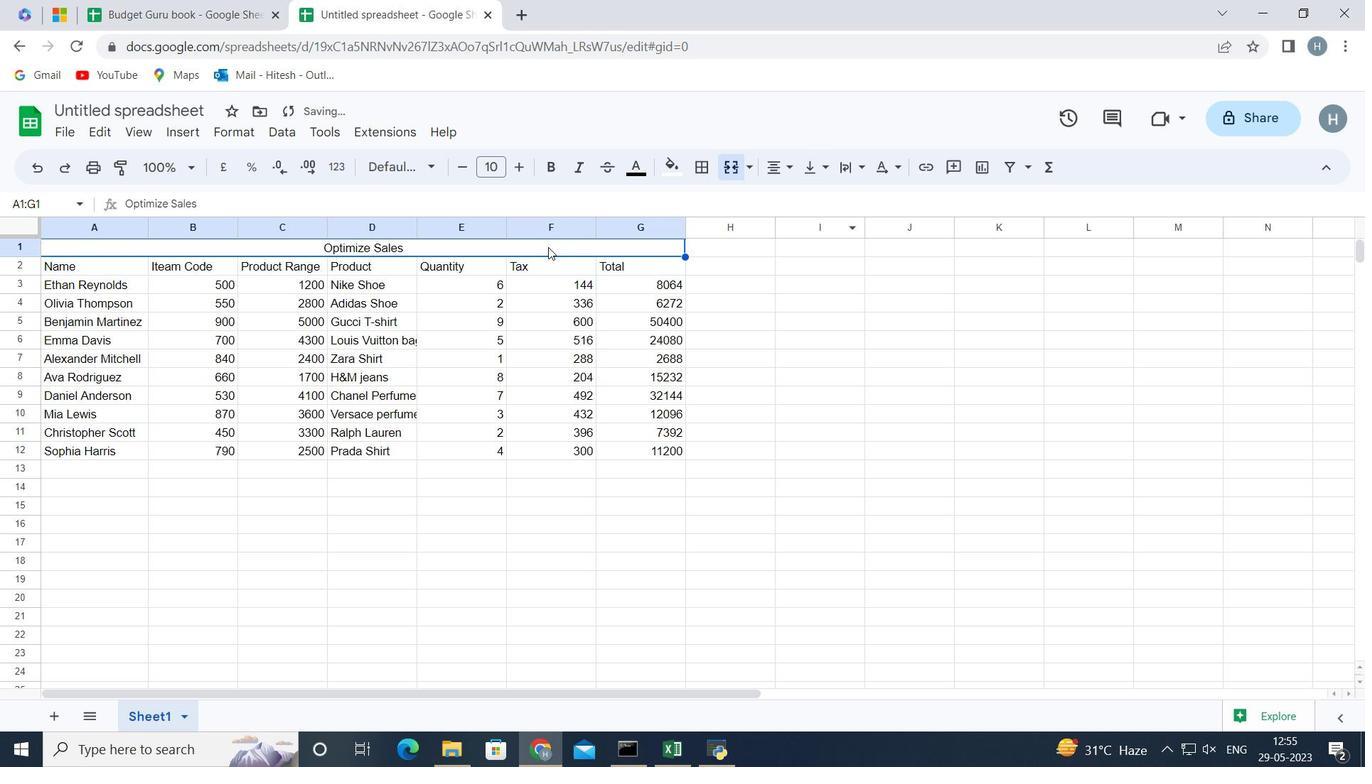 
Action: Mouse pressed left at (548, 248)
Screenshot: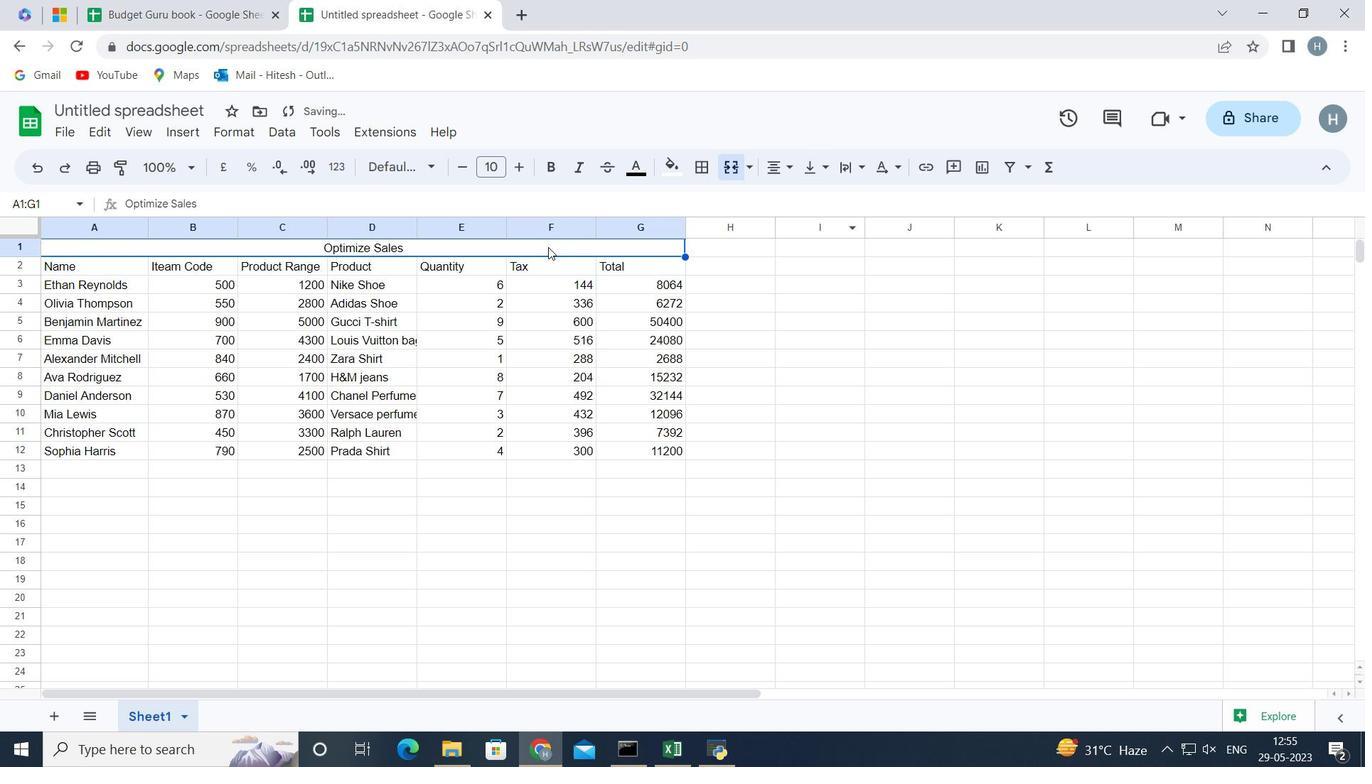 
Action: Mouse moved to (748, 248)
Screenshot: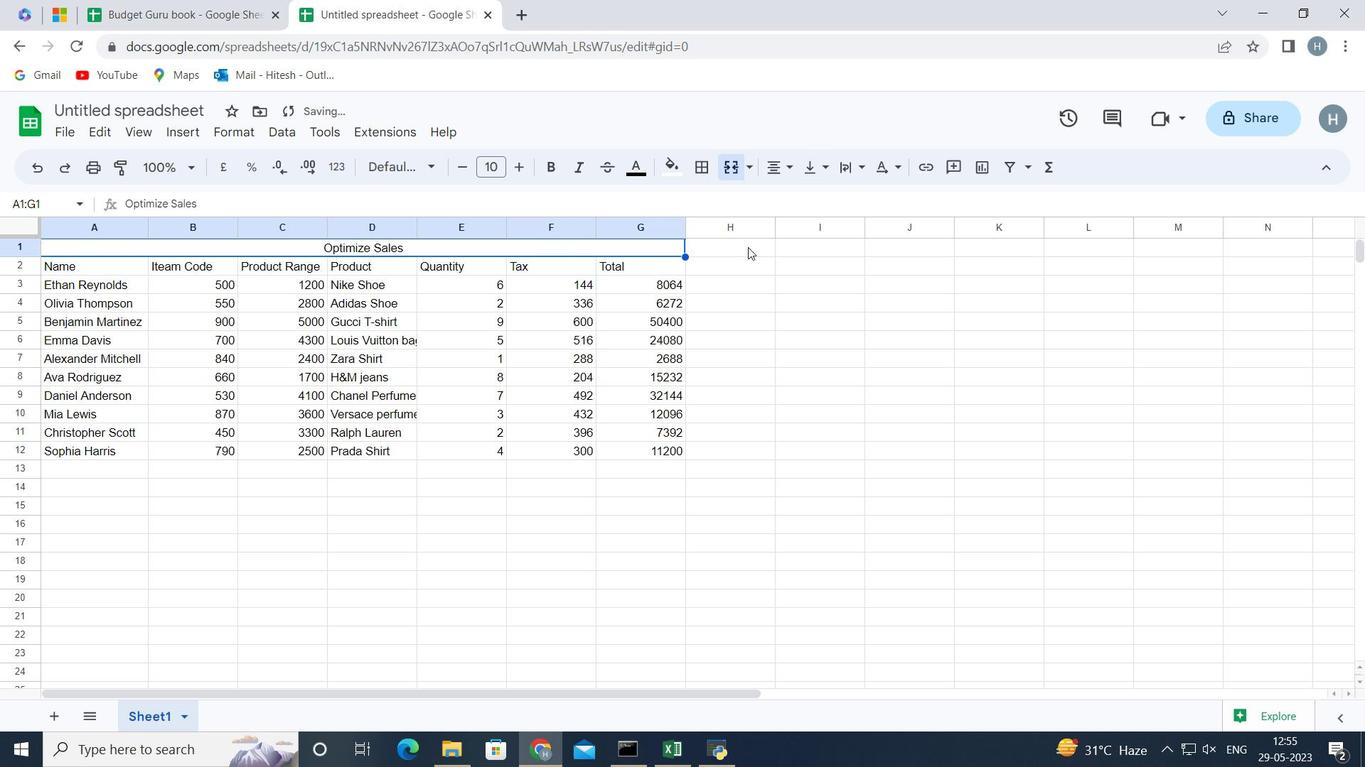 
Action: Mouse pressed left at (748, 248)
Screenshot: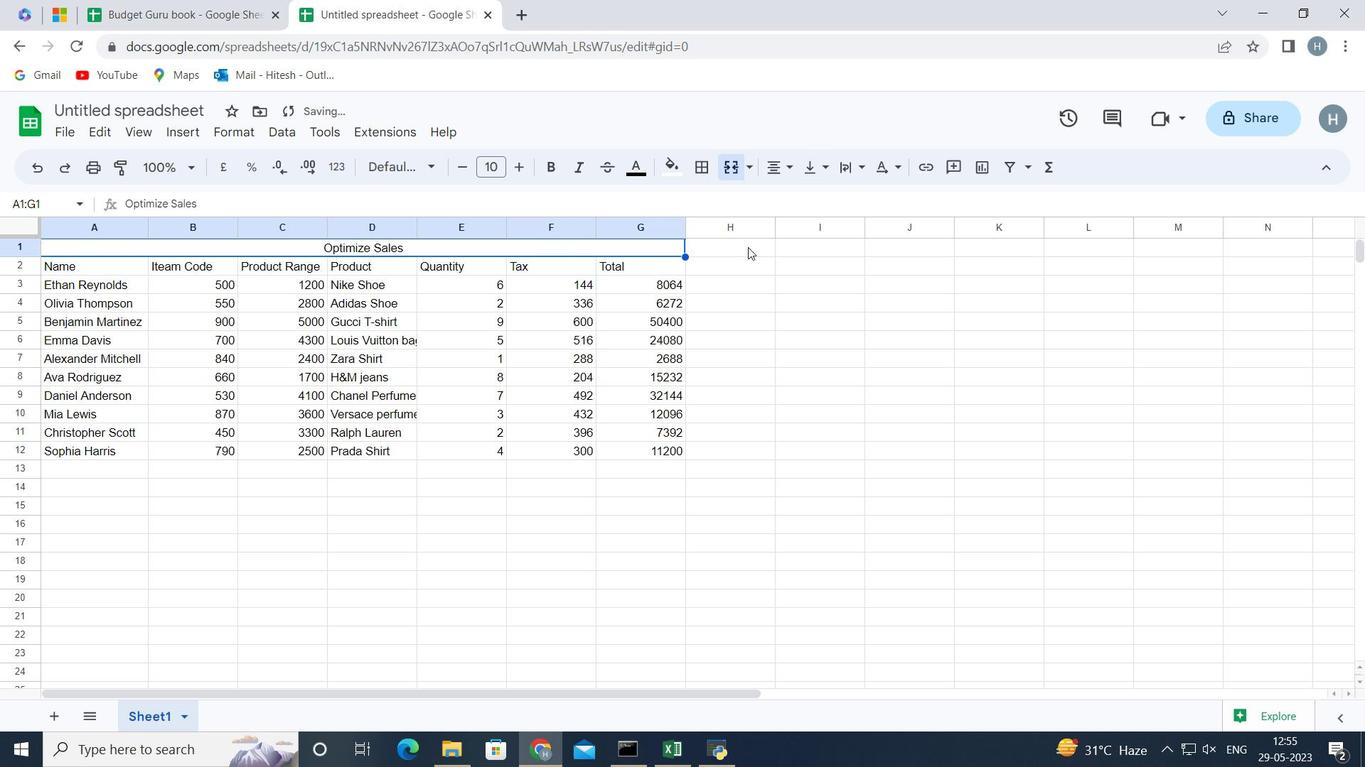 
Action: Mouse moved to (622, 564)
Screenshot: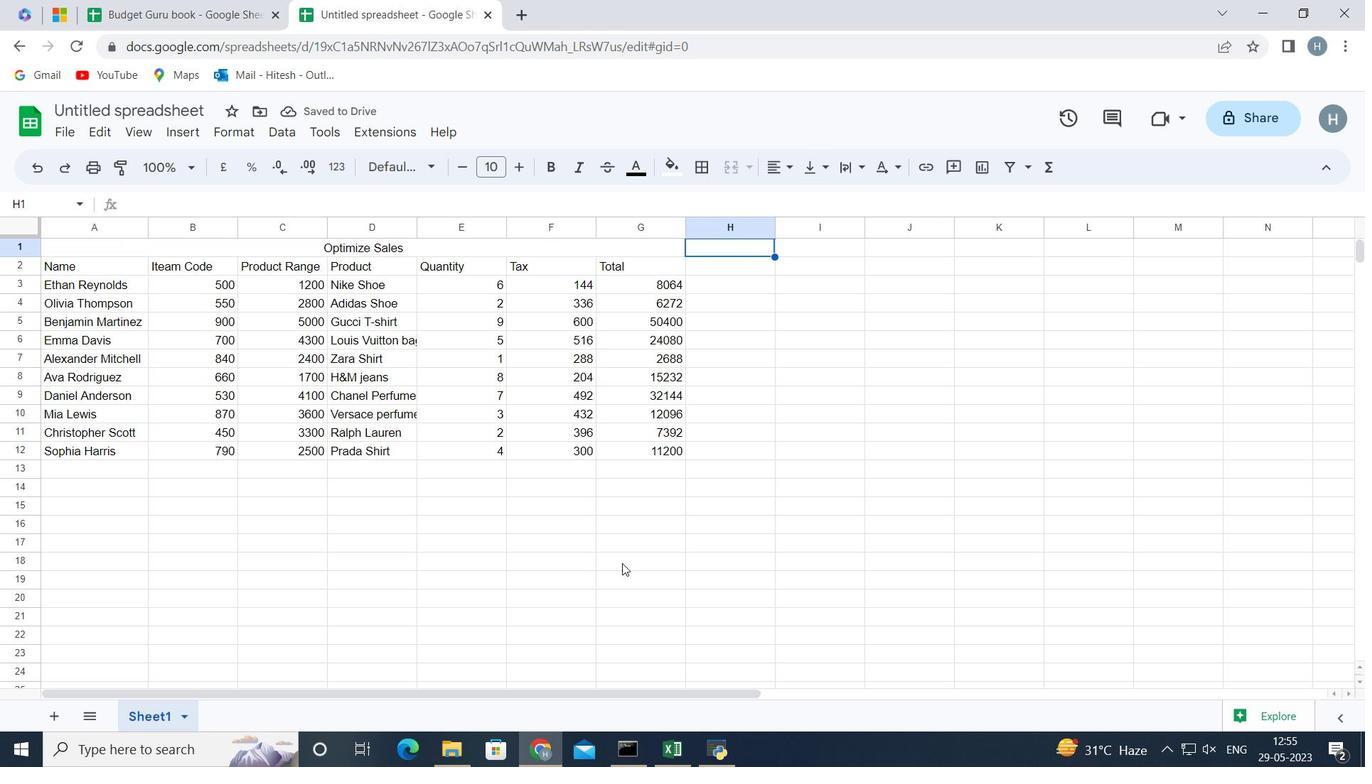 
Action: Mouse pressed left at (622, 564)
Screenshot: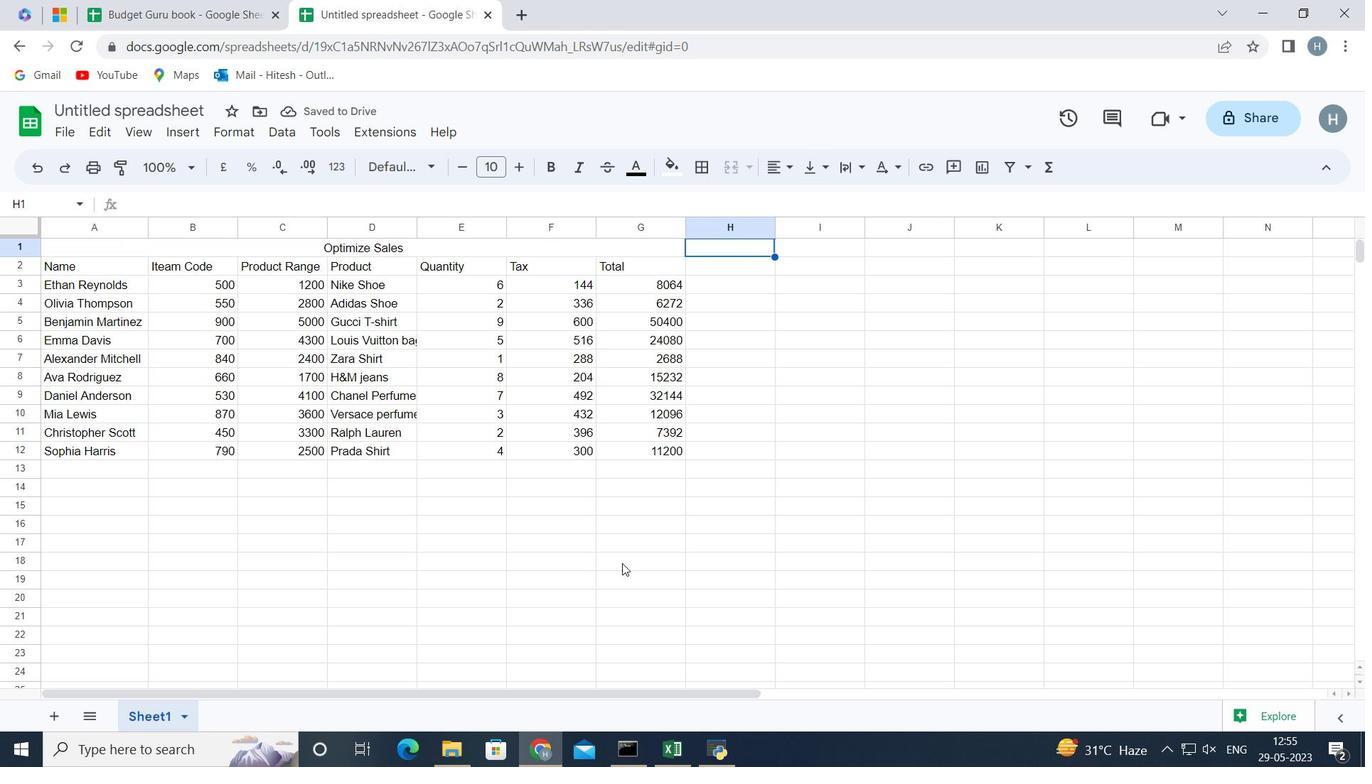
Action: Mouse moved to (88, 189)
